 Task: Create a daily schedule in Trello with tasks for waking up, exercising, breakfast, study, and coding practice, including specific times and descriptions.
Action: Mouse moved to (339, 238)
Screenshot: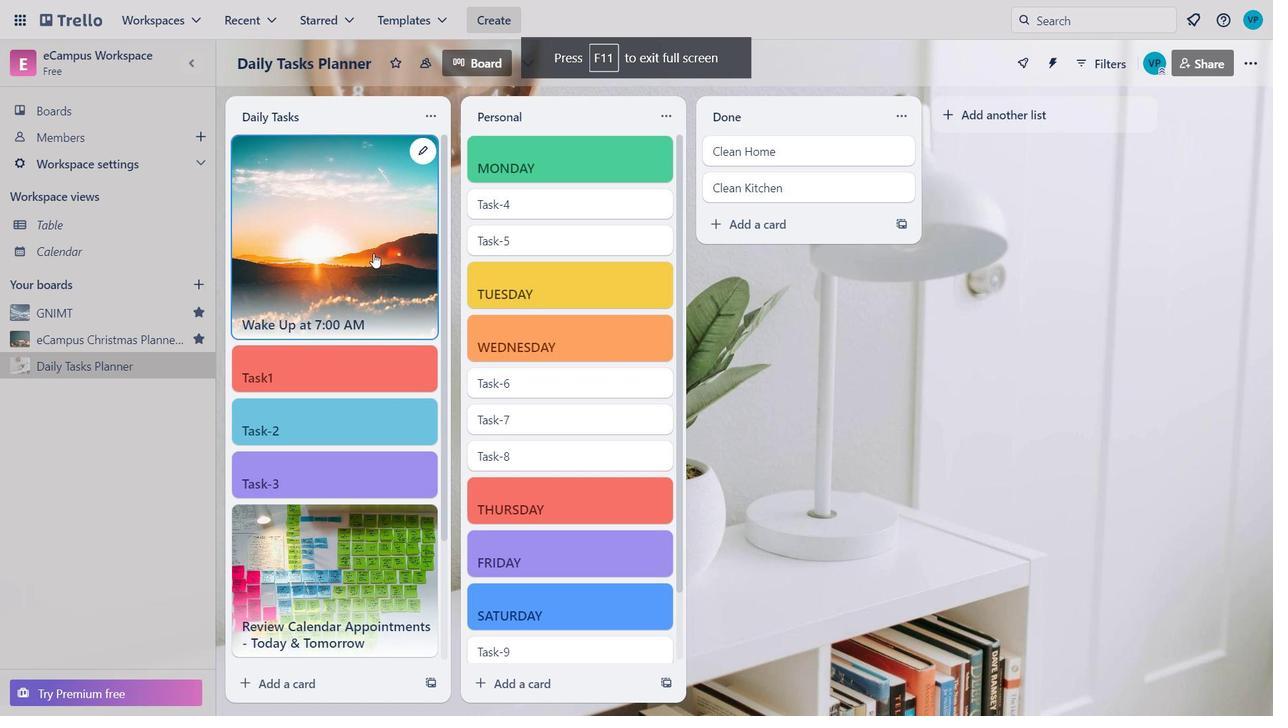 
Action: Mouse pressed left at (339, 238)
Screenshot: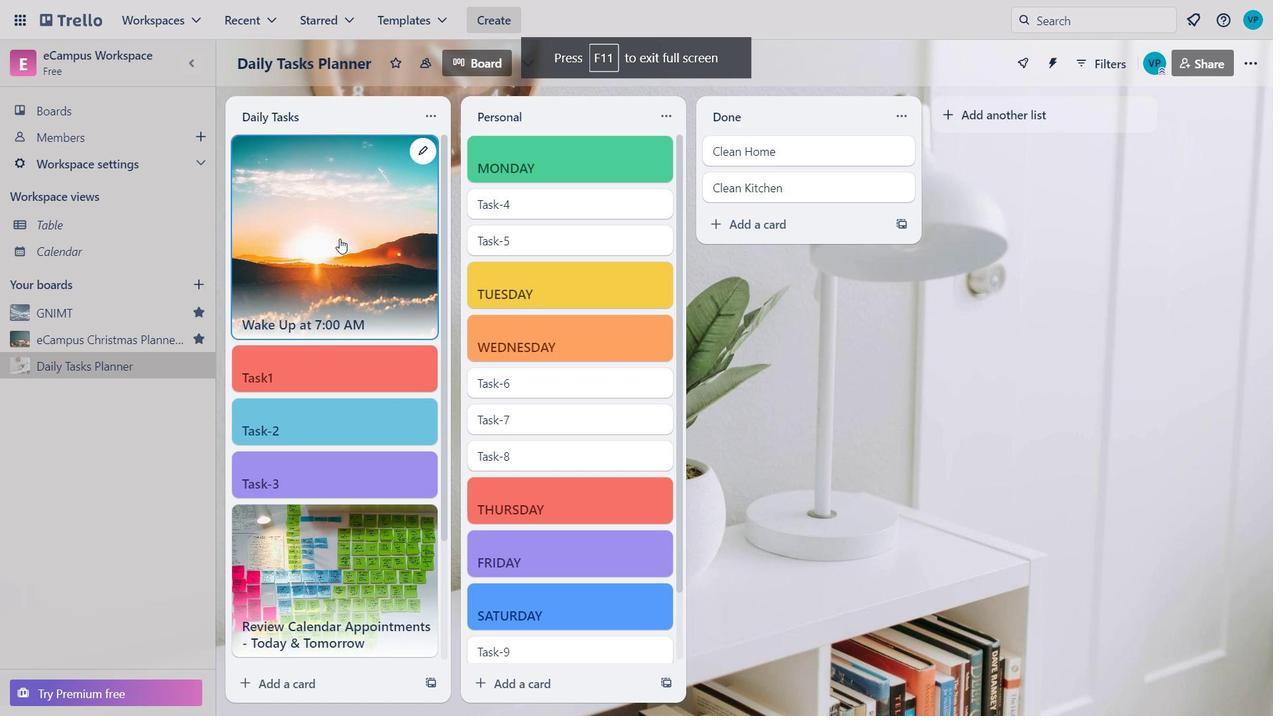 
Action: Mouse moved to (482, 479)
Screenshot: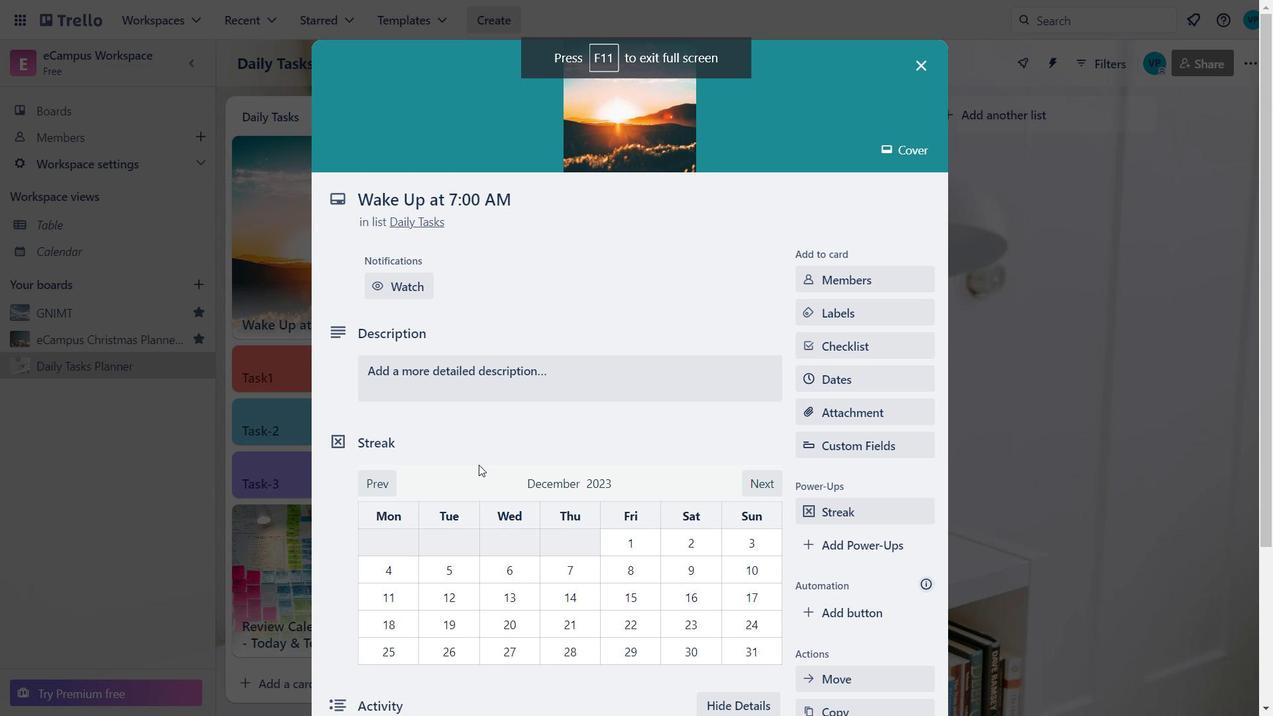 
Action: Mouse scrolled (482, 478) with delta (0, 0)
Screenshot: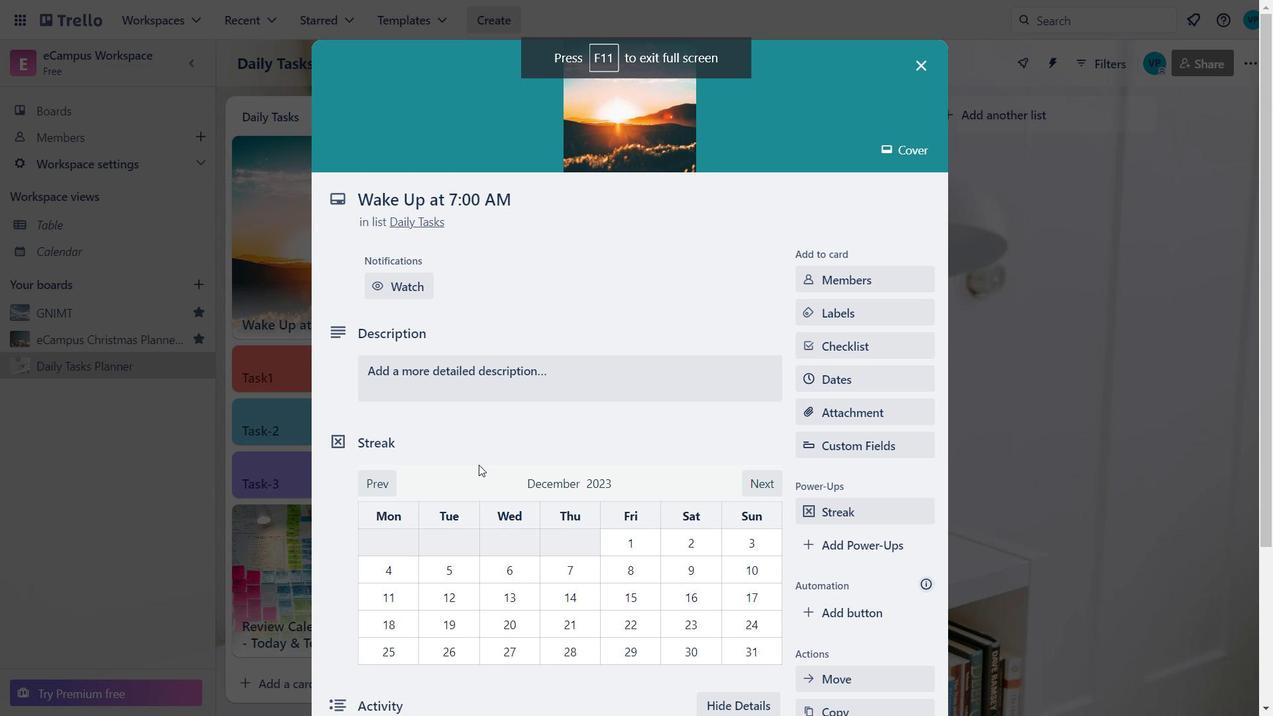 
Action: Mouse moved to (624, 519)
Screenshot: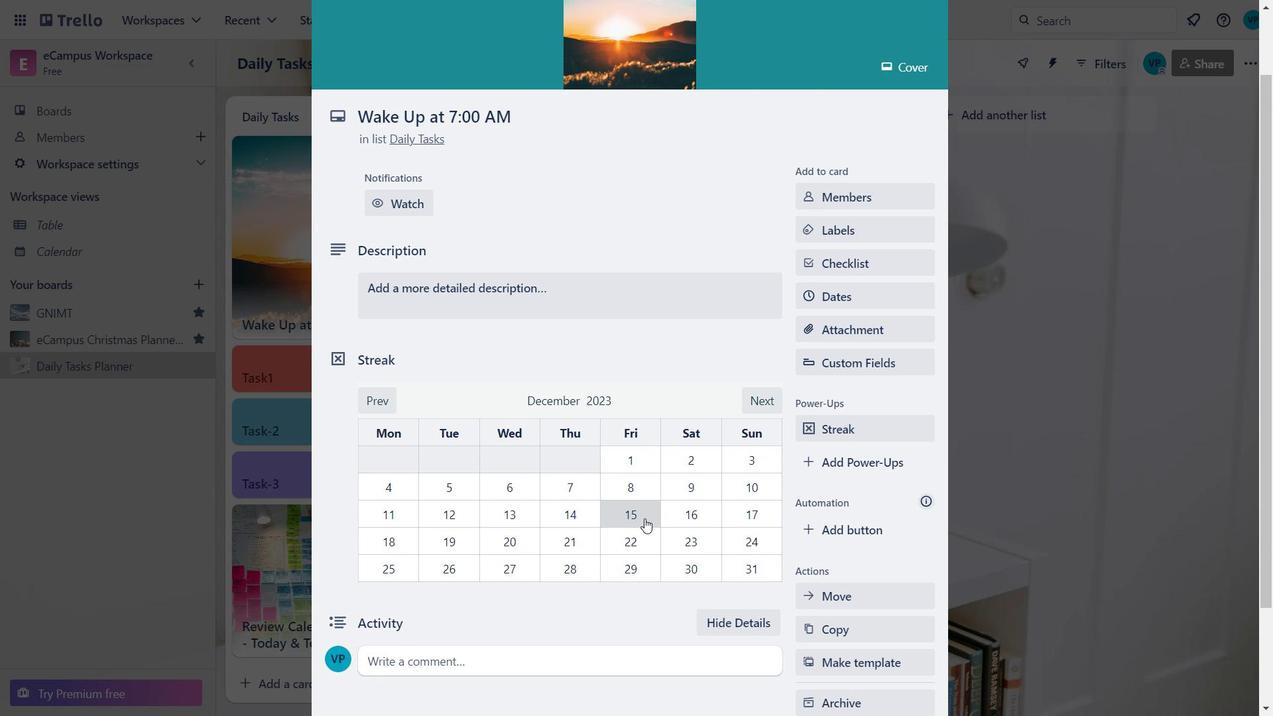 
Action: Mouse pressed left at (624, 519)
Screenshot: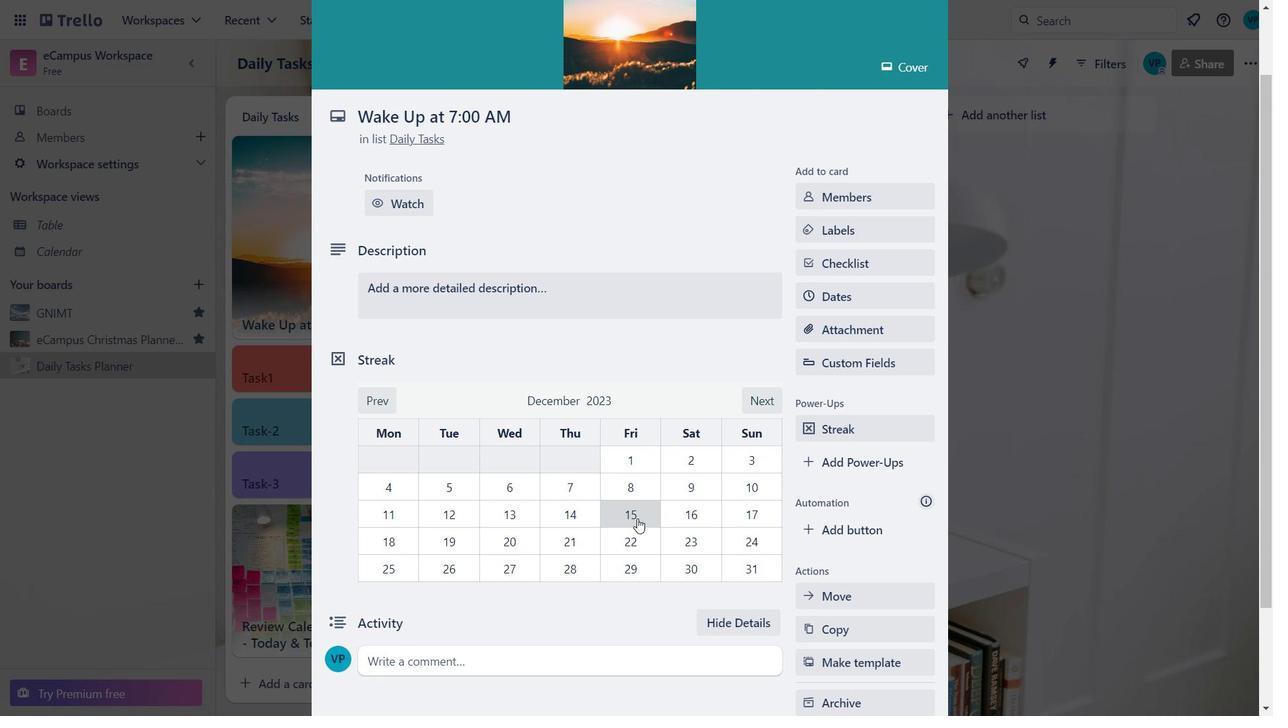 
Action: Mouse moved to (425, 303)
Screenshot: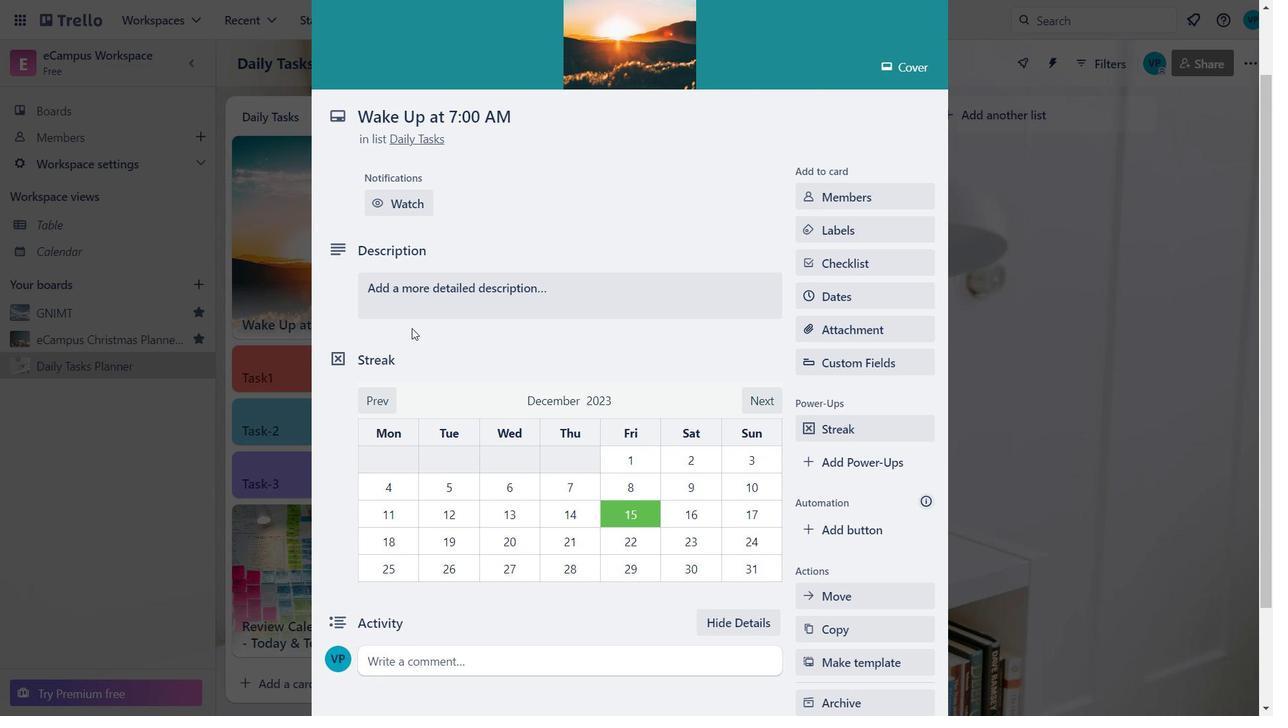 
Action: Mouse pressed left at (425, 303)
Screenshot: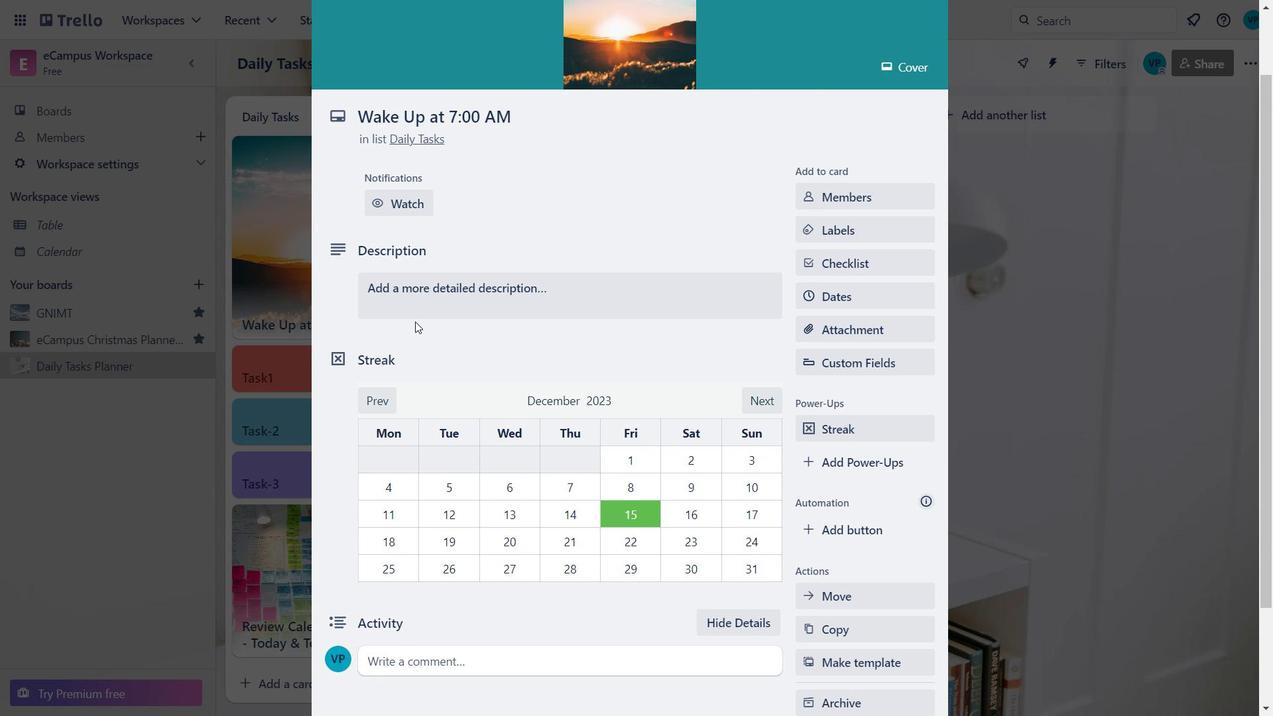 
Action: Mouse moved to (428, 343)
Screenshot: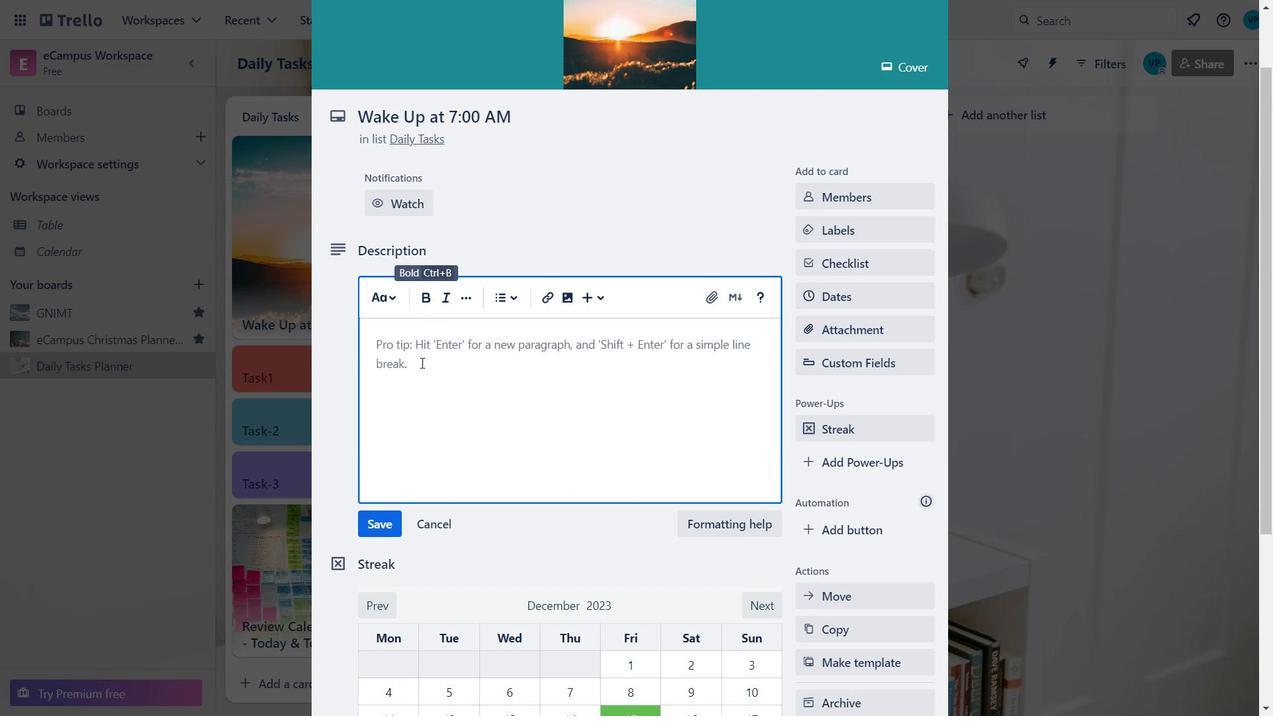 
Action: Mouse pressed left at (428, 343)
Screenshot: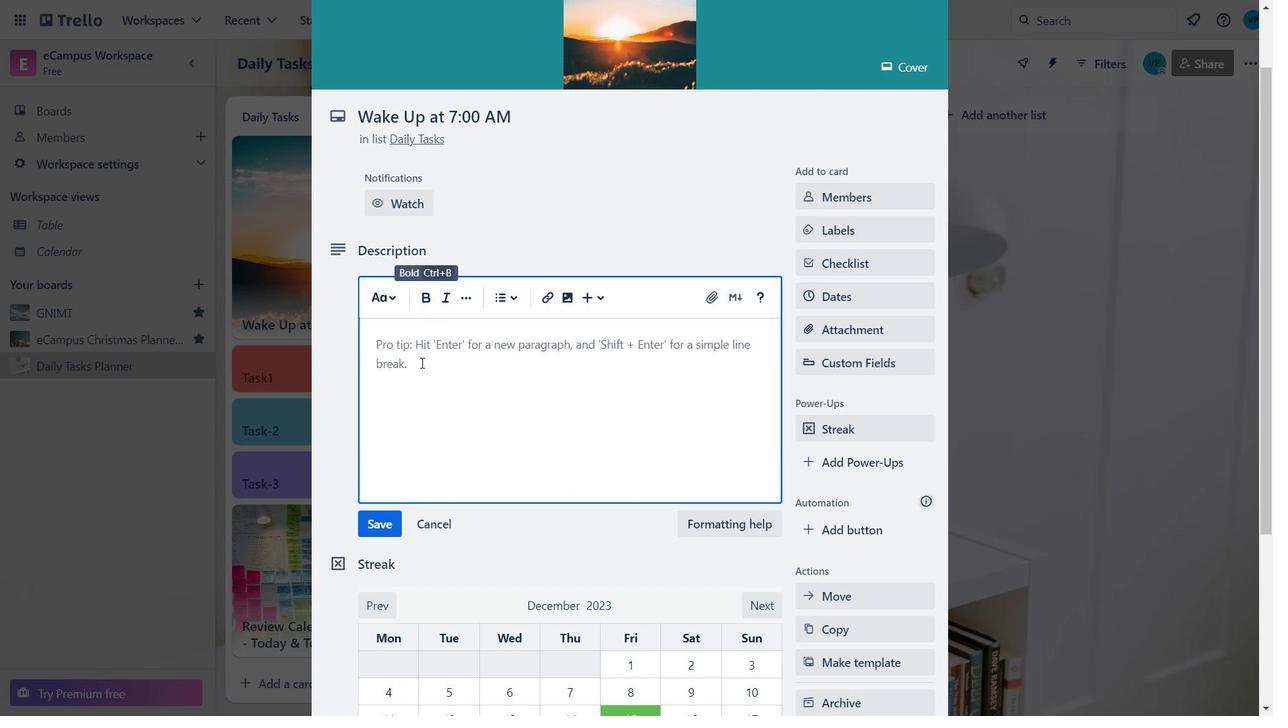 
Action: Mouse moved to (457, 325)
Screenshot: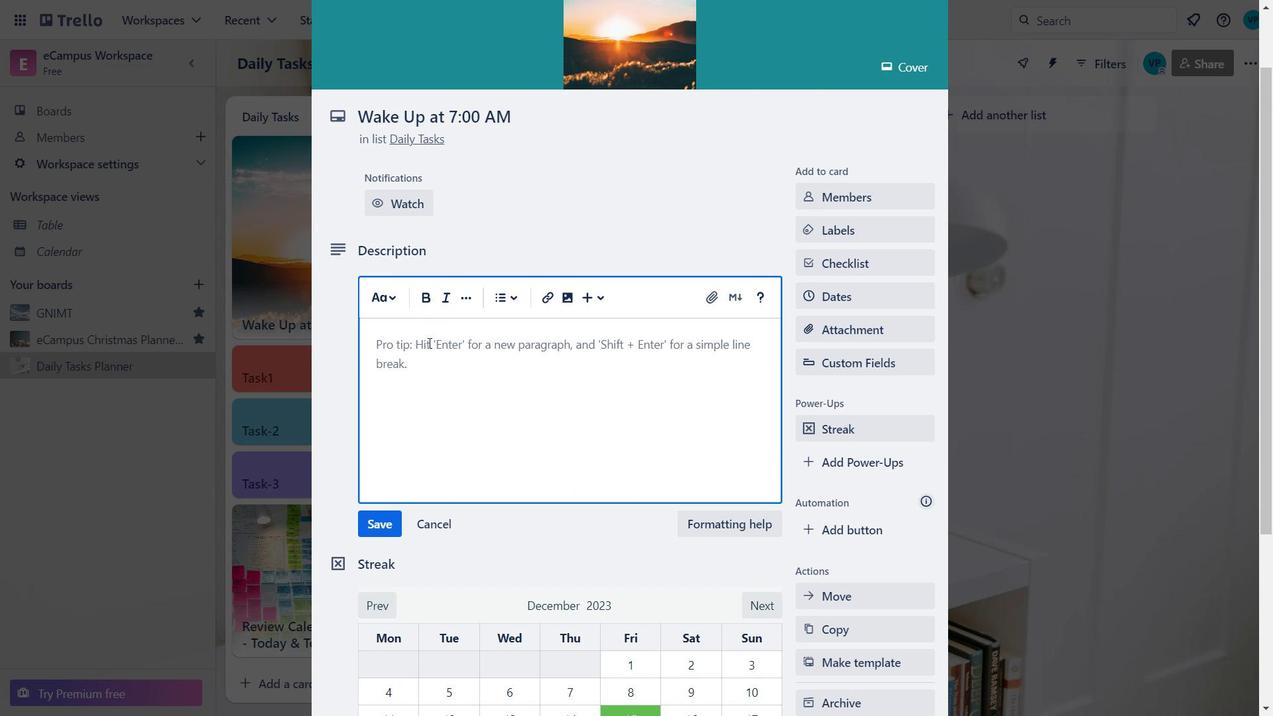 
Action: Key pressed <Key.caps_lock>D<Key.caps_lock>aily<Key.space><Key.caps_lock>T<Key.caps_lock>asks<Key.space>for<Key.space>daily<Key.backspace><Key.backspace><Key.backspace>y<Key.space>to<Key.space>day<Key.space>life-<Key.space>
Screenshot: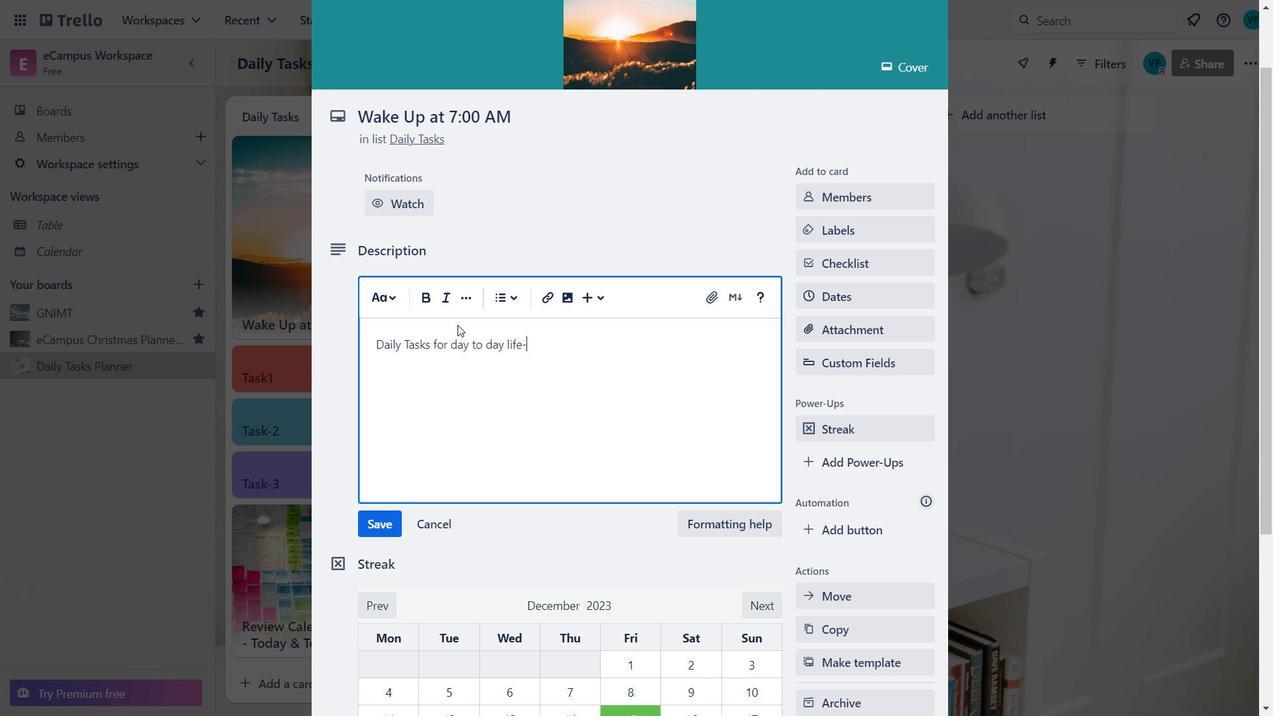 
Action: Mouse moved to (554, 346)
Screenshot: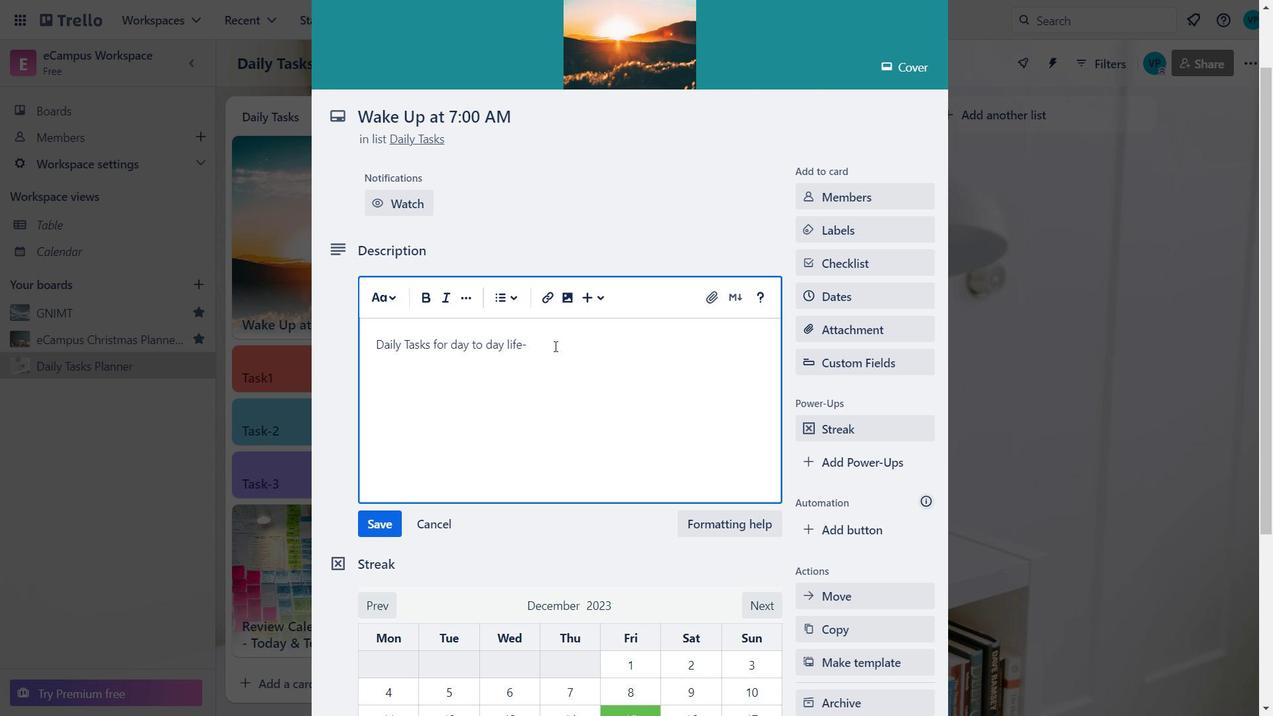 
Action: Mouse pressed left at (554, 346)
Screenshot: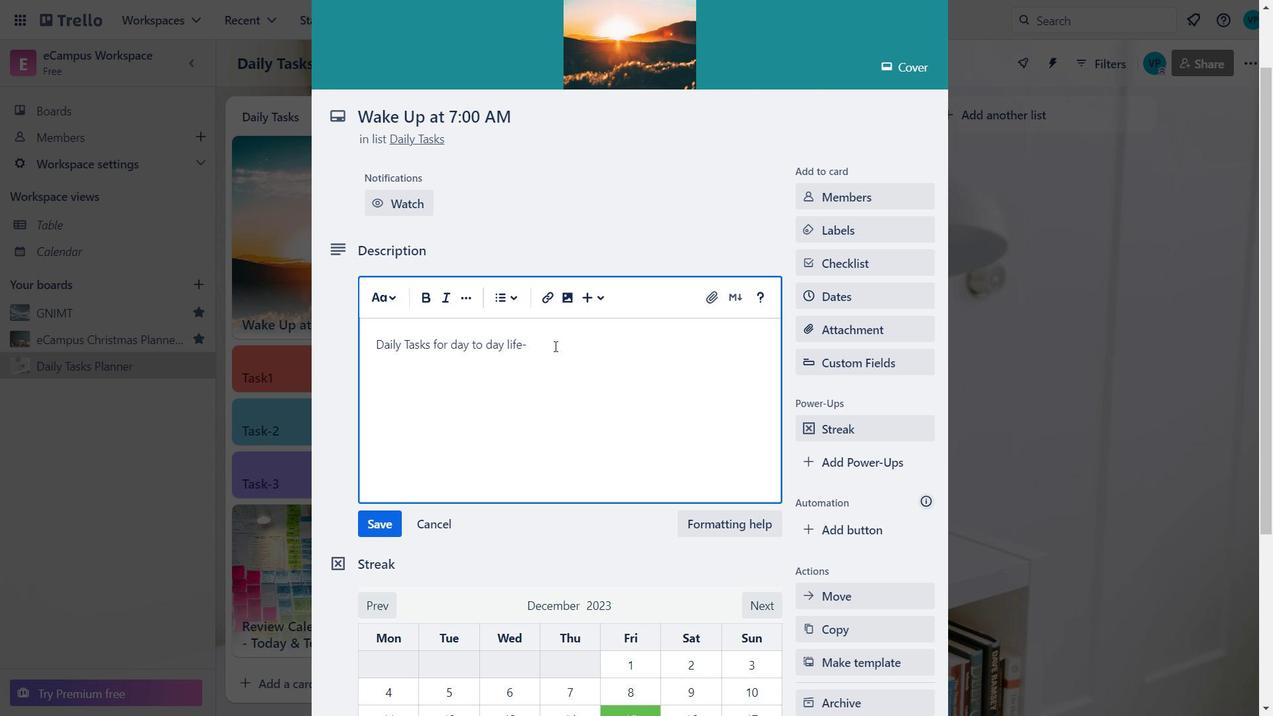 
Action: Mouse moved to (427, 302)
Screenshot: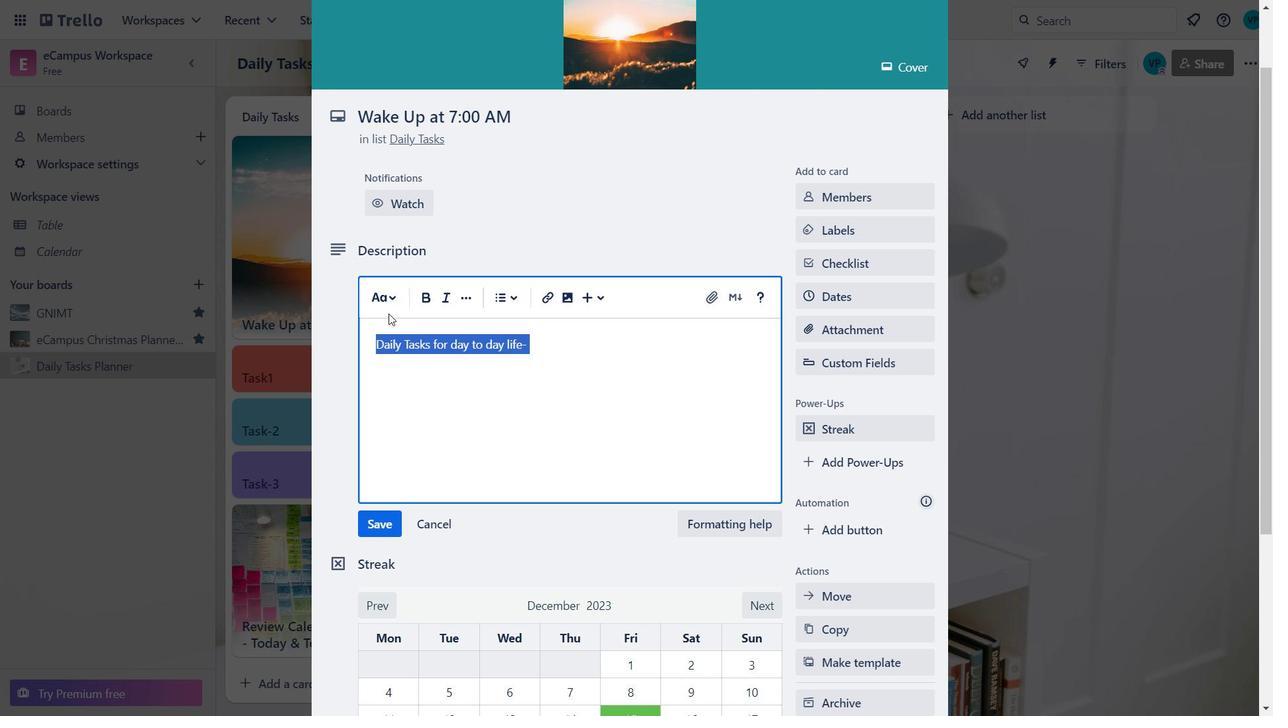 
Action: Mouse pressed left at (427, 302)
Screenshot: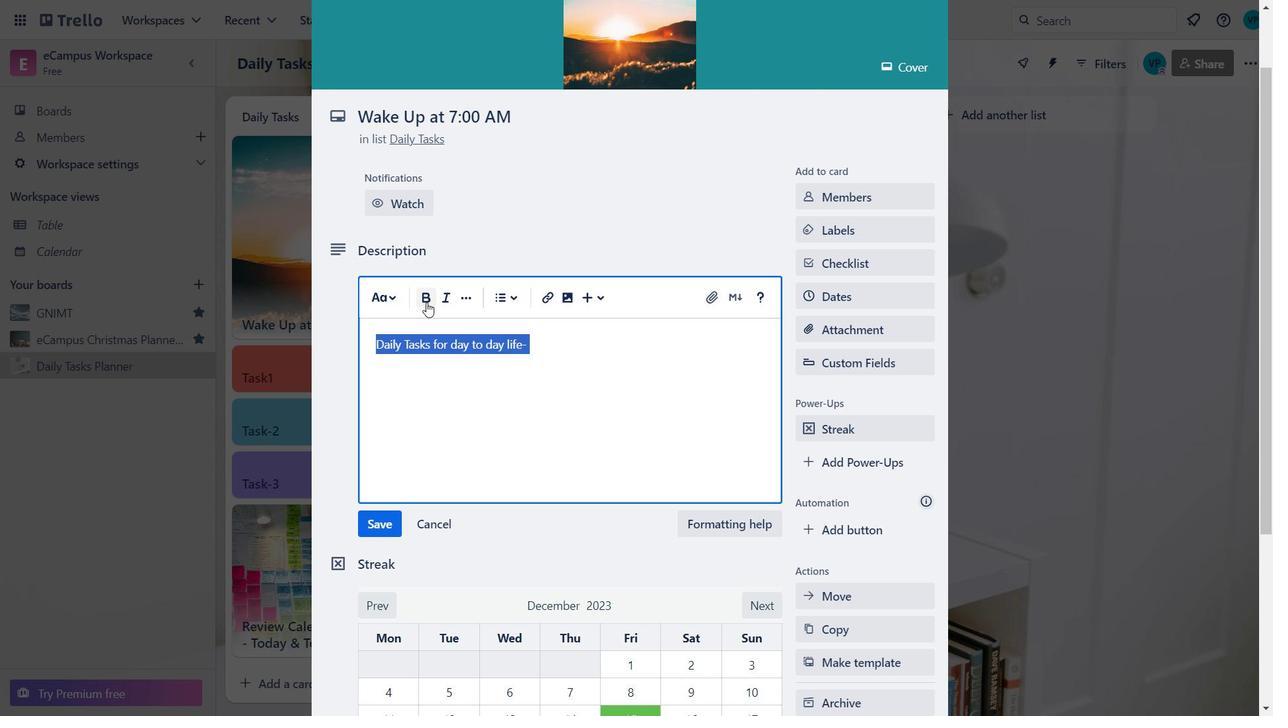 
Action: Mouse moved to (550, 345)
Screenshot: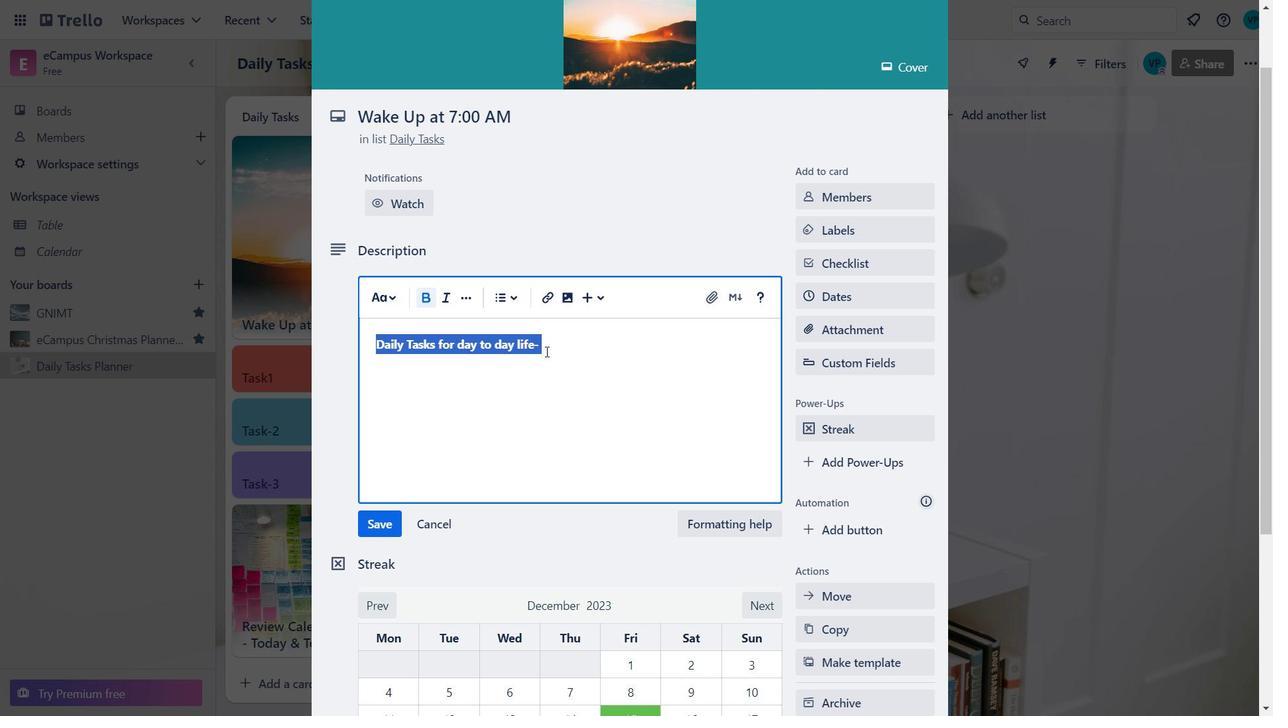 
Action: Mouse pressed left at (550, 345)
Screenshot: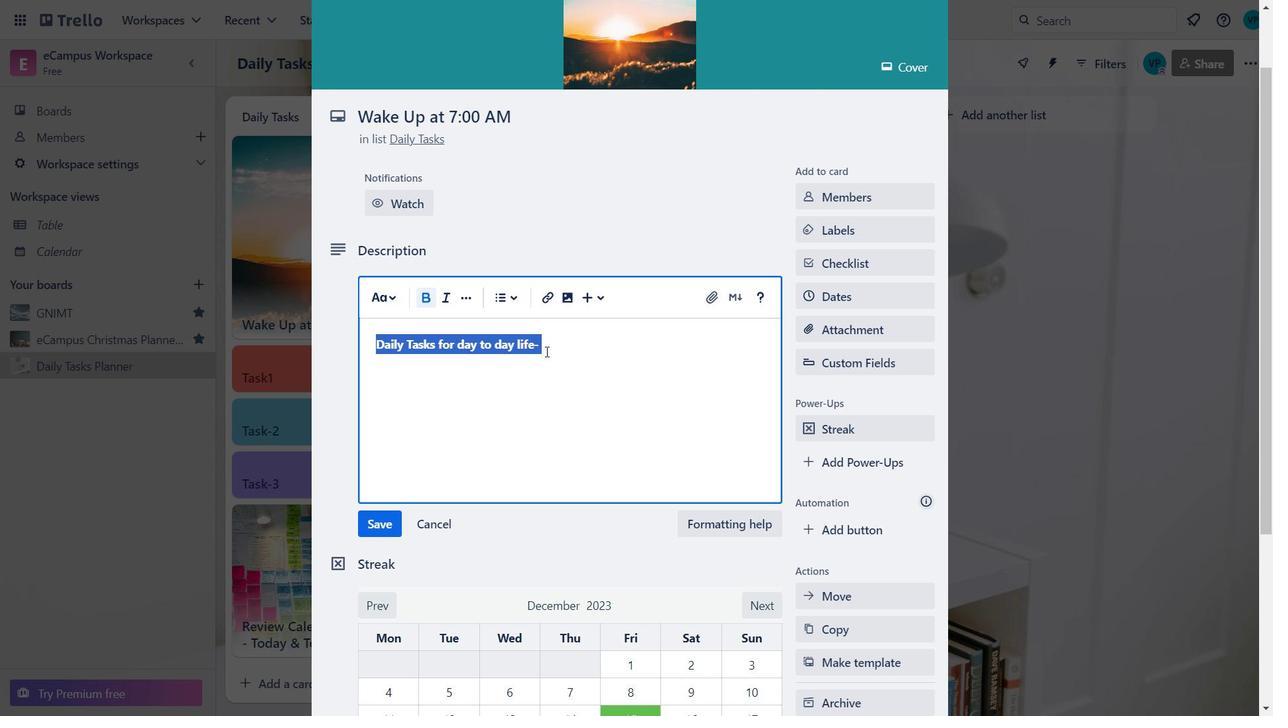 
Action: Mouse moved to (570, 348)
Screenshot: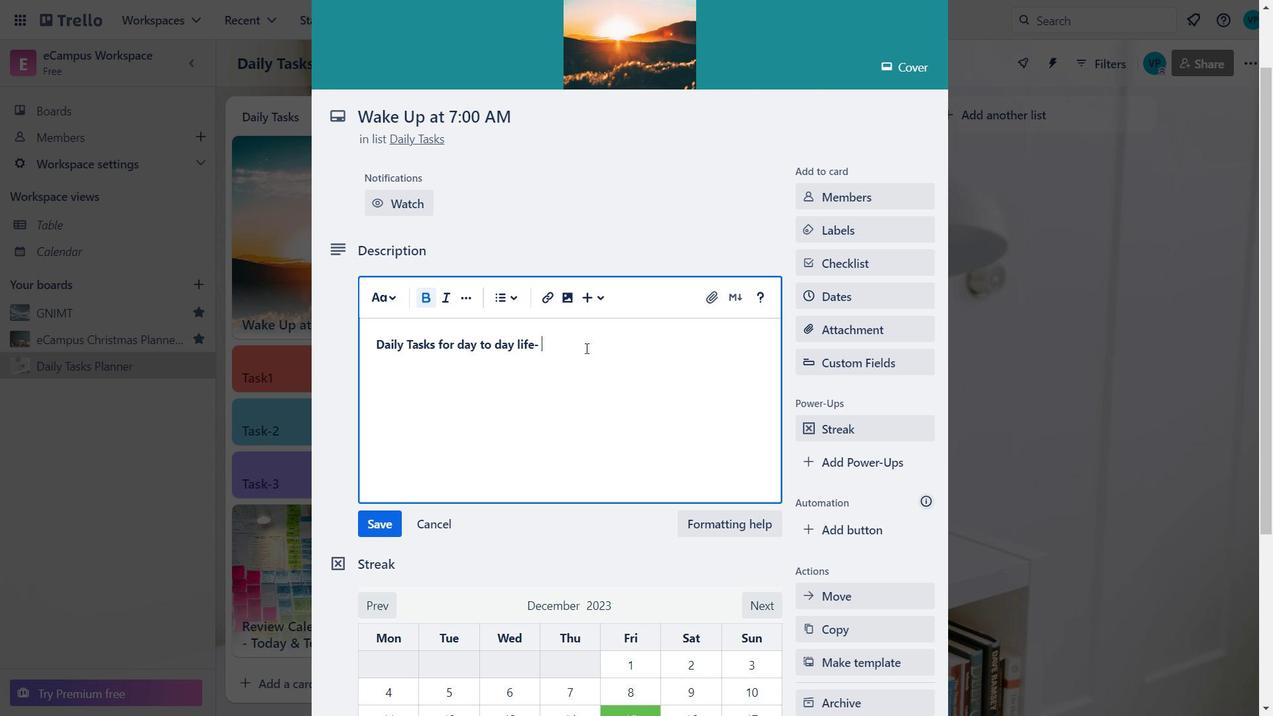 
Action: Key pressed <Key.enter><Key.caps_lock>W<Key.caps_lock>ake<Key.caps_lock>U<Key.caps_lock>p
Screenshot: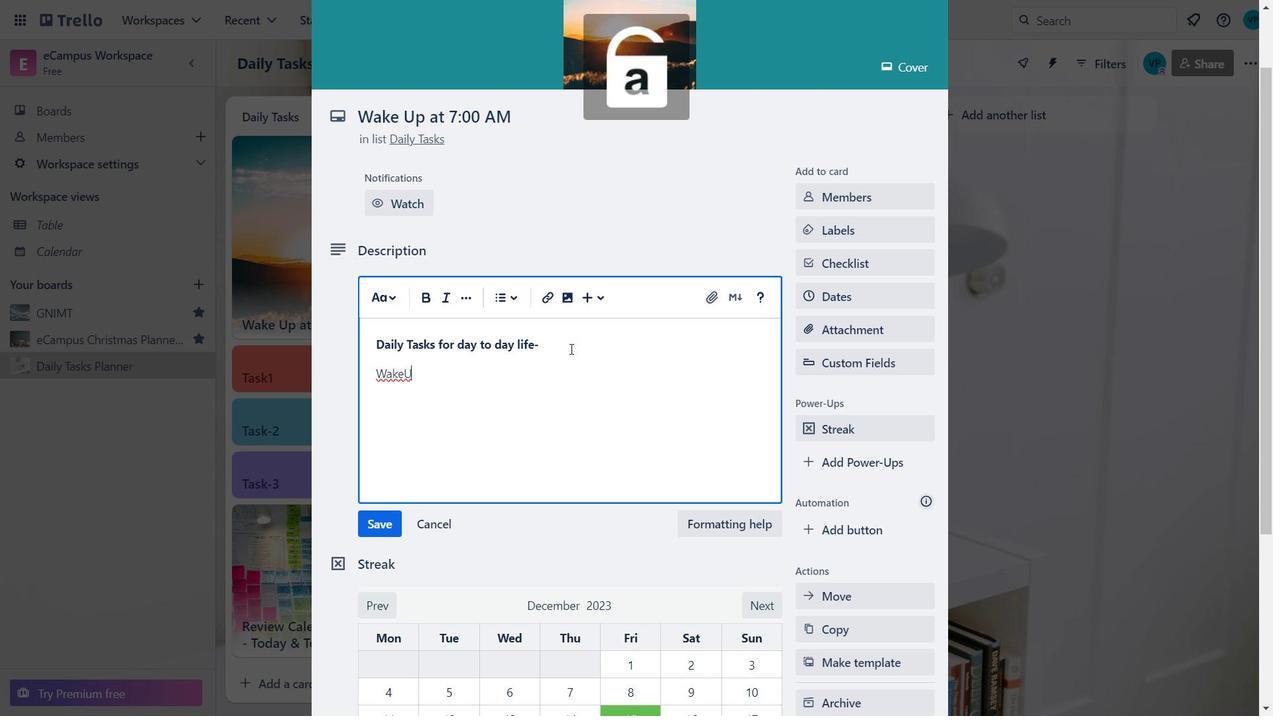 
Action: Mouse moved to (407, 377)
Screenshot: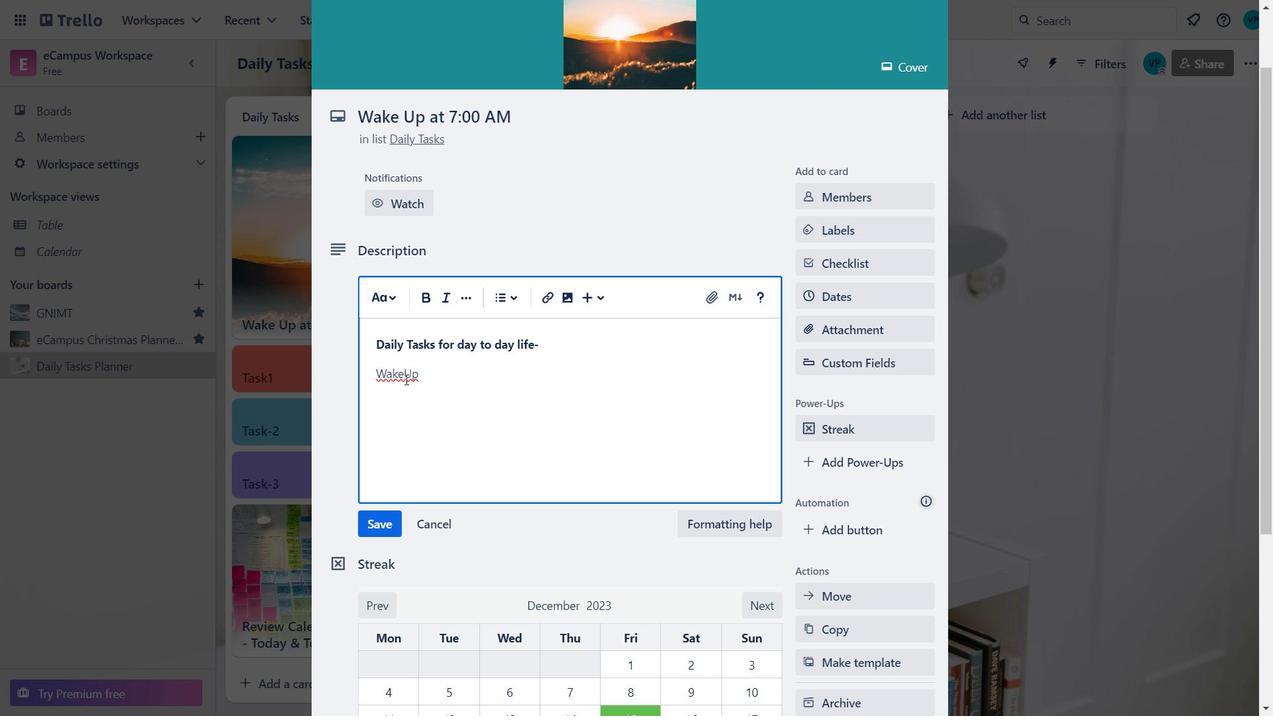 
Action: Mouse pressed left at (407, 377)
Screenshot: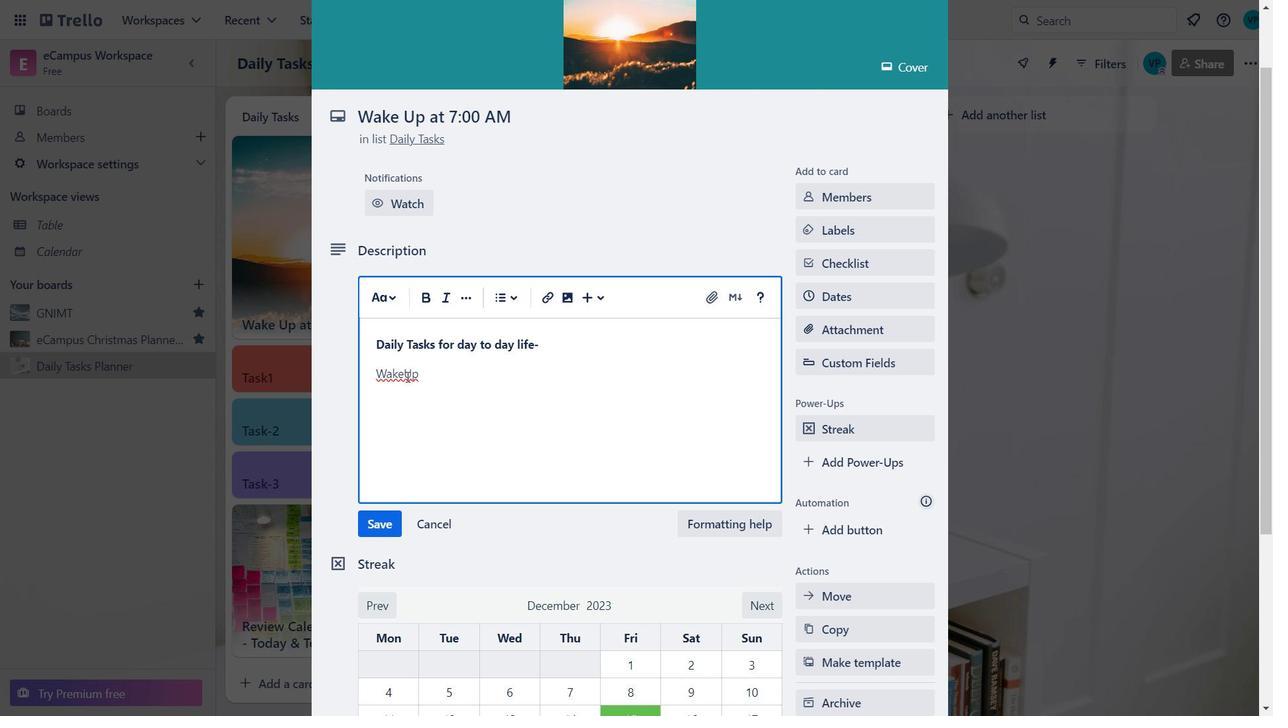 
Action: Mouse moved to (549, 382)
Screenshot: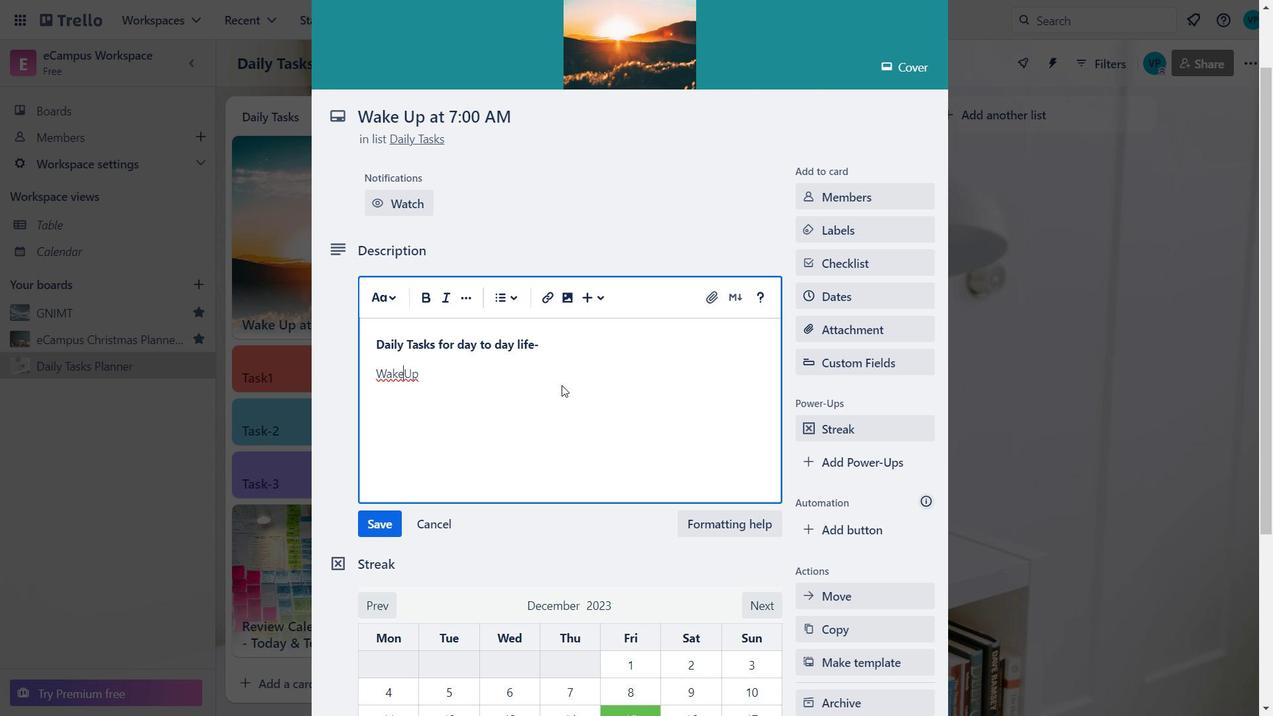 
Action: Key pressed -
Screenshot: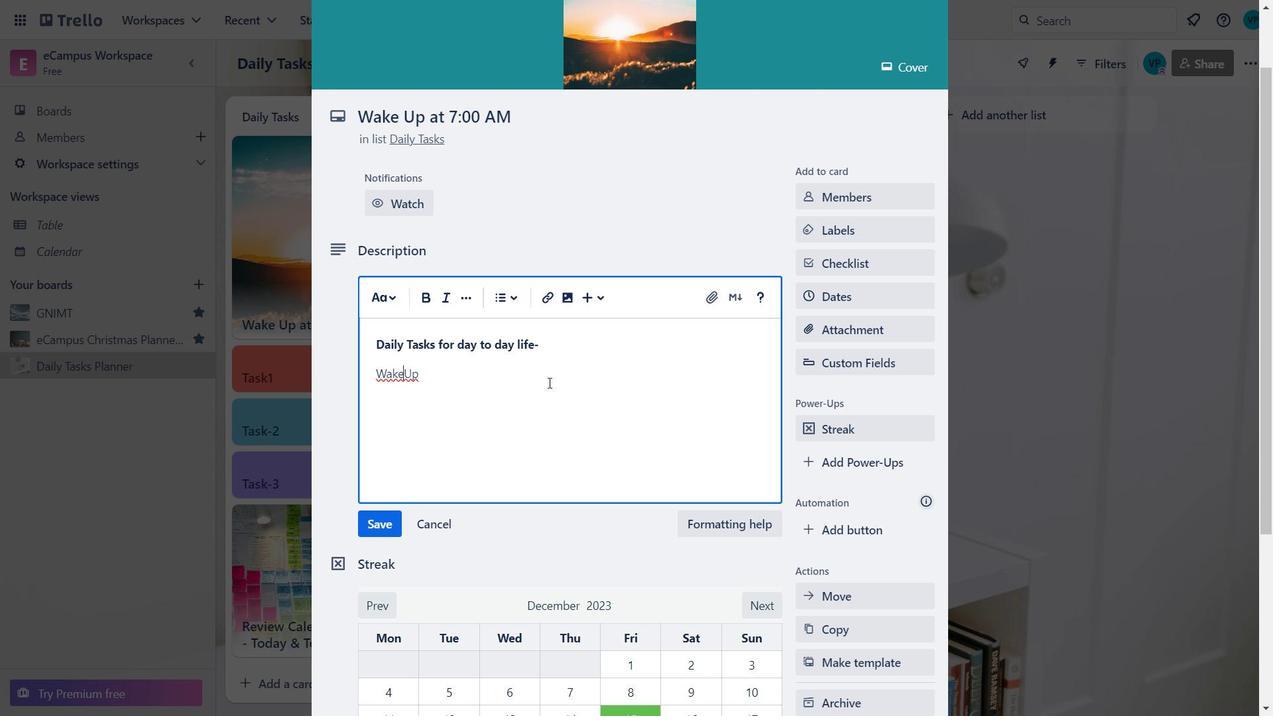 
Action: Mouse moved to (431, 374)
Screenshot: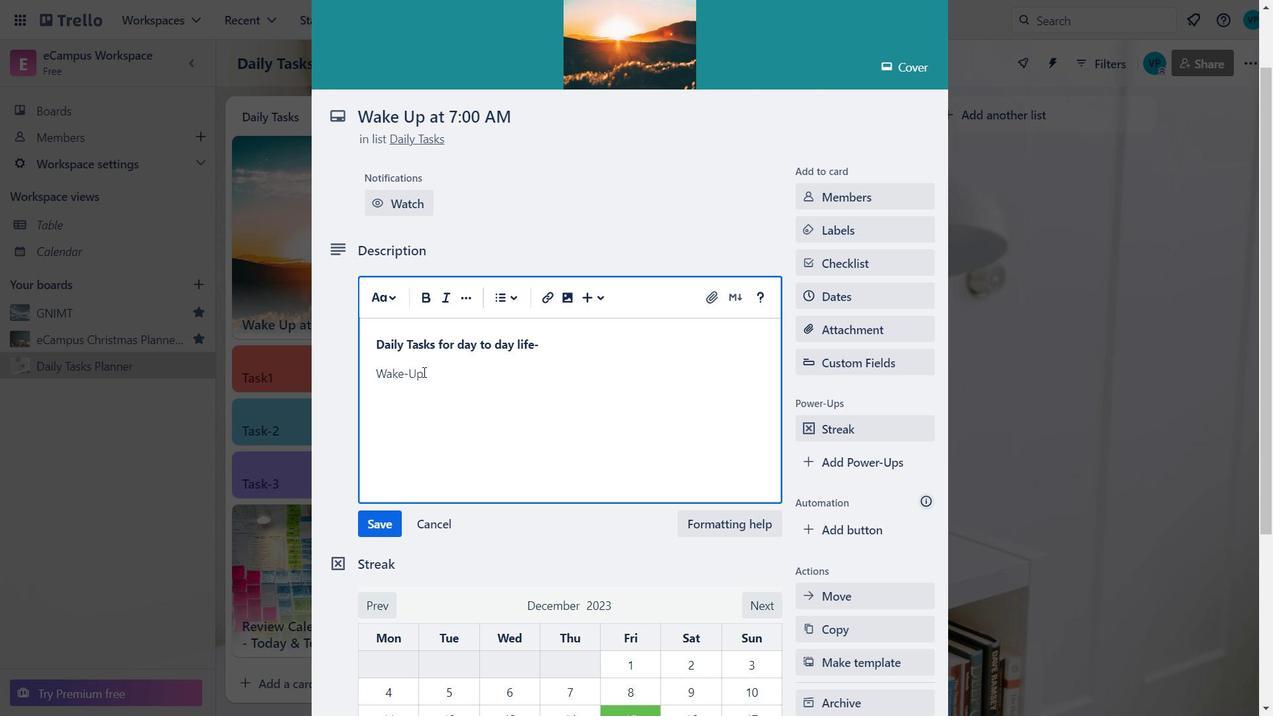 
Action: Mouse pressed left at (431, 374)
Screenshot: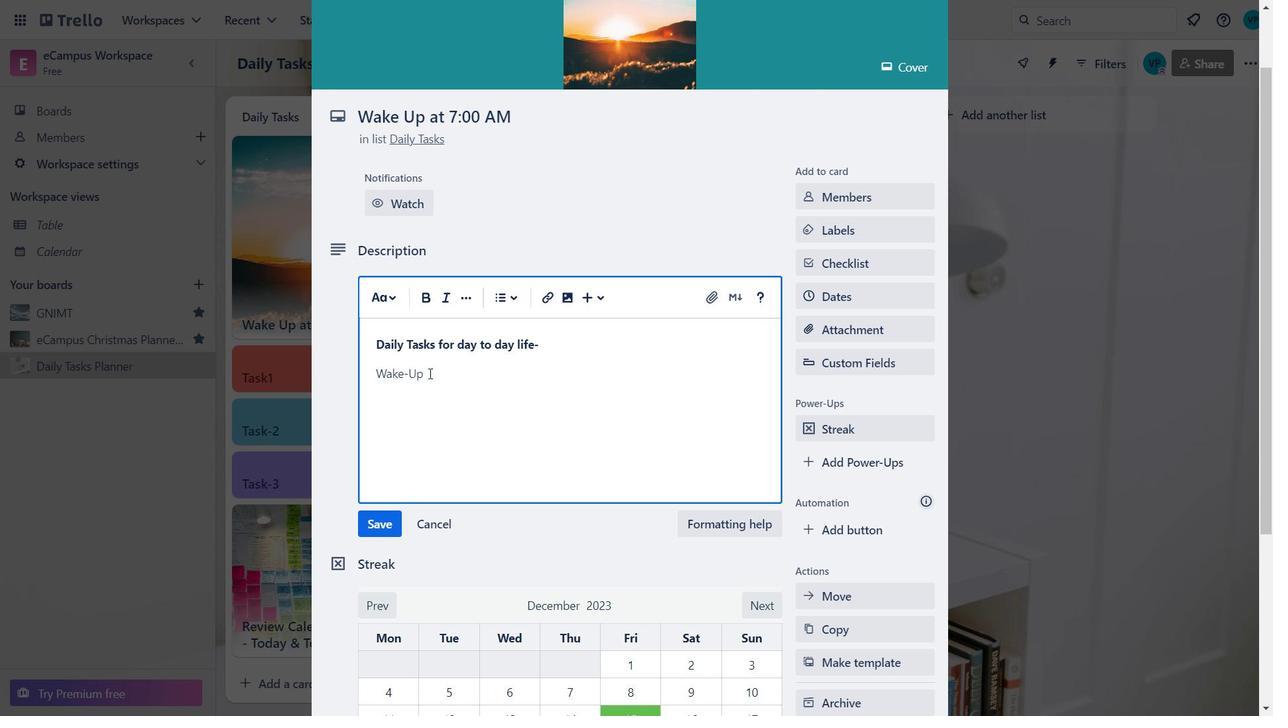 
Action: Mouse moved to (514, 298)
Screenshot: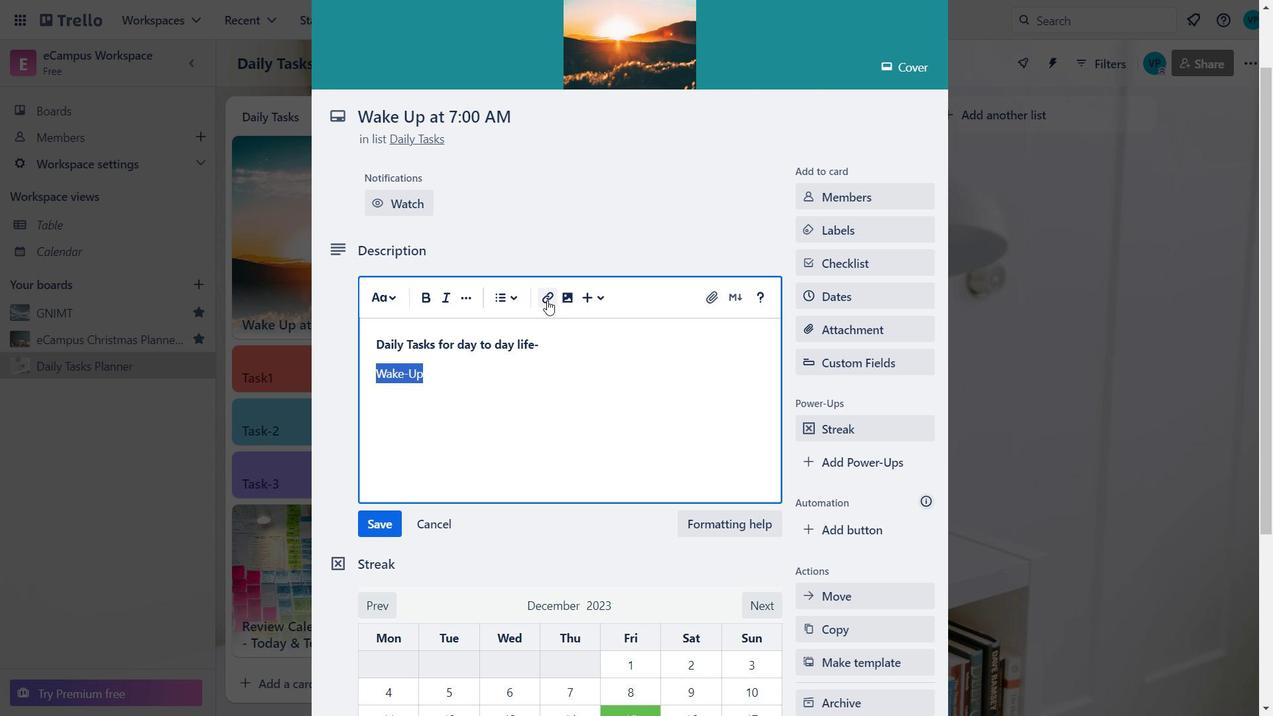 
Action: Mouse pressed left at (514, 298)
Screenshot: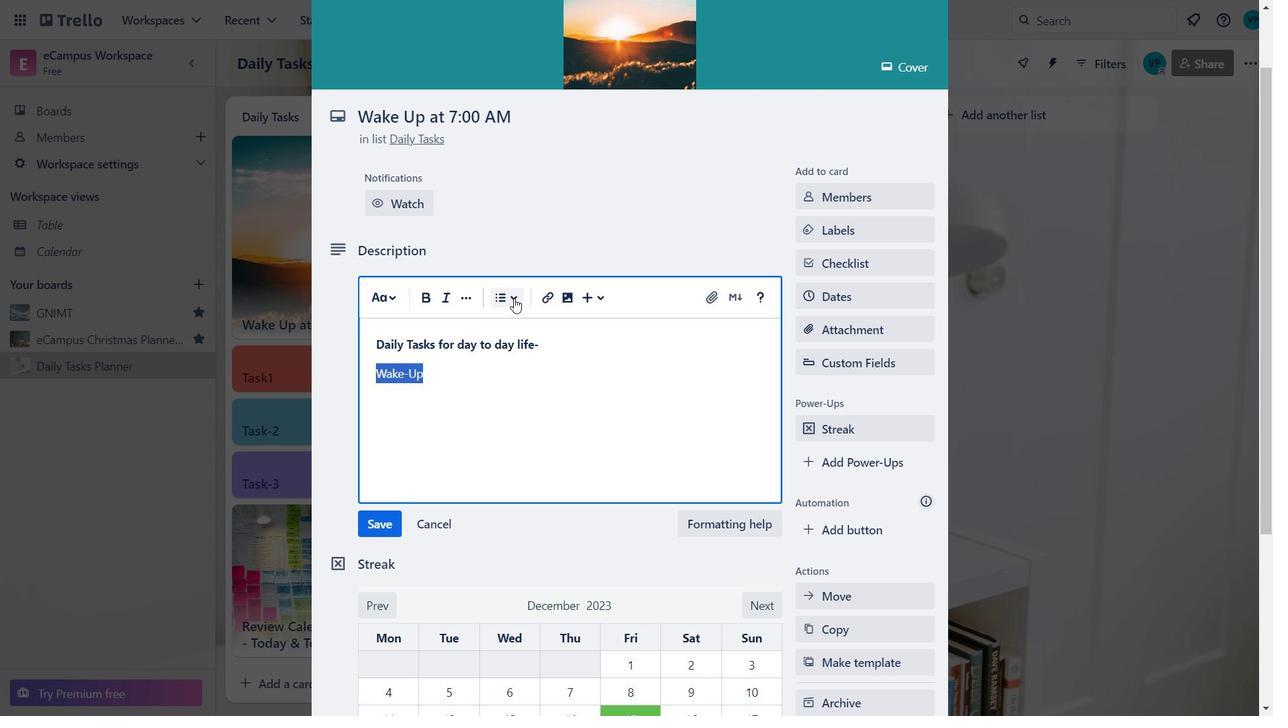 
Action: Mouse moved to (563, 339)
Screenshot: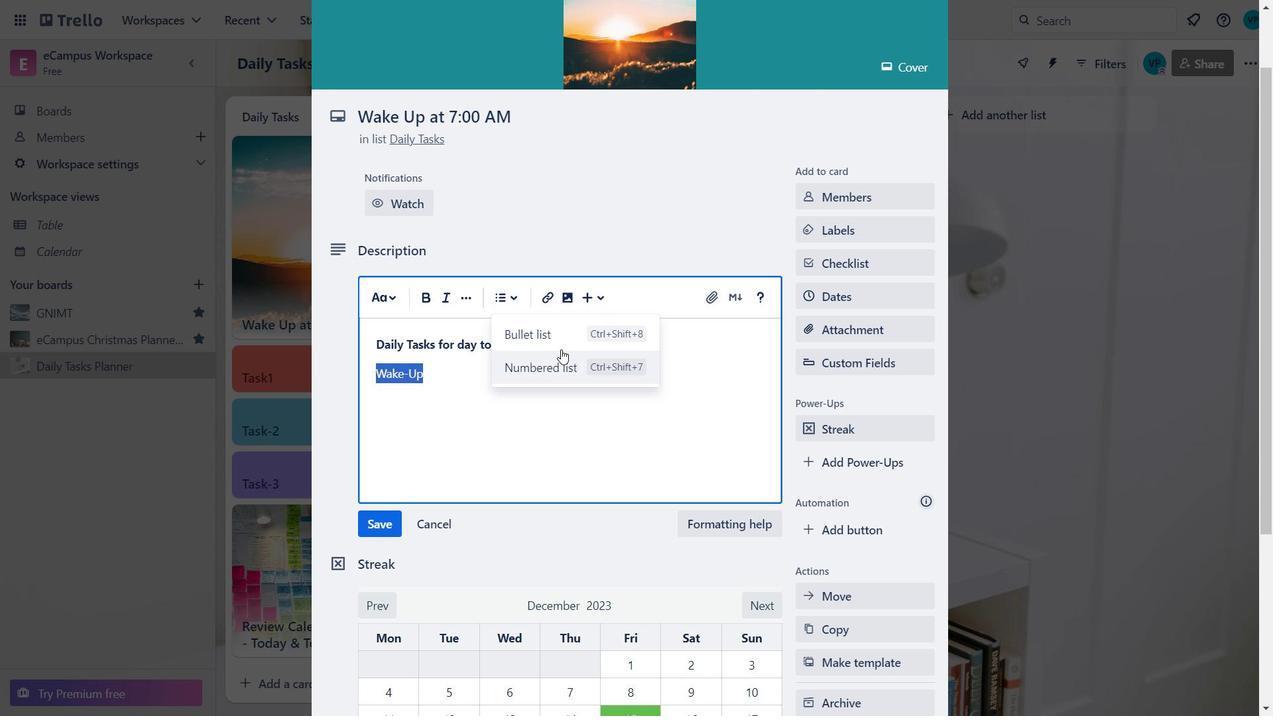 
Action: Mouse pressed left at (563, 339)
Screenshot: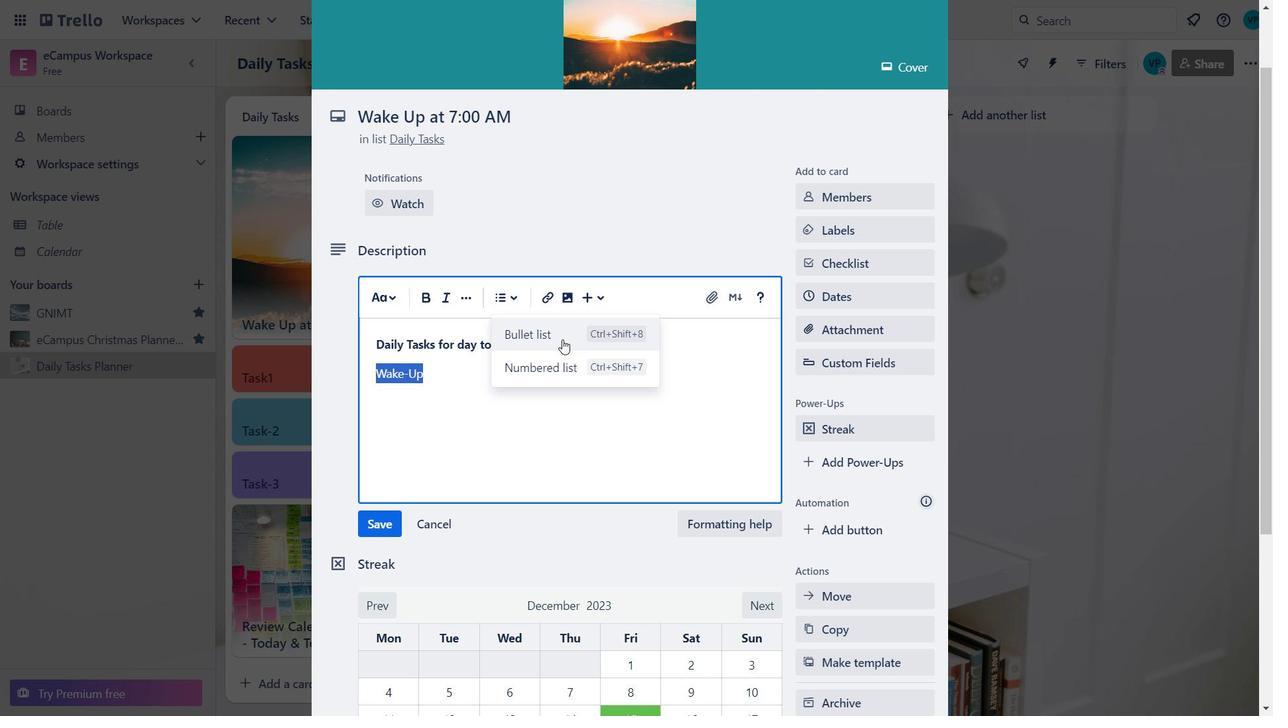 
Action: Mouse moved to (474, 376)
Screenshot: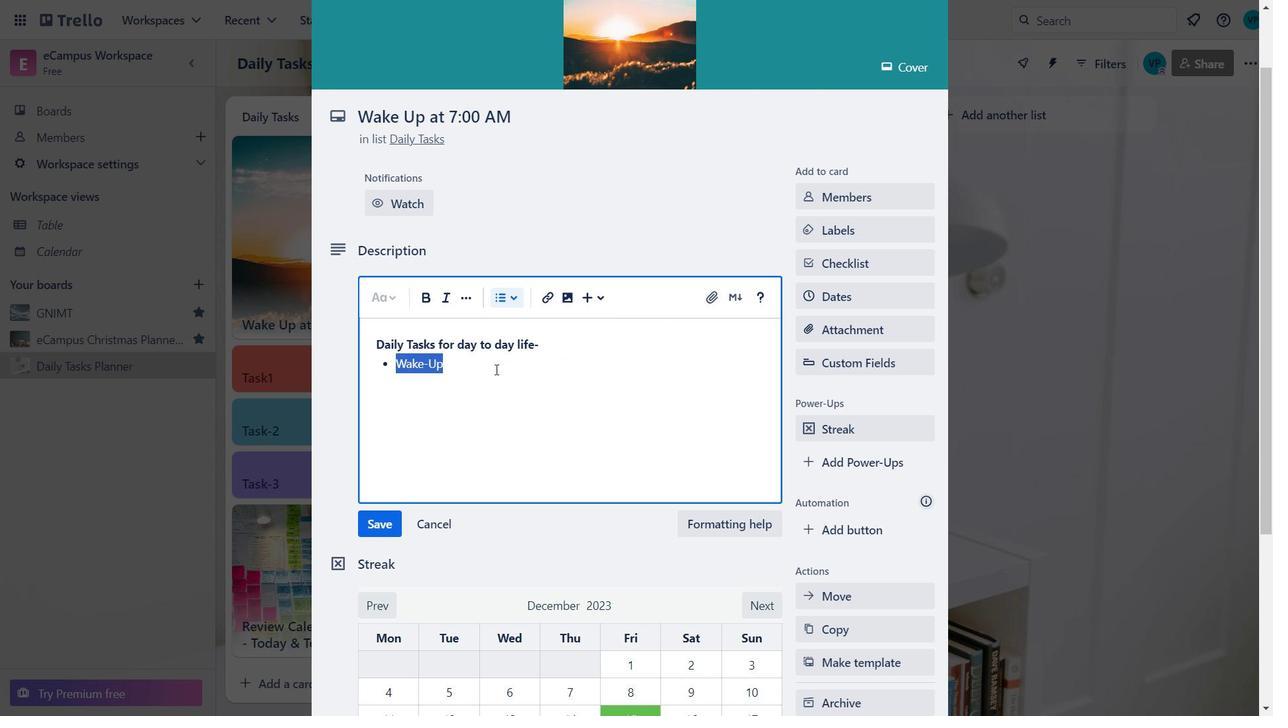 
Action: Mouse pressed left at (474, 376)
Screenshot: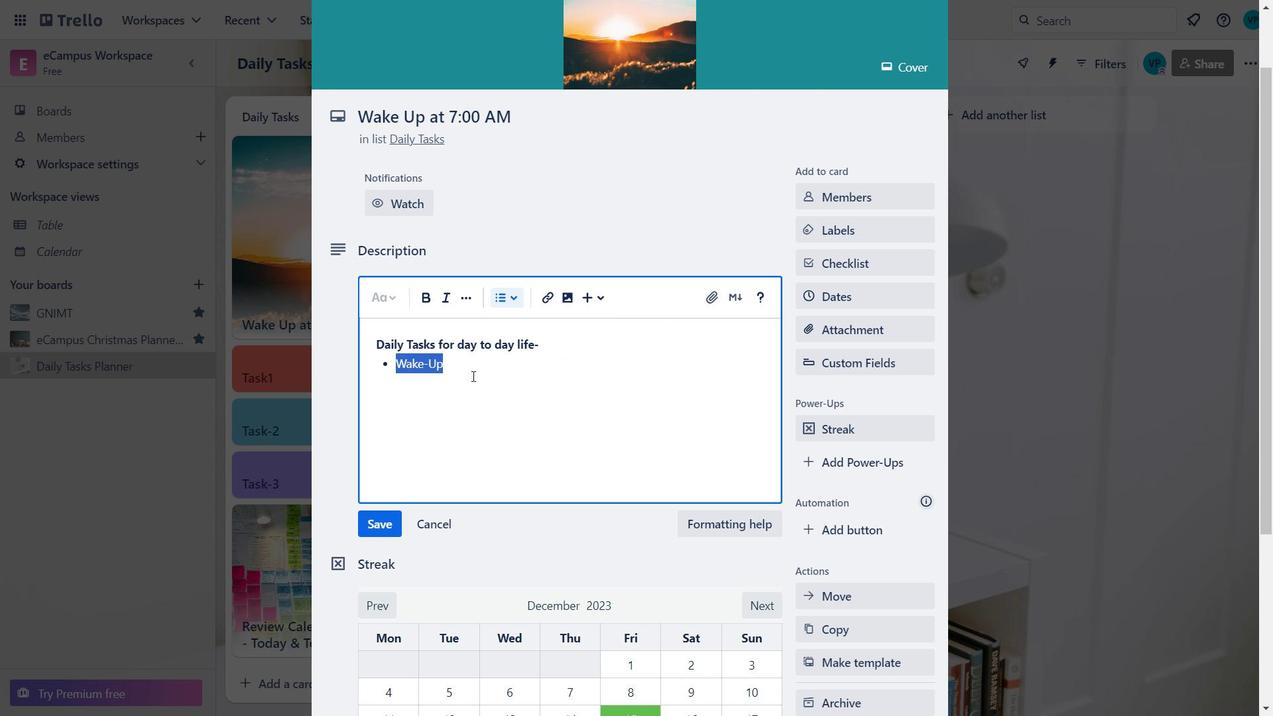 
Action: Mouse moved to (390, 376)
Screenshot: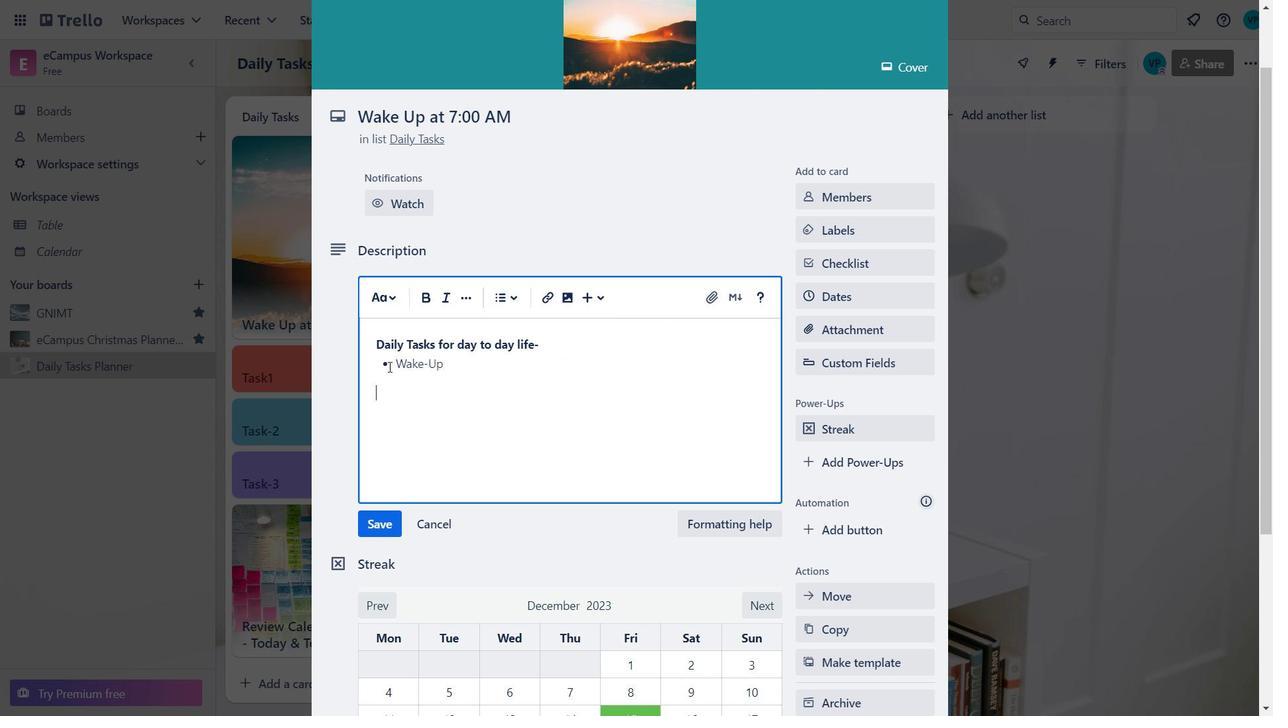 
Action: Mouse pressed left at (390, 376)
Screenshot: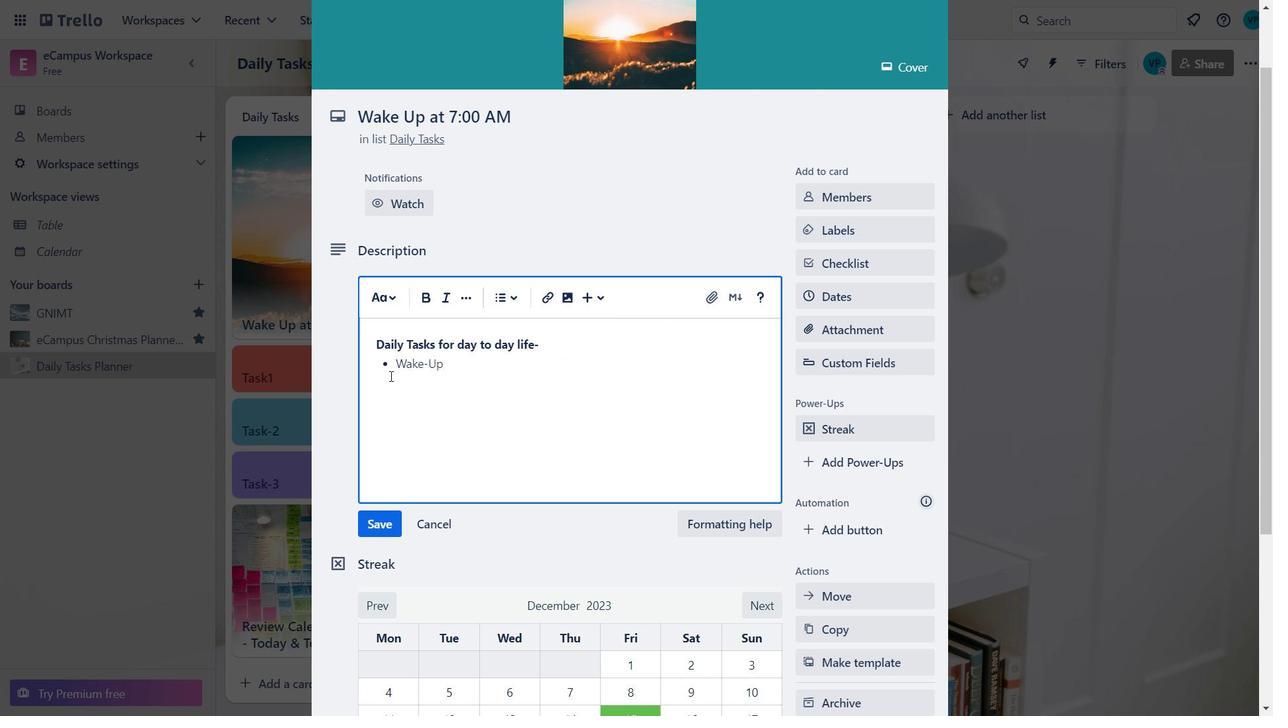 
Action: Mouse moved to (461, 366)
Screenshot: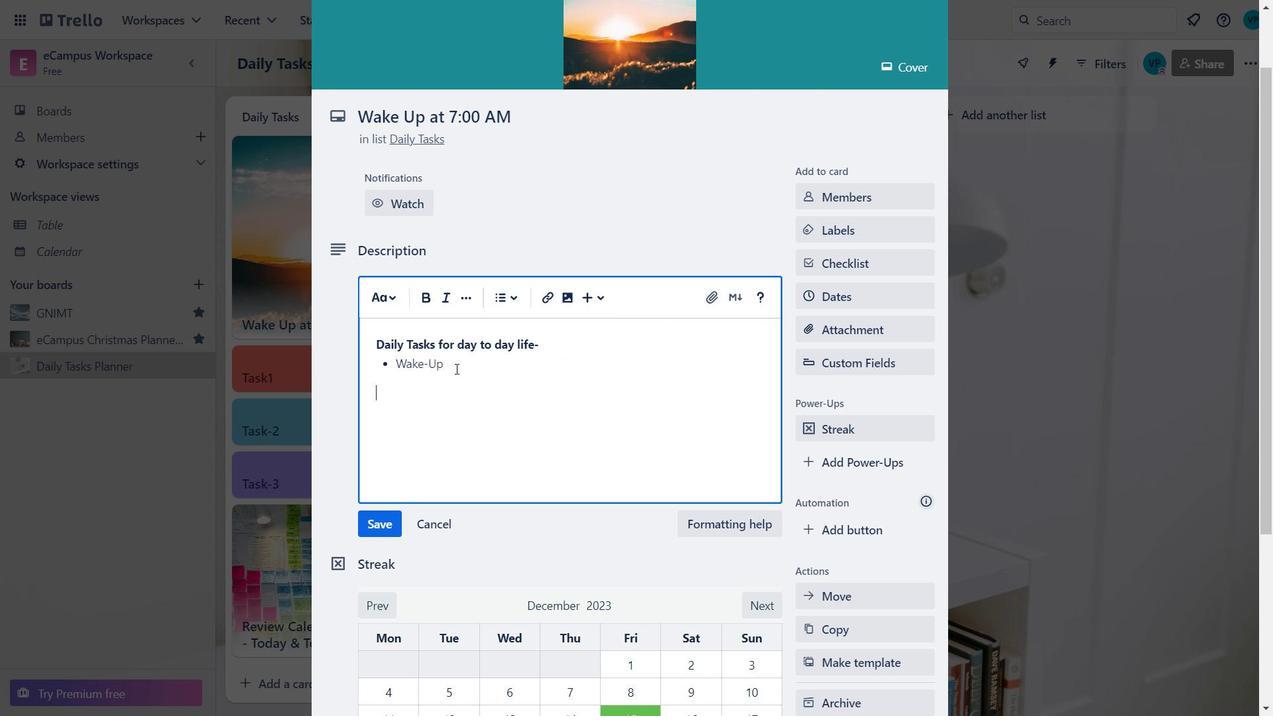 
Action: Mouse pressed left at (461, 366)
Screenshot: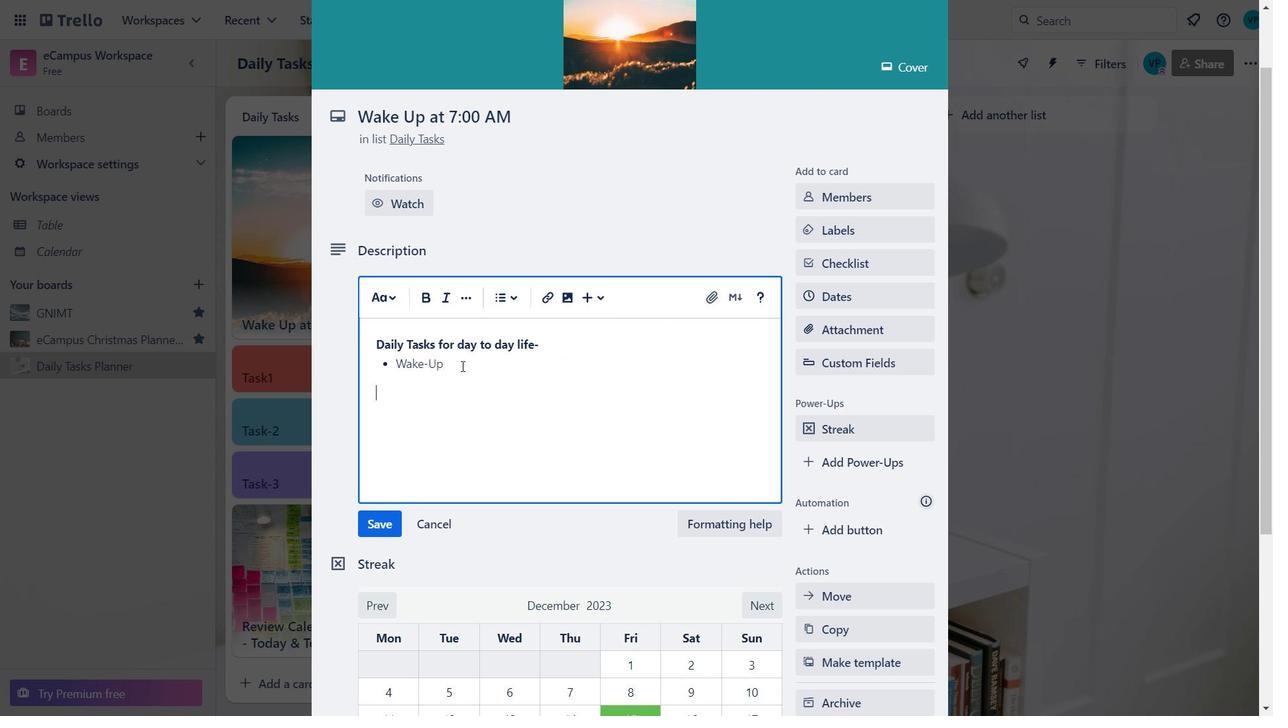 
Action: Mouse moved to (465, 365)
Screenshot: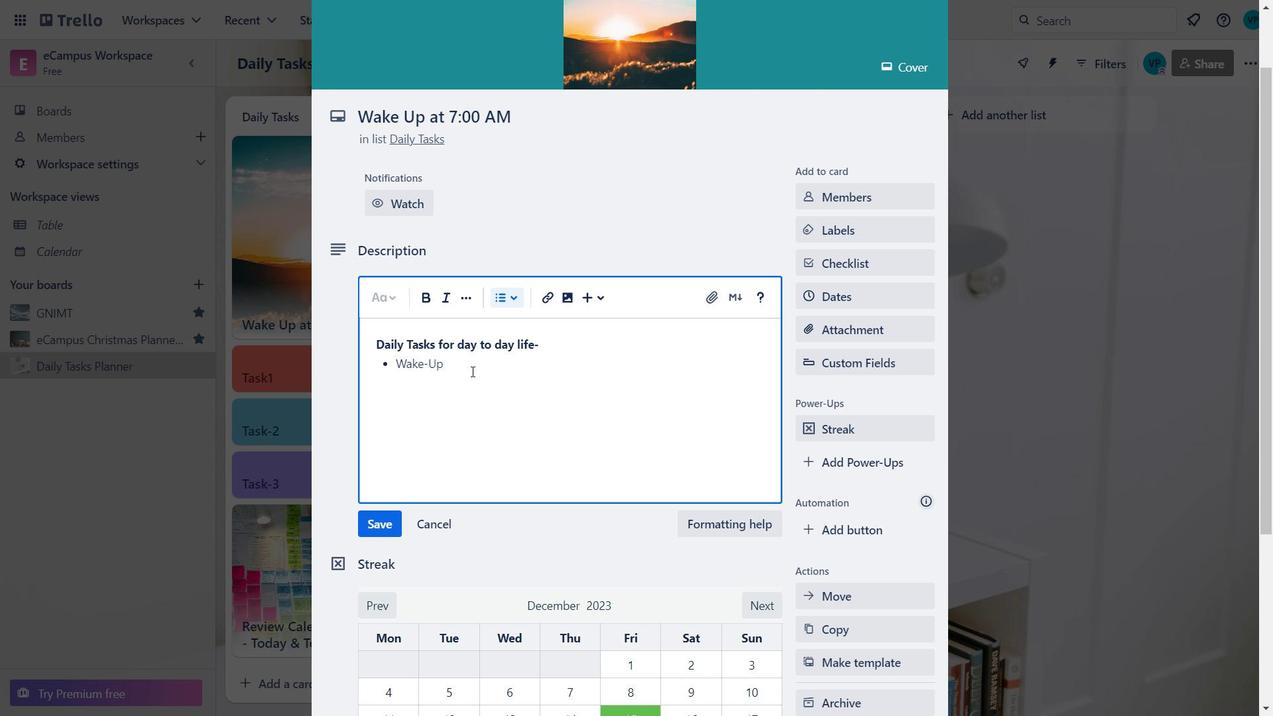 
Action: Mouse pressed left at (465, 365)
Screenshot: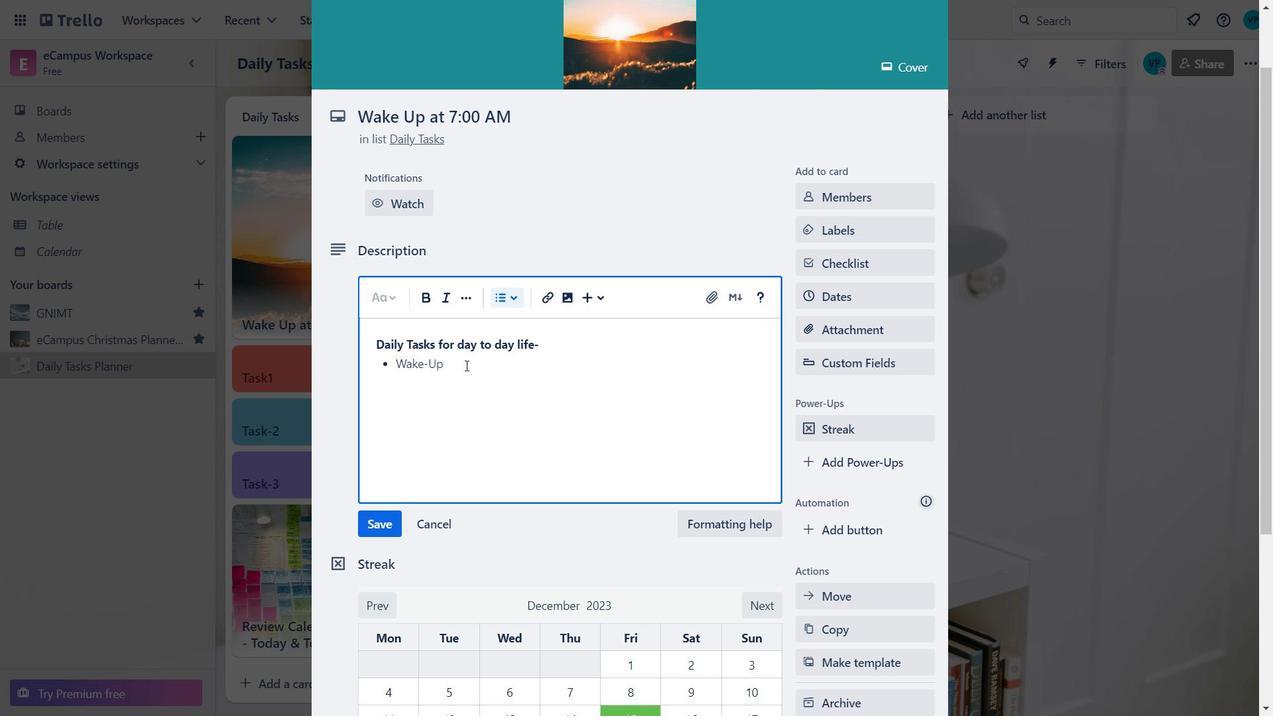 
Action: Mouse moved to (449, 364)
Screenshot: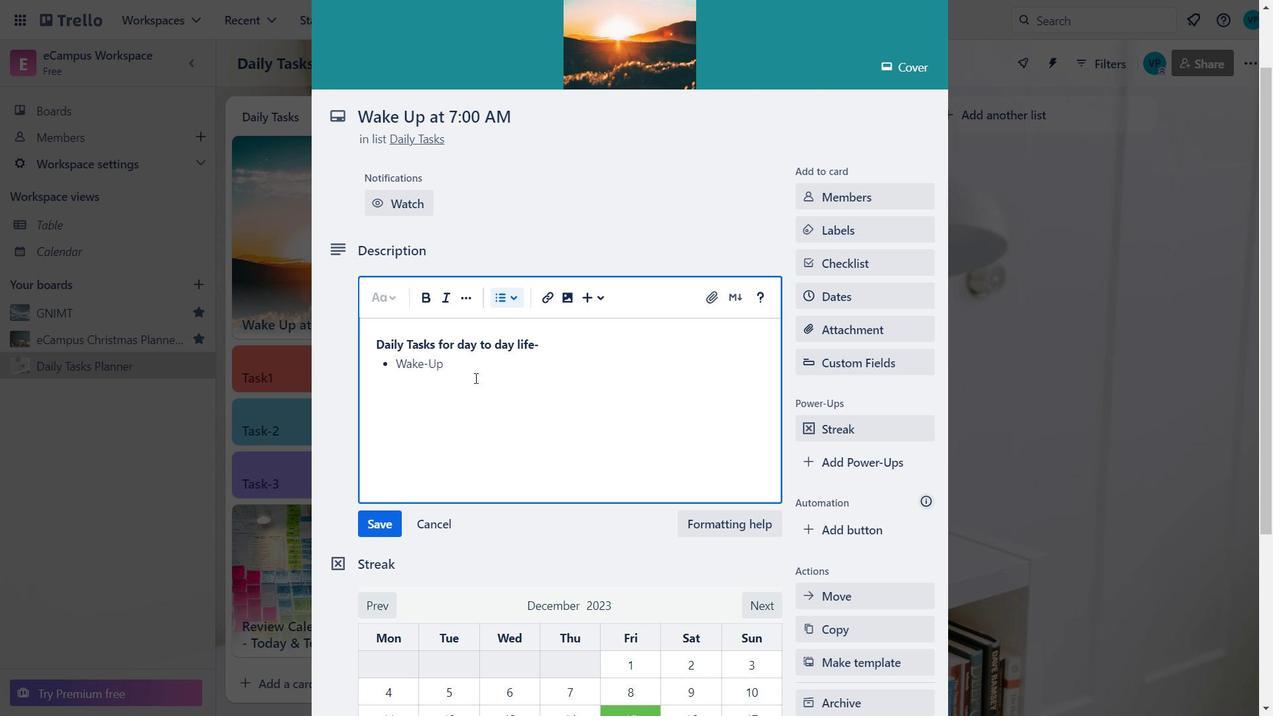 
Action: Mouse pressed left at (449, 364)
Screenshot: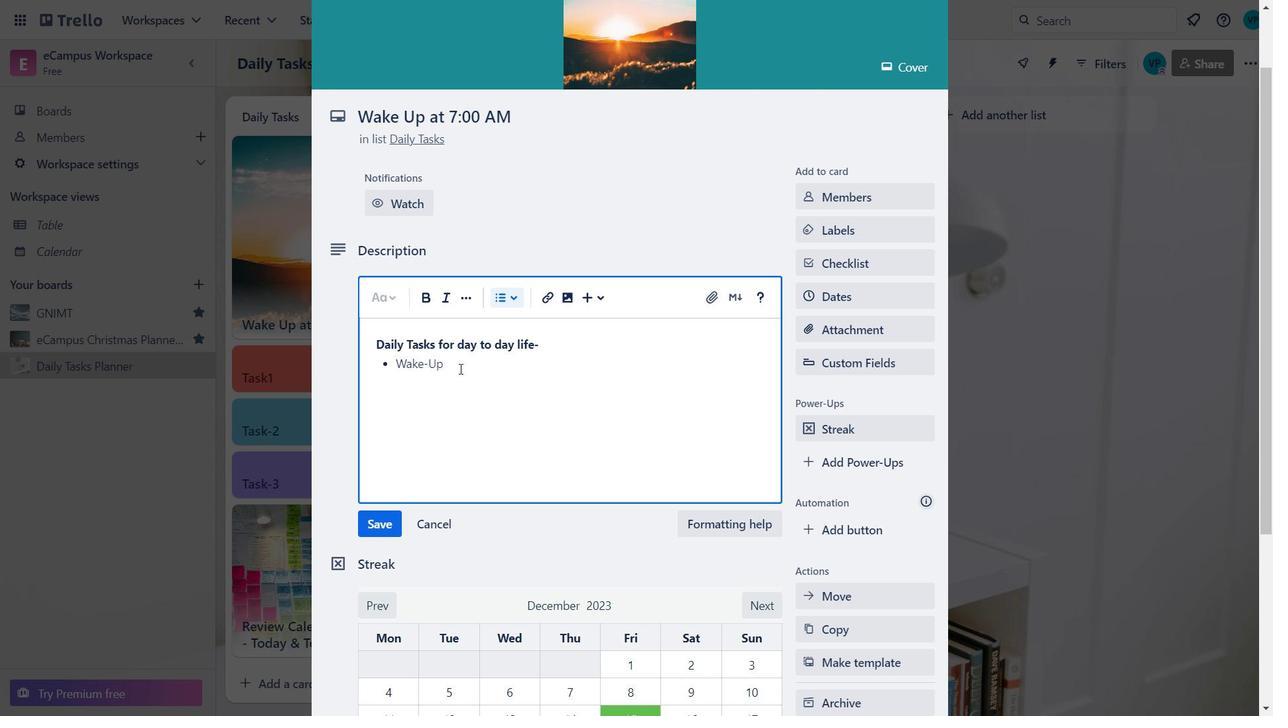
Action: Mouse moved to (367, 360)
Screenshot: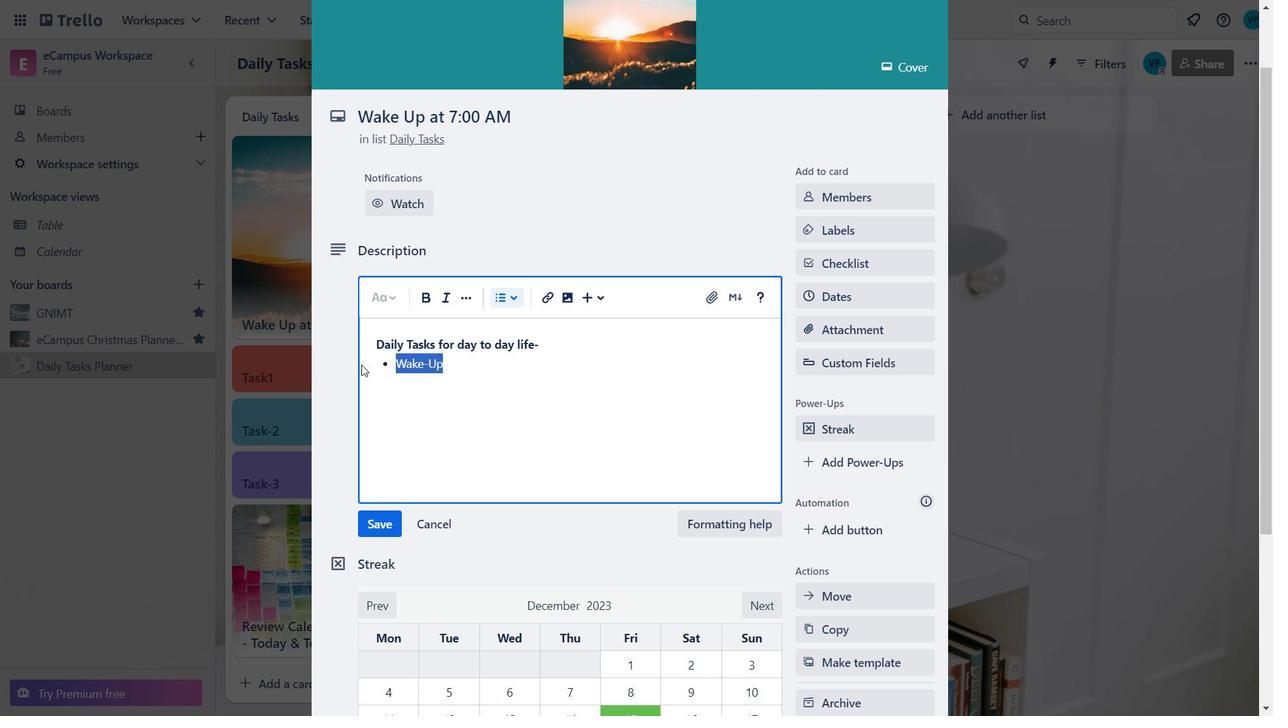 
Action: Key pressed <Key.backspace><Key.backspace>
Screenshot: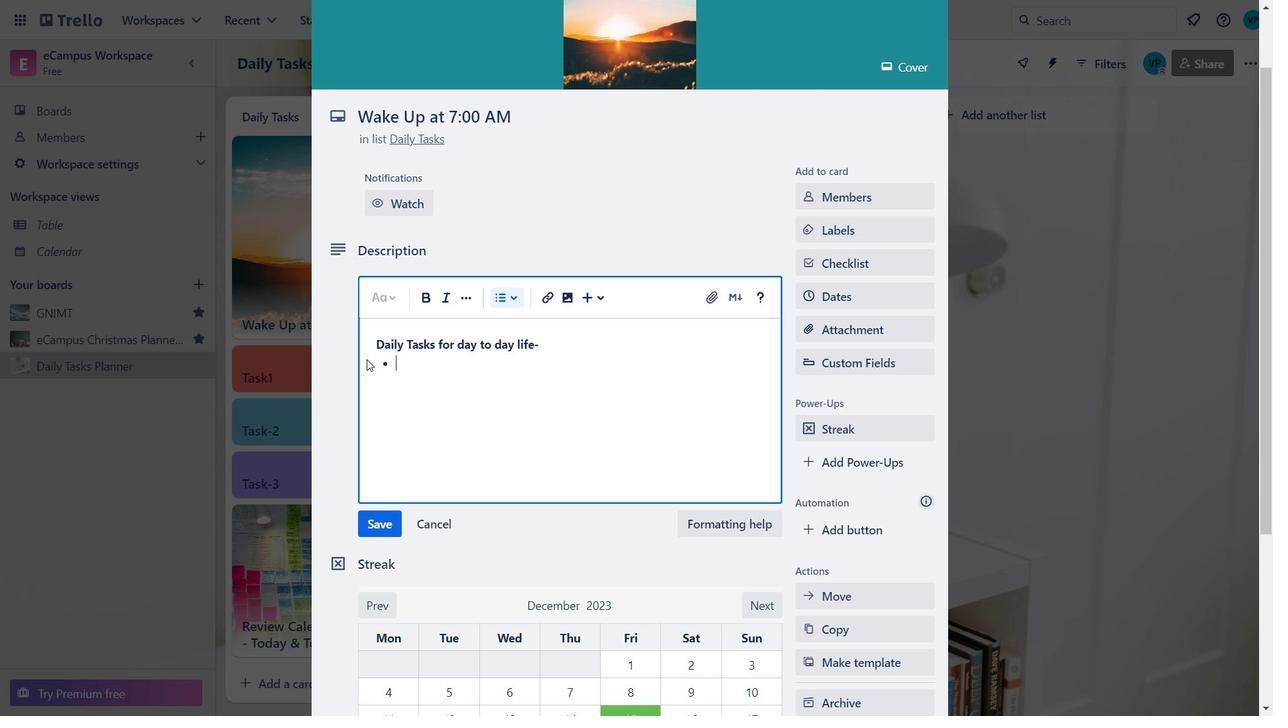 
Action: Mouse moved to (429, 303)
Screenshot: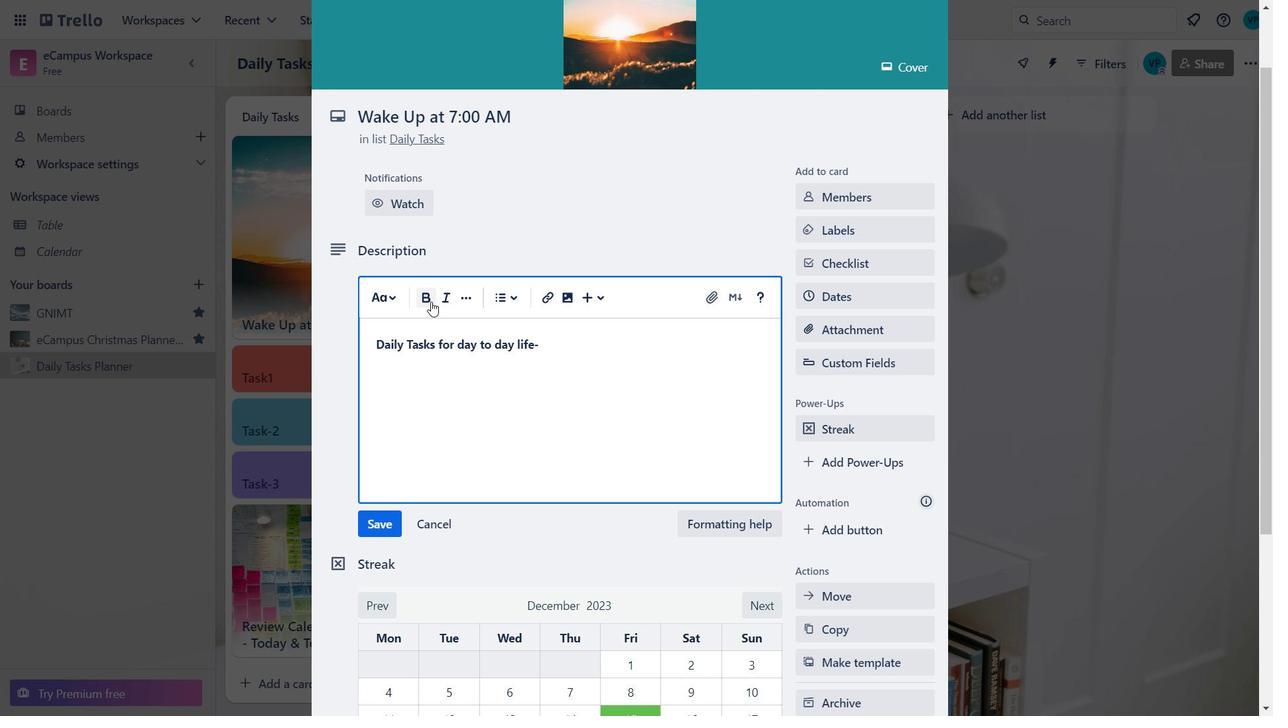 
Action: Mouse pressed left at (429, 303)
Screenshot: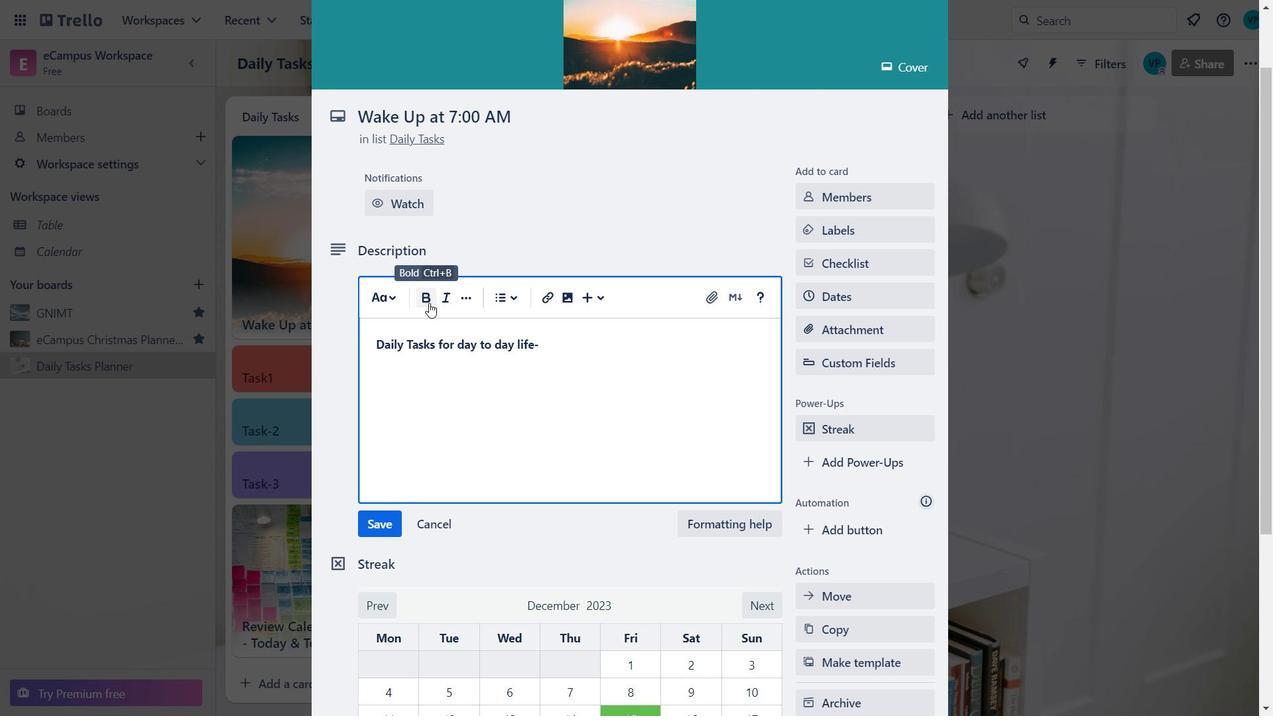 
Action: Mouse moved to (384, 526)
Screenshot: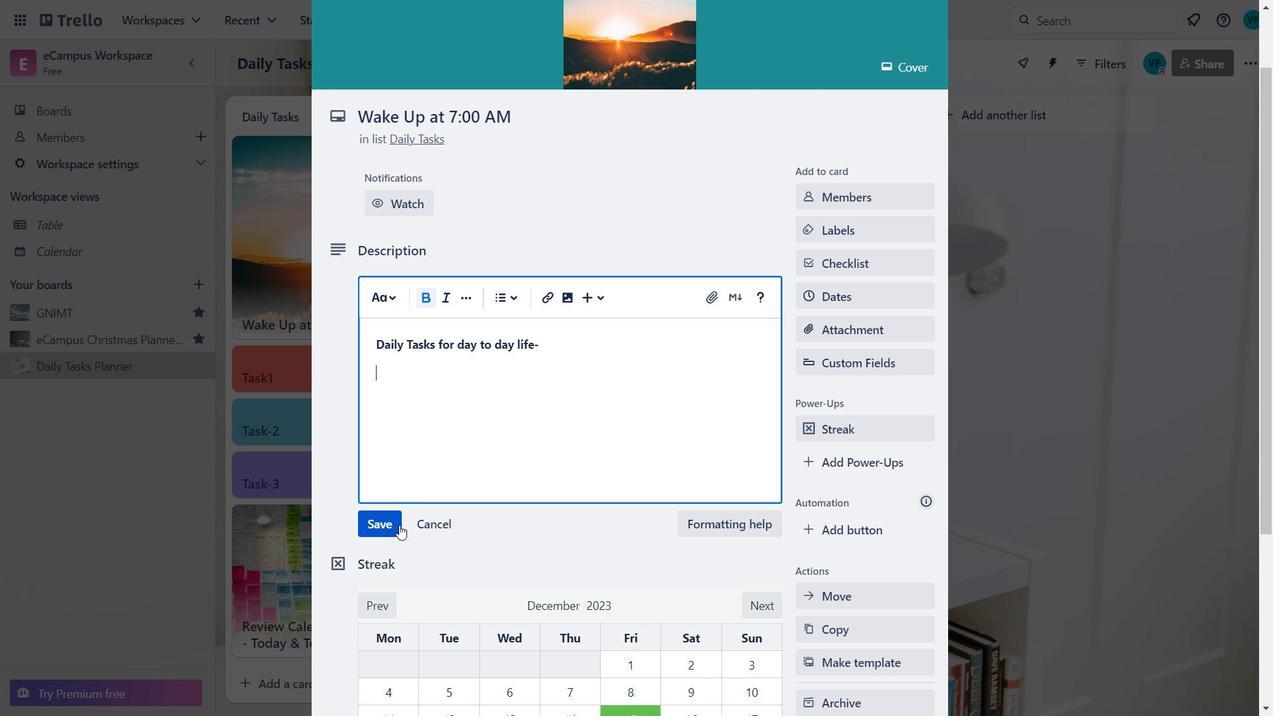 
Action: Mouse pressed left at (384, 526)
Screenshot: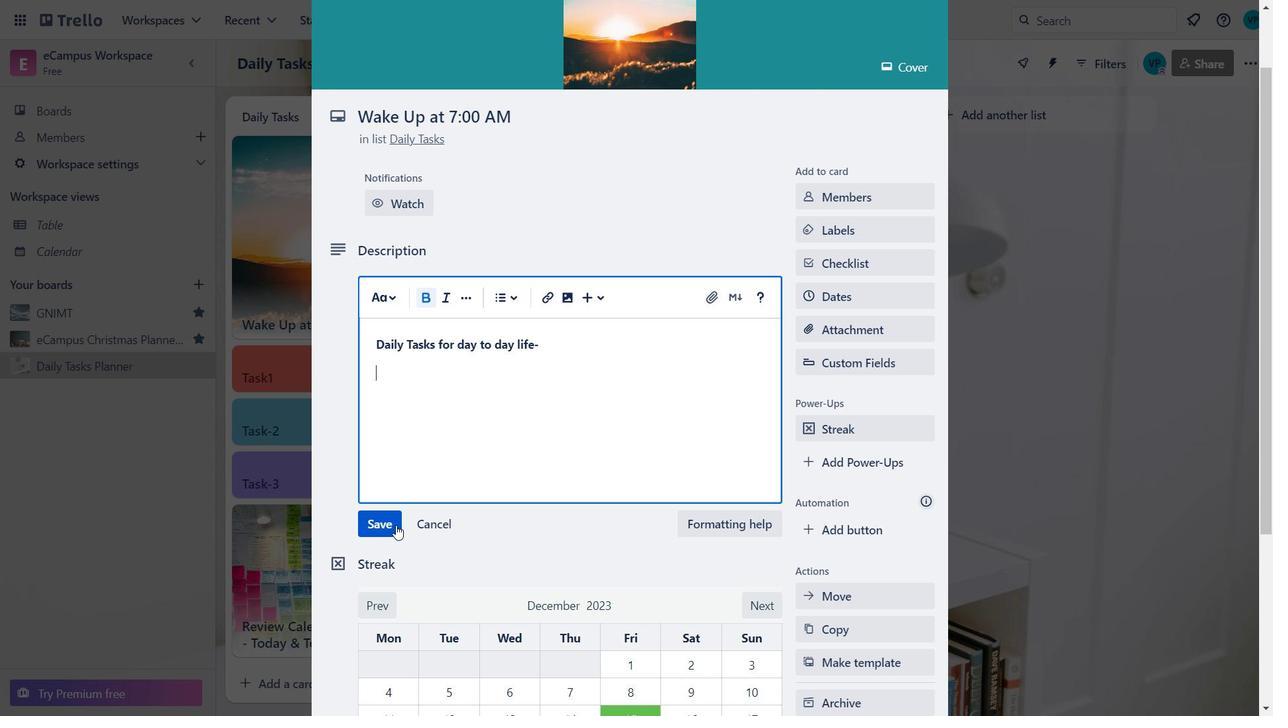 
Action: Mouse moved to (987, 0)
Screenshot: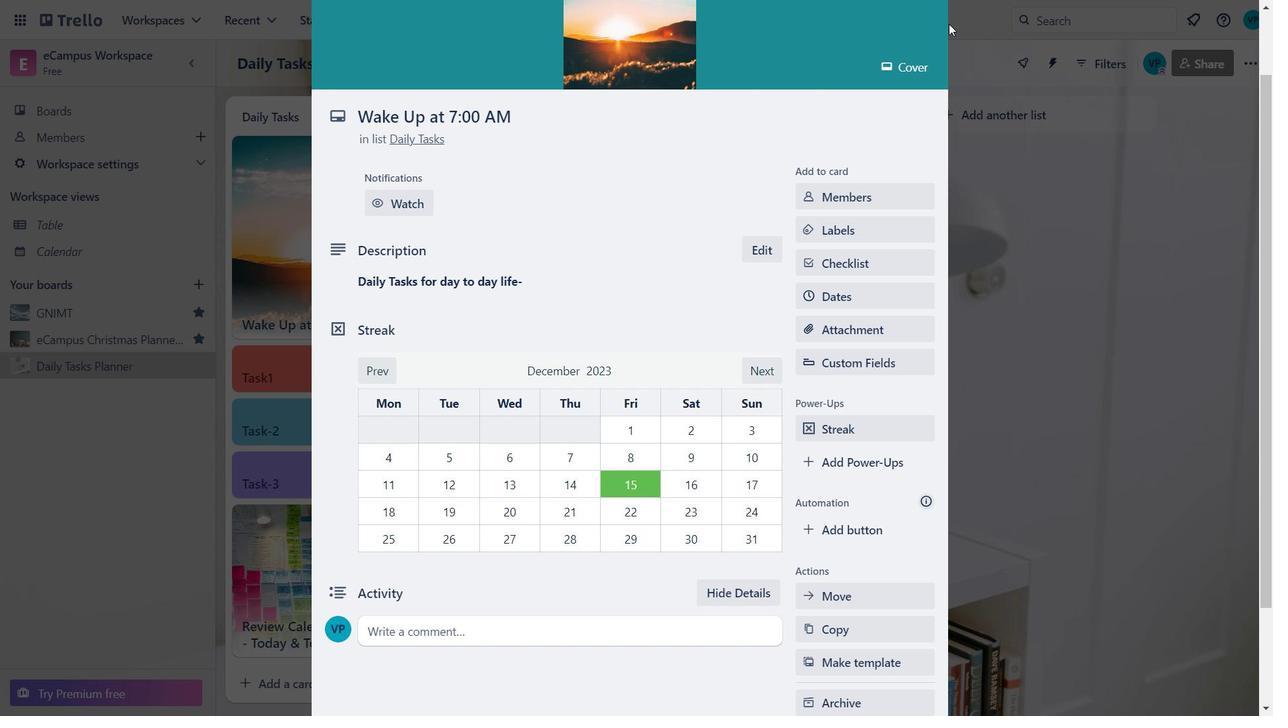 
Action: Mouse pressed left at (987, 0)
Screenshot: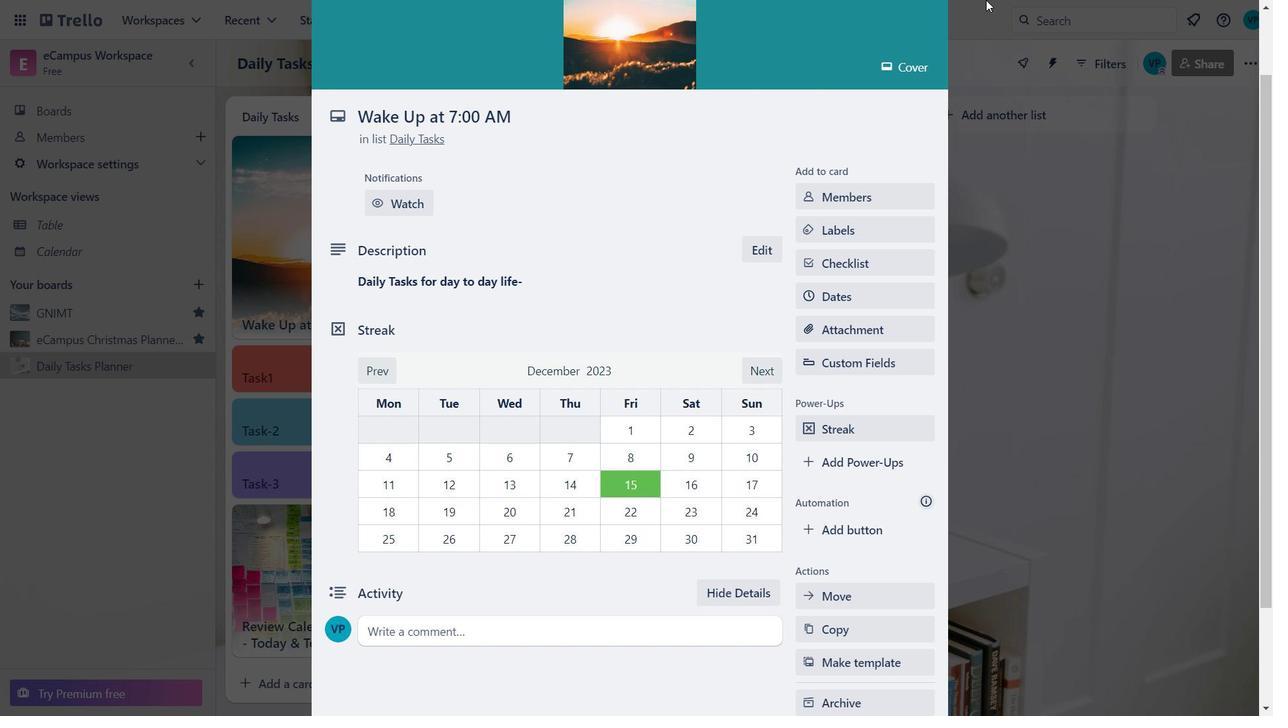 
Action: Mouse moved to (445, 348)
Screenshot: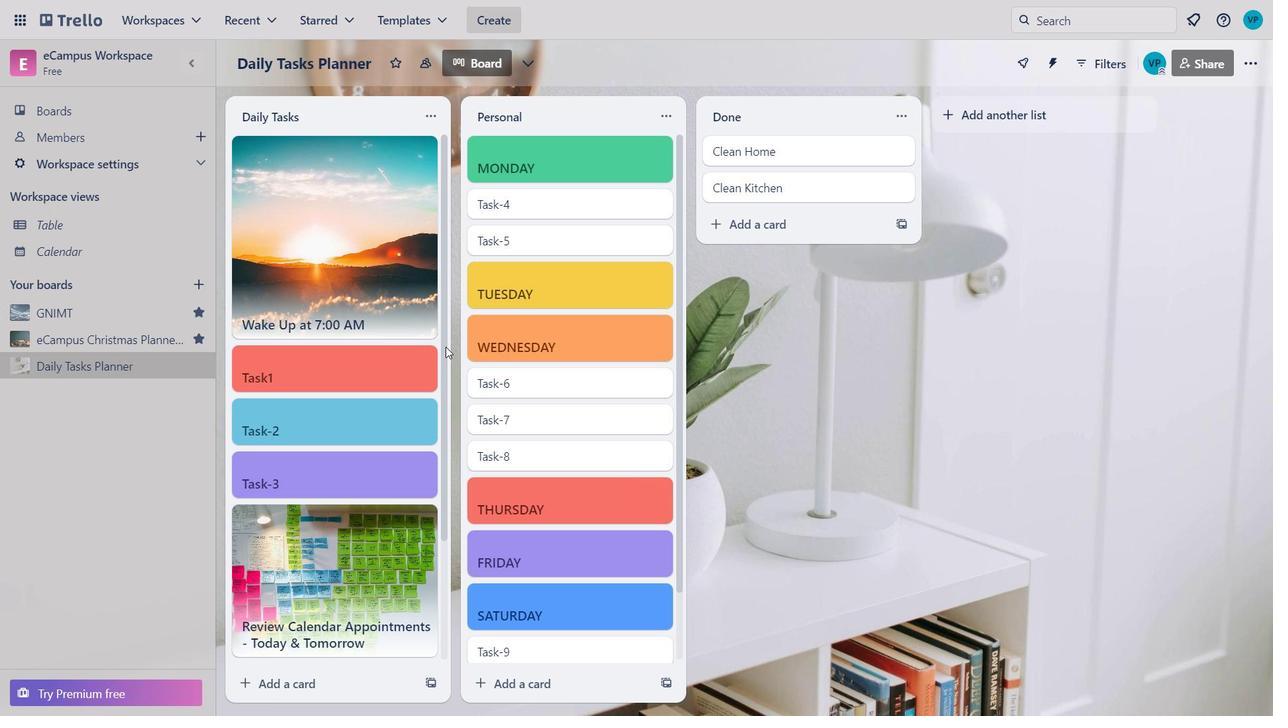 
Action: Mouse pressed left at (445, 348)
Screenshot: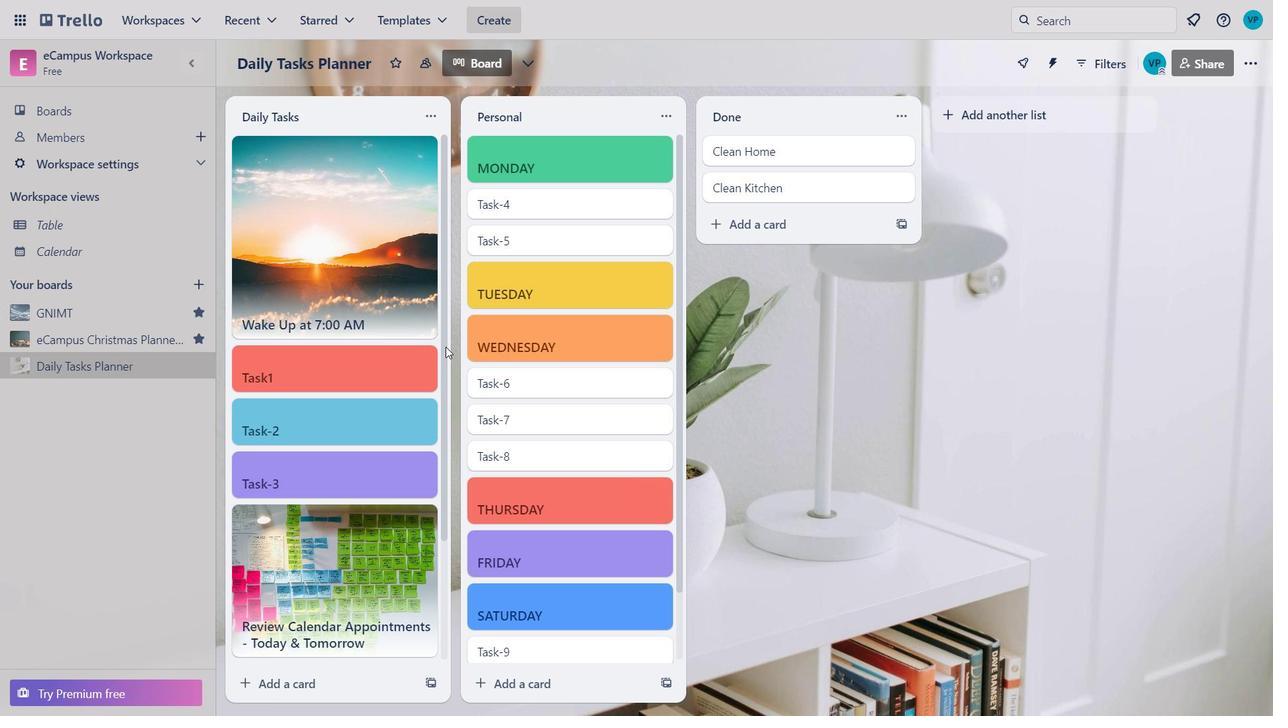 
Action: Mouse moved to (311, 362)
Screenshot: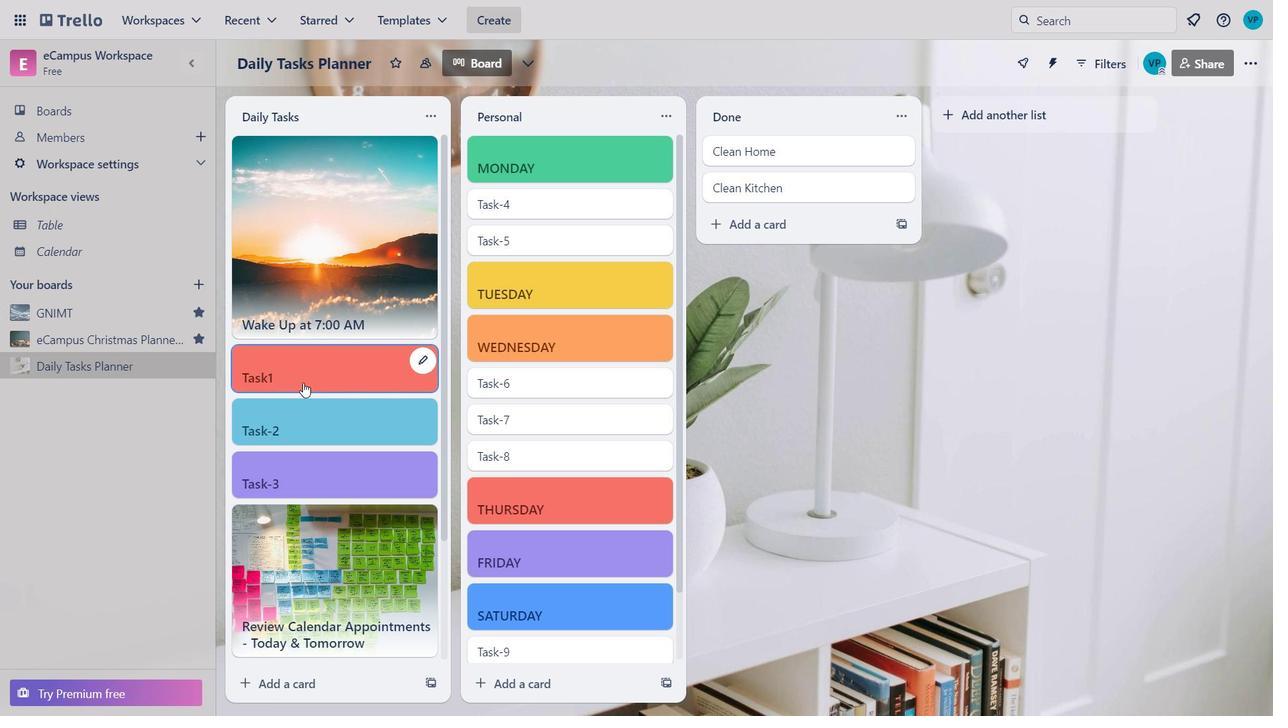 
Action: Mouse pressed left at (311, 362)
Screenshot: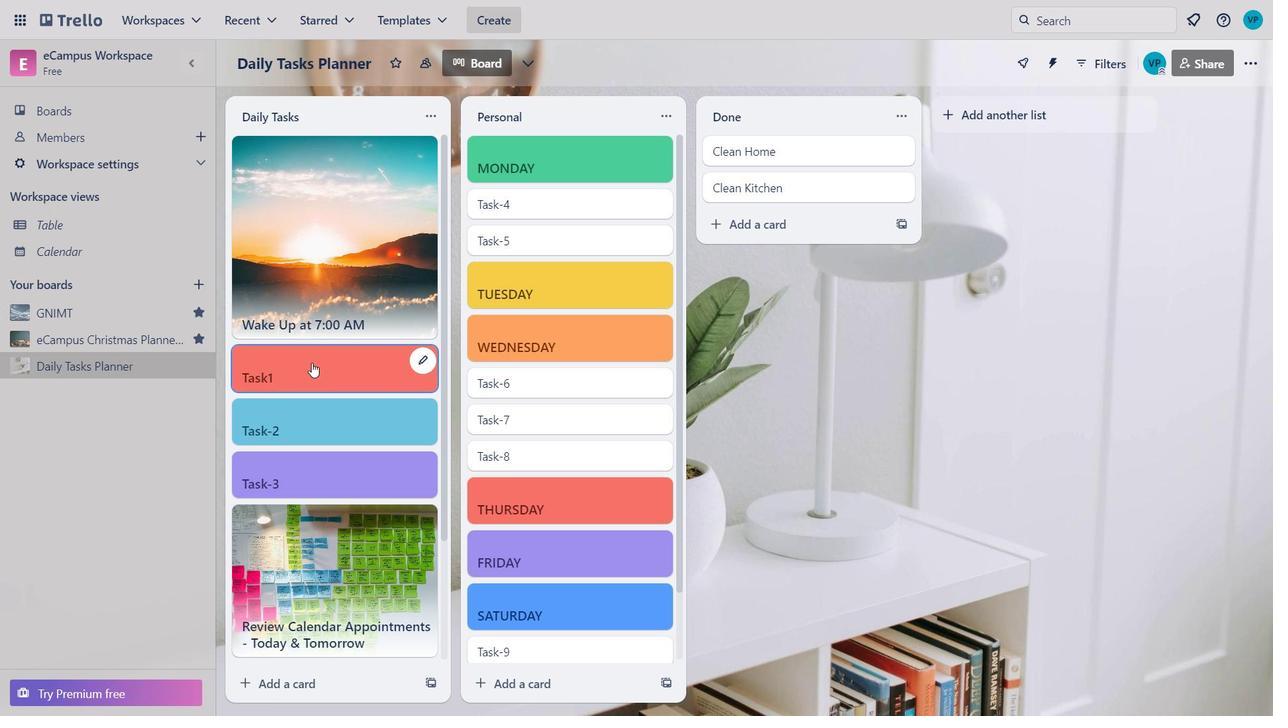 
Action: Mouse moved to (421, 338)
Screenshot: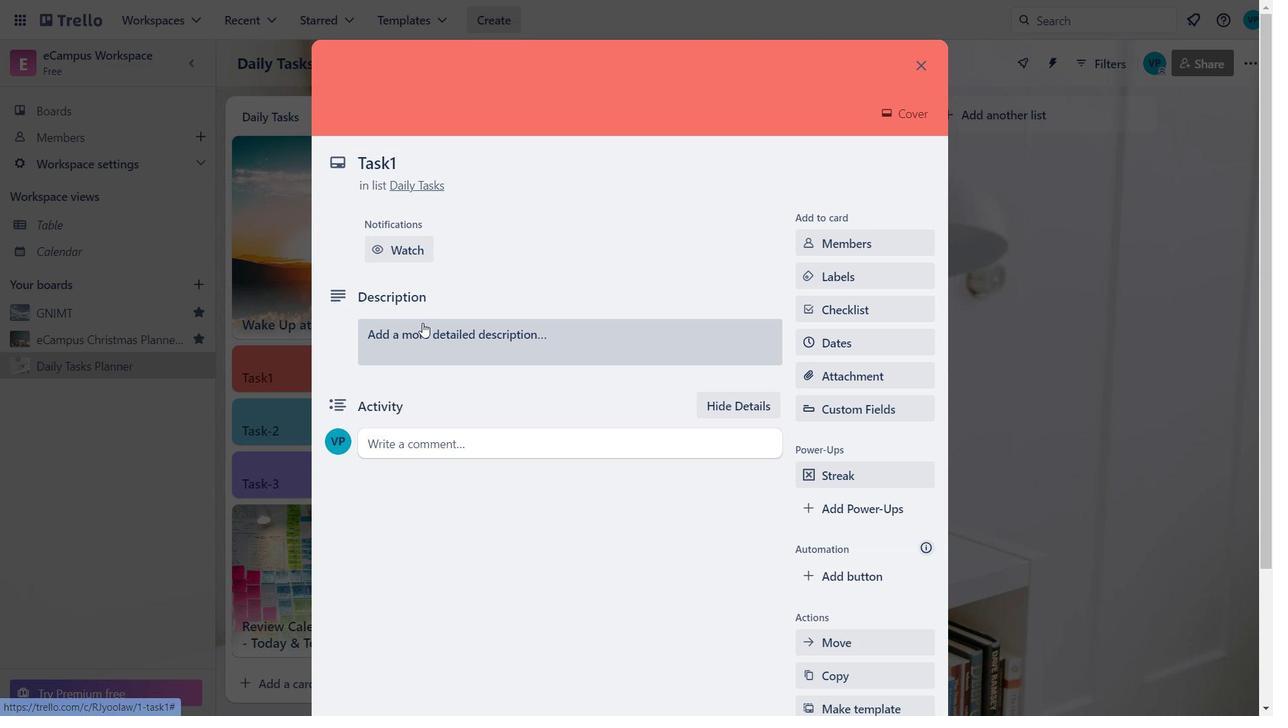 
Action: Mouse pressed left at (421, 338)
Screenshot: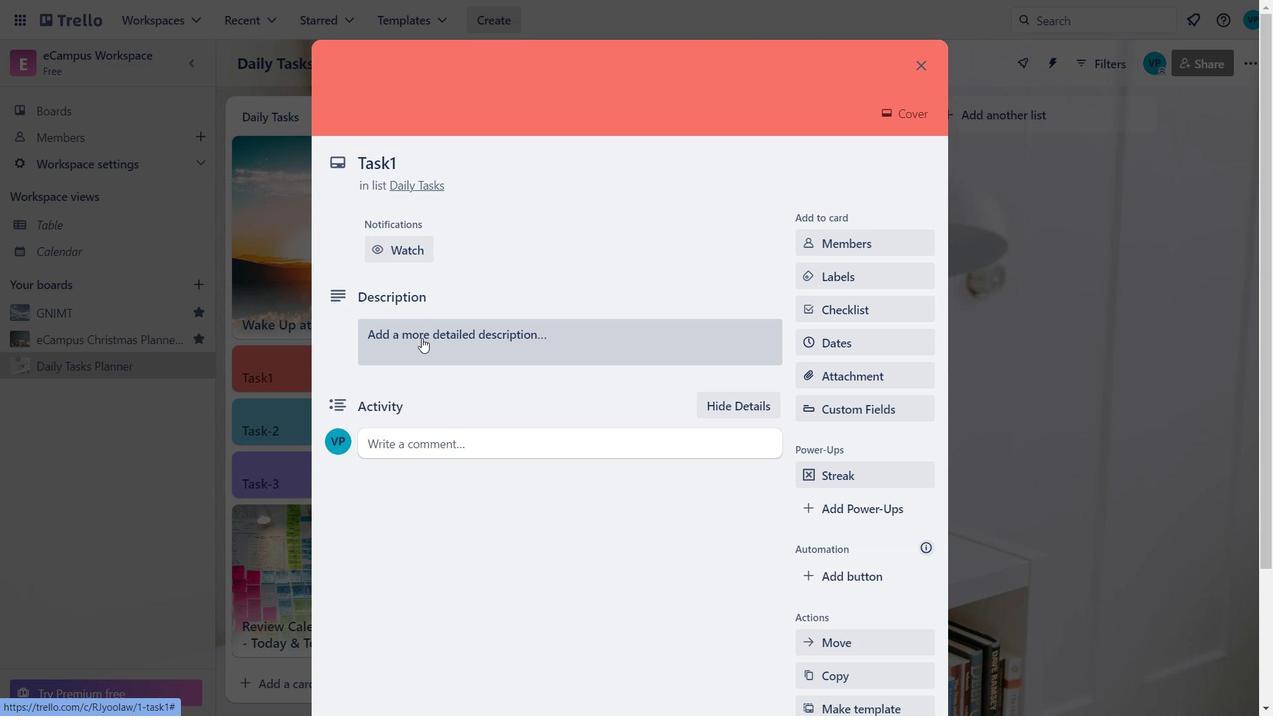 
Action: Mouse moved to (397, 392)
Screenshot: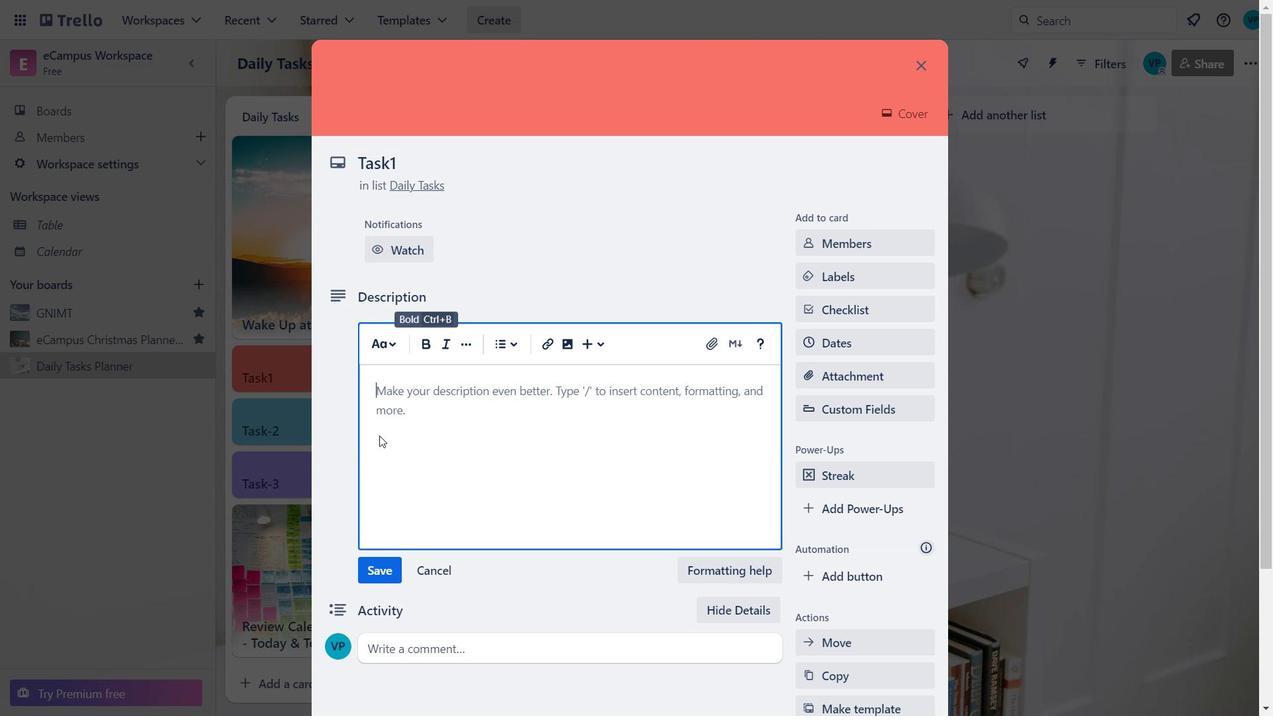 
Action: Mouse pressed left at (397, 392)
Screenshot: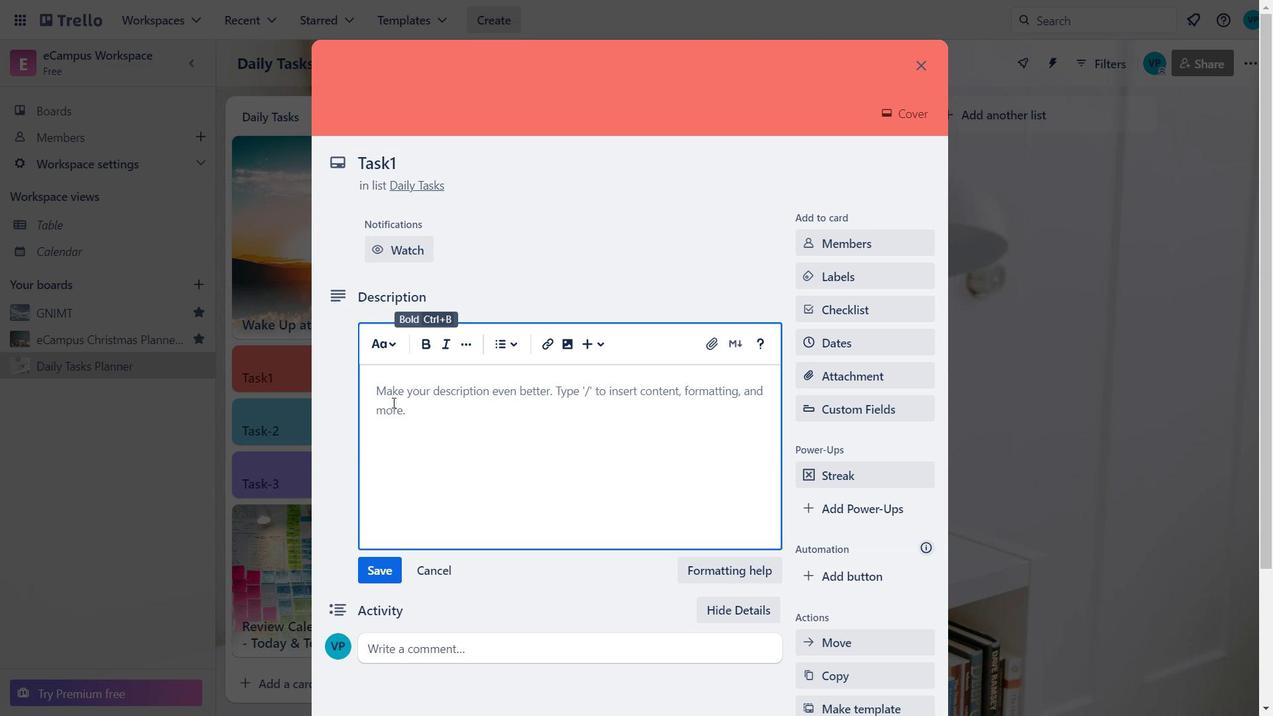 
Action: Mouse moved to (396, 393)
Screenshot: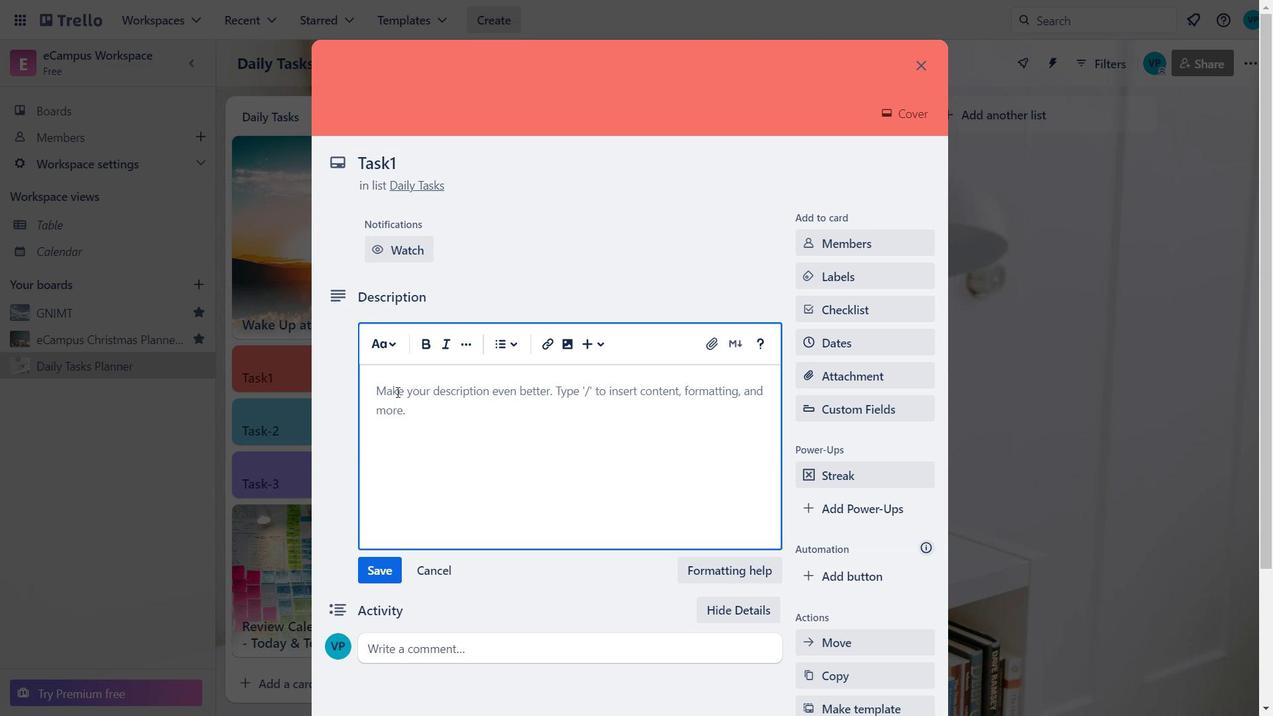 
Action: Key pressed <Key.caps_lock>
Screenshot: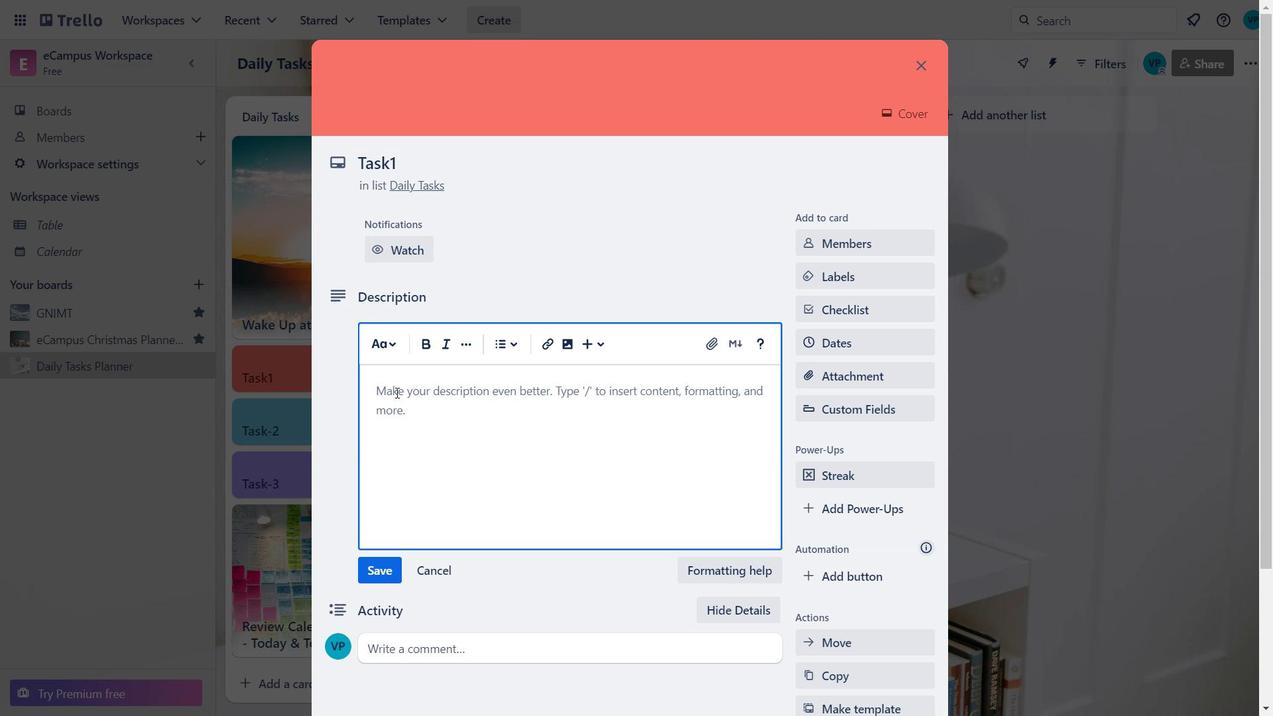 
Action: Mouse moved to (395, 394)
Screenshot: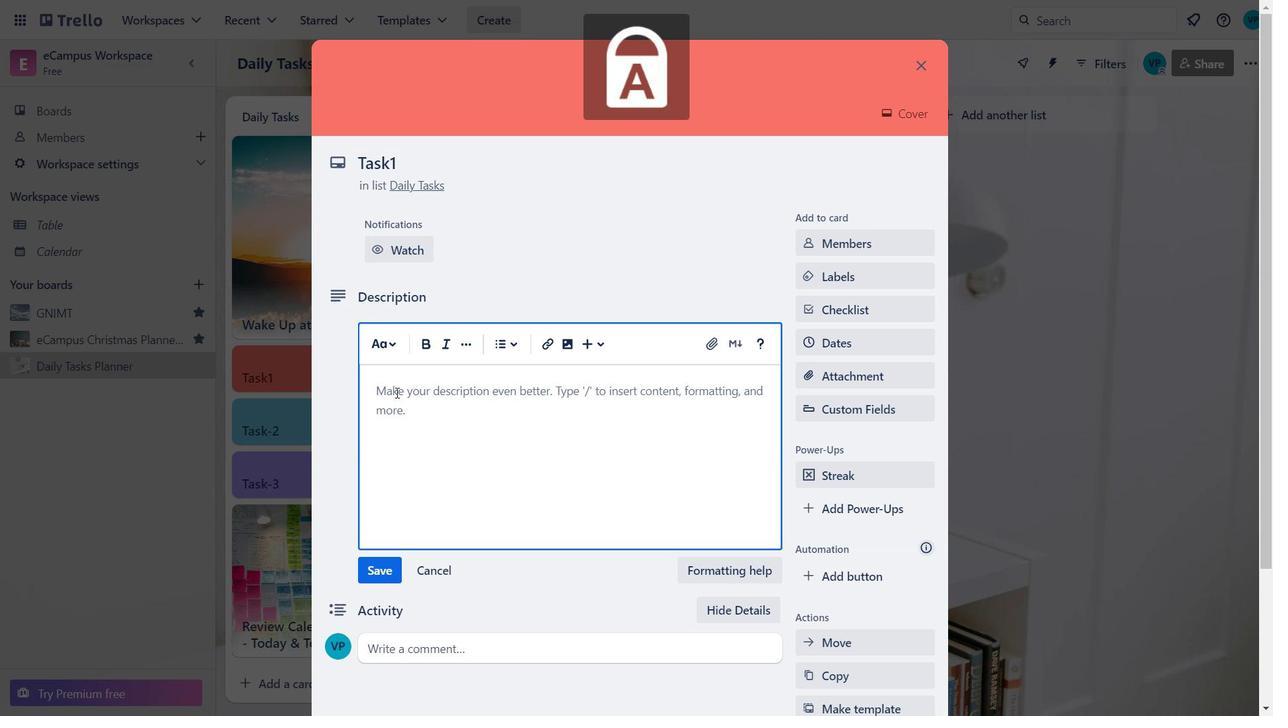 
Action: Key pressed W<Key.caps_lock>ak<Key.backspace><Key.backspace><Key.backspace><Key.caps_lock>A<Key.caps_lock>fter<Key.space><Key.caps_lock>W<Key.caps_lock>ake<Key.space><Key.caps_lock>U<Key.caps_lock>p<Key.space><Key.left><Key.left><Key.left><Key.right><Key.left>-
Screenshot: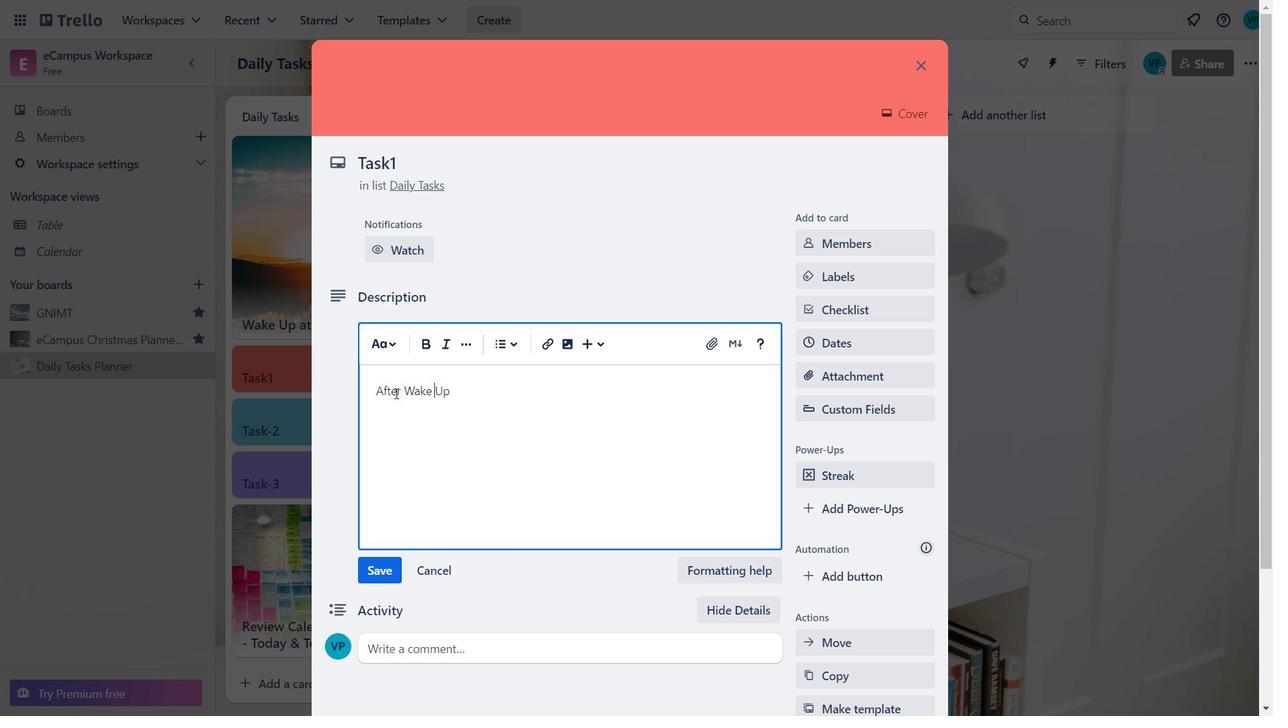 
Action: Mouse moved to (478, 394)
Screenshot: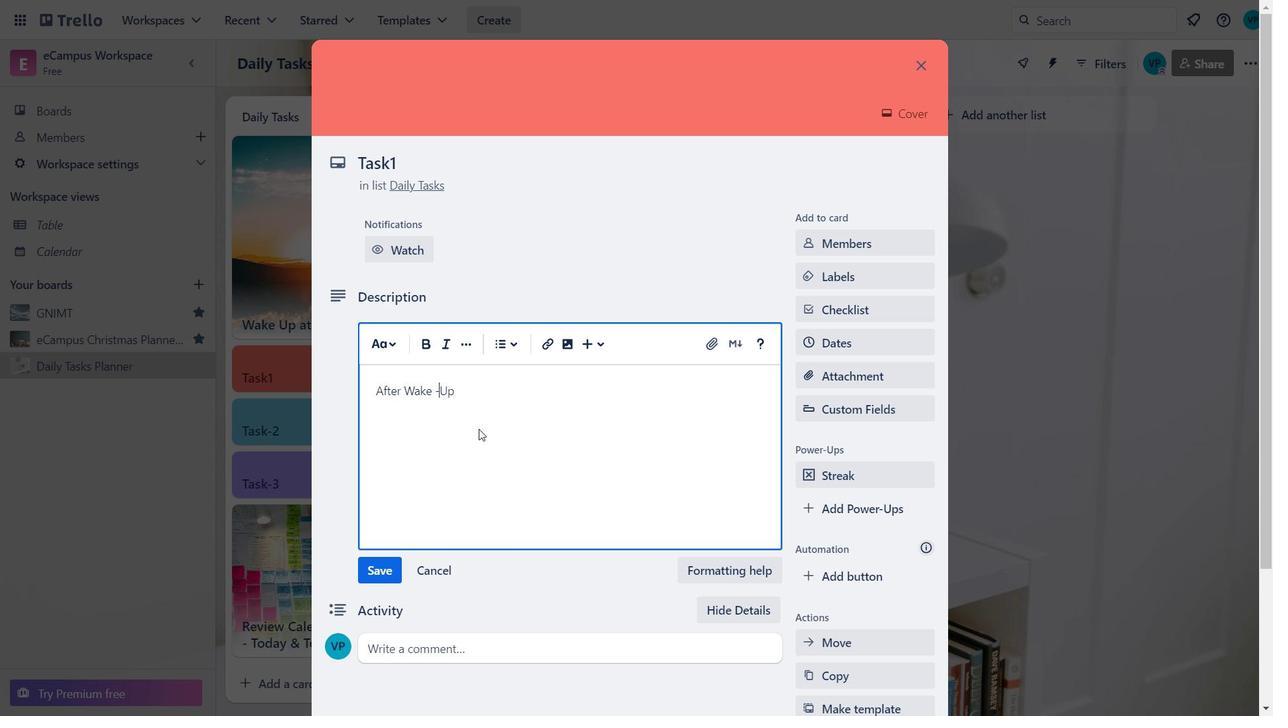 
Action: Mouse pressed left at (478, 394)
Screenshot: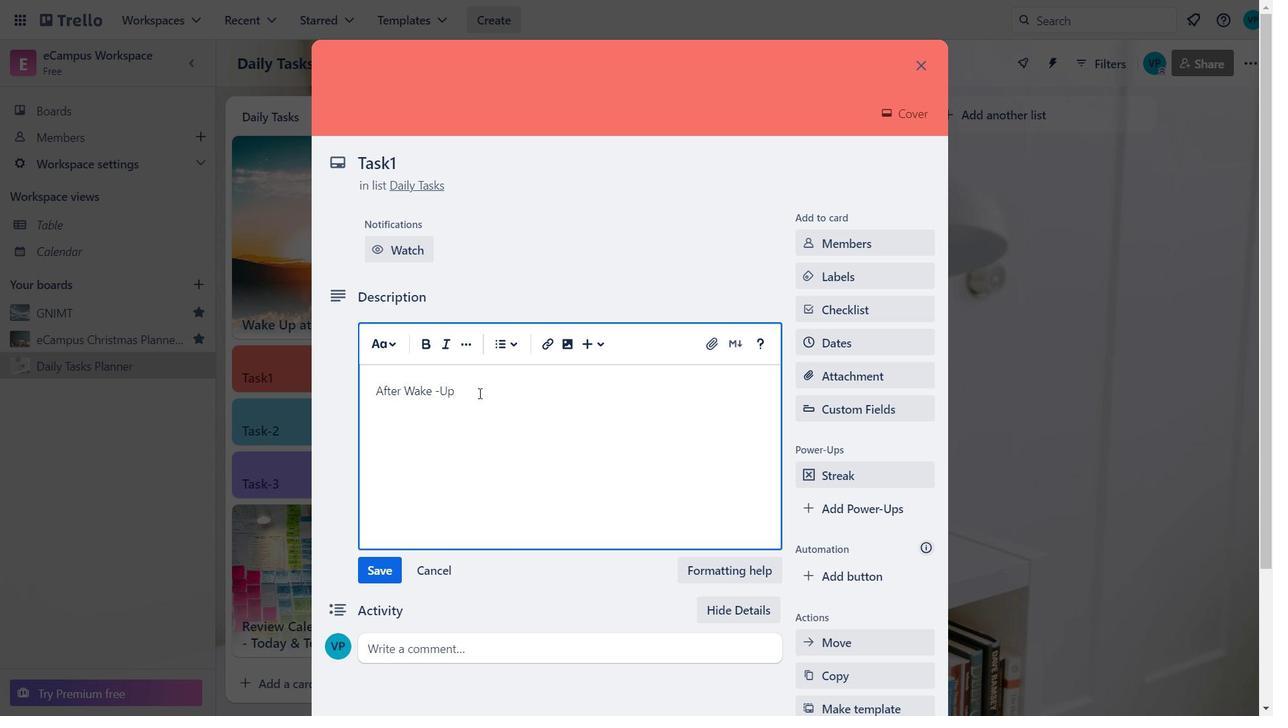 
Action: Key pressed <Key.left><Key.left><Key.left><Key.backspace><Key.backspace>-<Key.right><Key.right><Key.space>
Screenshot: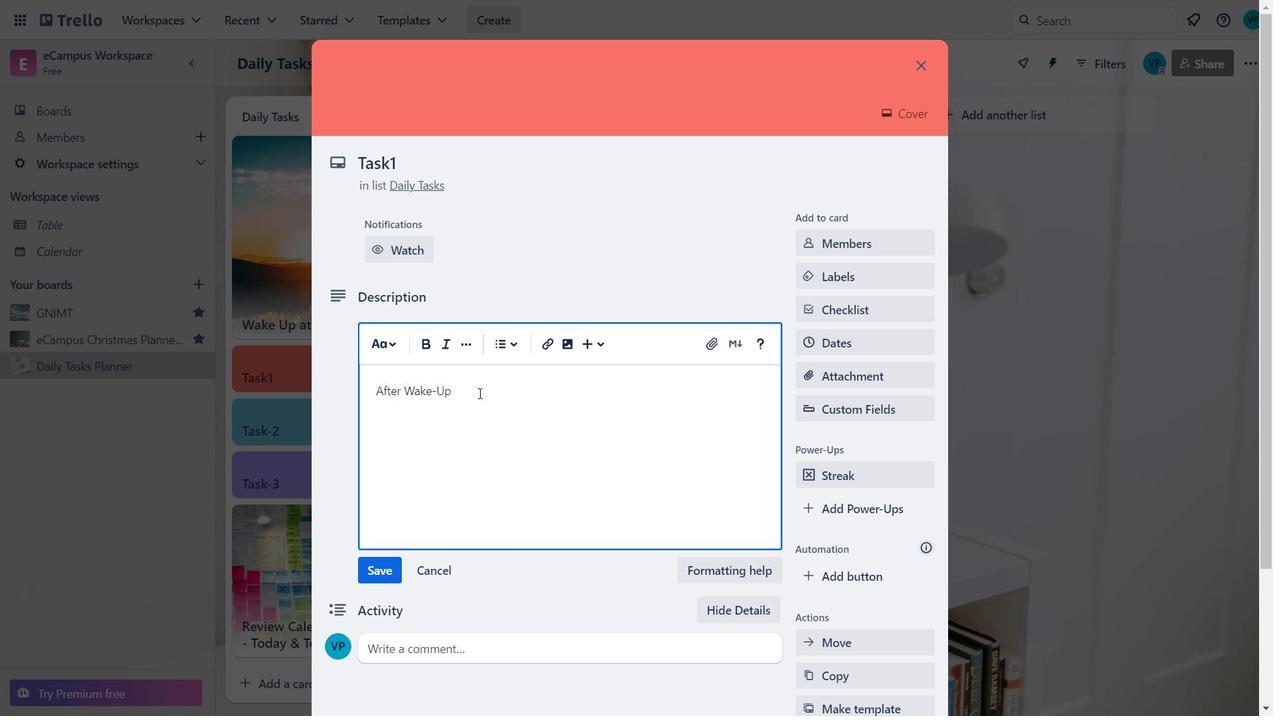 
Action: Mouse moved to (374, 391)
Screenshot: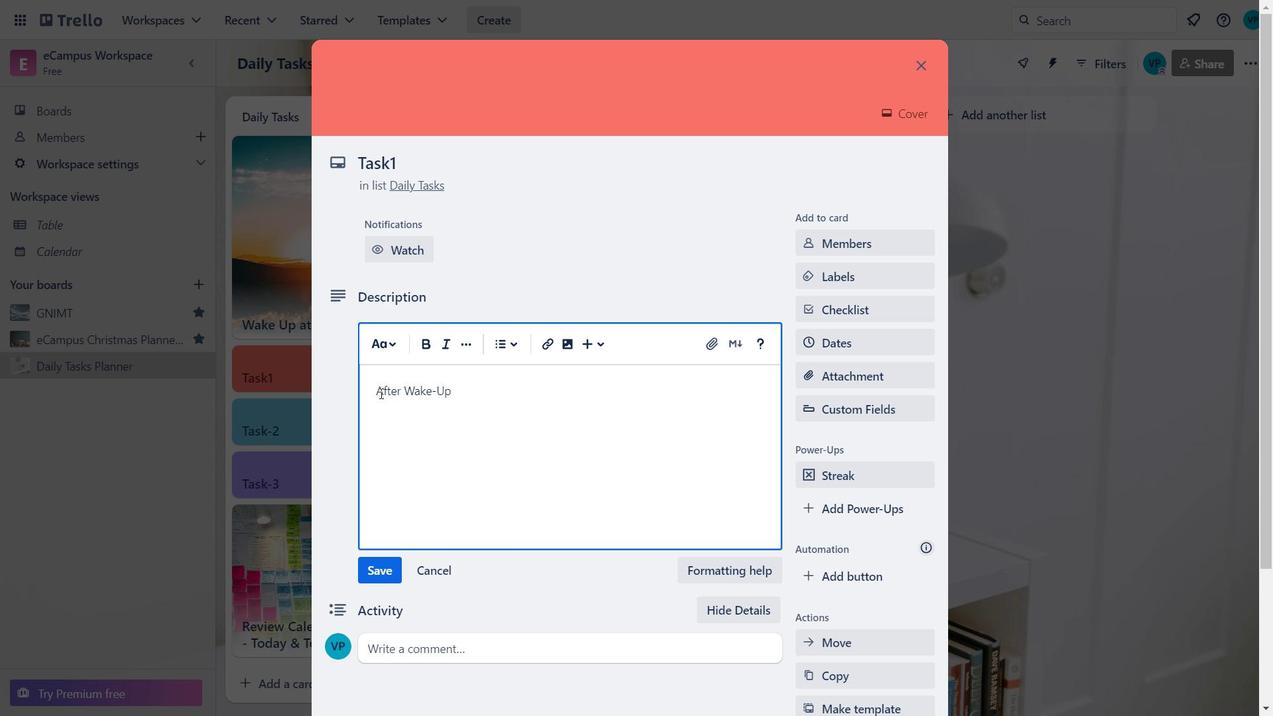 
Action: Mouse pressed left at (374, 391)
Screenshot: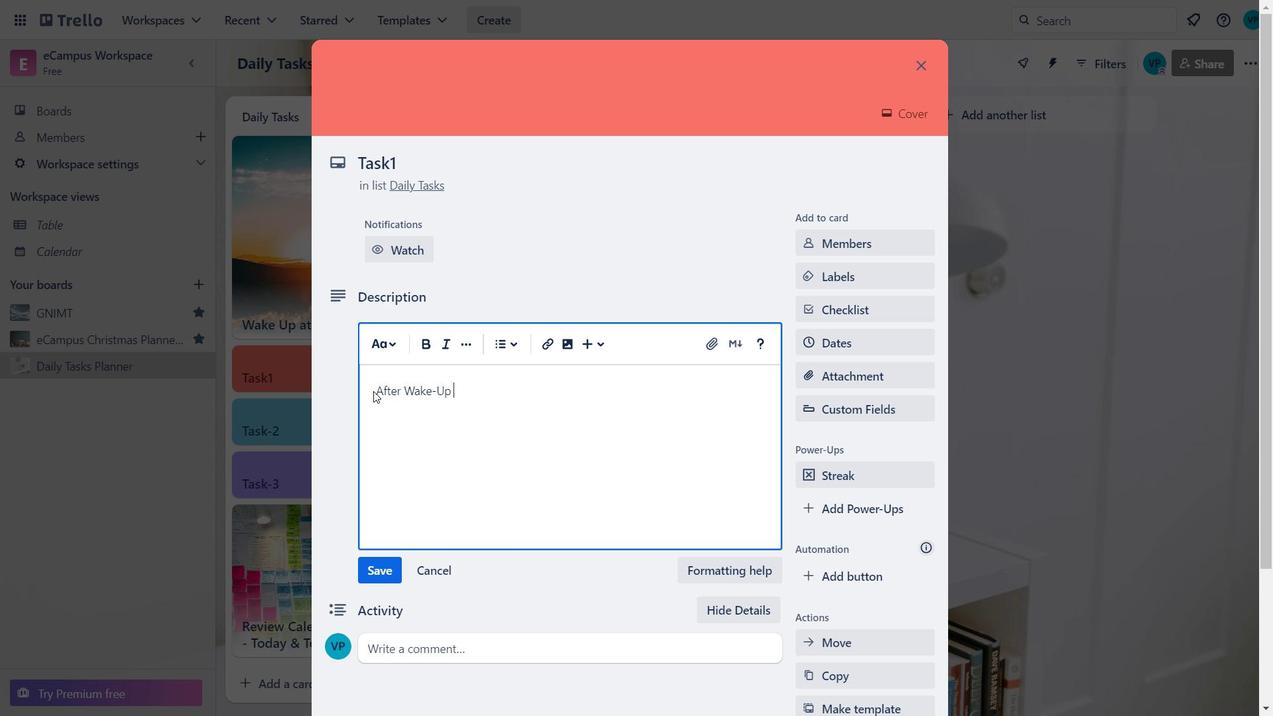 
Action: Mouse moved to (392, 390)
Screenshot: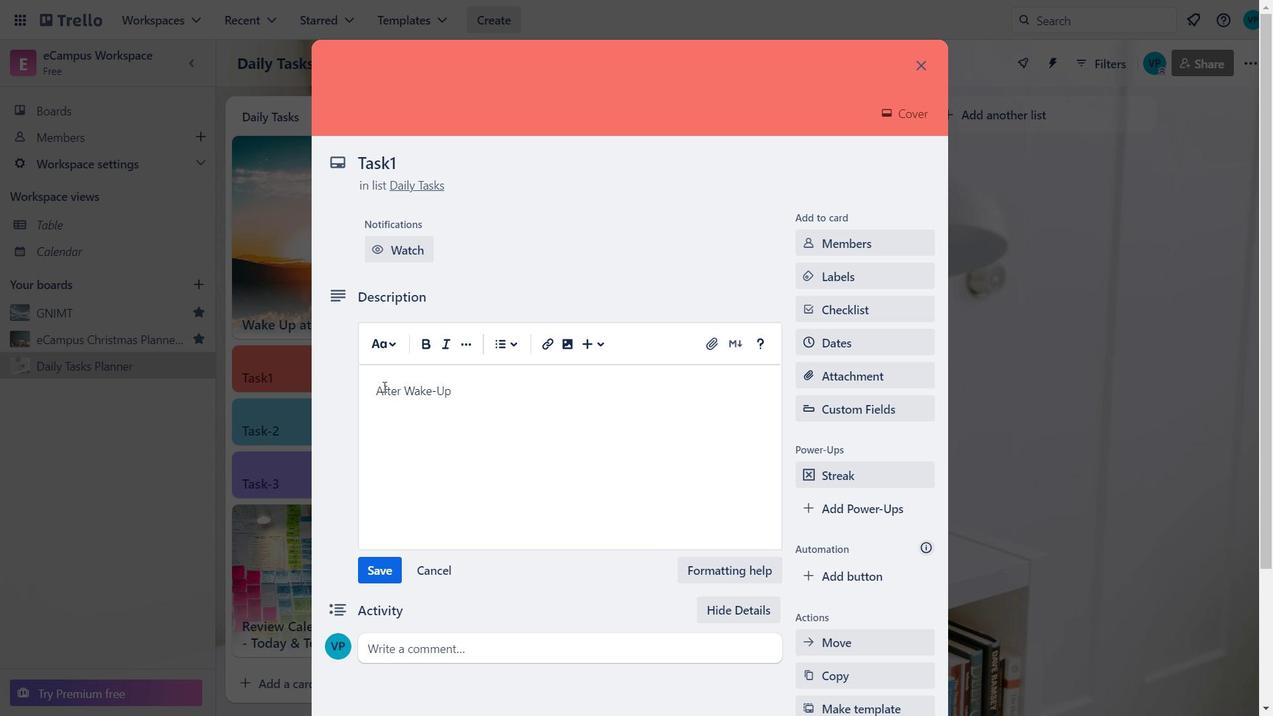 
Action: Mouse pressed left at (392, 390)
Screenshot: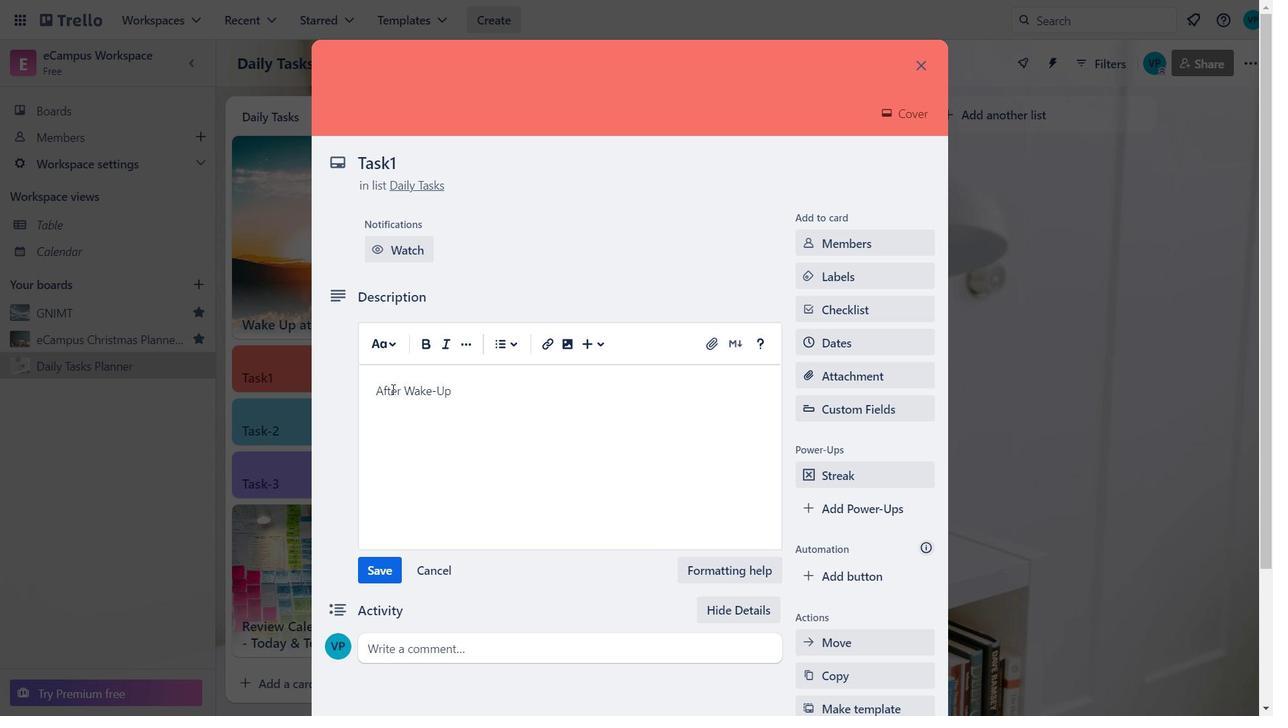 
Action: Mouse moved to (376, 390)
Screenshot: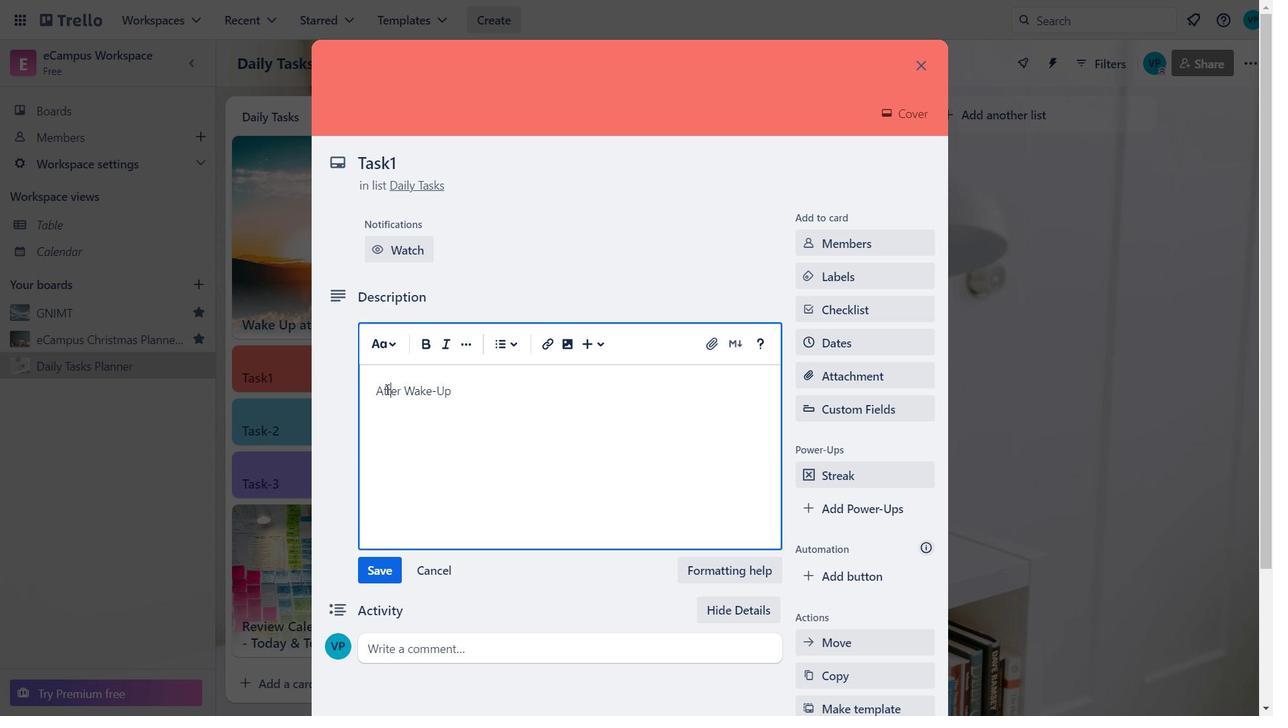 
Action: Mouse pressed left at (376, 390)
Screenshot: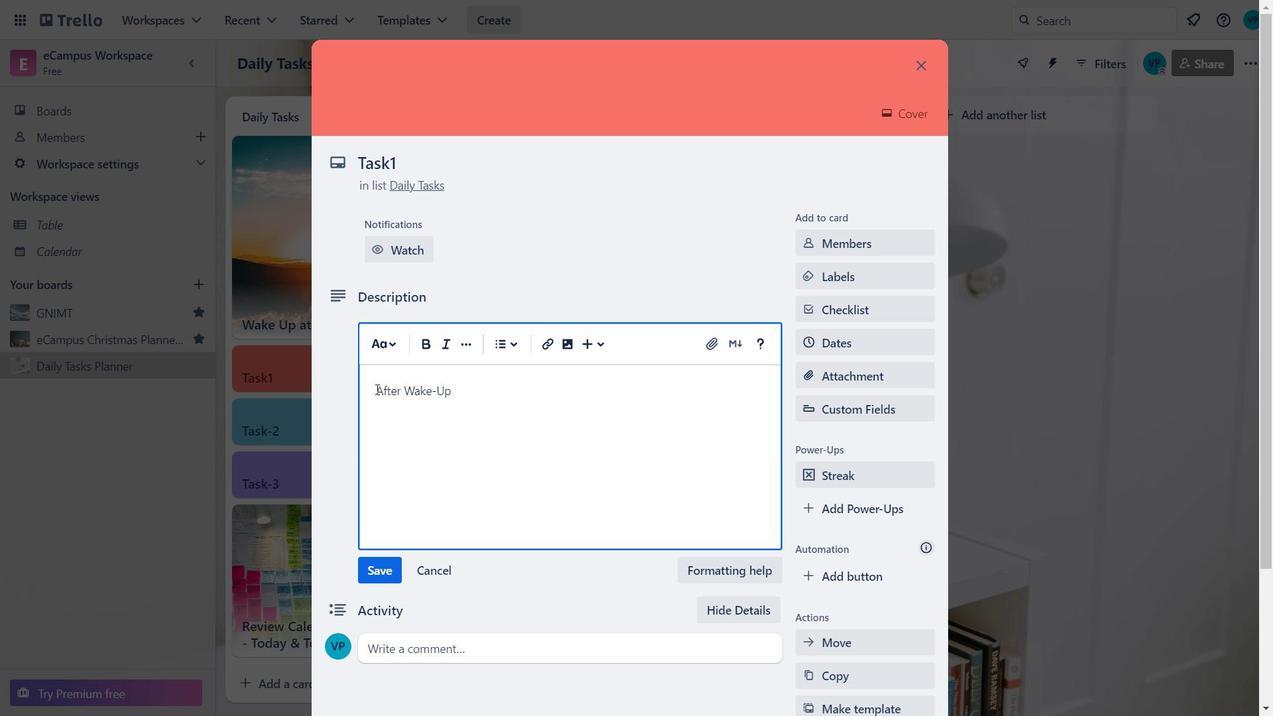 
Action: Mouse moved to (480, 396)
Screenshot: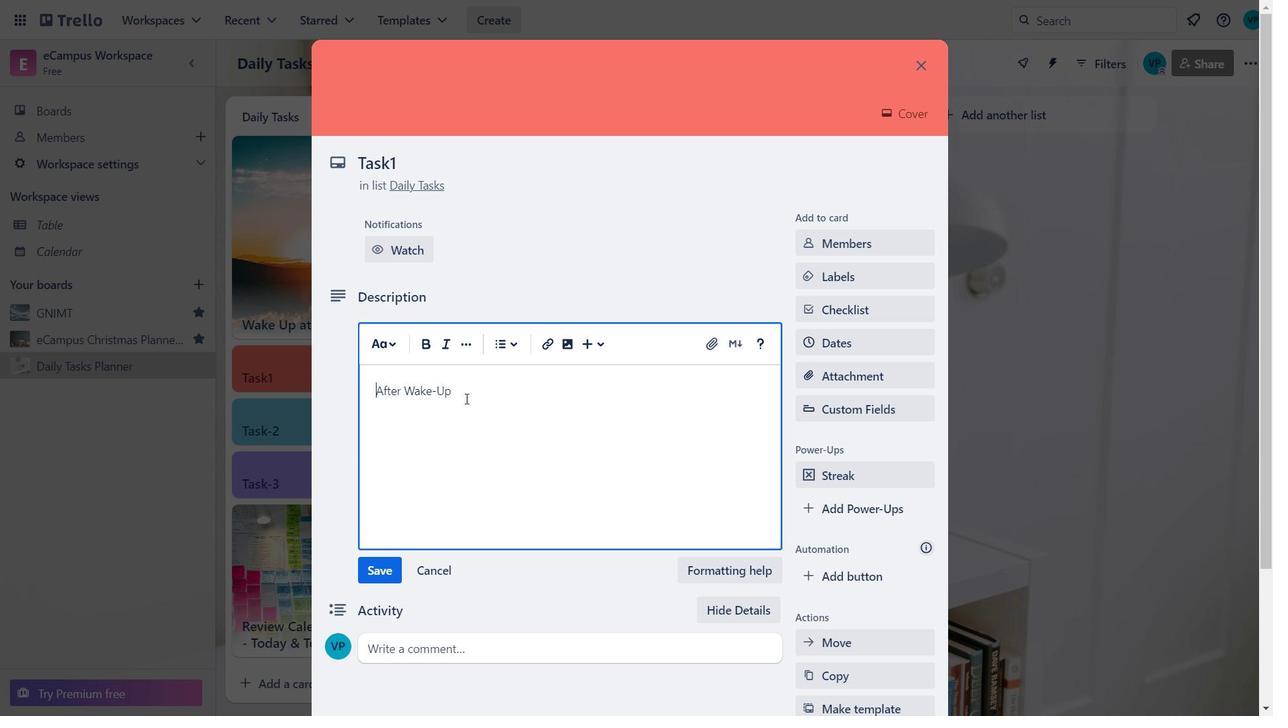 
Action: Mouse pressed left at (480, 396)
Screenshot: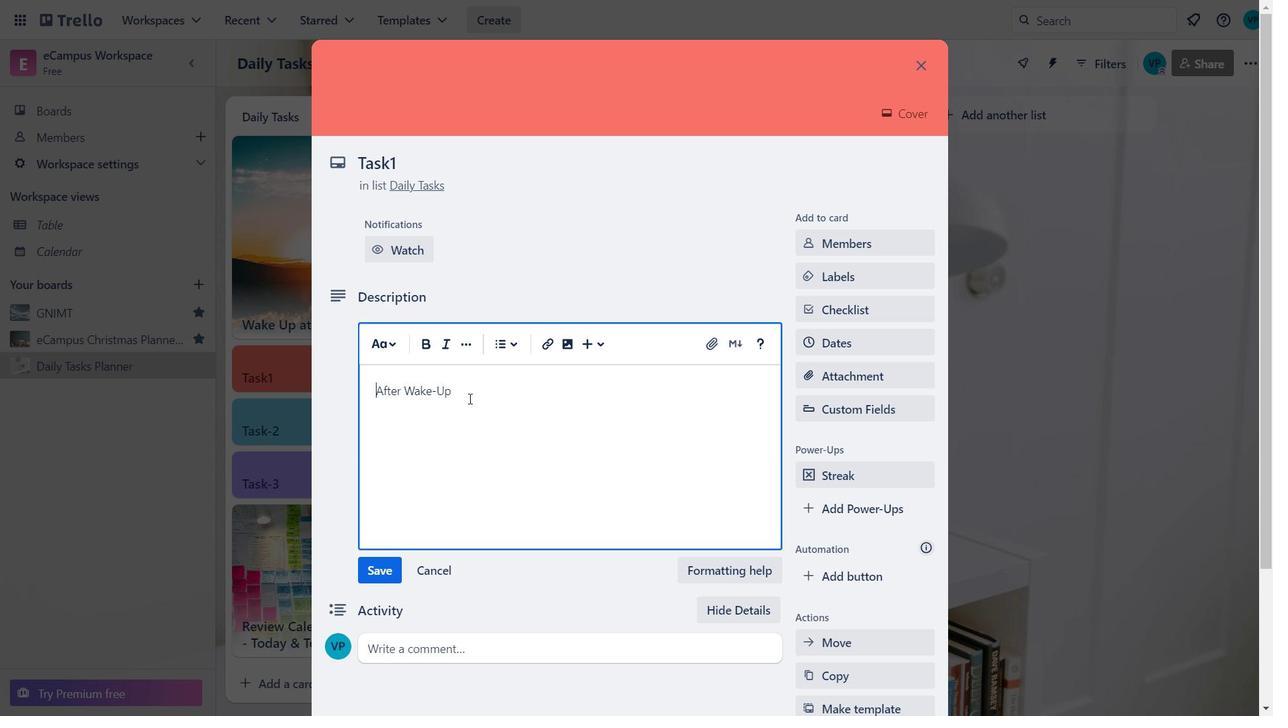 
Action: Mouse moved to (423, 344)
Screenshot: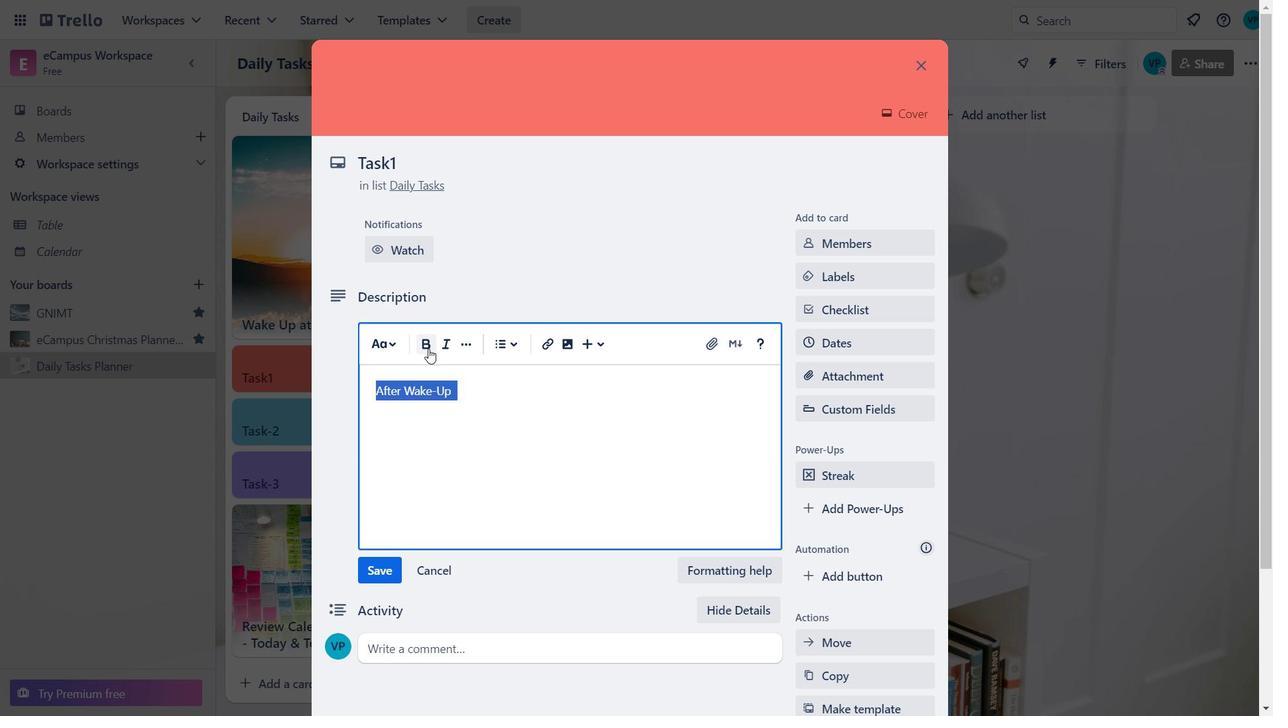
Action: Mouse pressed left at (423, 344)
Screenshot: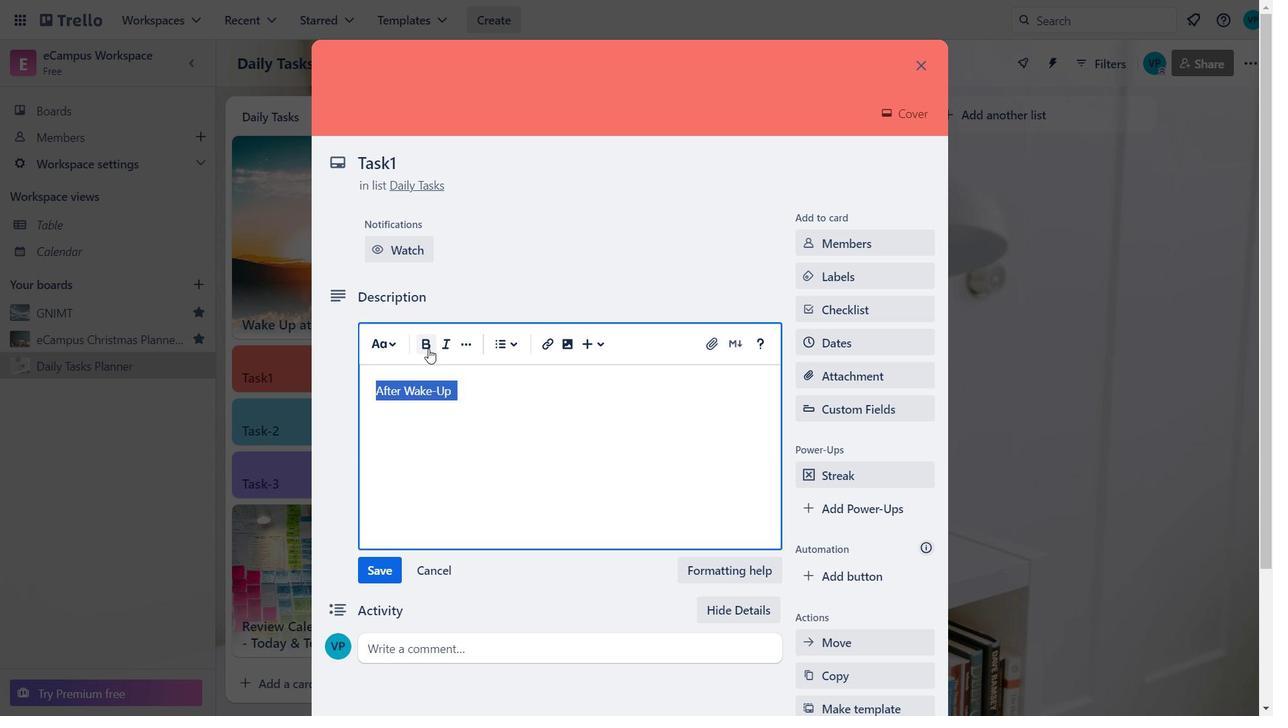 
Action: Mouse moved to (520, 398)
Screenshot: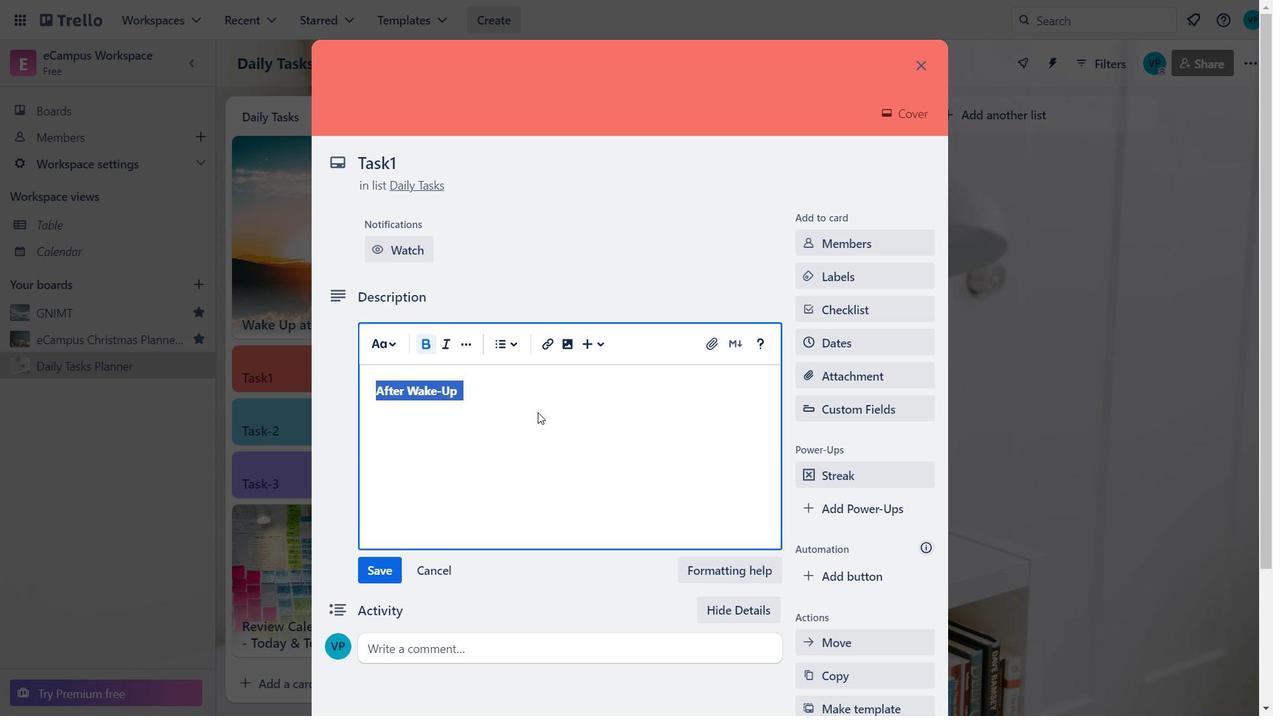 
Action: Mouse pressed left at (520, 398)
Screenshot: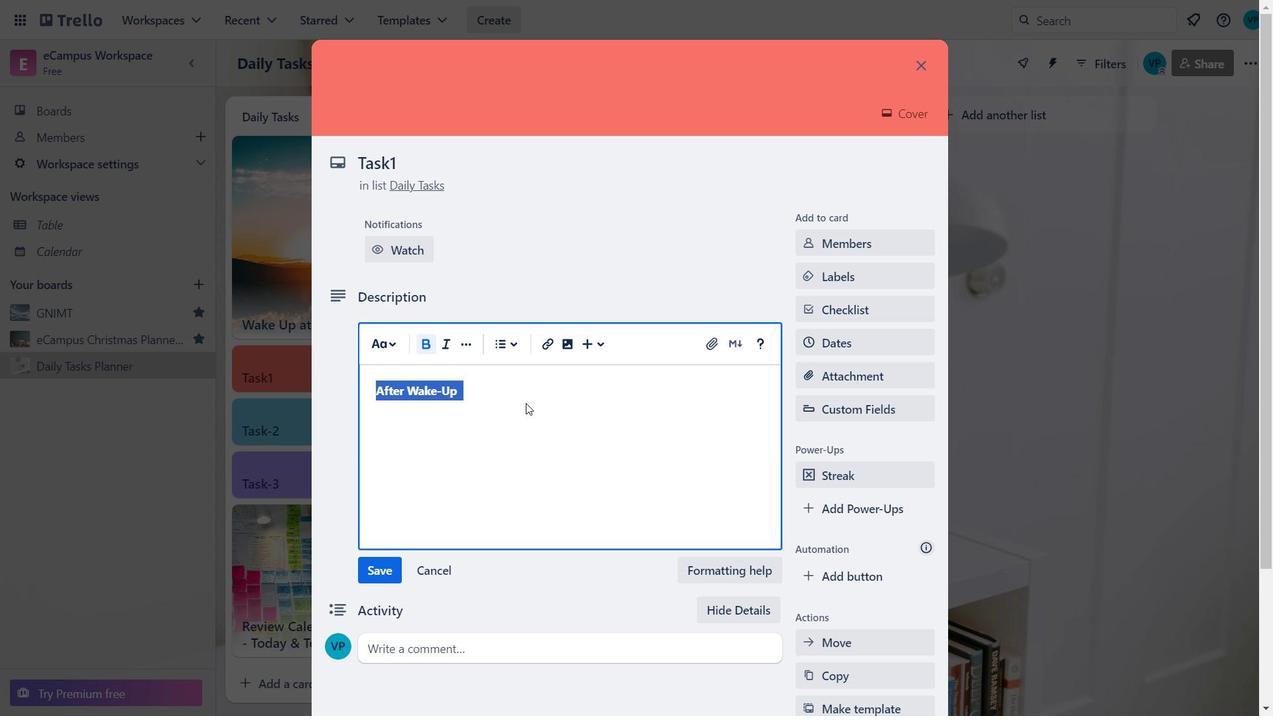 
Action: Mouse moved to (480, 398)
Screenshot: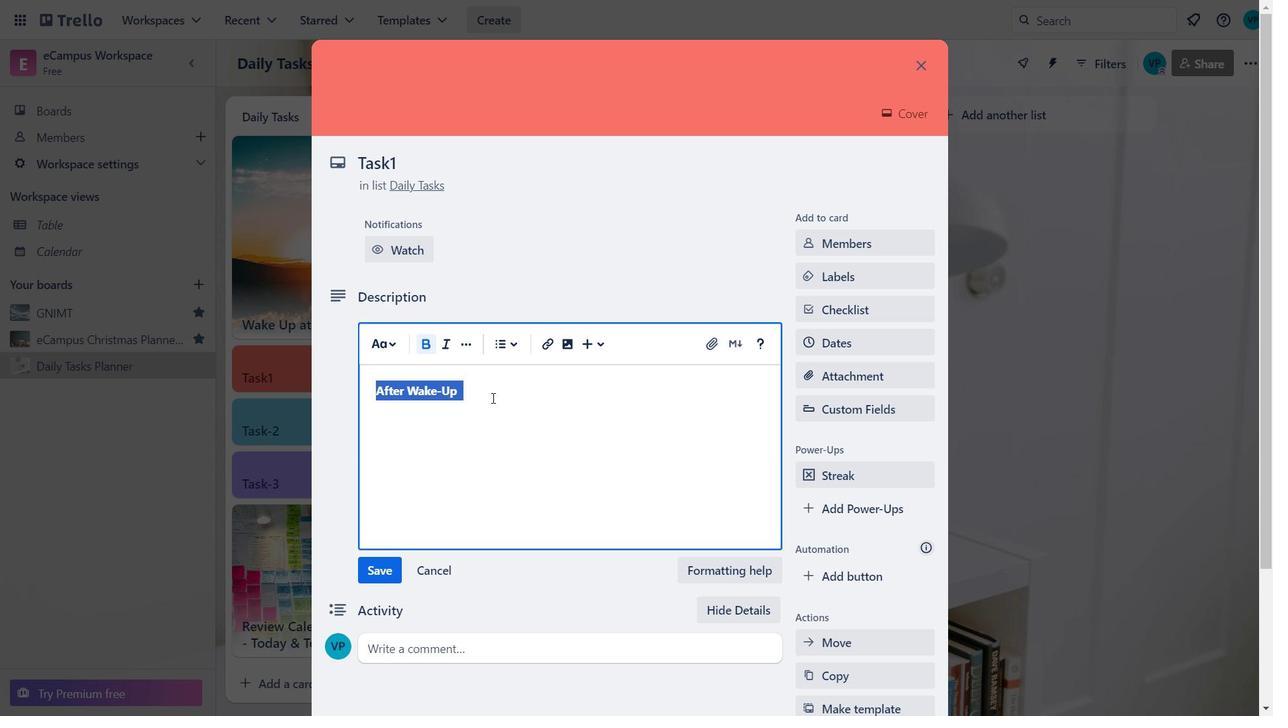 
Action: Mouse pressed left at (480, 398)
Screenshot: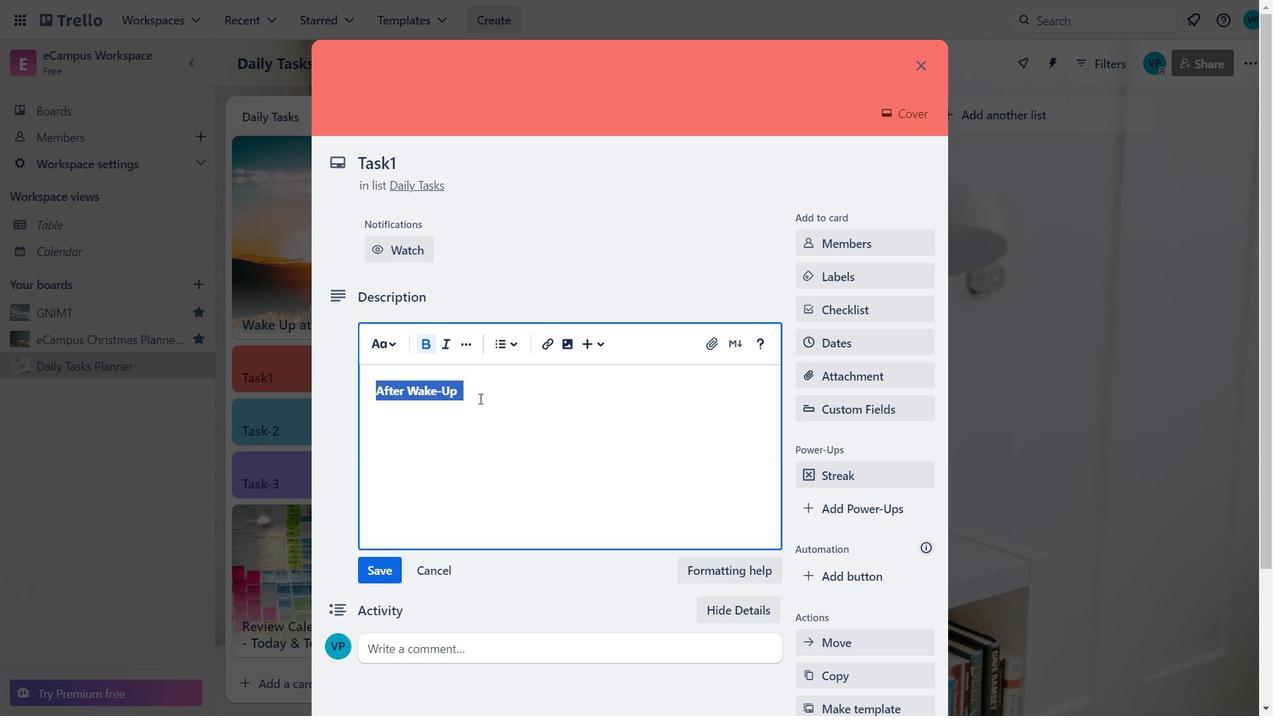 
Action: Mouse moved to (467, 392)
Screenshot: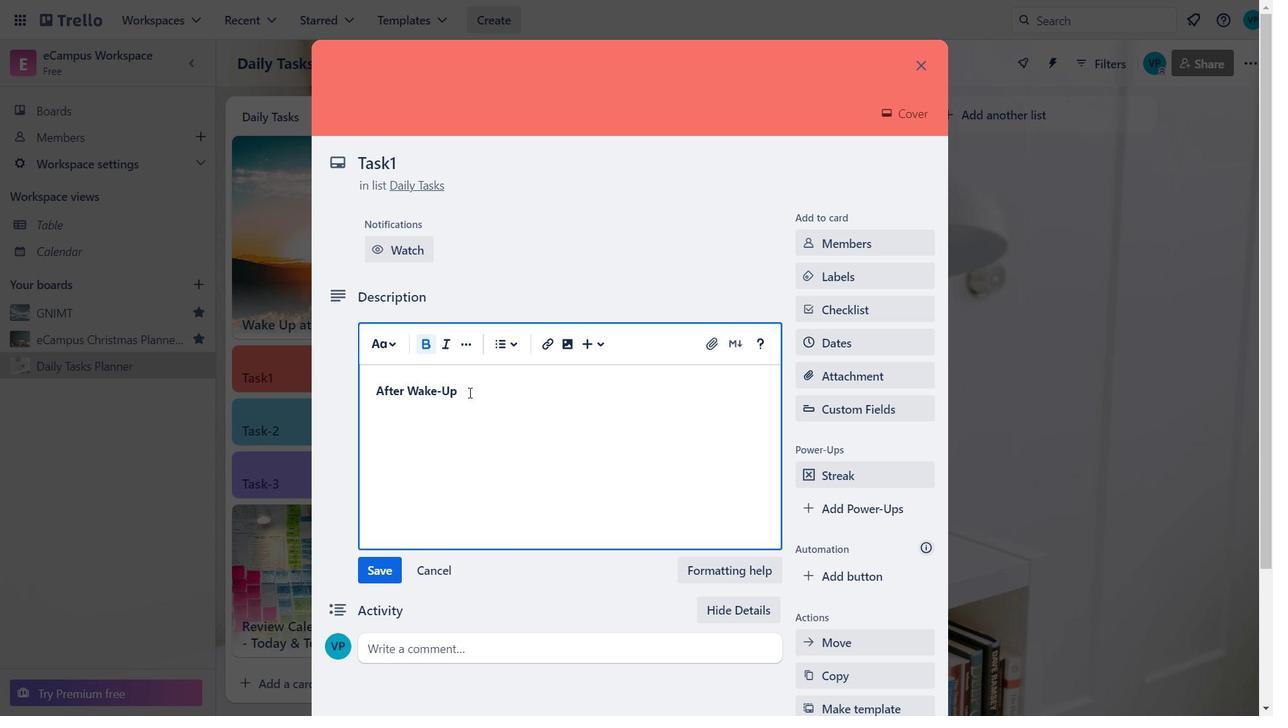
Action: Key pressed -<Key.enter>
Screenshot: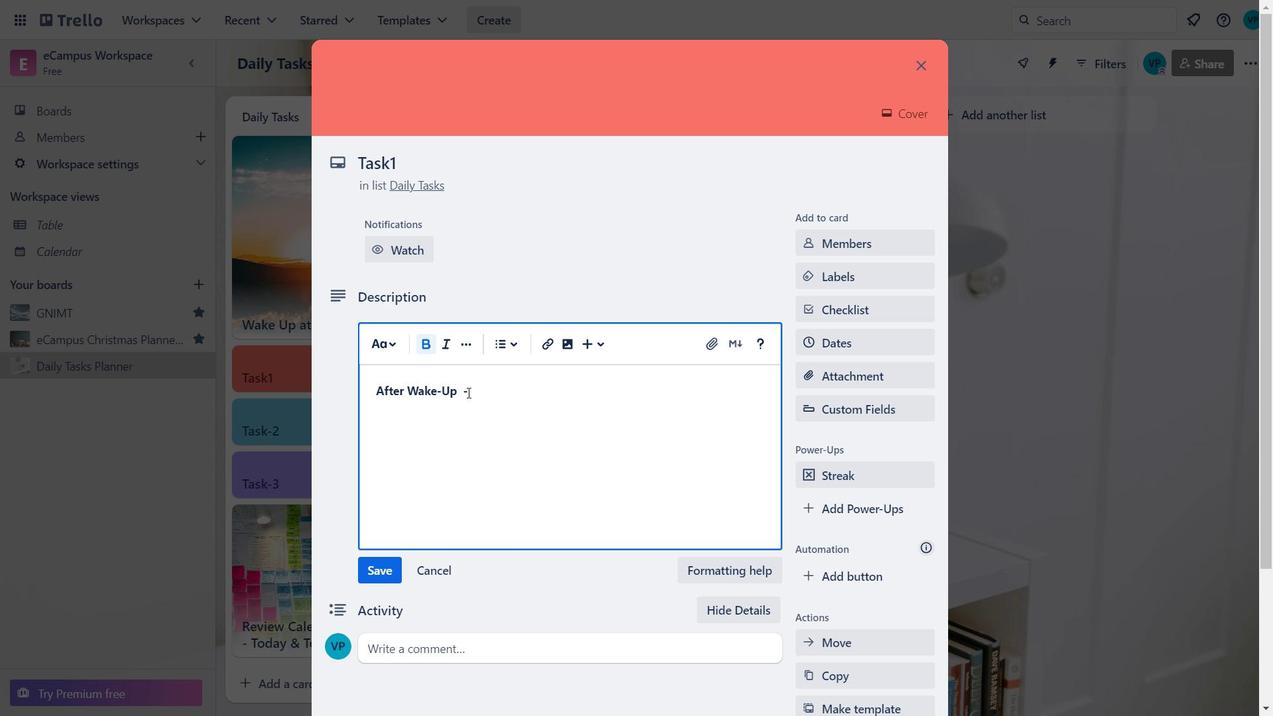 
Action: Mouse moved to (506, 350)
Screenshot: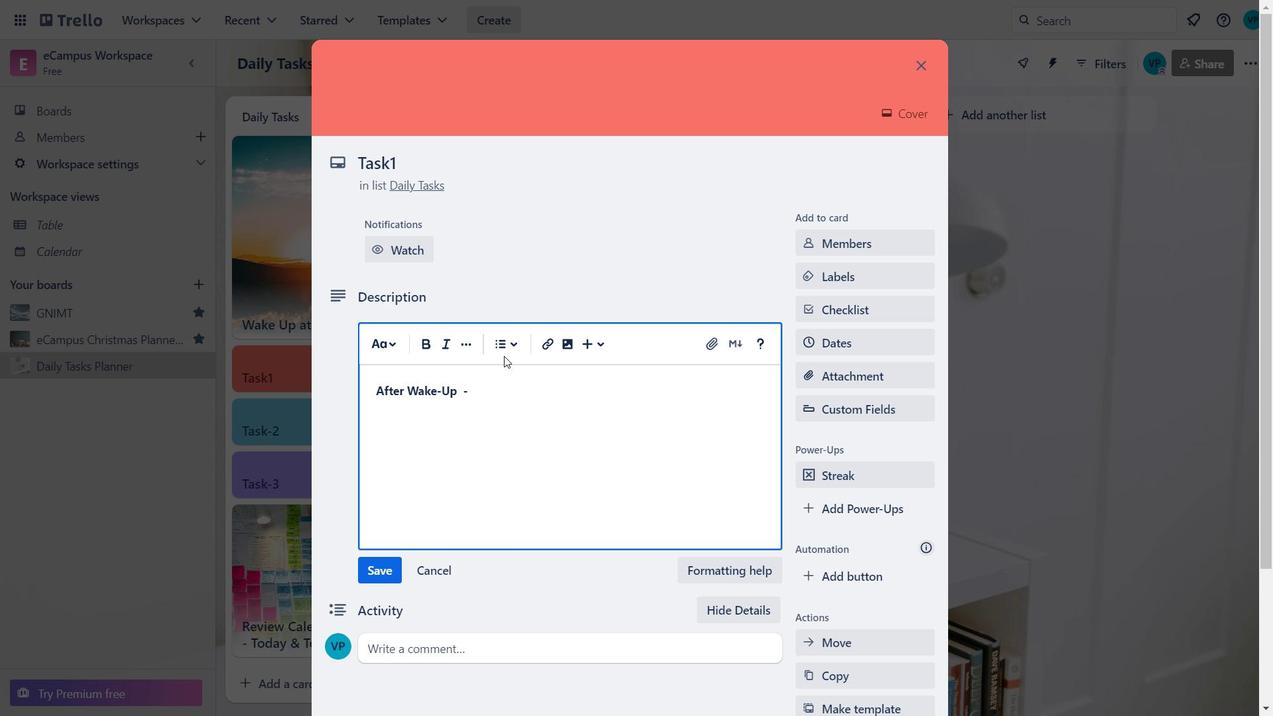 
Action: Mouse pressed left at (506, 350)
Screenshot: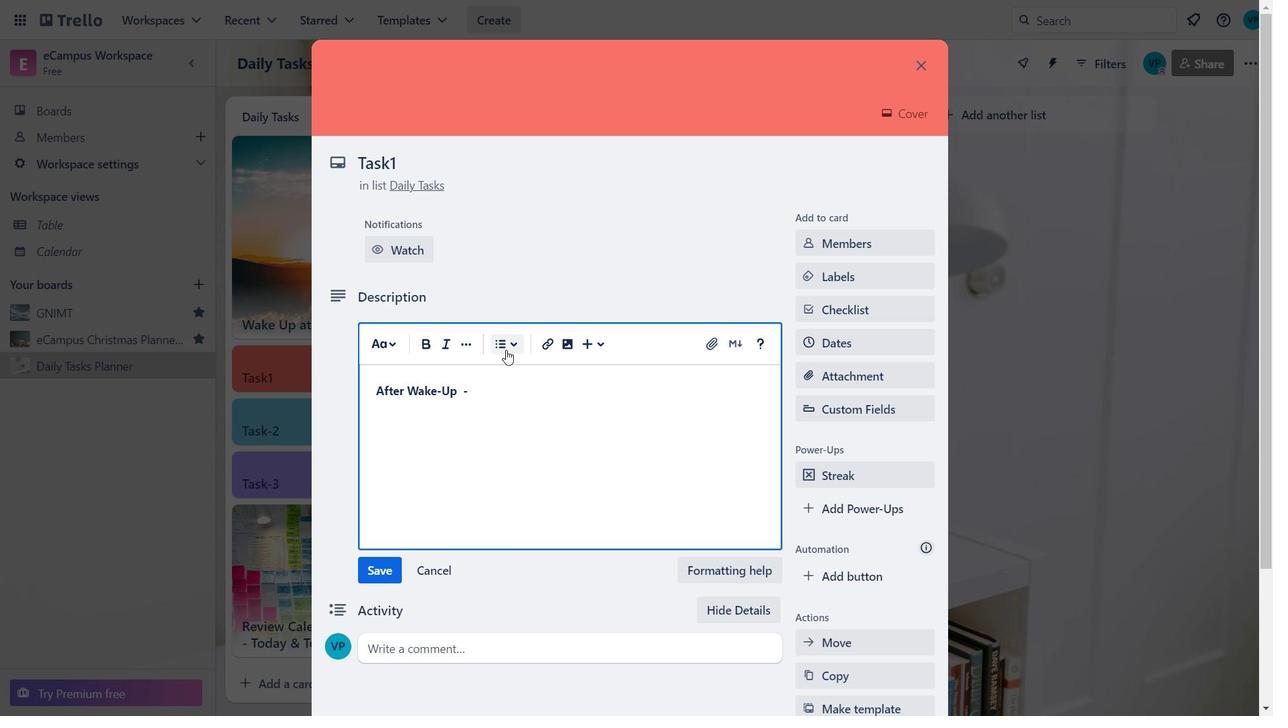
Action: Mouse moved to (524, 378)
Screenshot: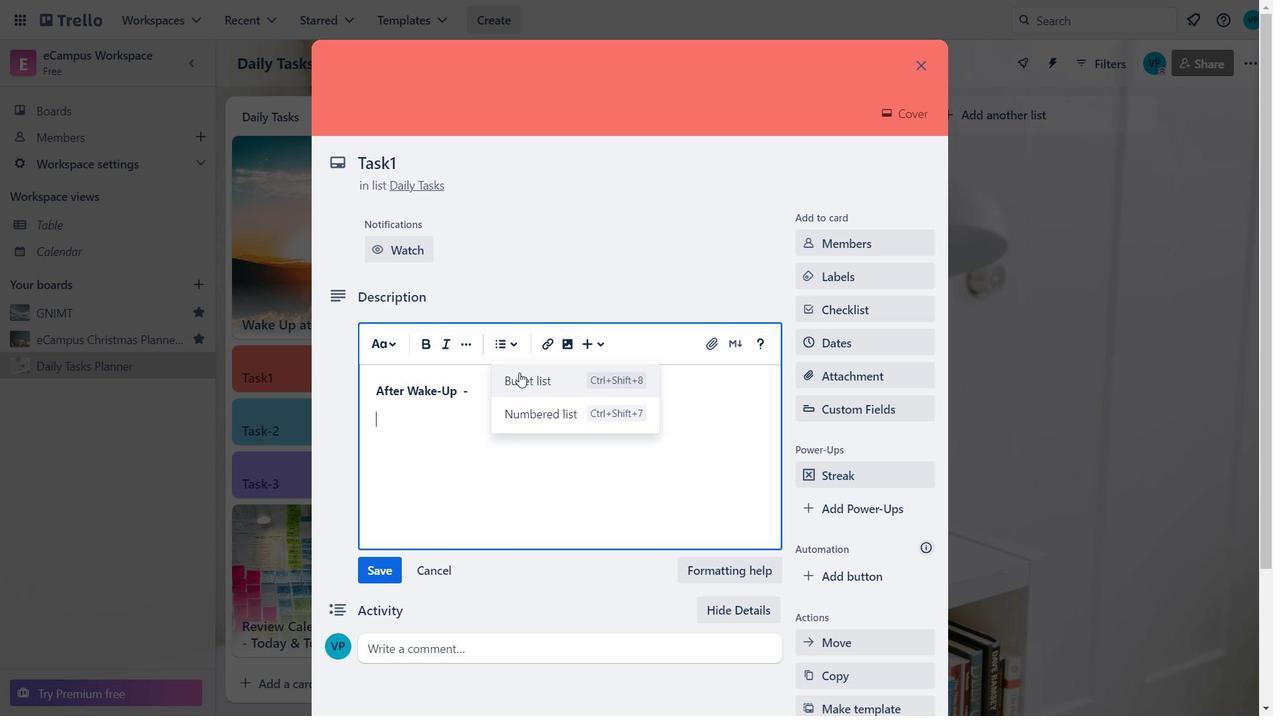 
Action: Mouse pressed left at (524, 378)
Screenshot: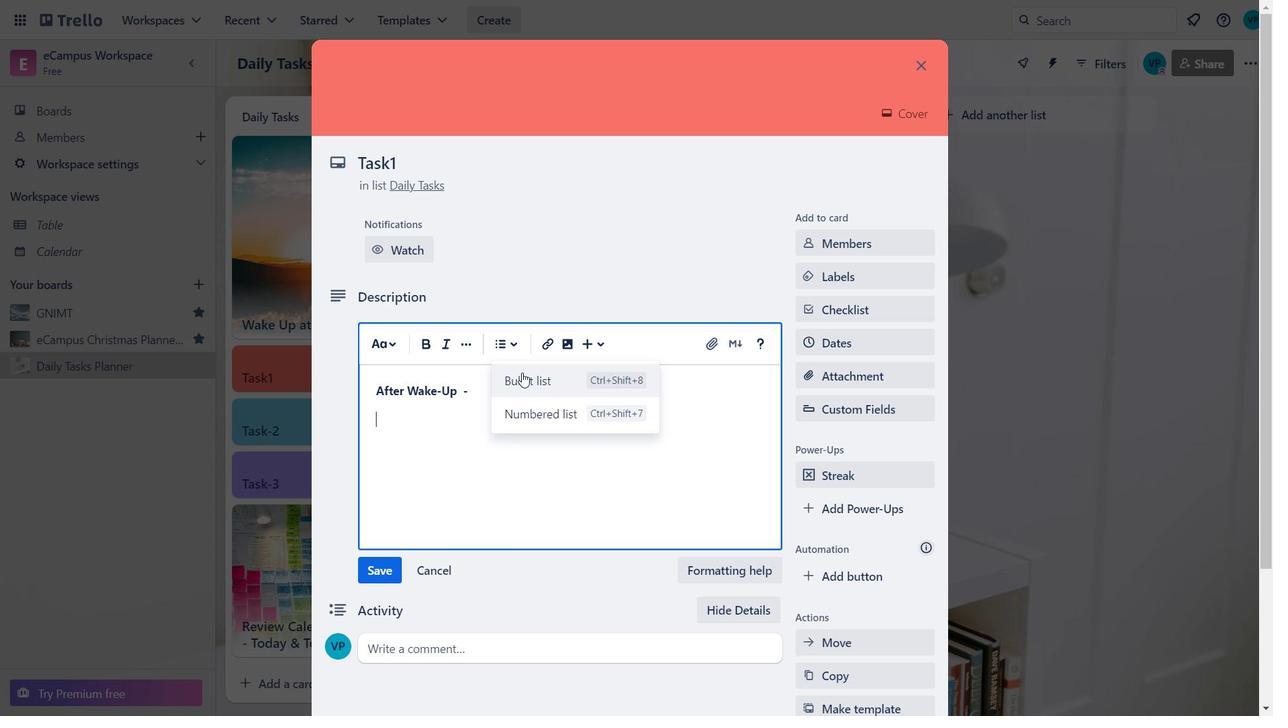 
Action: Mouse moved to (405, 433)
Screenshot: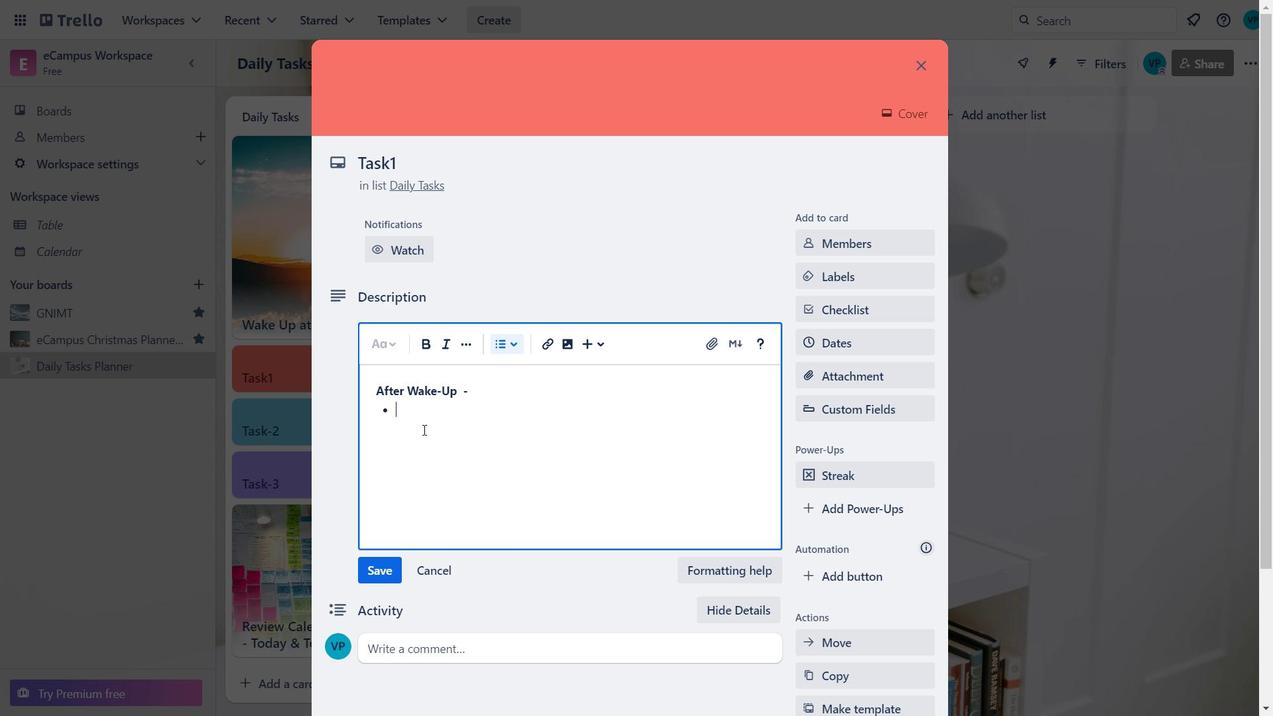 
Action: Key pressed <Key.caps_lock><Key.caps_lock><Key.caps_lock>
Screenshot: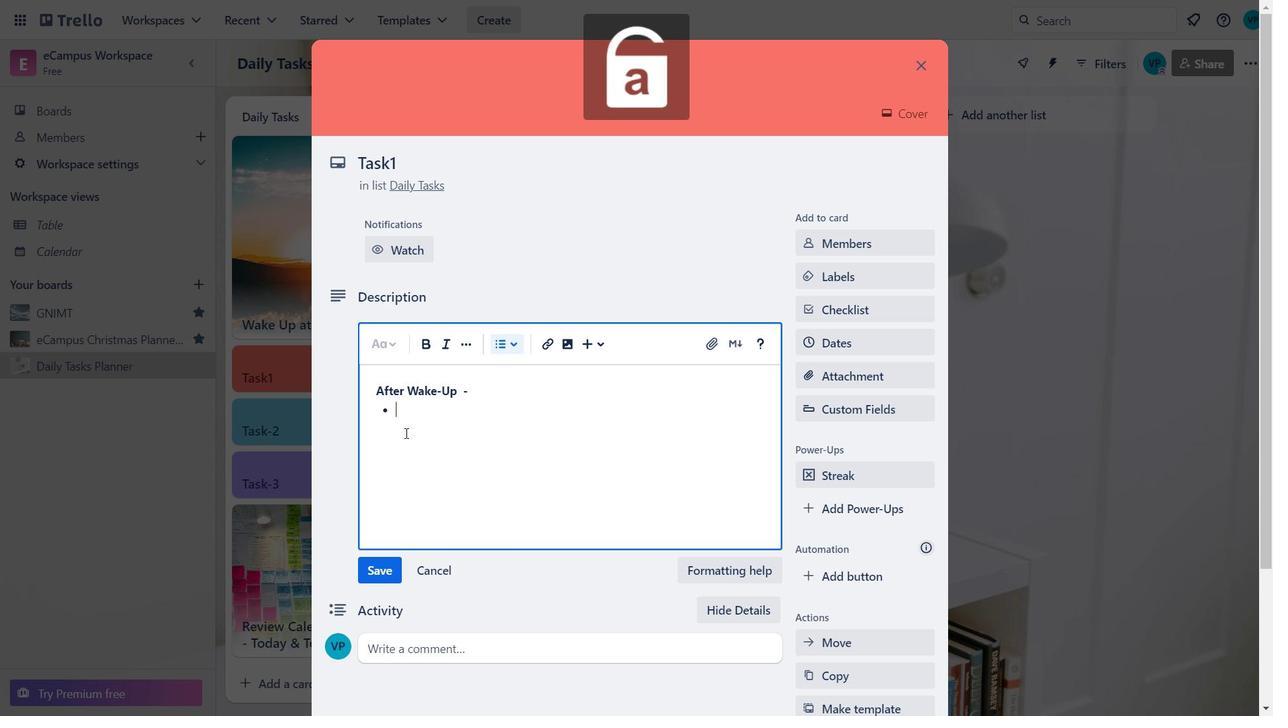 
Action: Mouse moved to (391, 405)
Screenshot: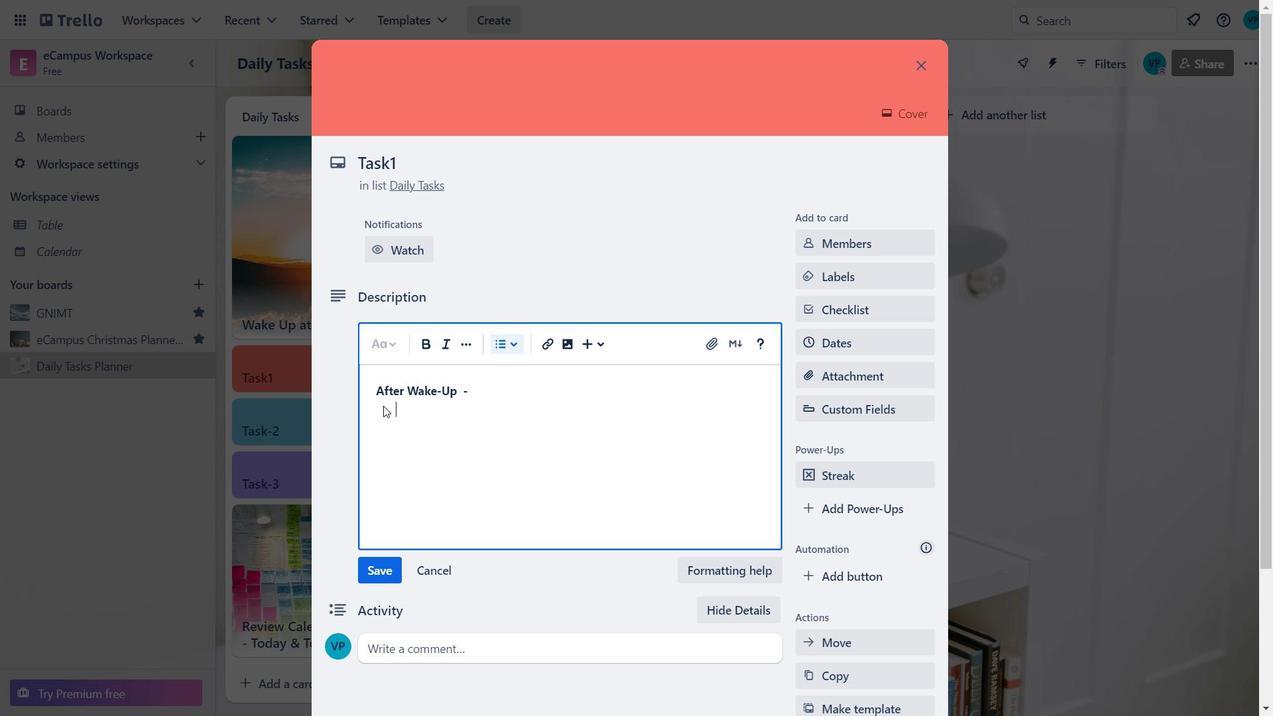 
Action: Key pressed <Key.backspace>
Screenshot: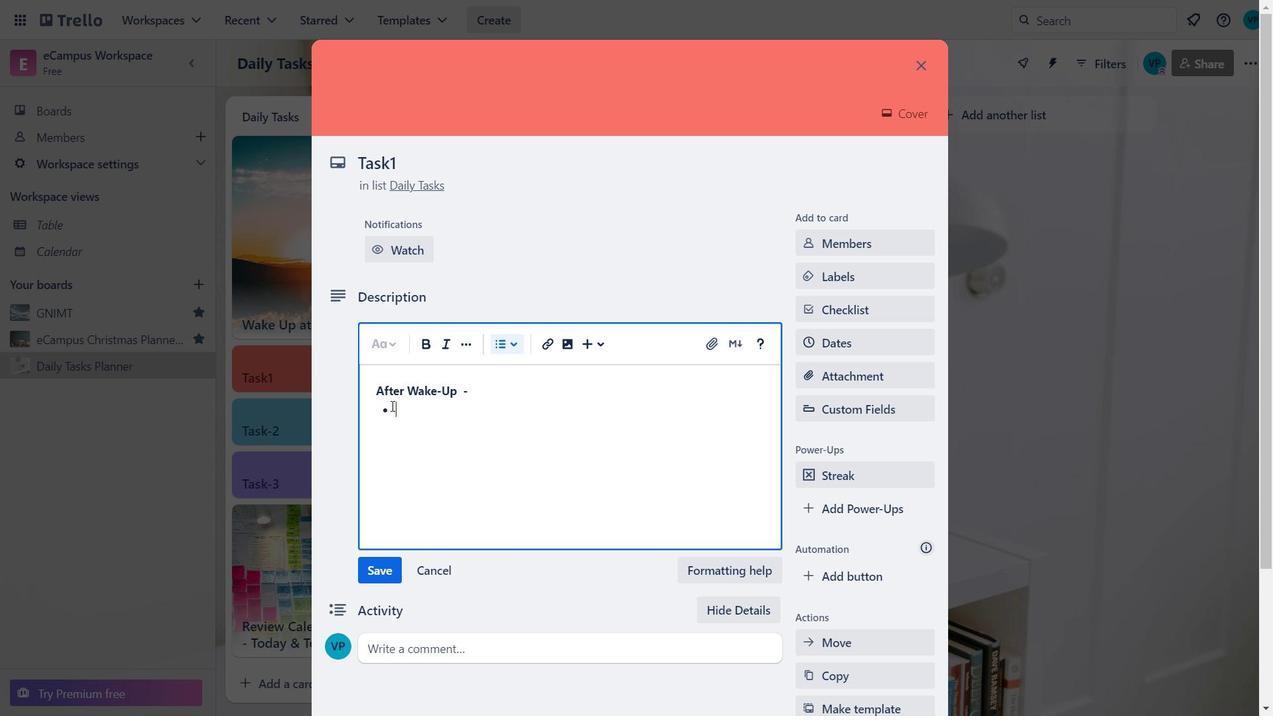 
Action: Mouse moved to (498, 343)
Screenshot: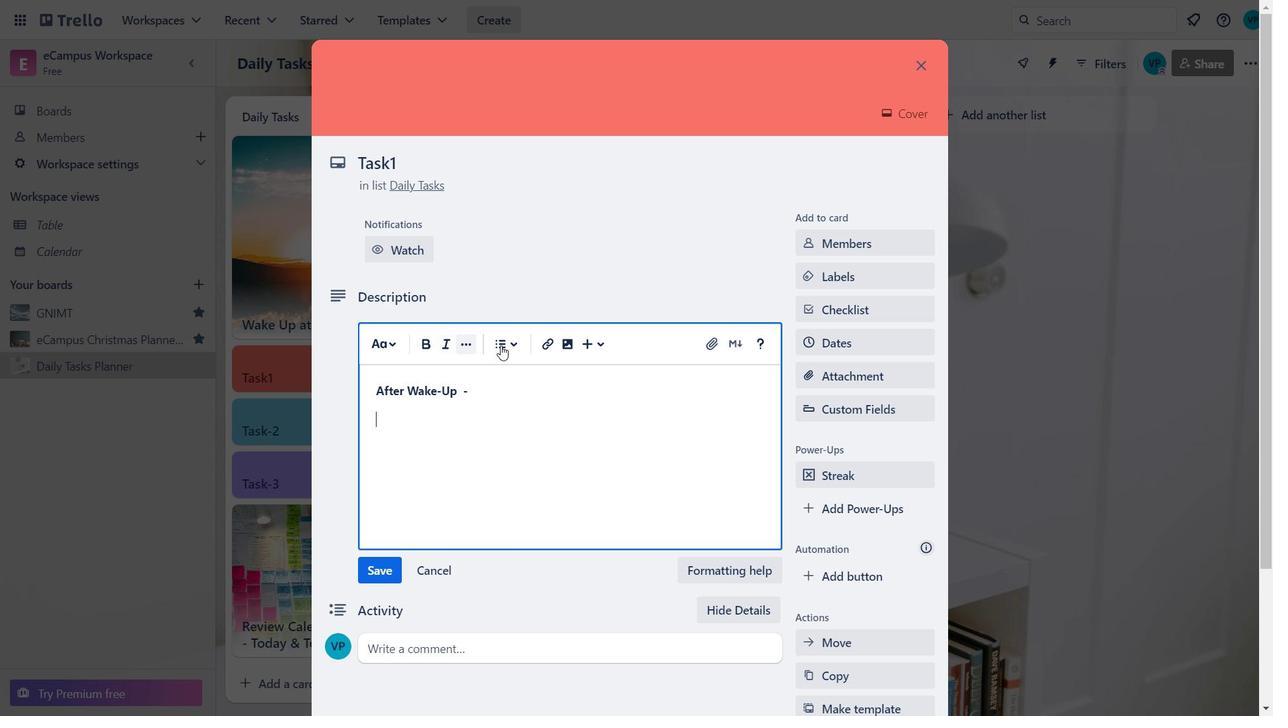 
Action: Mouse pressed left at (498, 343)
Screenshot: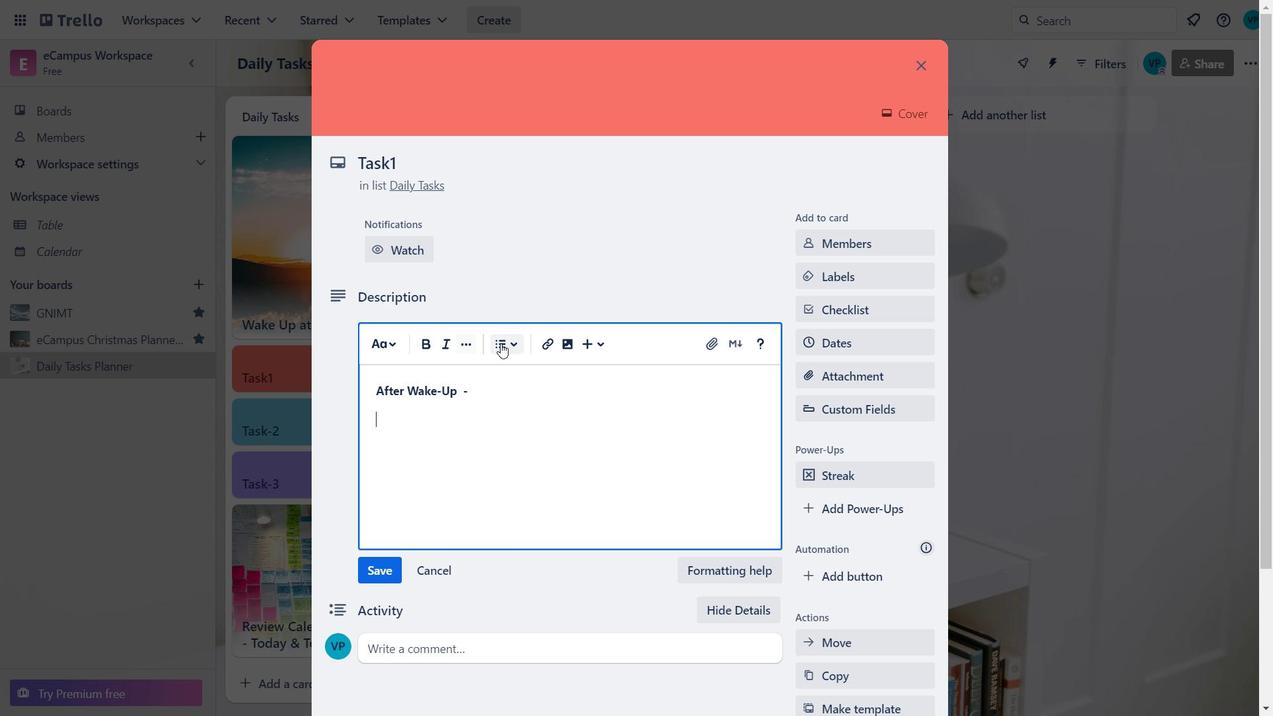 
Action: Mouse moved to (540, 384)
Screenshot: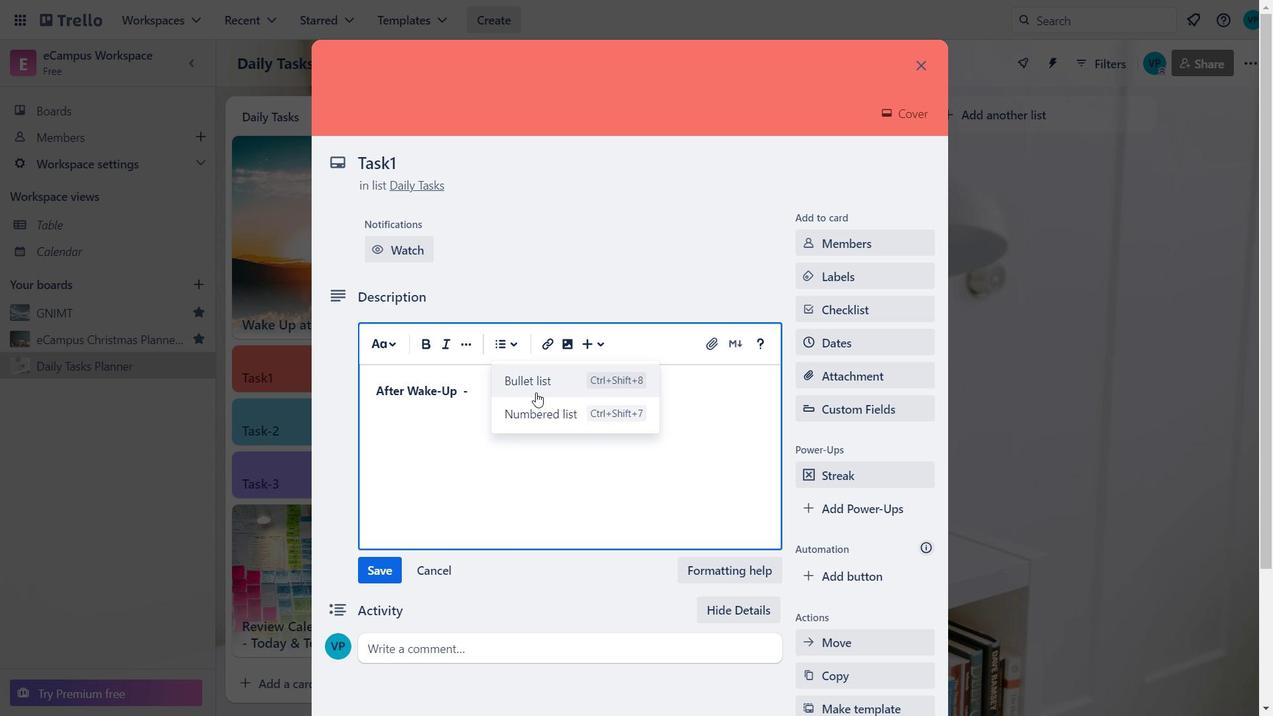 
Action: Mouse pressed left at (540, 384)
Screenshot: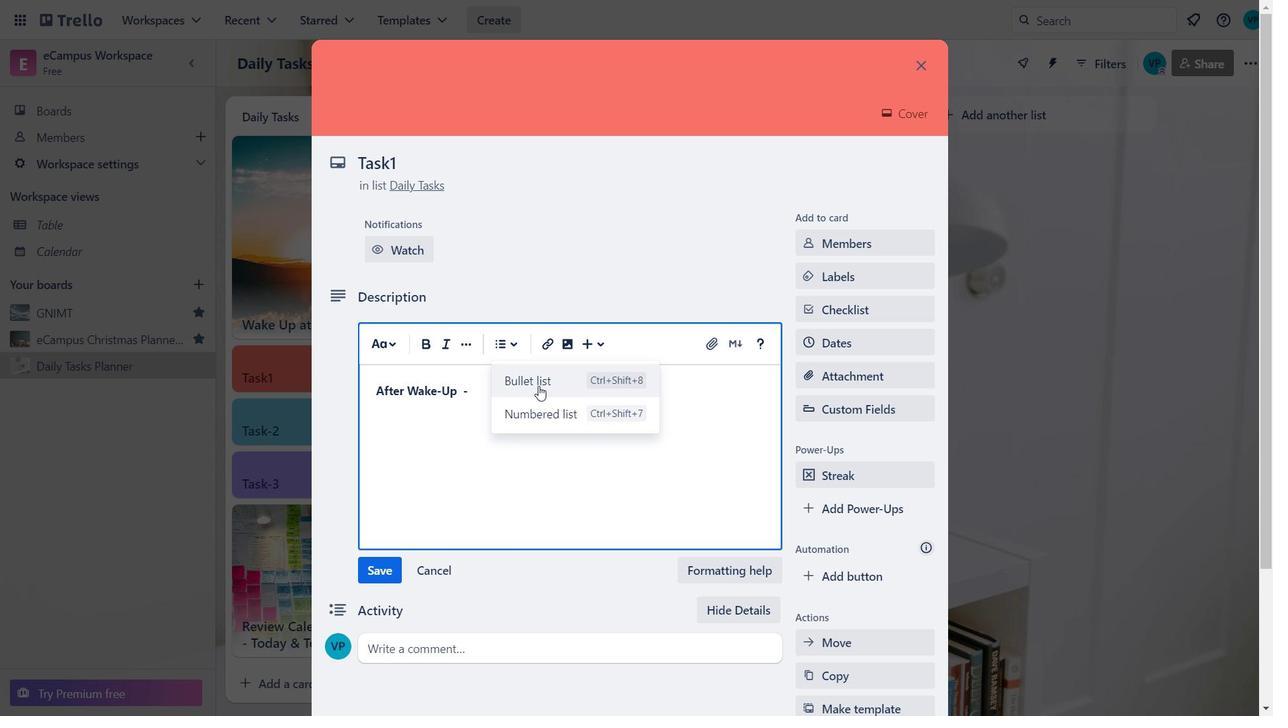 
Action: Mouse moved to (393, 420)
Screenshot: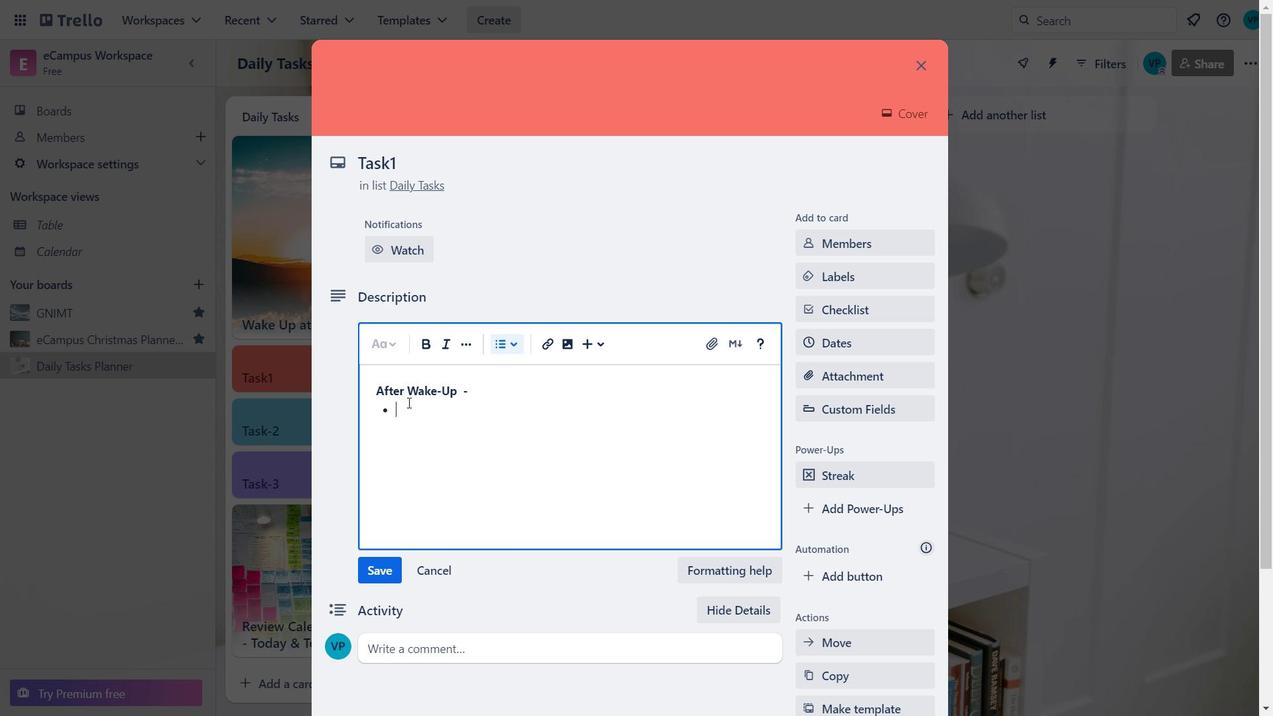 
Action: Mouse pressed left at (393, 420)
Screenshot: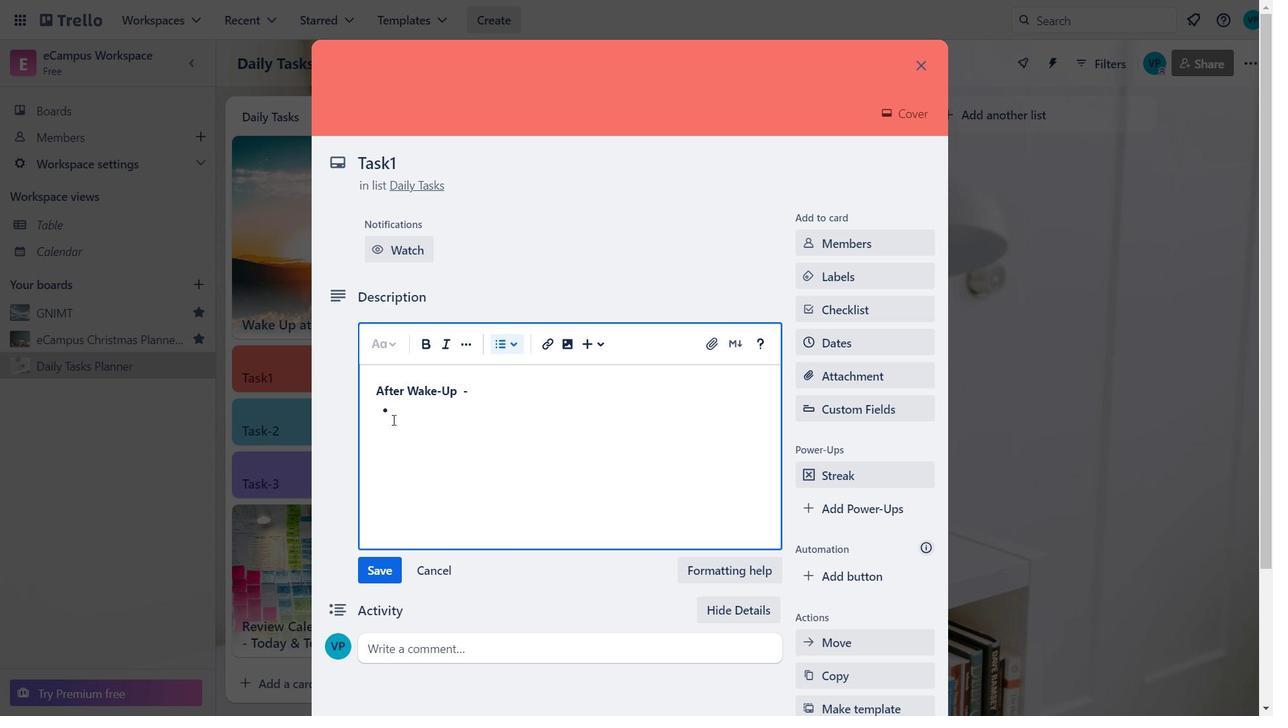 
Action: Mouse moved to (399, 411)
Screenshot: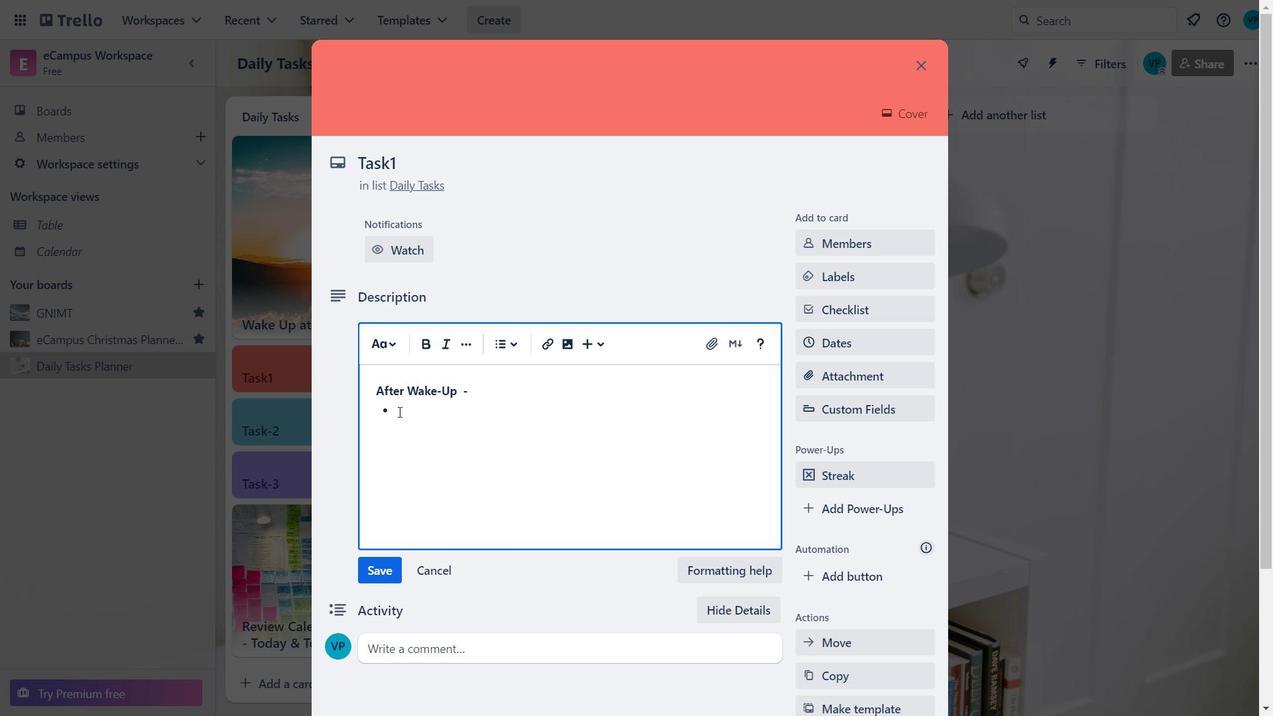 
Action: Mouse pressed left at (399, 411)
Screenshot: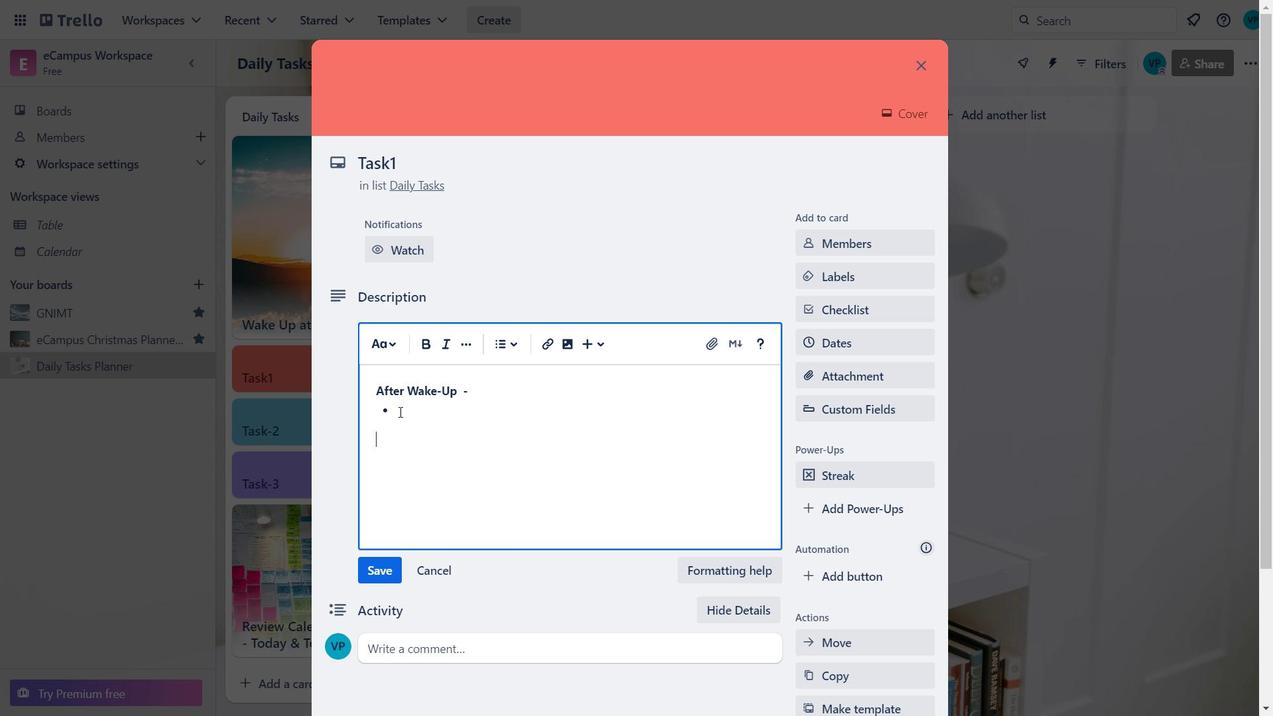 
Action: Key pressed <Key.caps_lock><Key.caps_lock>W<Key.caps_lock>e<Key.backspace><Key.backspace><Key.caps_lock>G<Key.caps_lock>o<Key.space>for<Key.space>walks<Key.space>
Screenshot: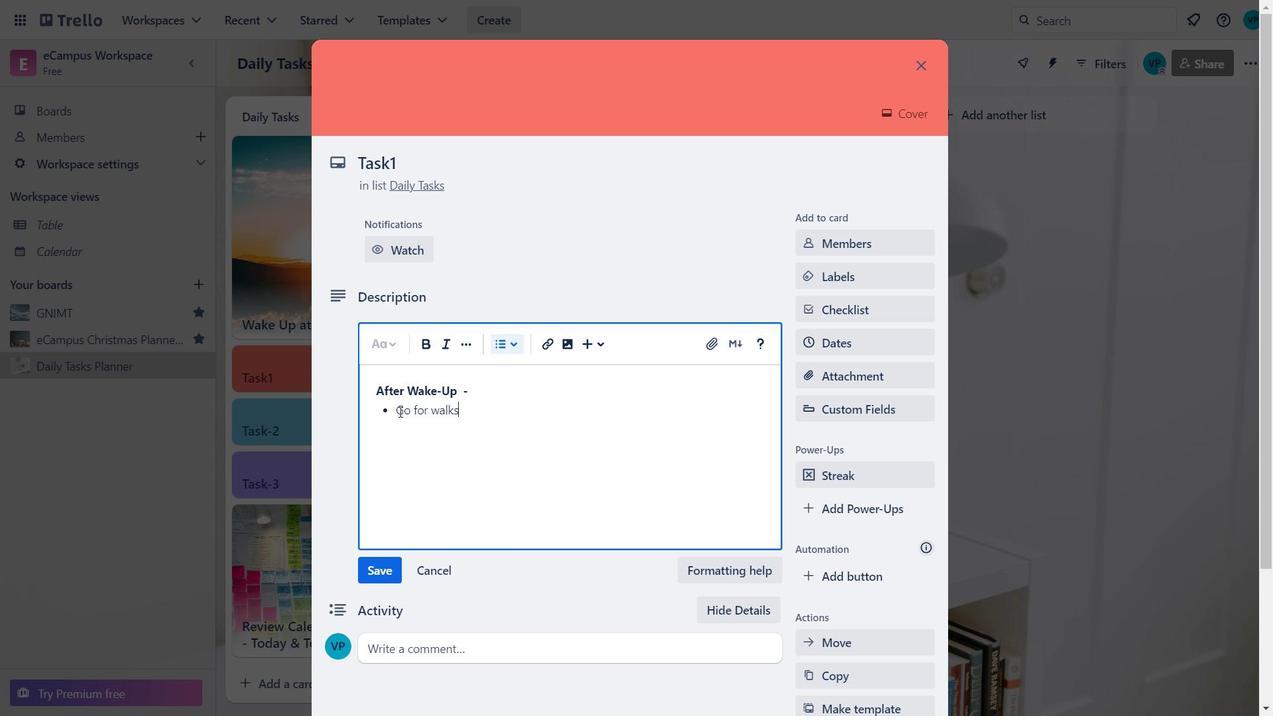 
Action: Mouse moved to (488, 419)
Screenshot: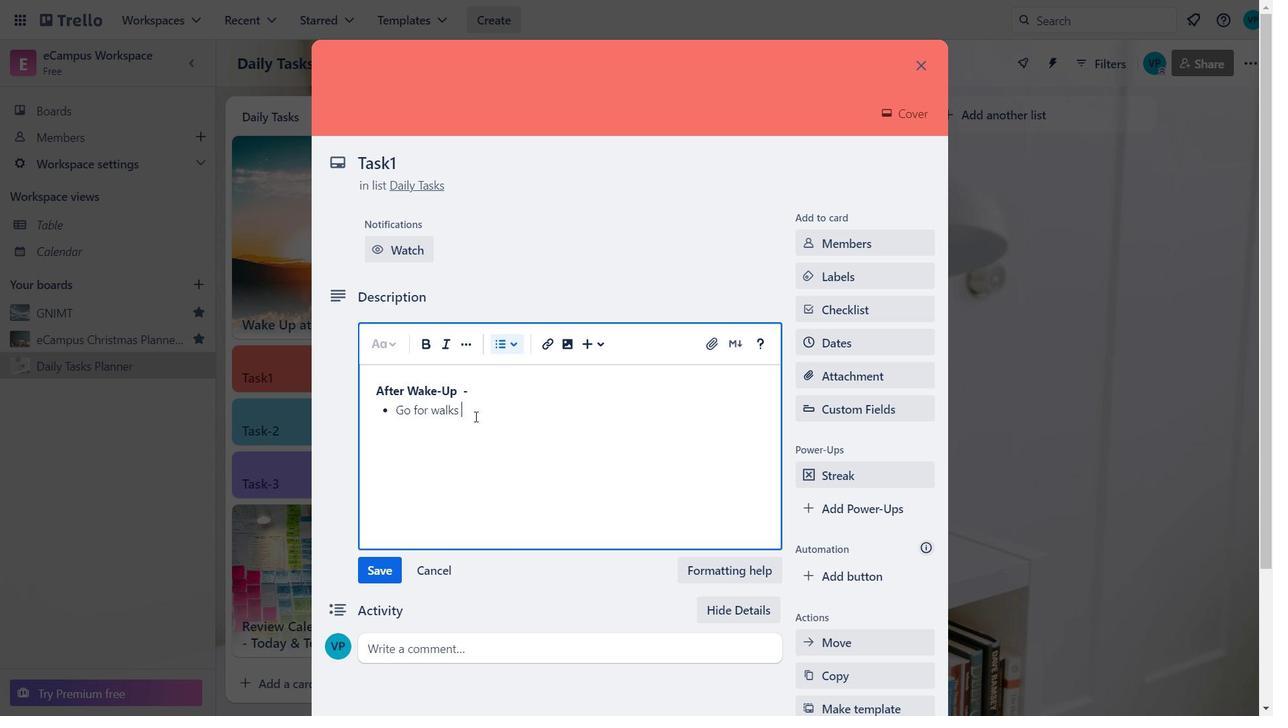
Action: Key pressed <Key.backspace><Key.backspace><Key.backspace><Key.backspace><Key.backspace><Key.backspace>morning<Key.space>walks
Screenshot: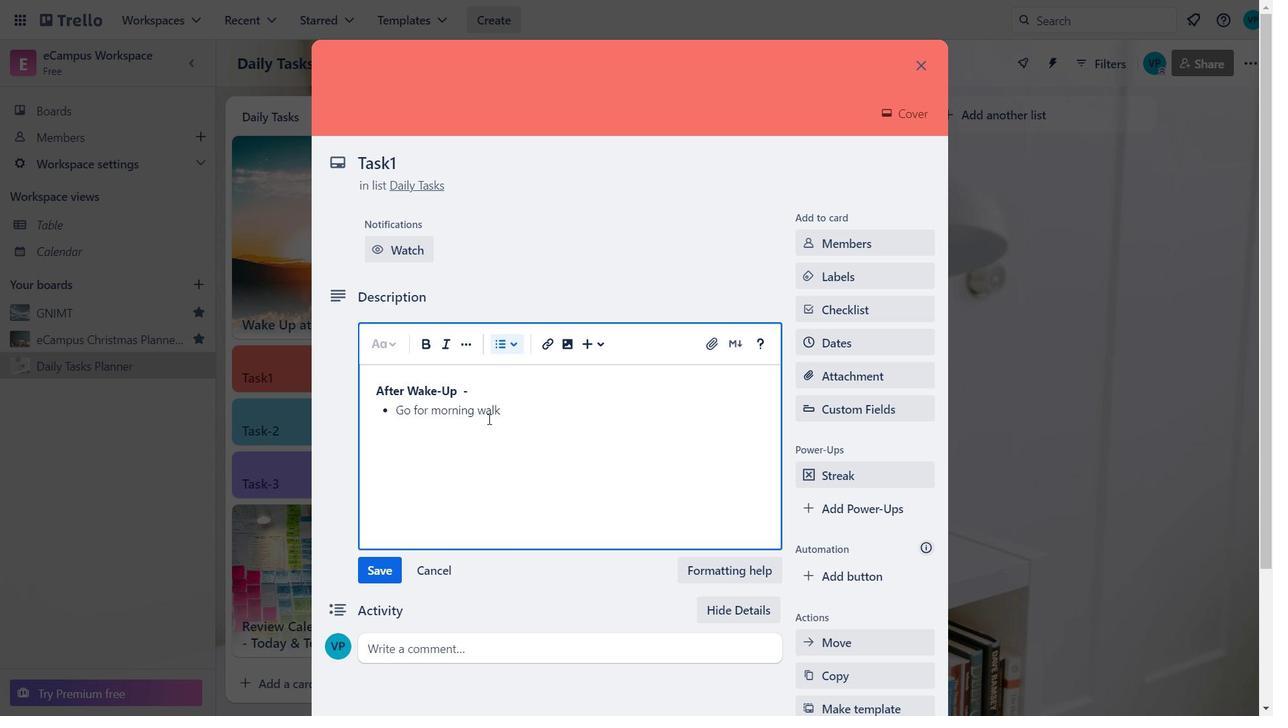 
Action: Mouse moved to (520, 428)
Screenshot: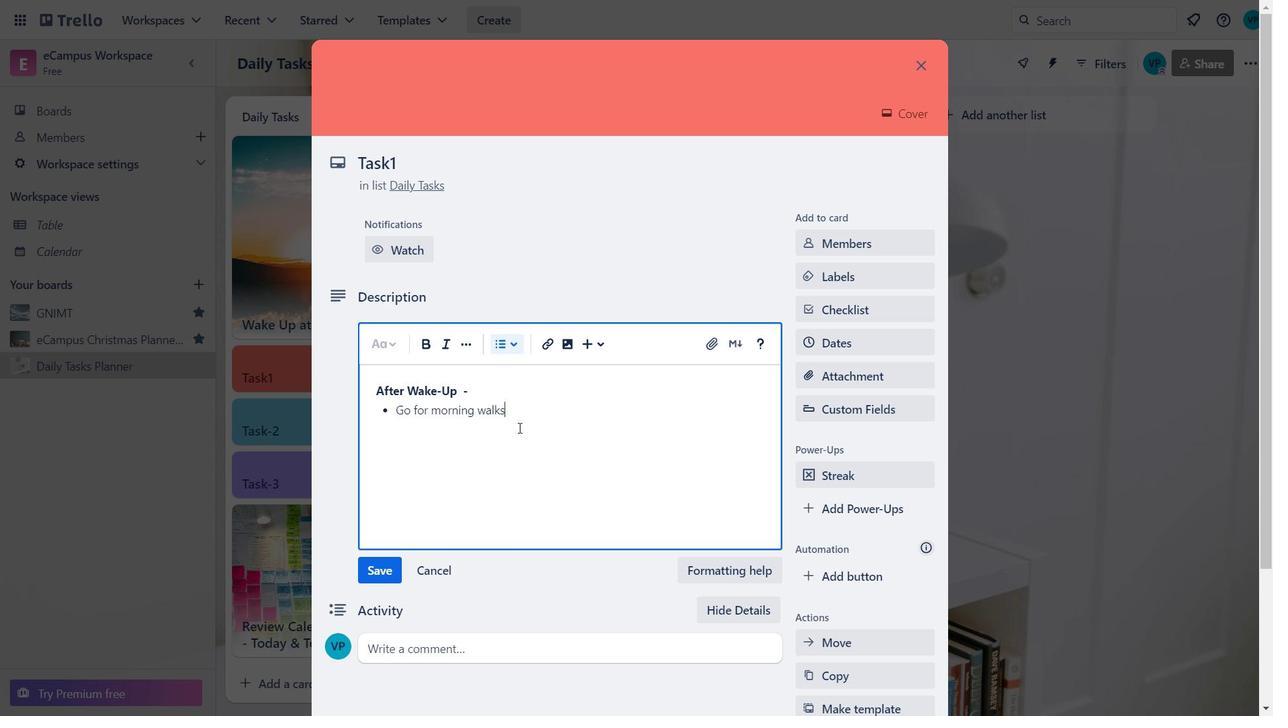 
Action: Key pressed <Key.backspace><Key.space><Key.enter><Key.caps_lock>D<Key.caps_lock>o<Key.space><Key.caps_lock>E<Key.caps_lock>xwe<Key.backspace><Key.backspace>ercise<Key.enter>
Screenshot: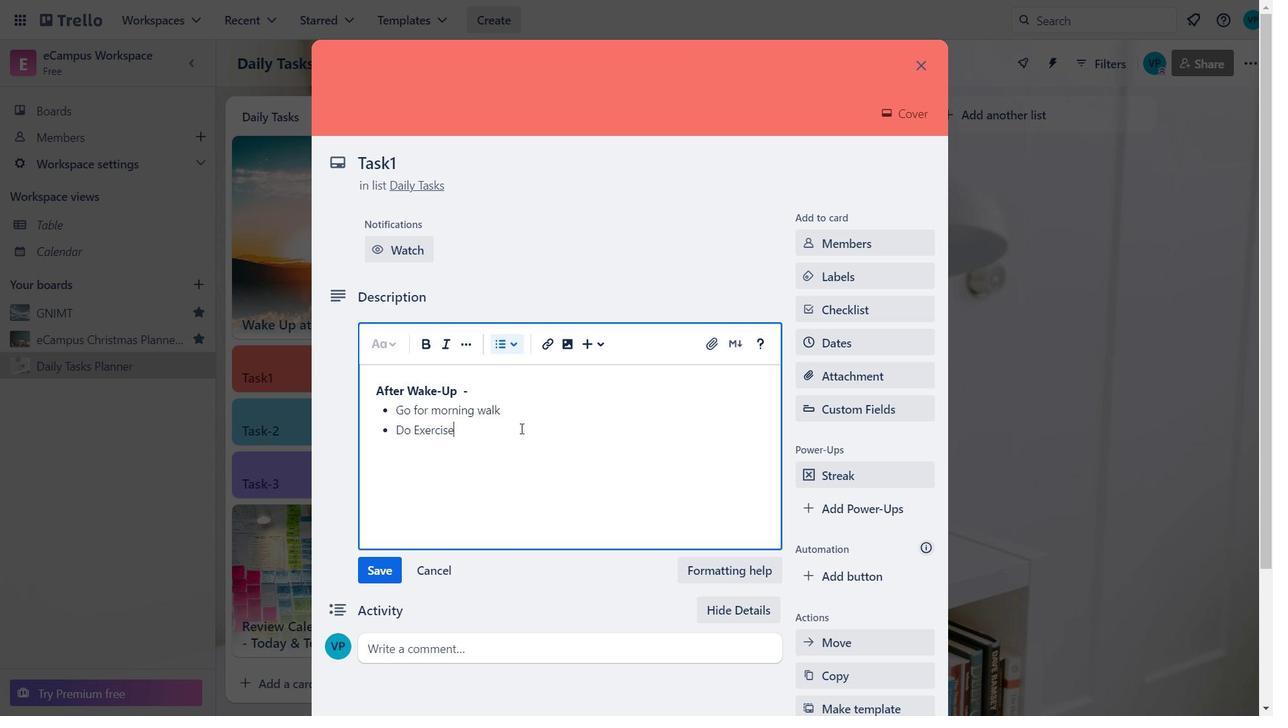 
Action: Mouse moved to (413, 455)
Screenshot: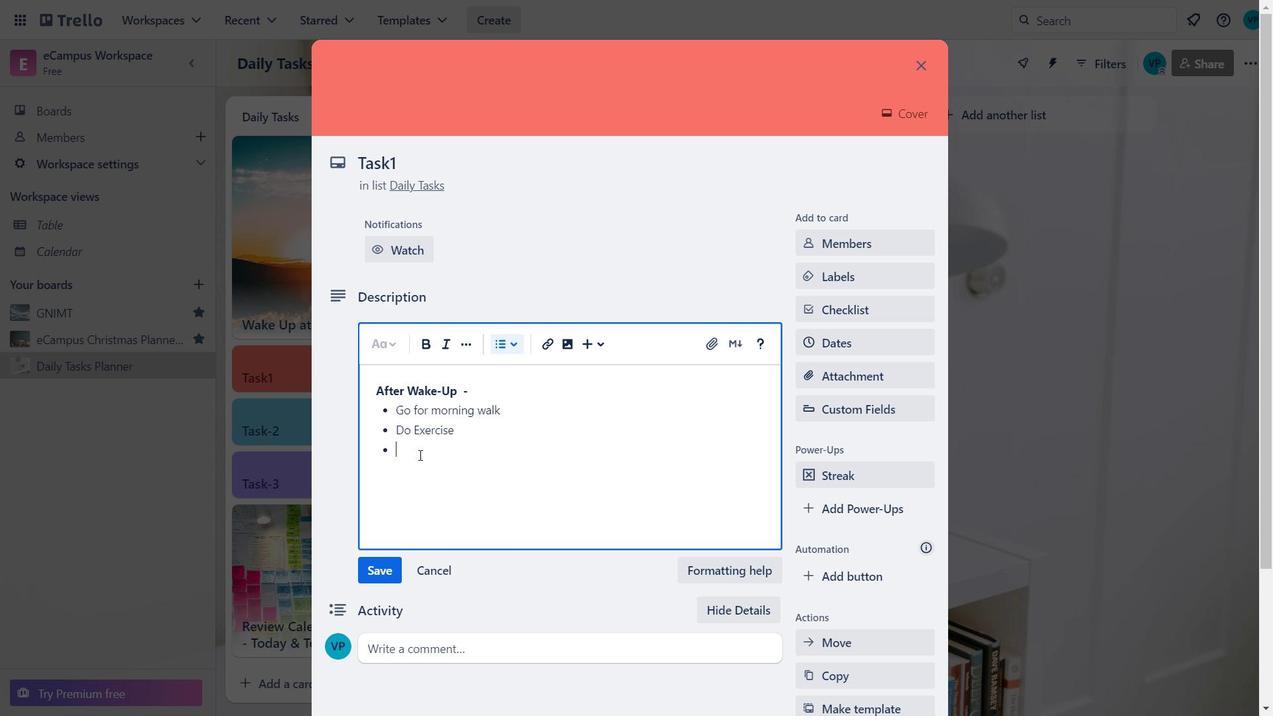 
Action: Mouse pressed left at (413, 455)
Screenshot: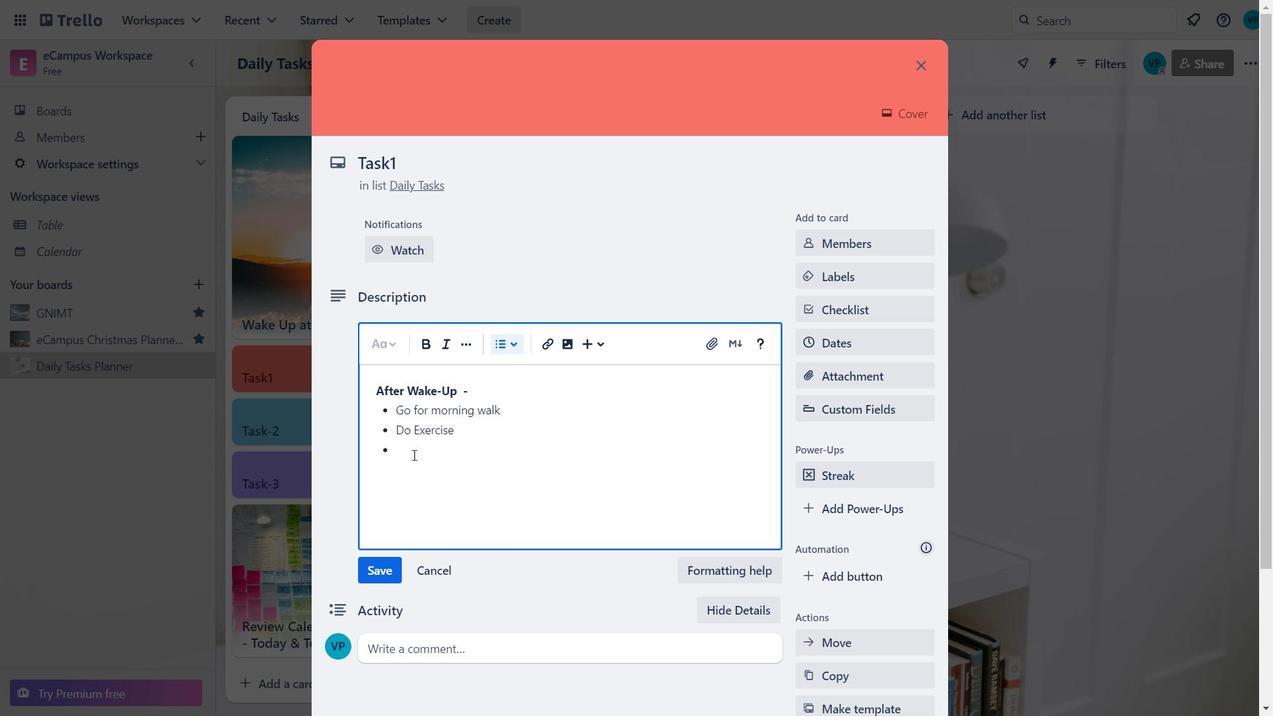 
Action: Key pressed <Key.caps_lock>
Screenshot: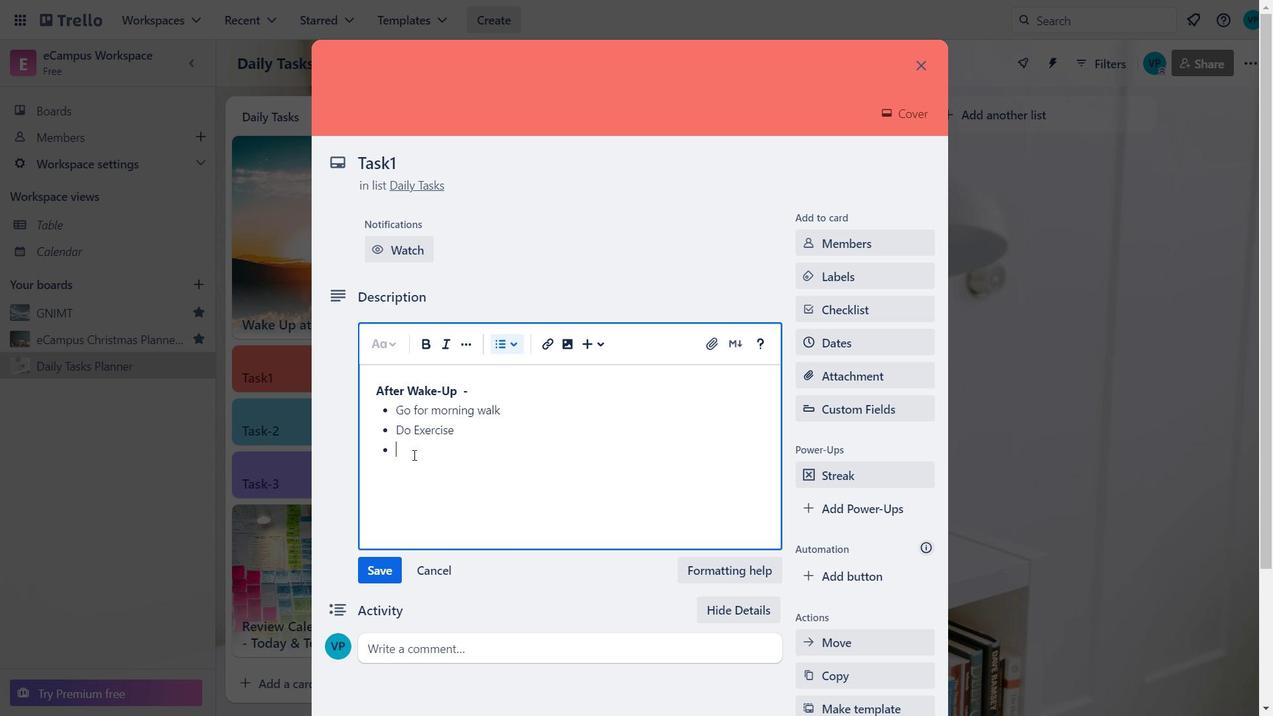 
Action: Mouse moved to (476, 435)
Screenshot: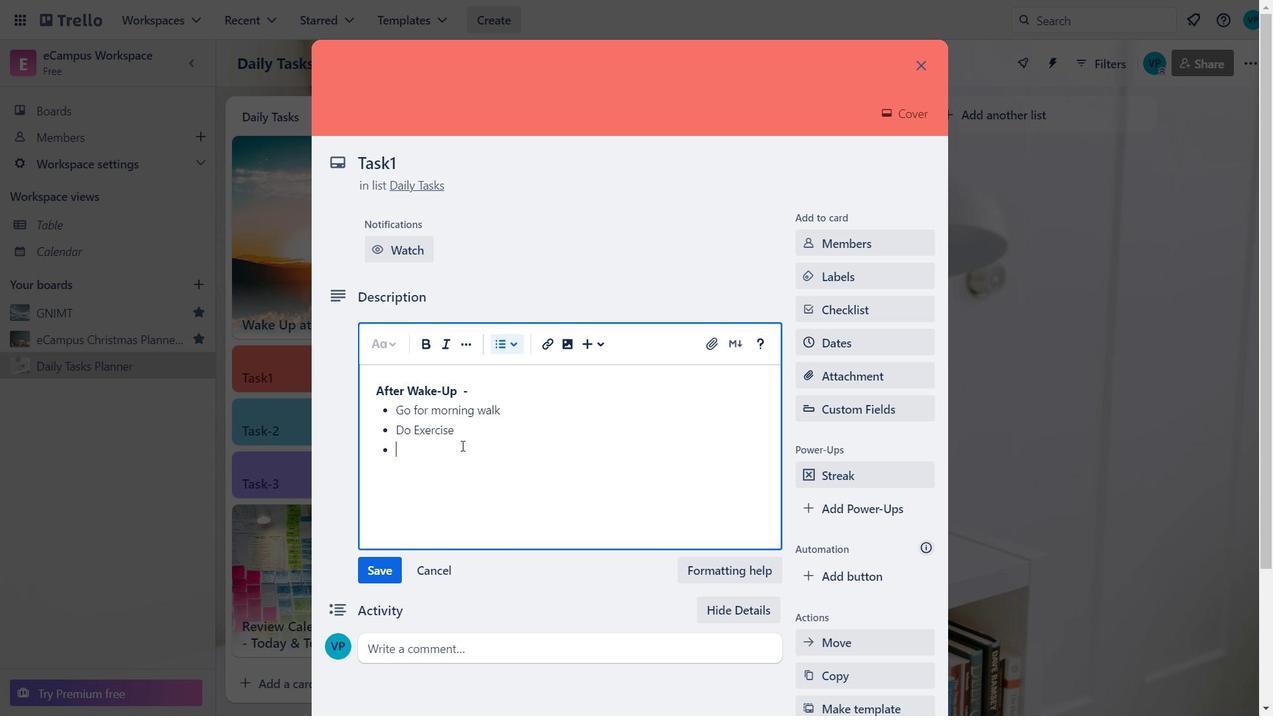 
Action: Mouse pressed left at (476, 435)
Screenshot: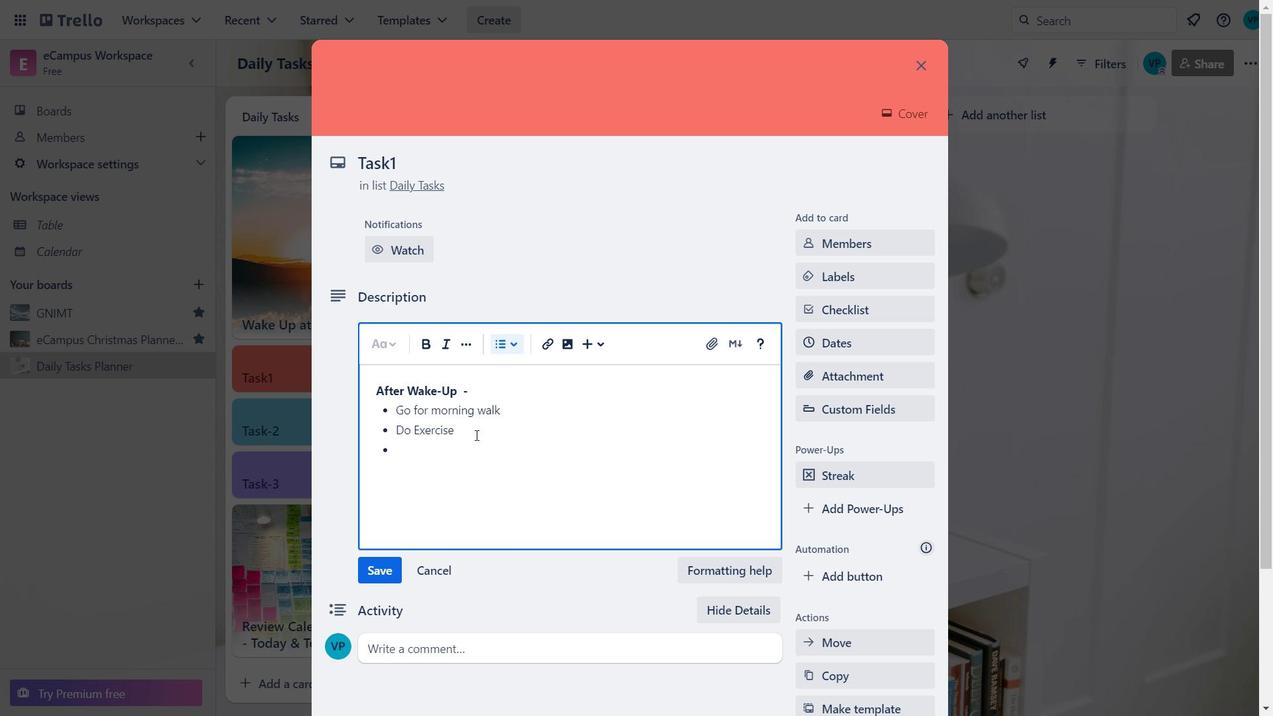 
Action: Key pressed <Key.space>
Screenshot: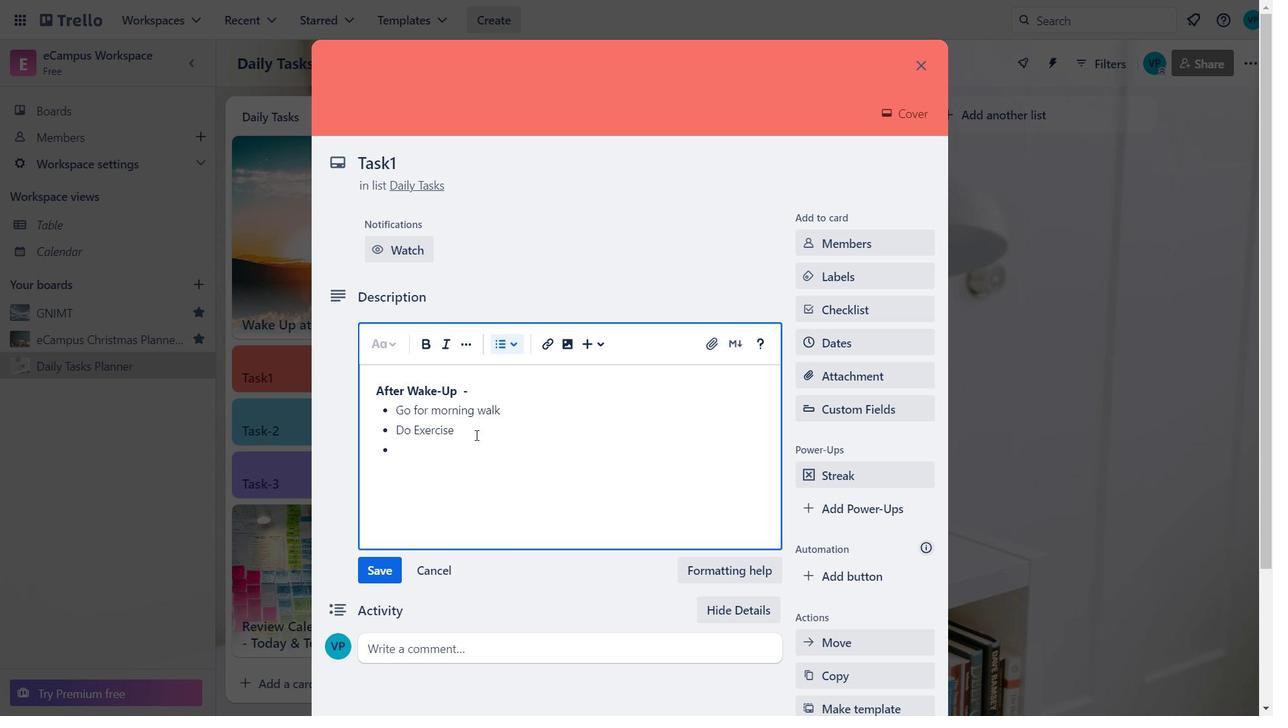 
Action: Mouse moved to (532, 408)
Screenshot: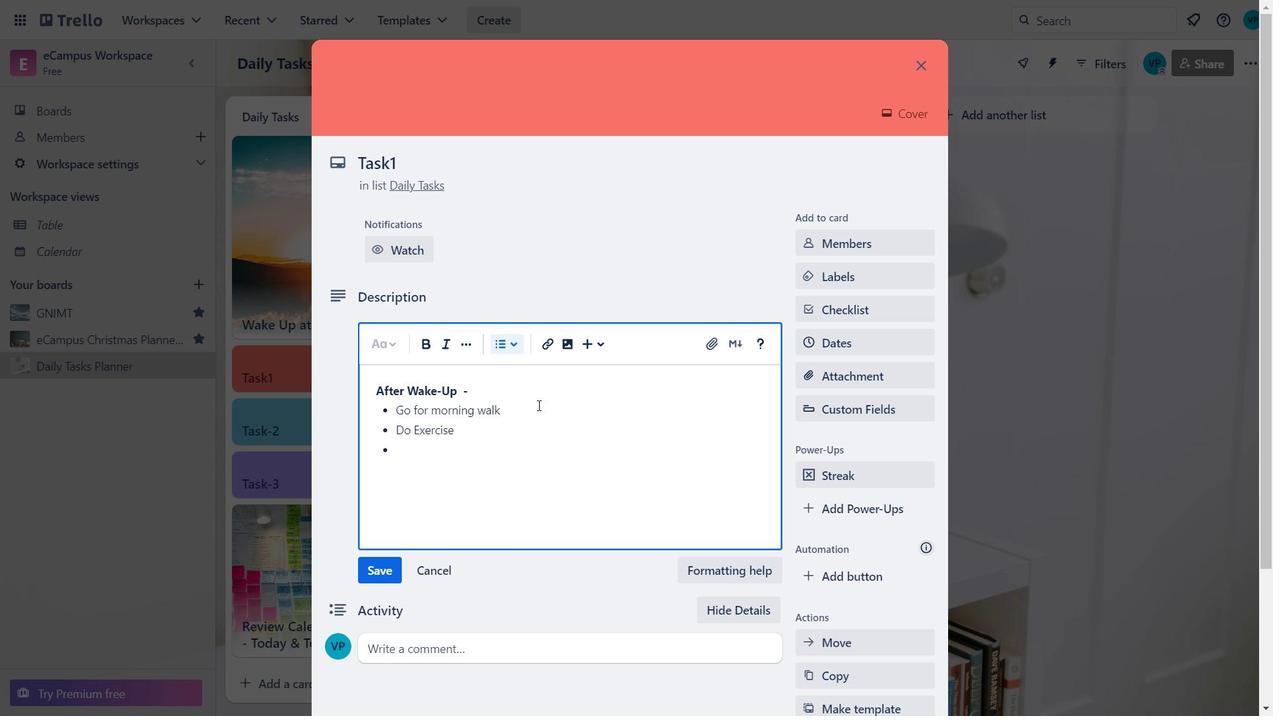 
Action: Mouse pressed left at (532, 408)
Screenshot: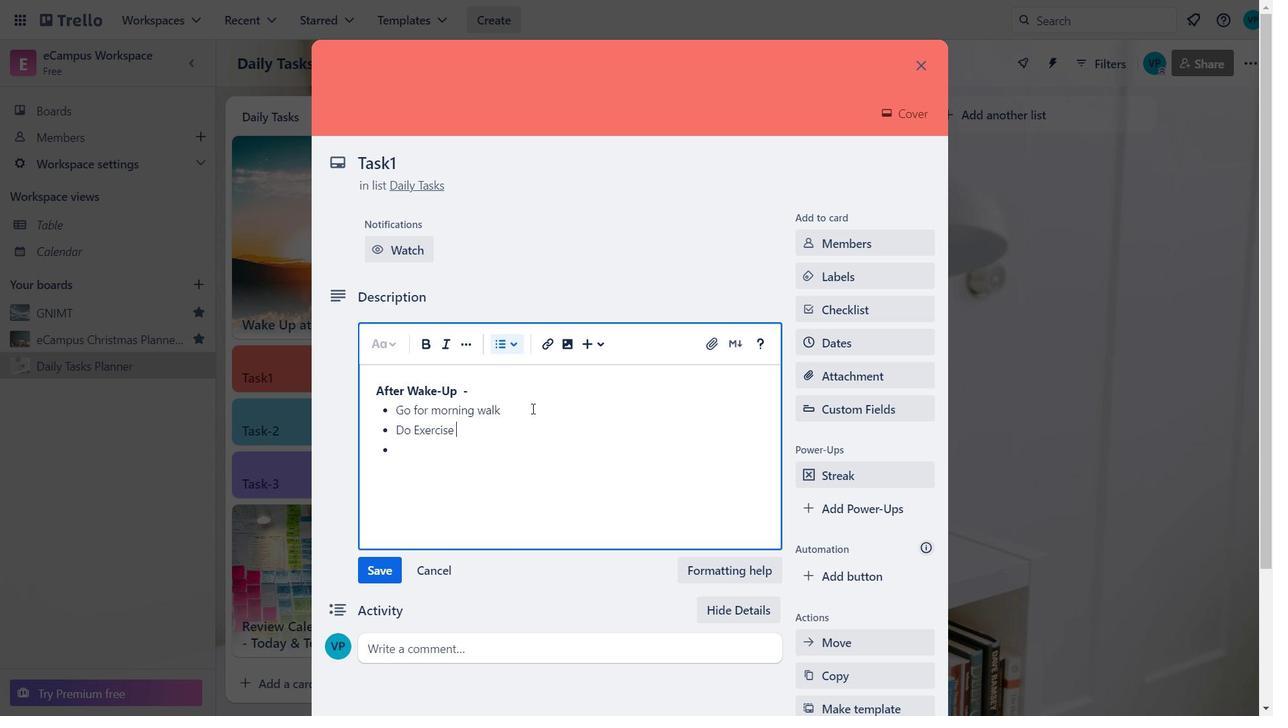 
Action: Key pressed <Key.space><Key.shift>@<Key.space>7;<Key.shift>:<Key.backspace>;<Key.backspace><Key.backspace><Key.shift>:15<Key.space><Key.caps_lock><Key.caps_lock>AM
Screenshot: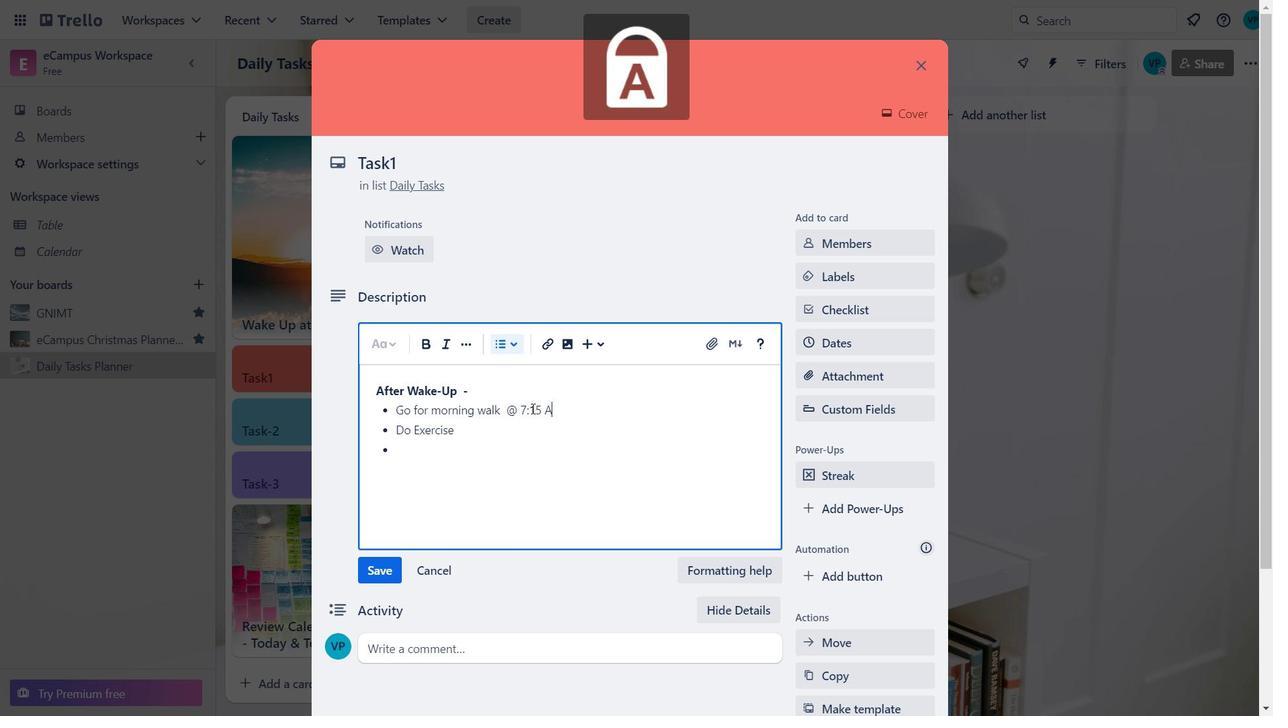 
Action: Mouse moved to (484, 434)
Screenshot: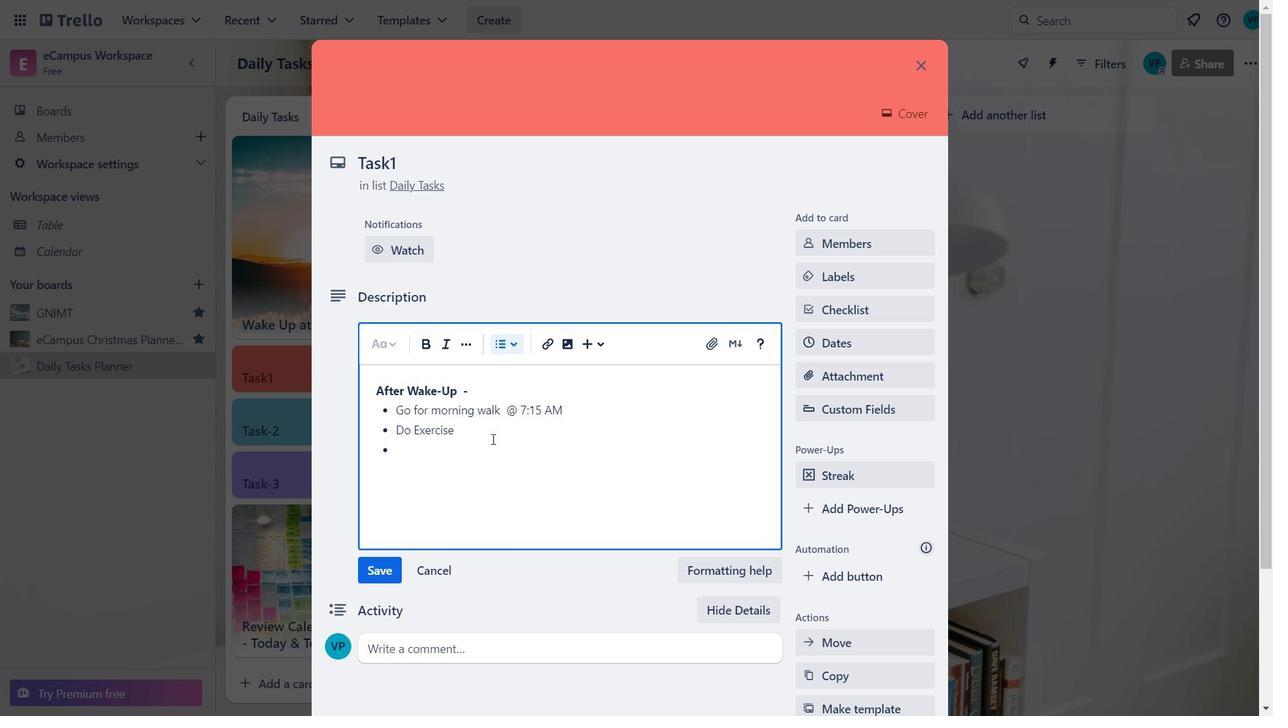 
Action: Mouse pressed left at (484, 434)
Screenshot: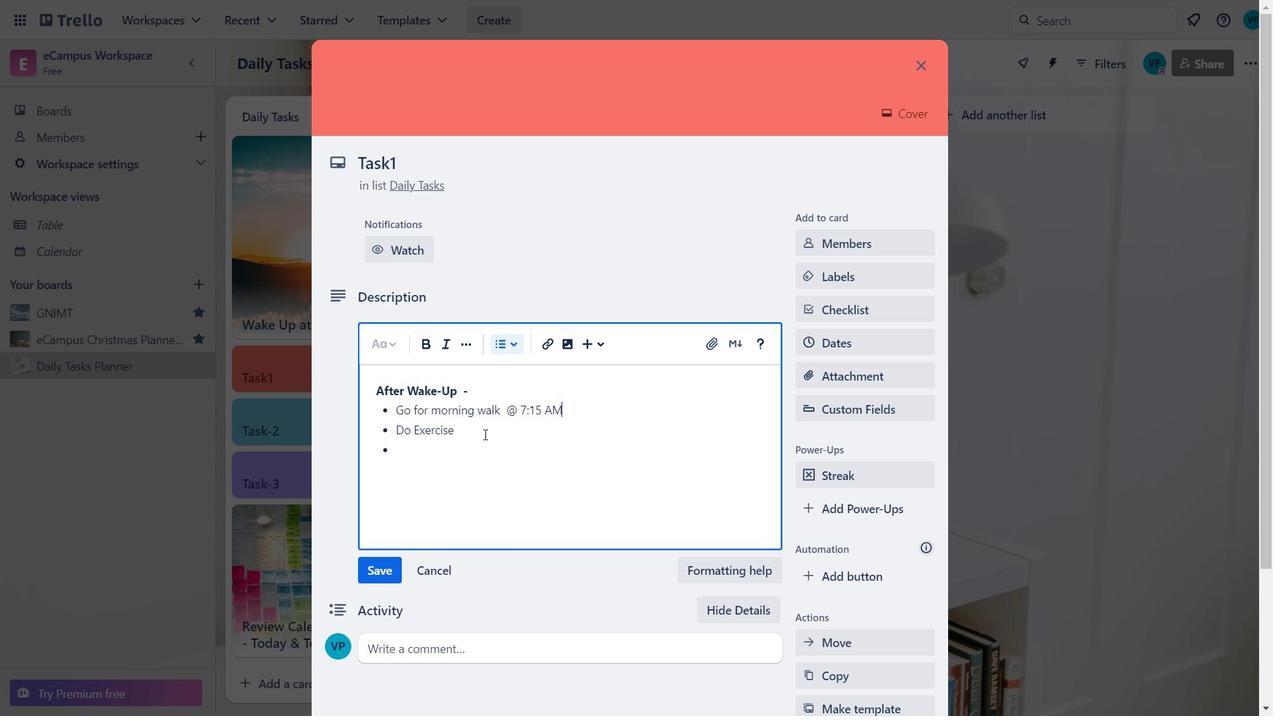 
Action: Key pressed <Key.shift>@<Key.space>8<Key.space>AM<Key.enter>
Screenshot: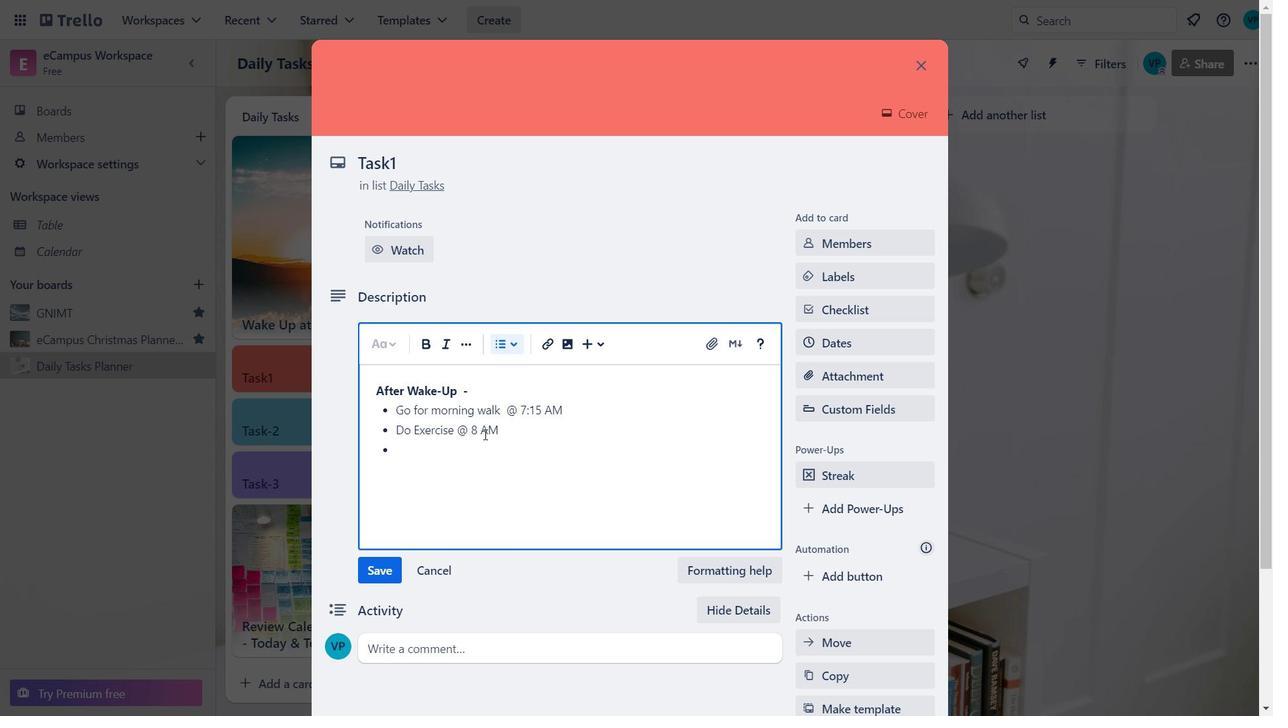 
Action: Mouse moved to (412, 457)
Screenshot: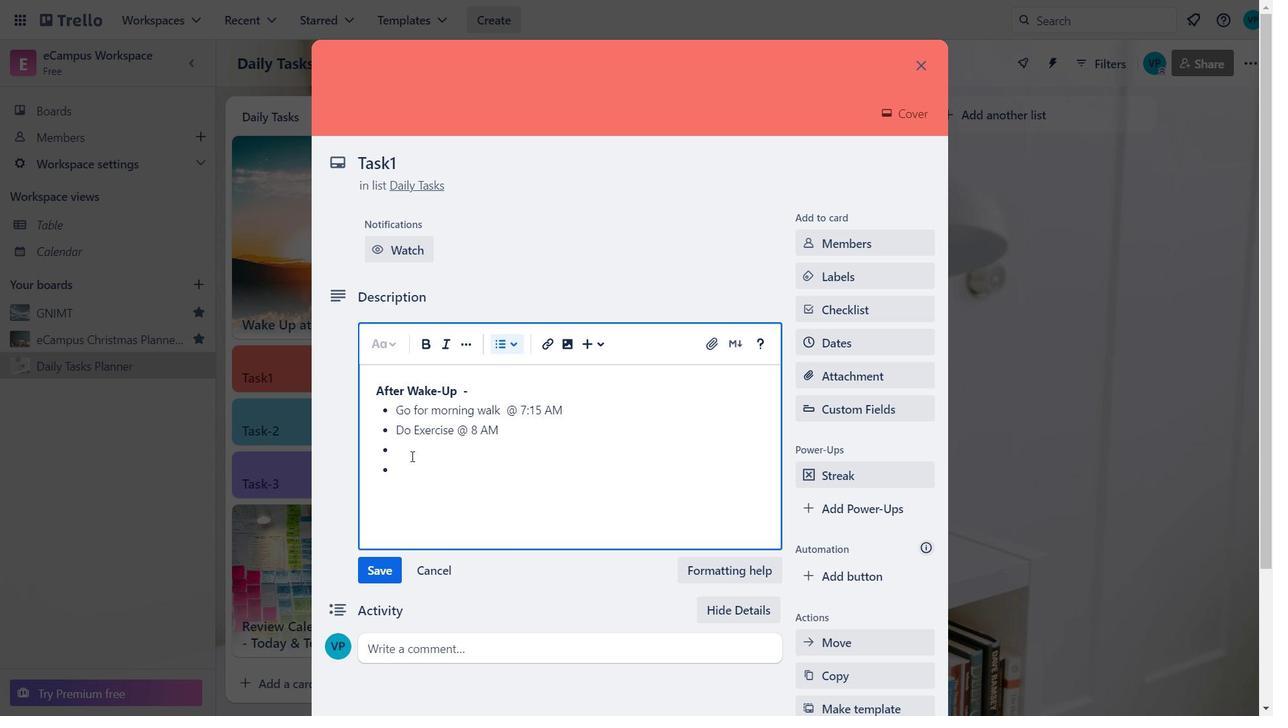 
Action: Key pressed <Key.caps_lock><Key.caps_lock>
Screenshot: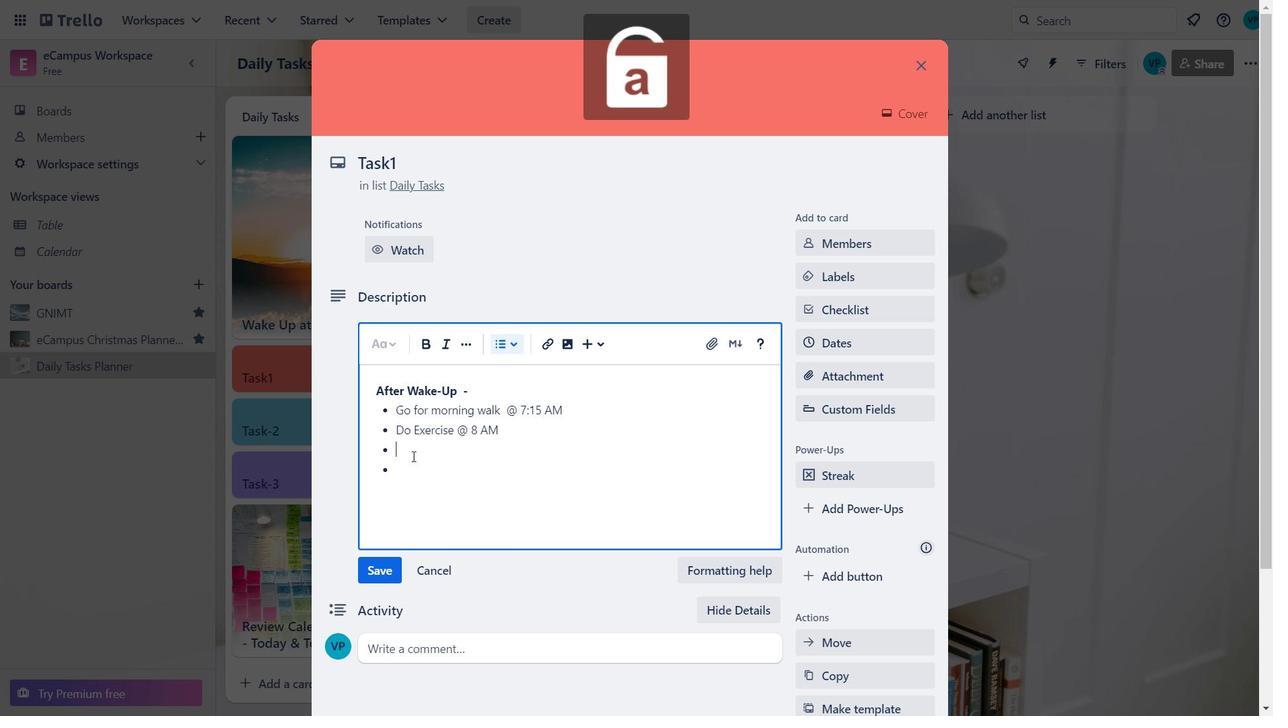 
Action: Mouse moved to (411, 457)
Screenshot: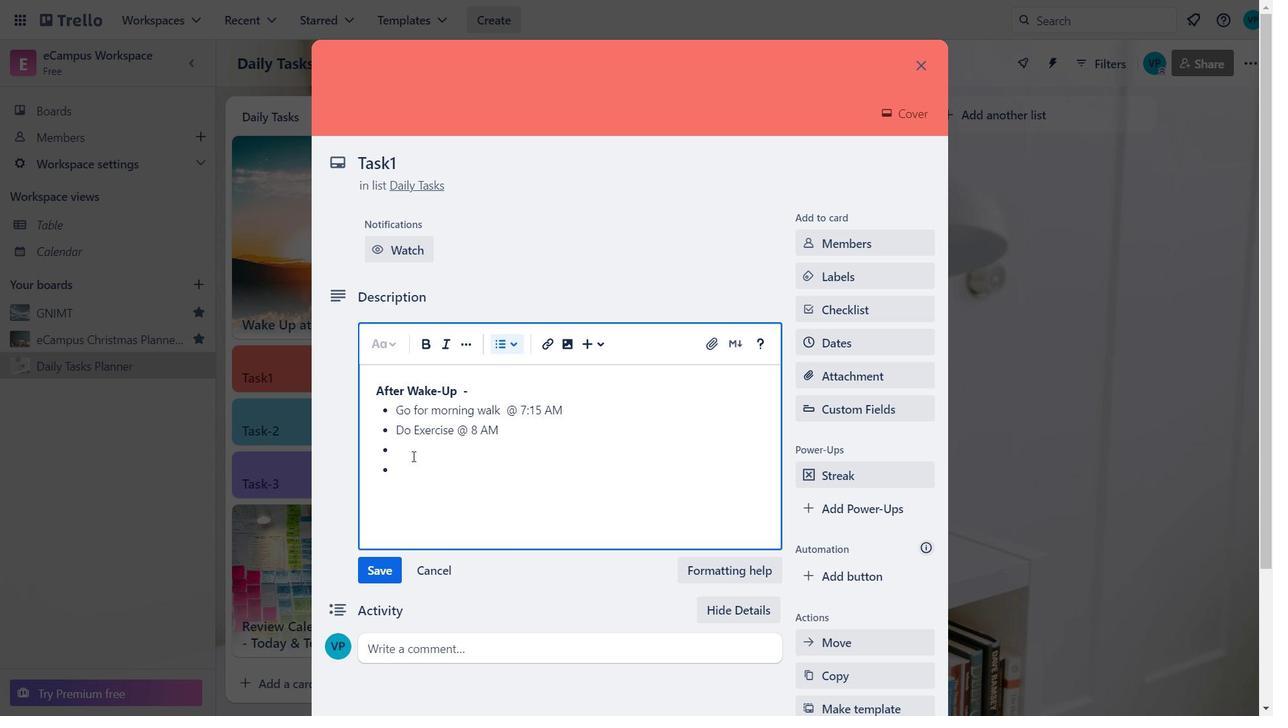 
Action: Key pressed M<Key.caps_lock>orning<Key.backspace><Key.backspace><Key.backspace><Key.backspace><Key.backspace><Key.backspace><Key.backspace><Key.caps_lock>E<Key.caps_lock>xercises-<Key.space><Key.caps_lock>W<Key.caps_lock>
Screenshot: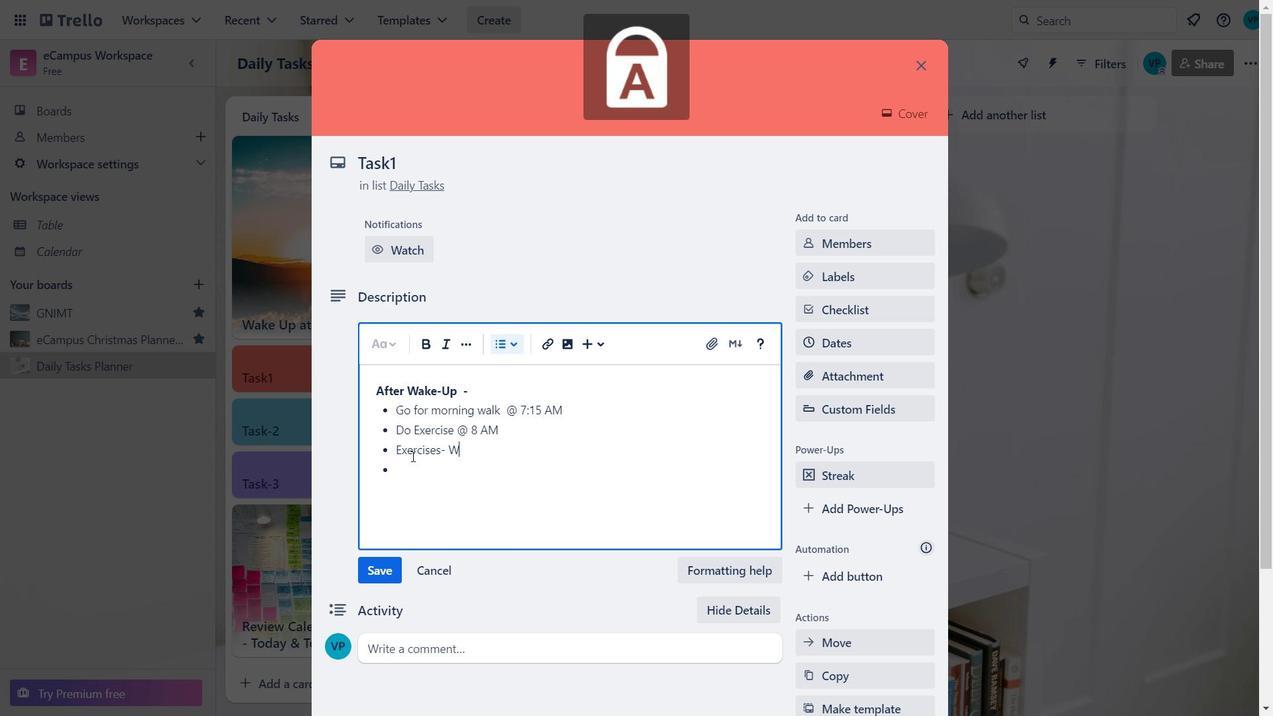 
Action: Mouse moved to (392, 448)
Screenshot: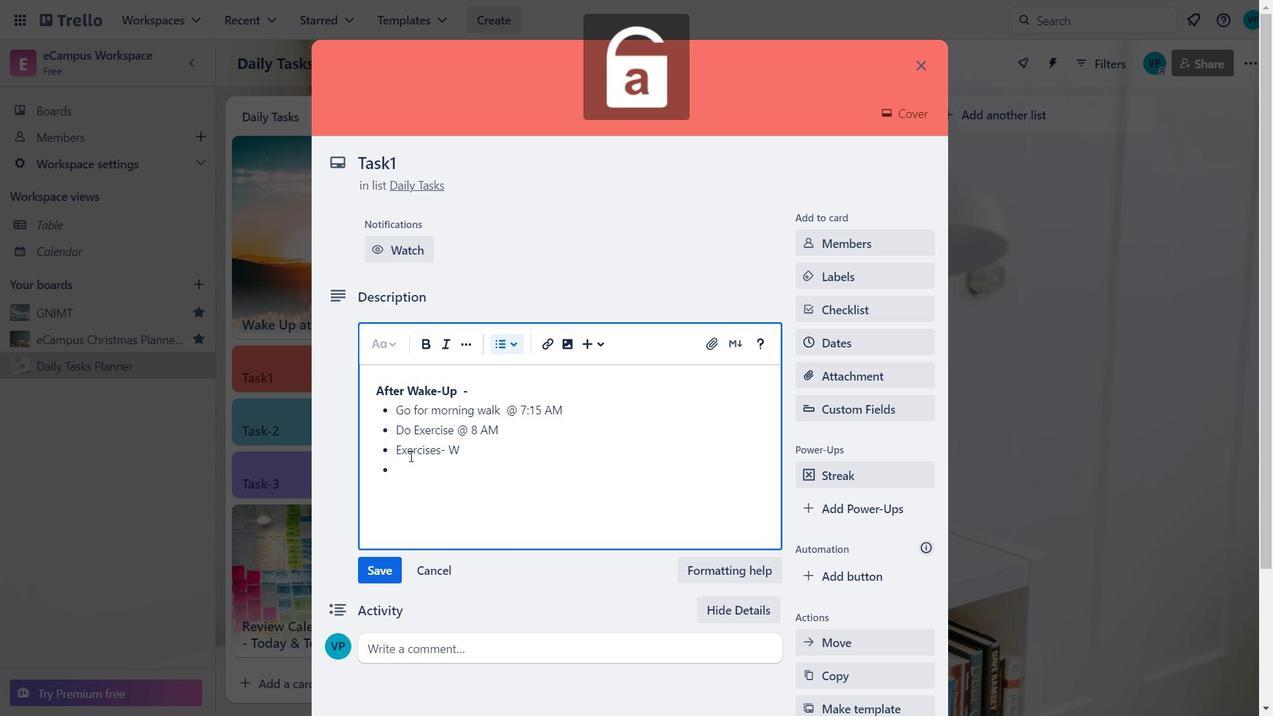 
Action: Key pressed armup<Key.space>,<Key.space><Key.caps_lock>P<Key.caps_lock>ushups<Key.space>,<Key.space><Key.caps_lock>S<Key.caps_lock>trectching
Screenshot: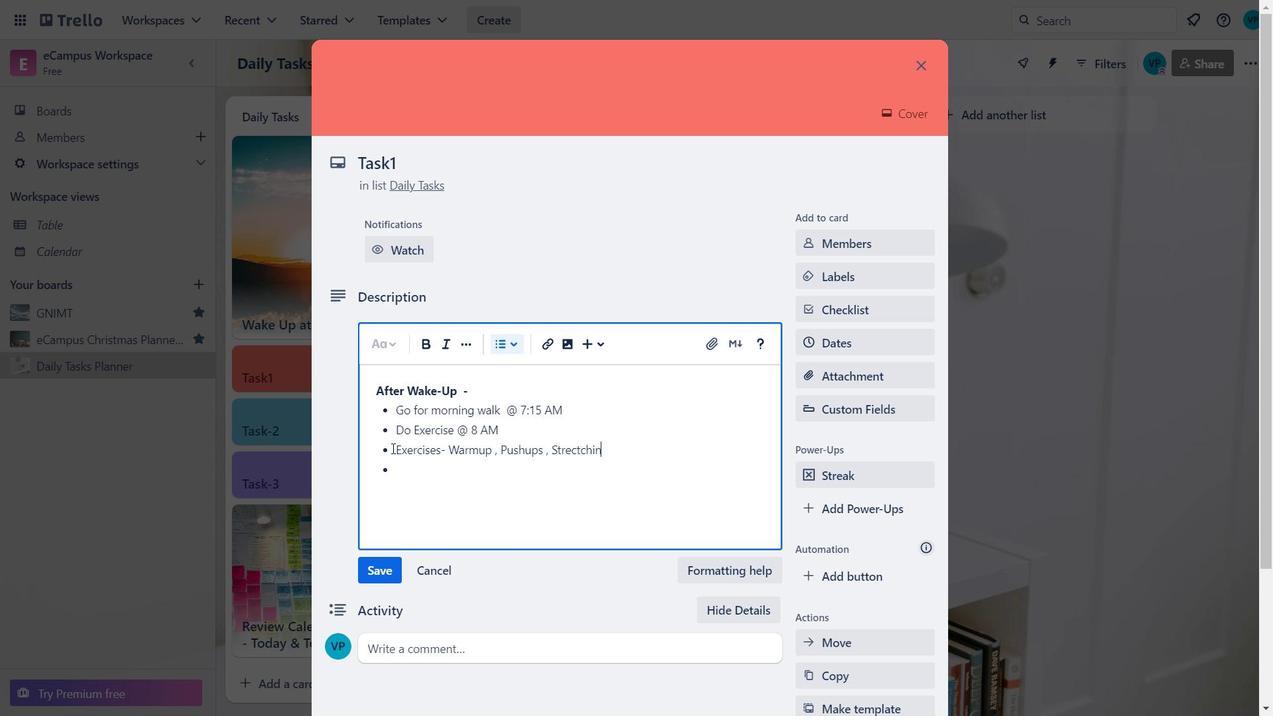
Action: Mouse moved to (574, 452)
Screenshot: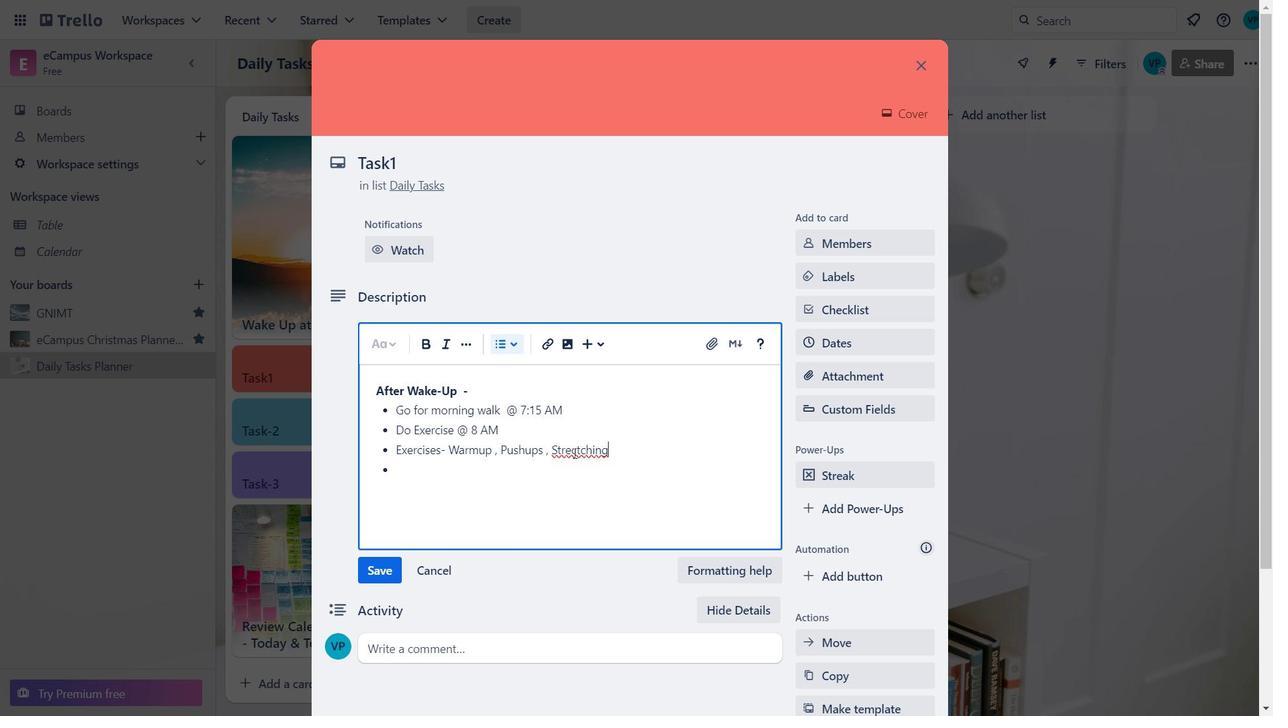 
Action: Mouse pressed left at (574, 452)
Screenshot: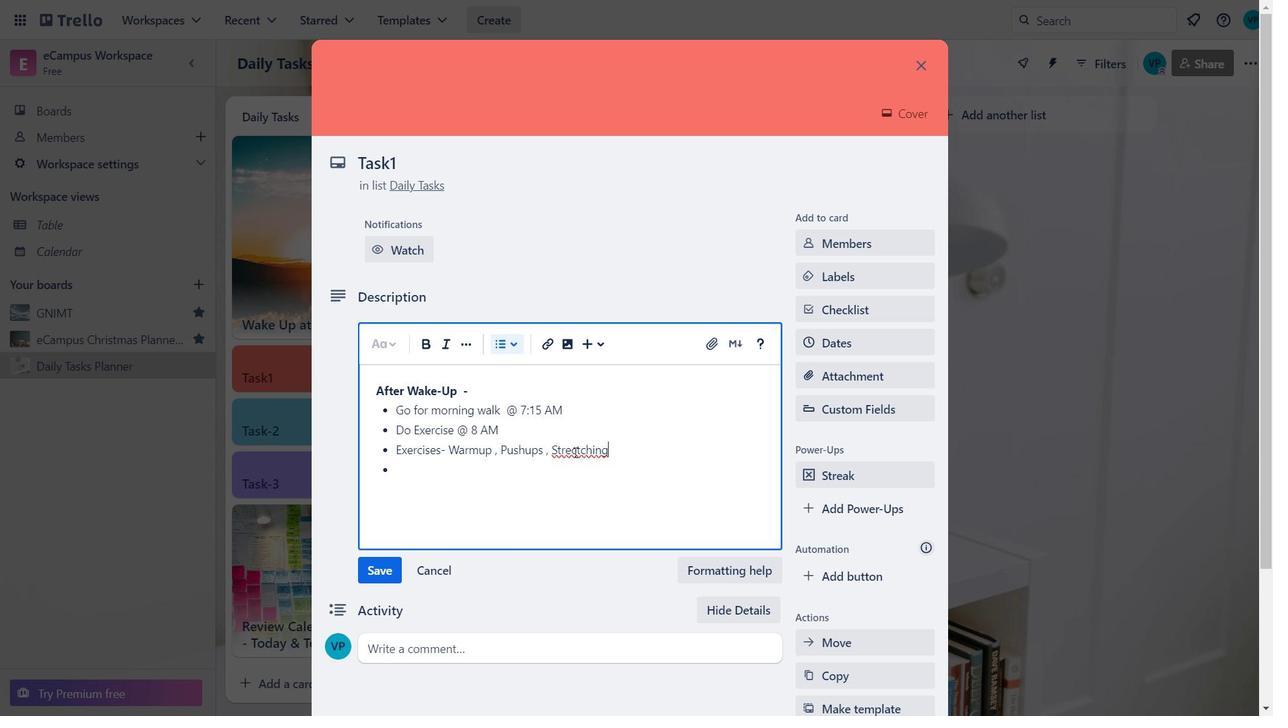 
Action: Key pressed <Key.backspace>
Screenshot: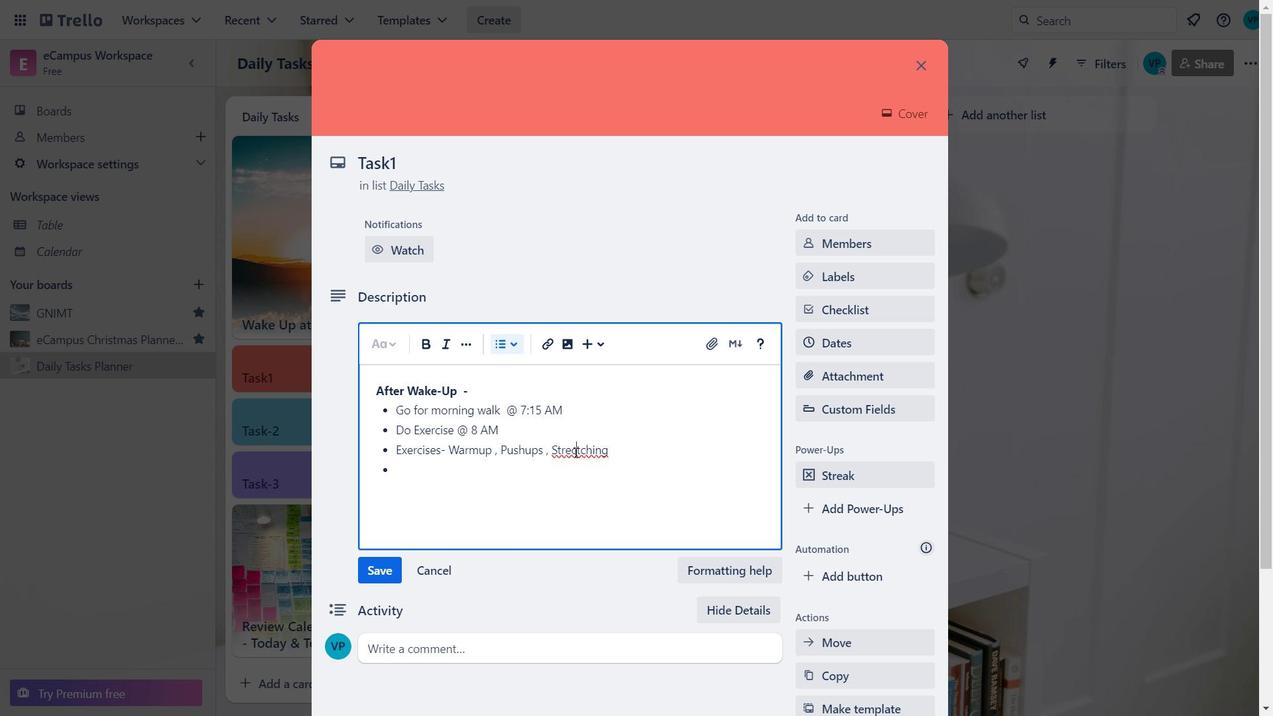 
Action: Mouse moved to (649, 432)
Screenshot: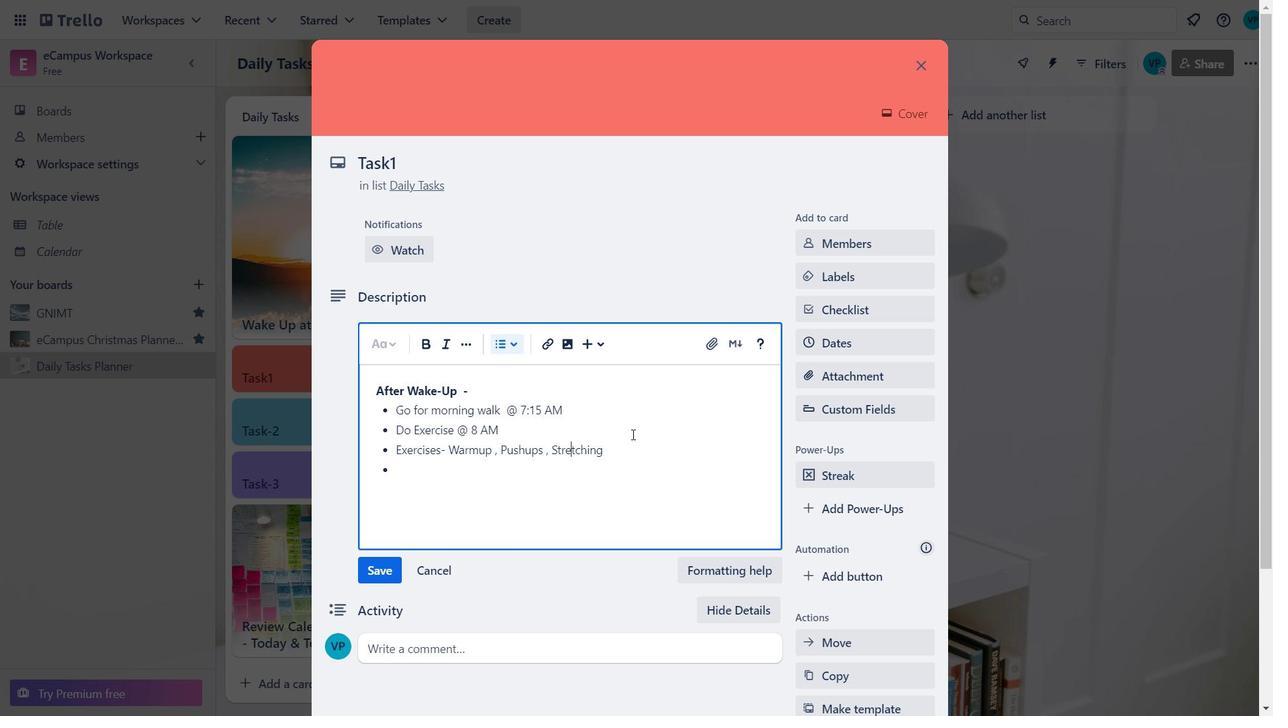 
Action: Key pressed c
Screenshot: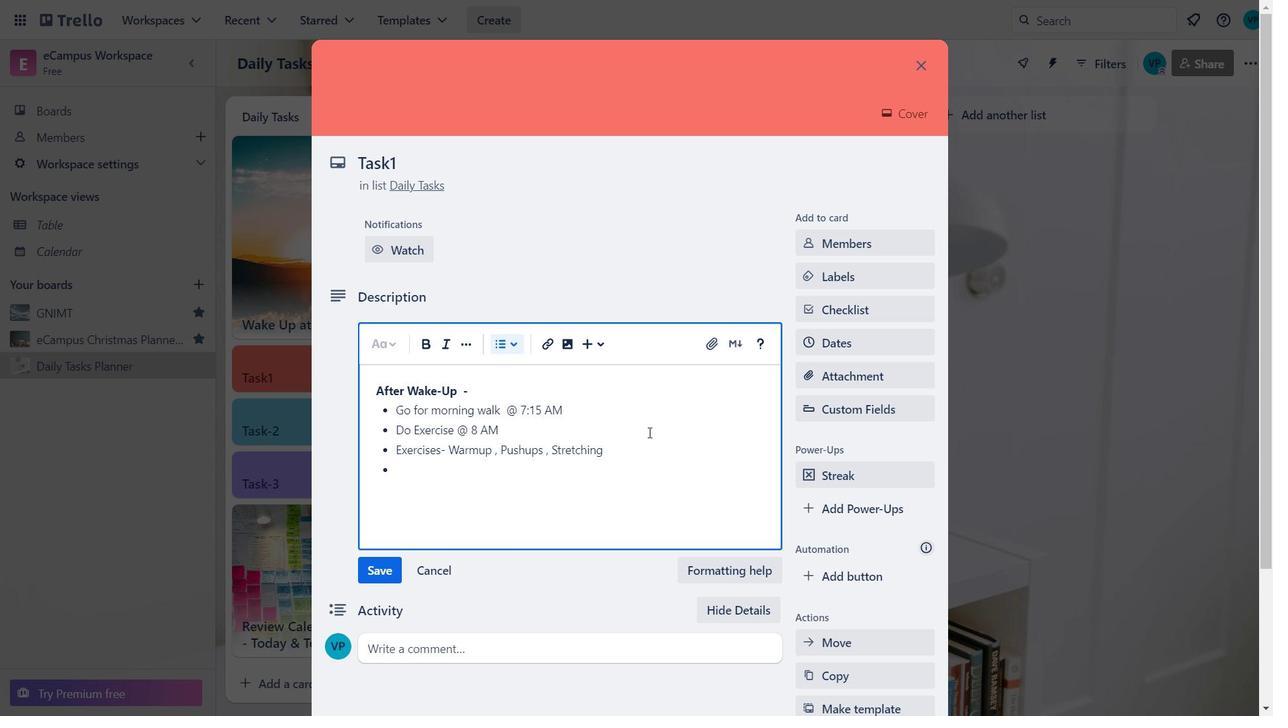 
Action: Mouse moved to (585, 456)
Screenshot: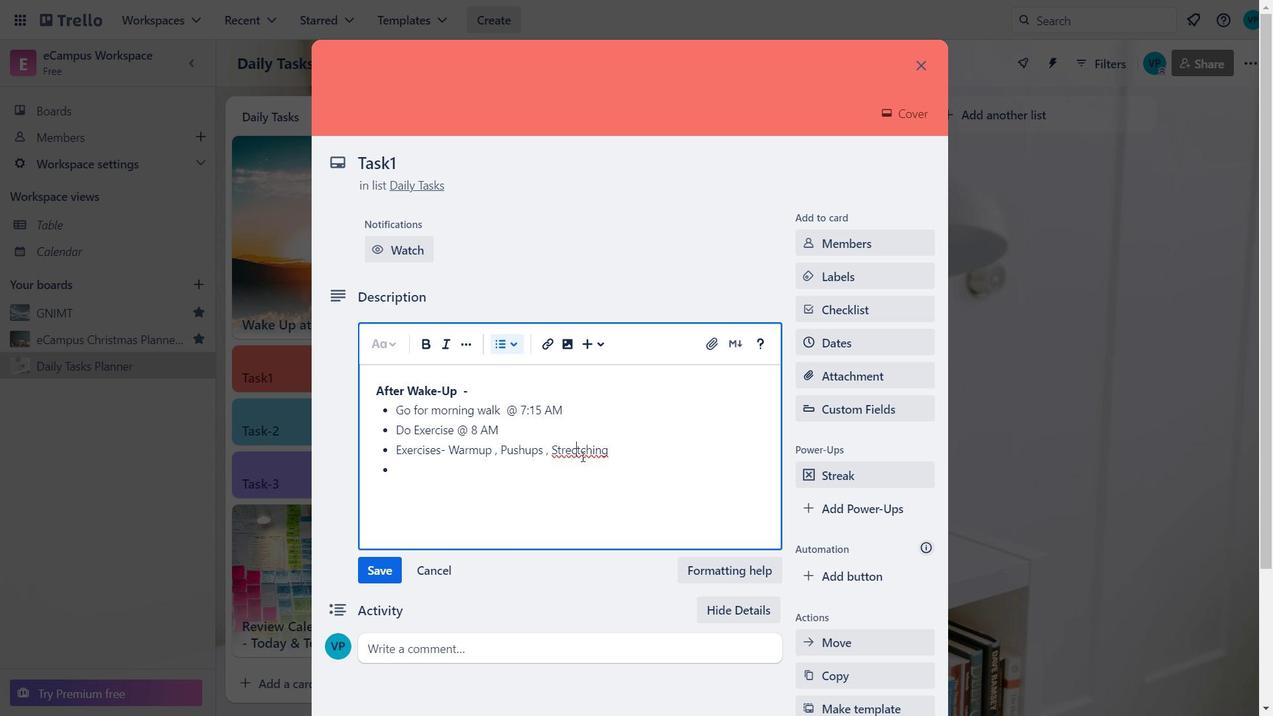 
Action: Mouse pressed left at (585, 456)
Screenshot: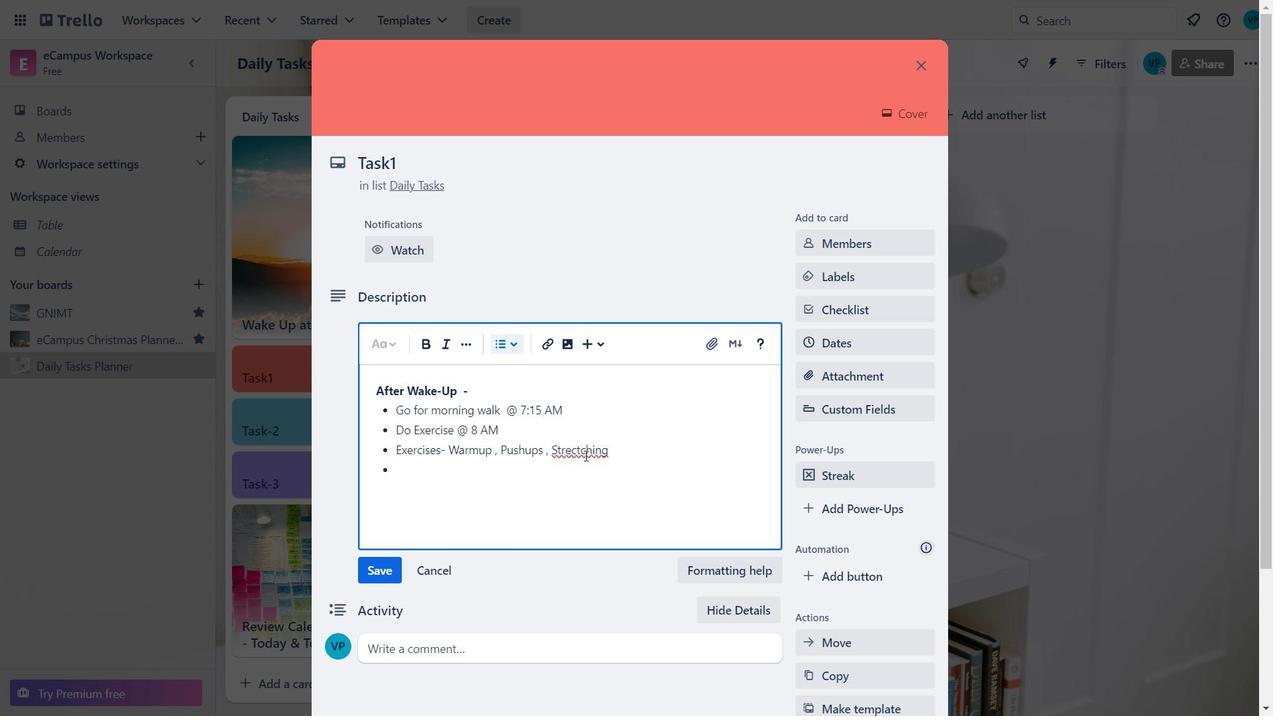 
Action: Key pressed <Key.backspace>
Screenshot: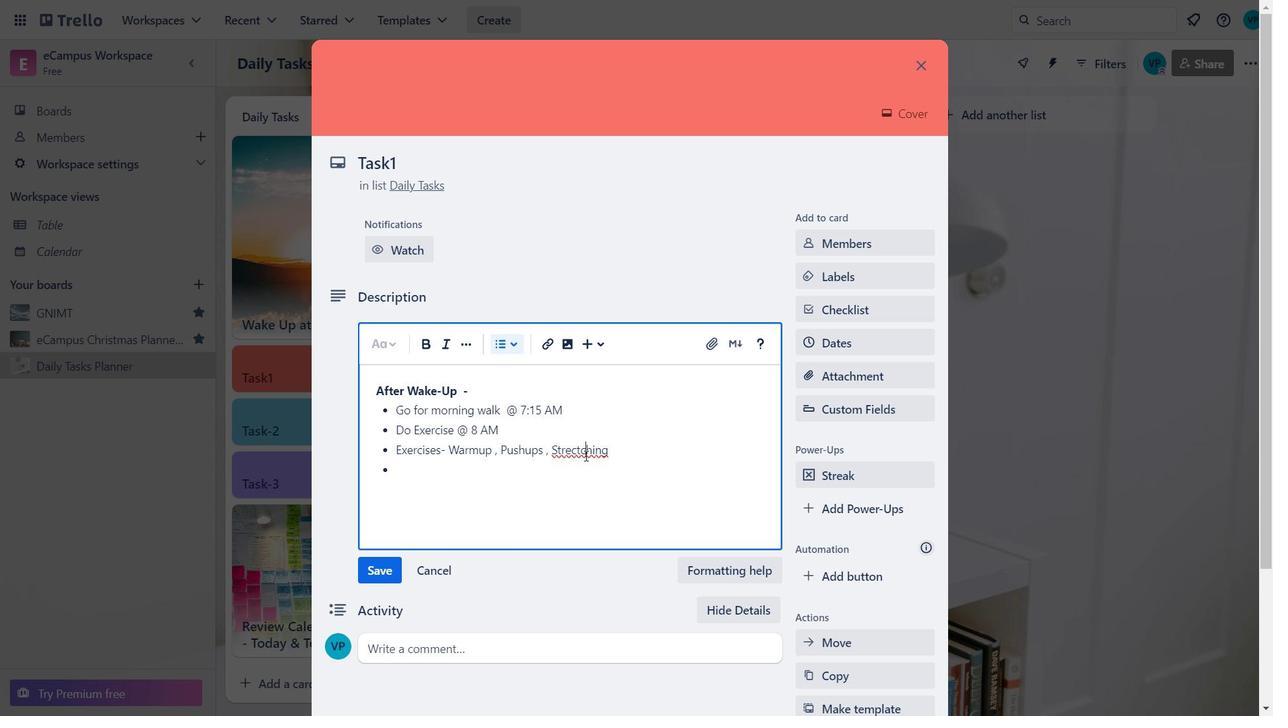 
Action: Mouse moved to (676, 444)
Screenshot: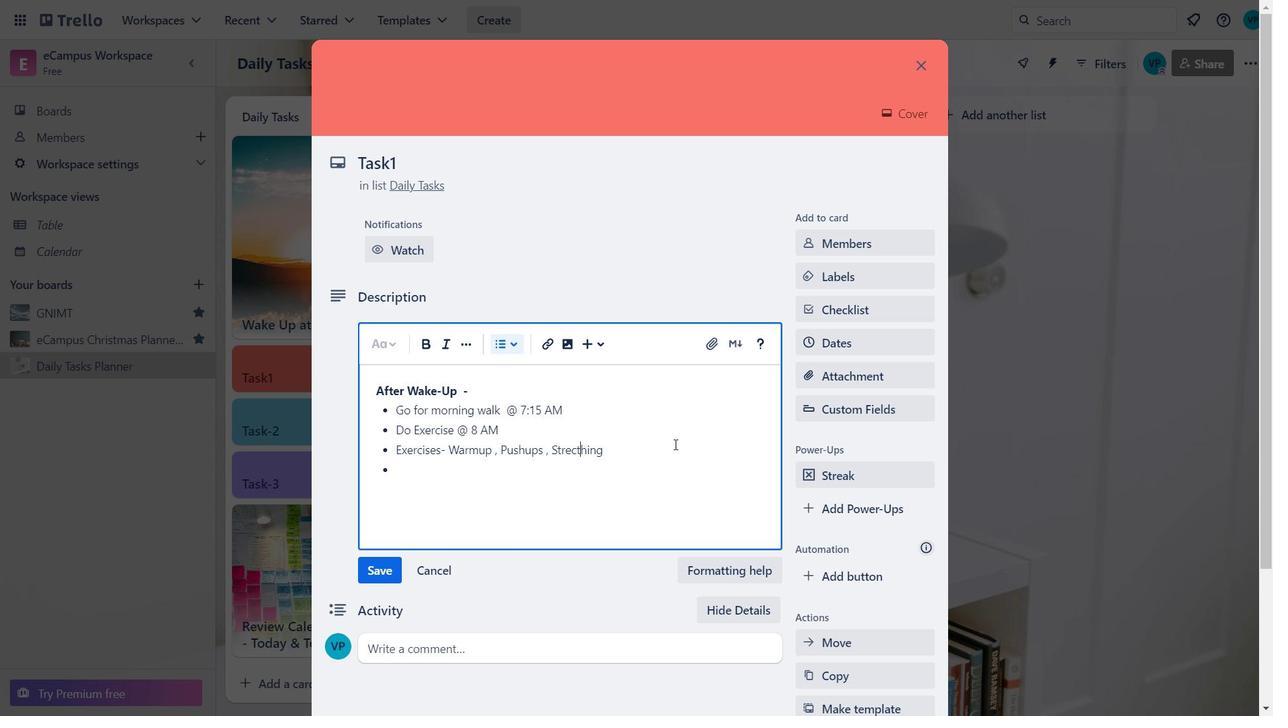 
Action: Key pressed <Key.backspace>
Screenshot: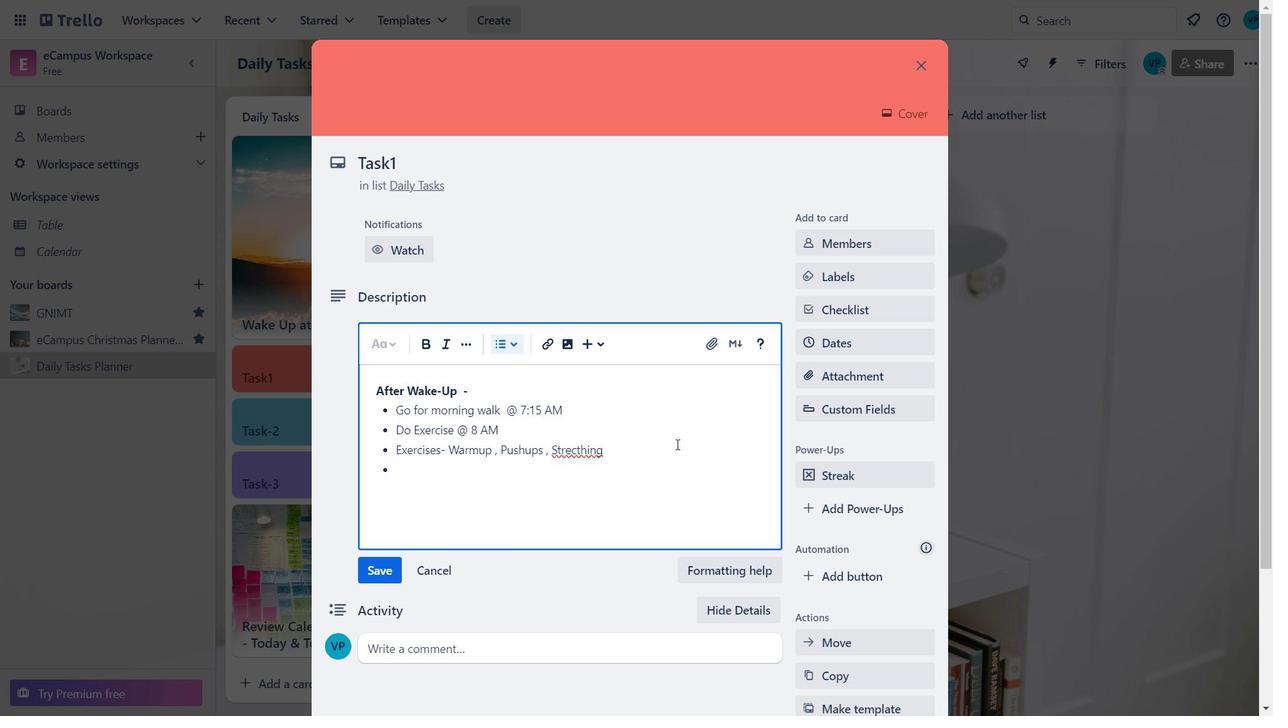
Action: Mouse moved to (620, 451)
Screenshot: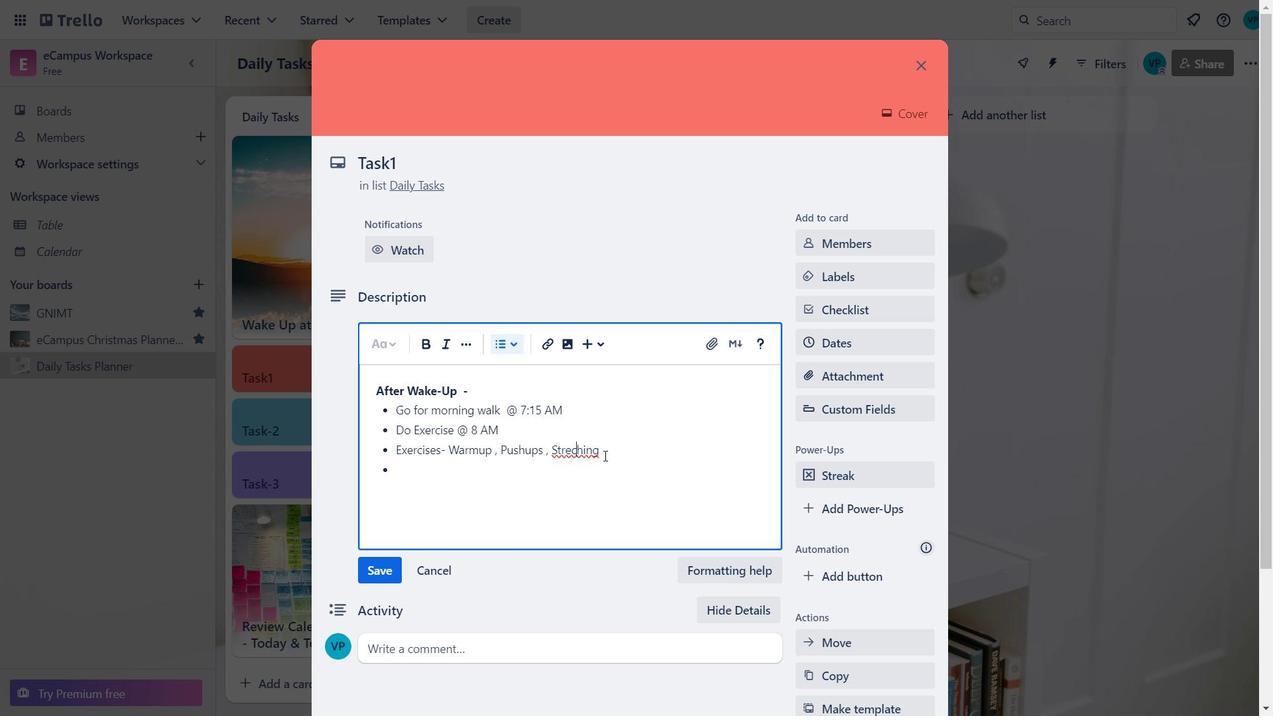 
Action: Mouse pressed left at (620, 451)
Screenshot: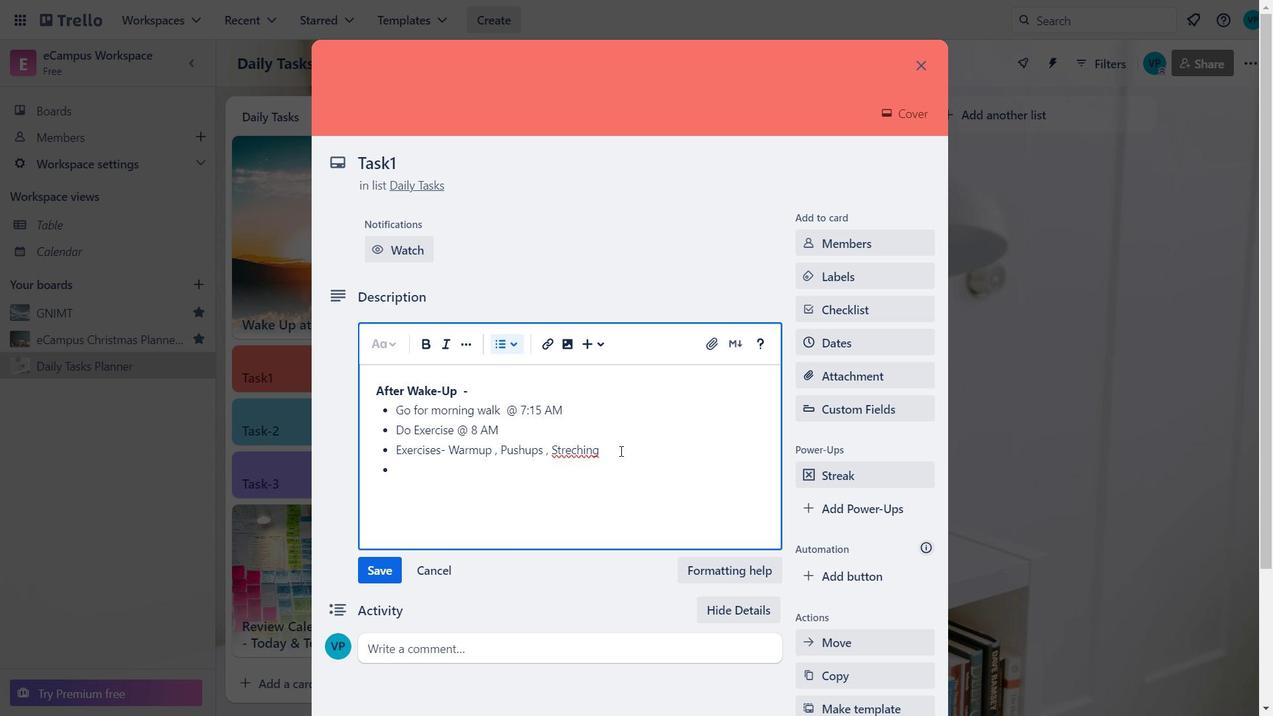
Action: Key pressed <Key.backspace><Key.backspace><Key.backspace><Key.backspace><Key.backspace>ch<Key.left><Key.left><Key.backspace>a
Screenshot: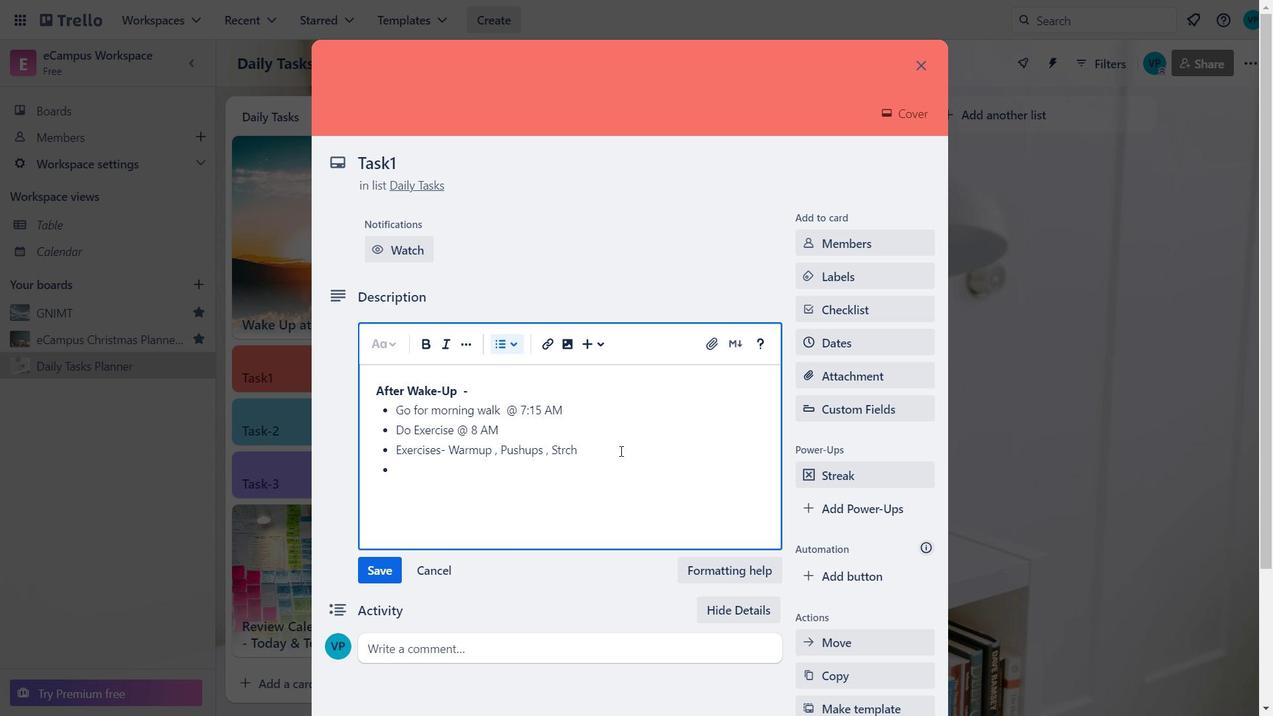 
Action: Mouse moved to (602, 449)
Screenshot: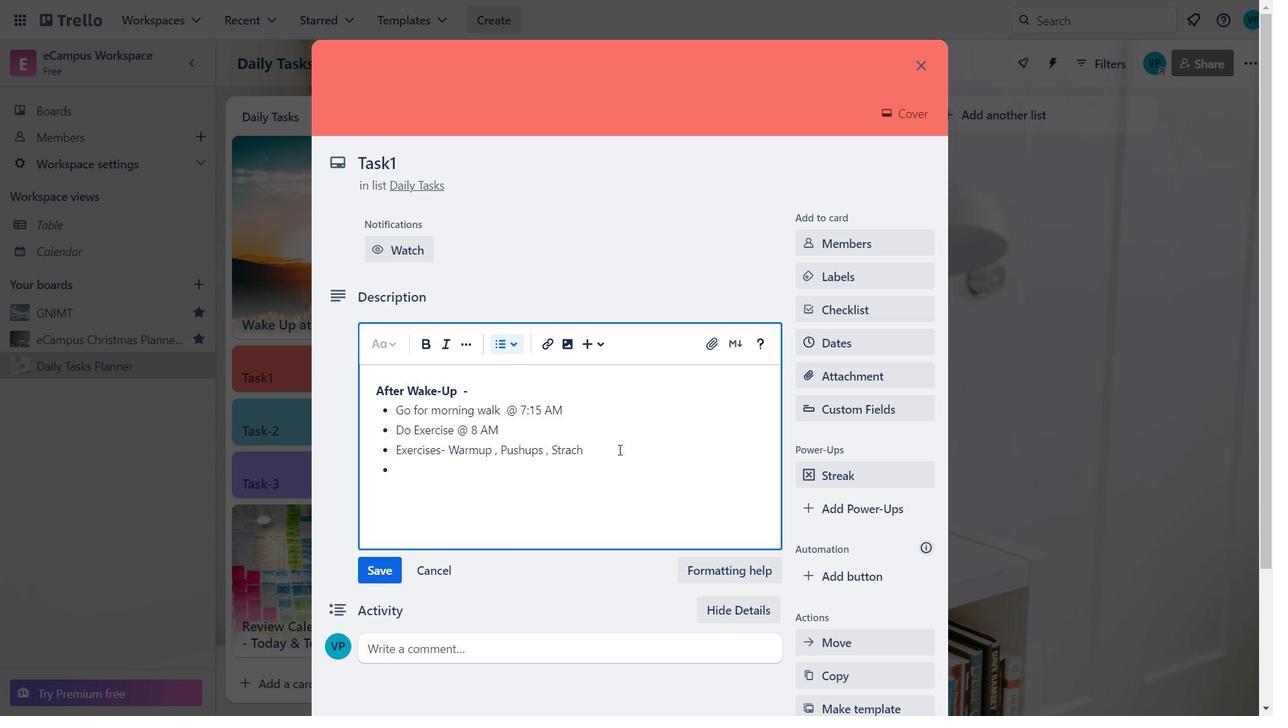 
Action: Mouse pressed left at (602, 449)
Screenshot: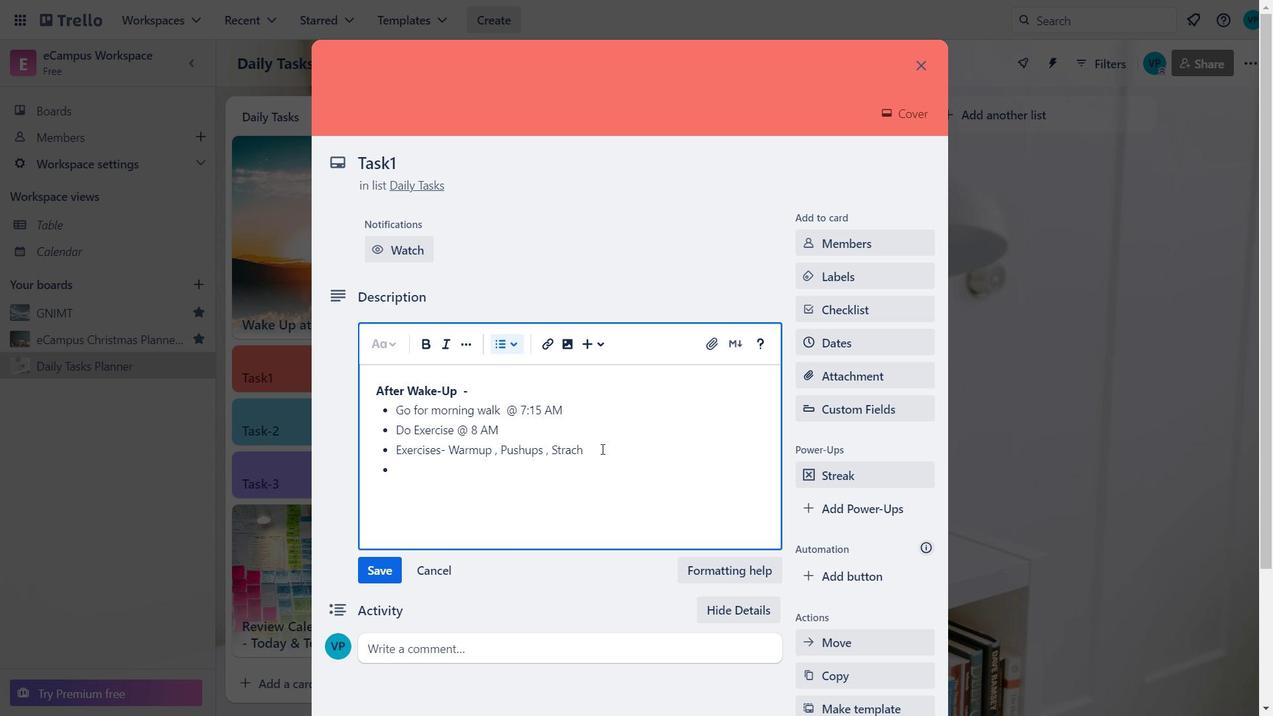 
Action: Key pressed ing<Key.backspace><Key.backspace><Key.backspace><Key.backspace><Key.backspace><Key.backspace><Key.backspace>etching
Screenshot: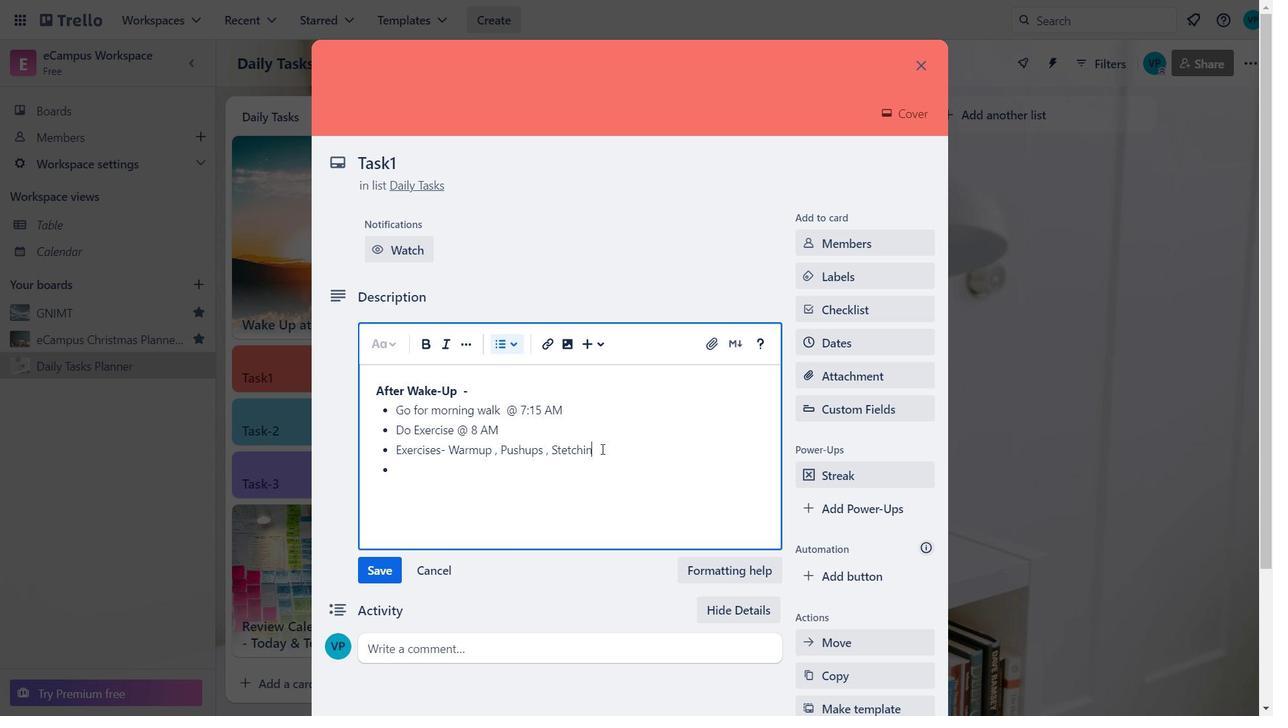 
Action: Mouse moved to (449, 472)
Screenshot: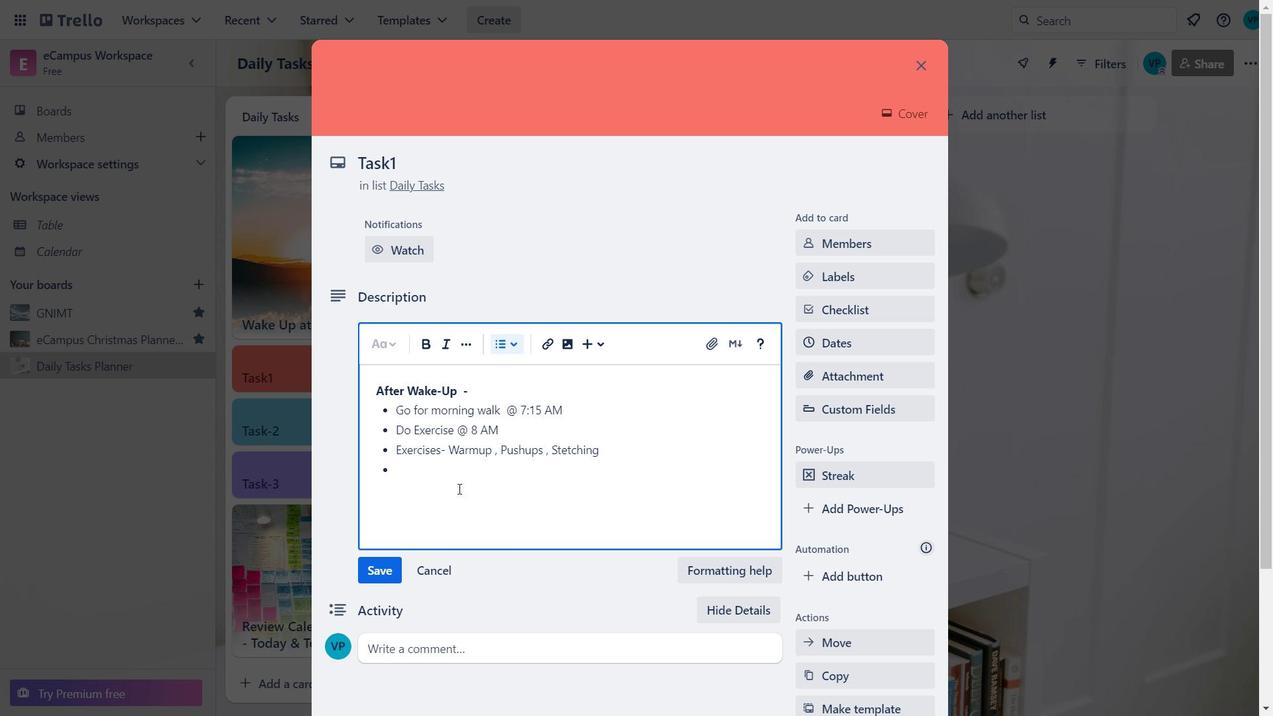 
Action: Mouse pressed left at (449, 472)
Screenshot: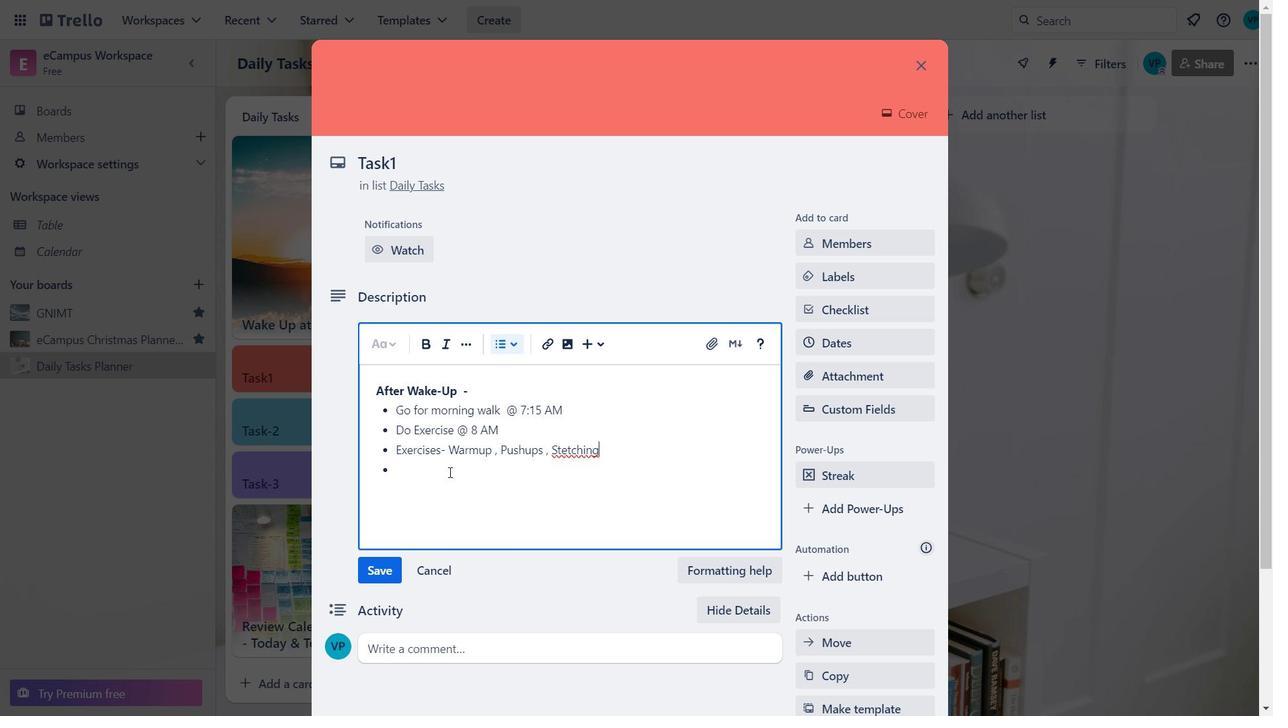 
Action: Mouse moved to (561, 447)
Screenshot: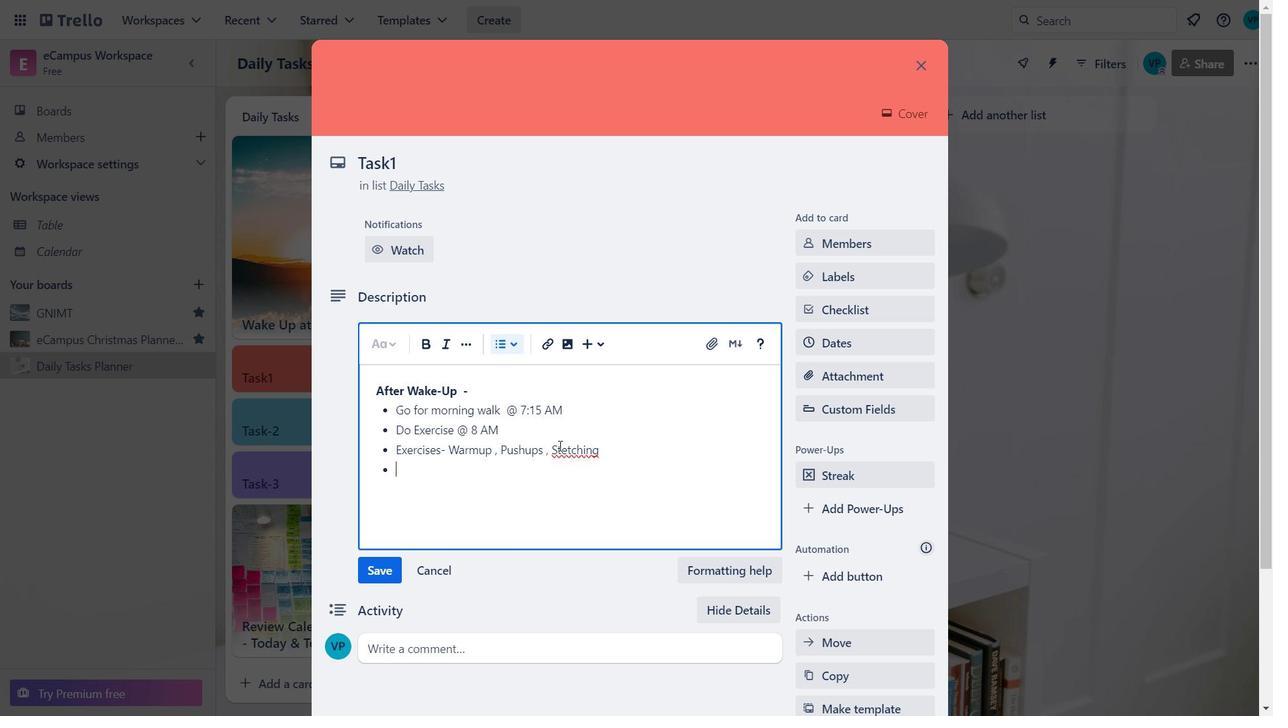 
Action: Mouse pressed left at (561, 447)
Screenshot: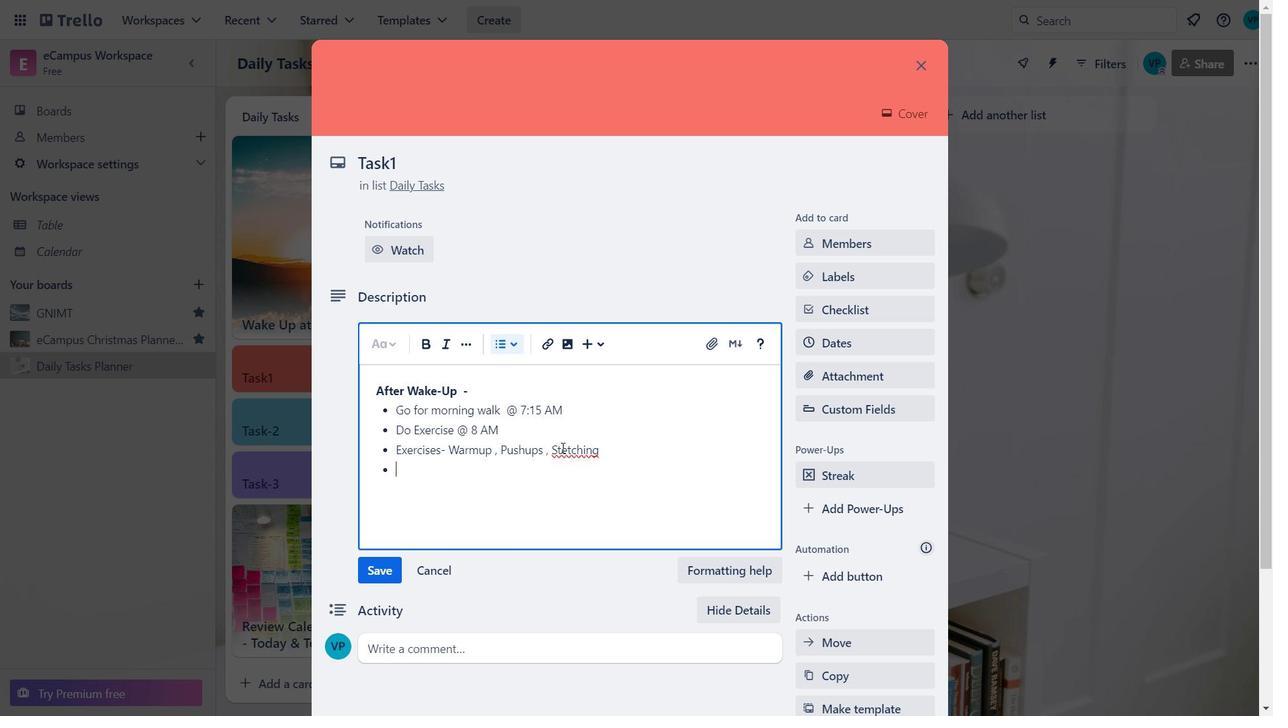 
Action: Key pressed r
Screenshot: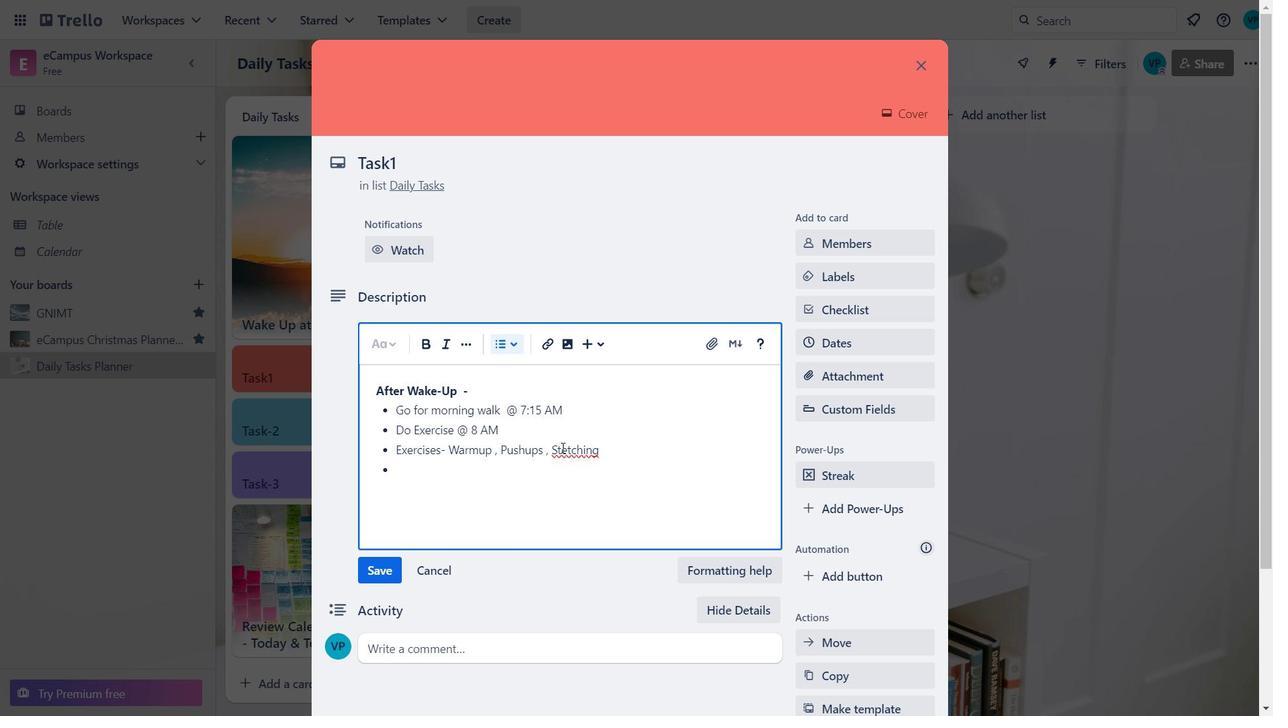
Action: Mouse moved to (615, 439)
Screenshot: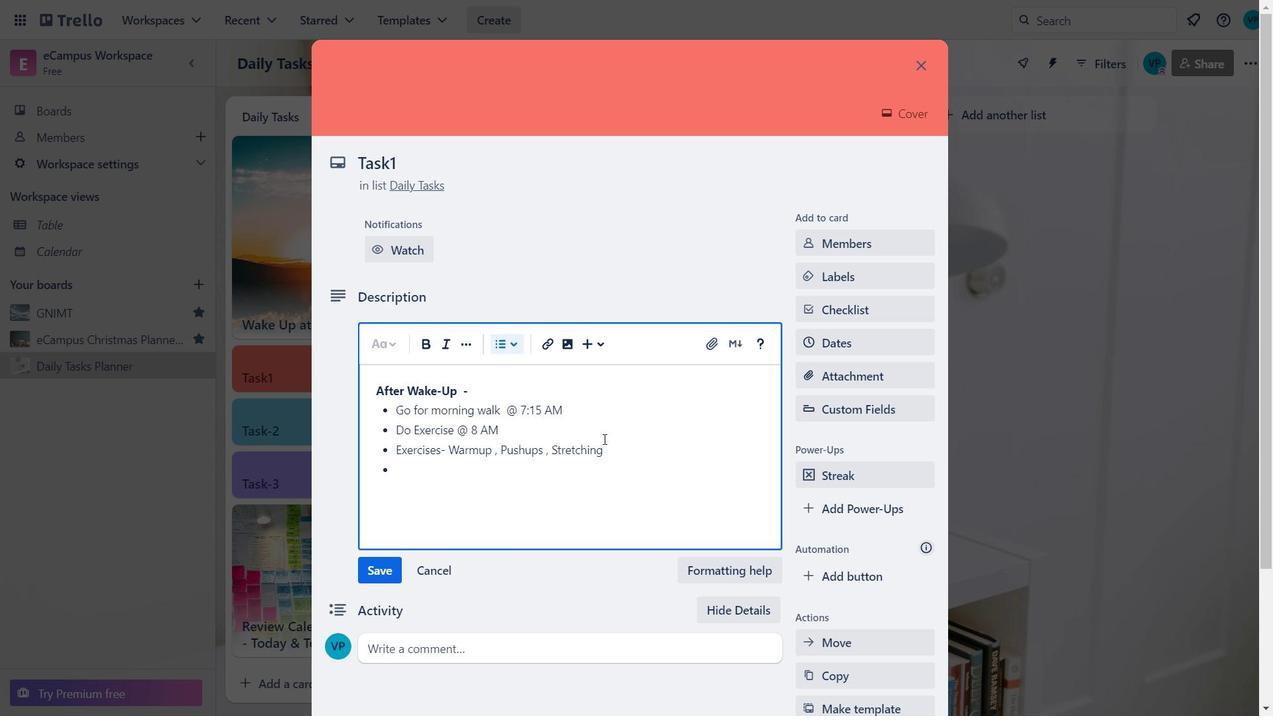 
Action: Mouse pressed left at (615, 439)
Screenshot: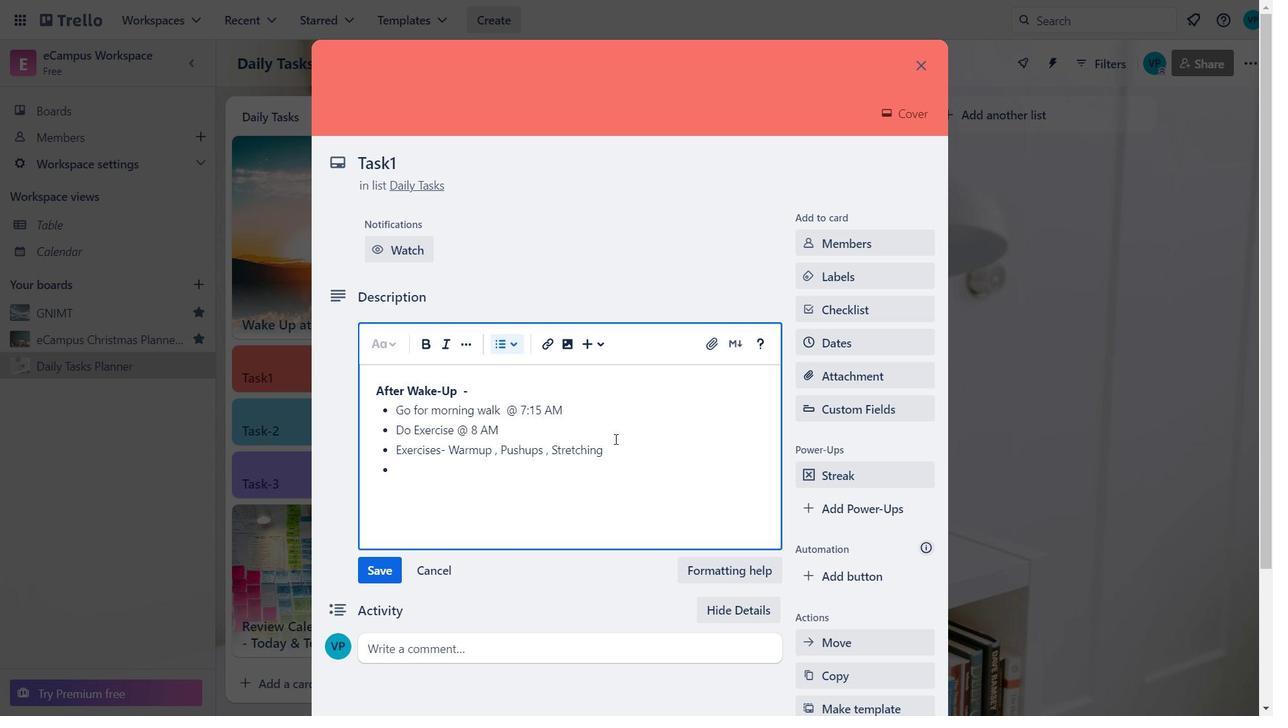 
Action: Mouse moved to (610, 451)
Screenshot: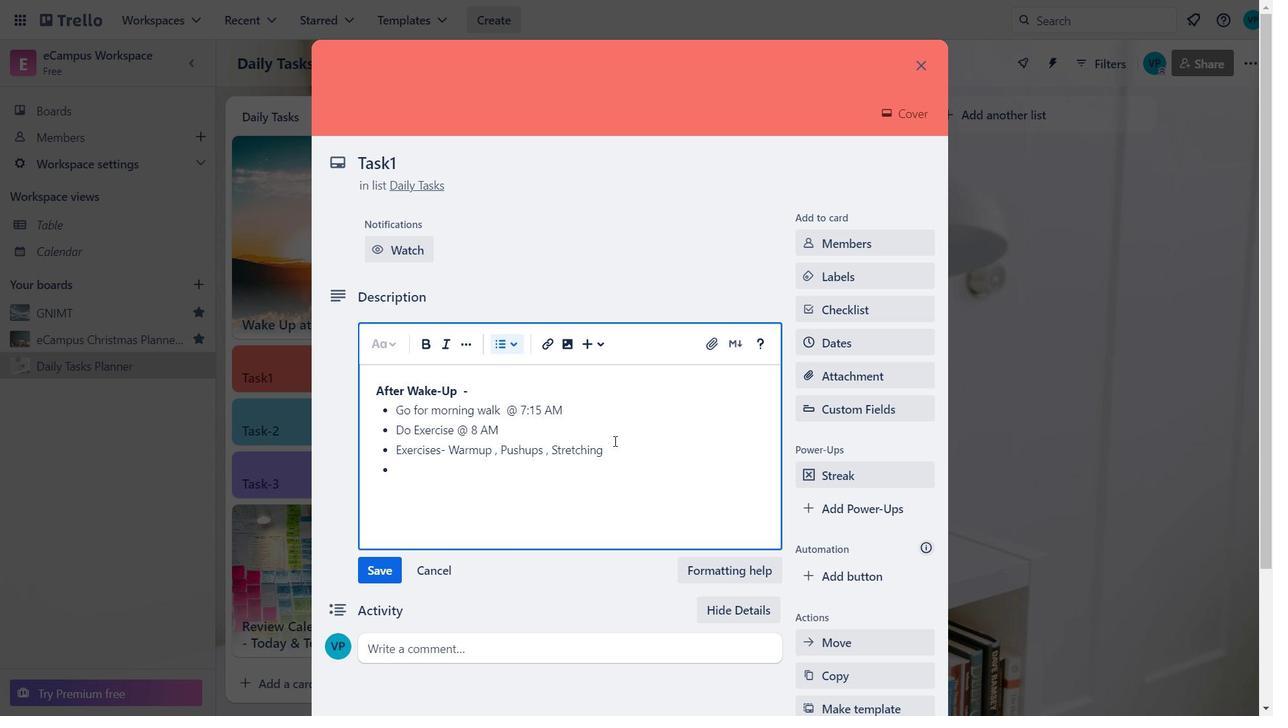 
Action: Mouse pressed left at (610, 451)
Screenshot: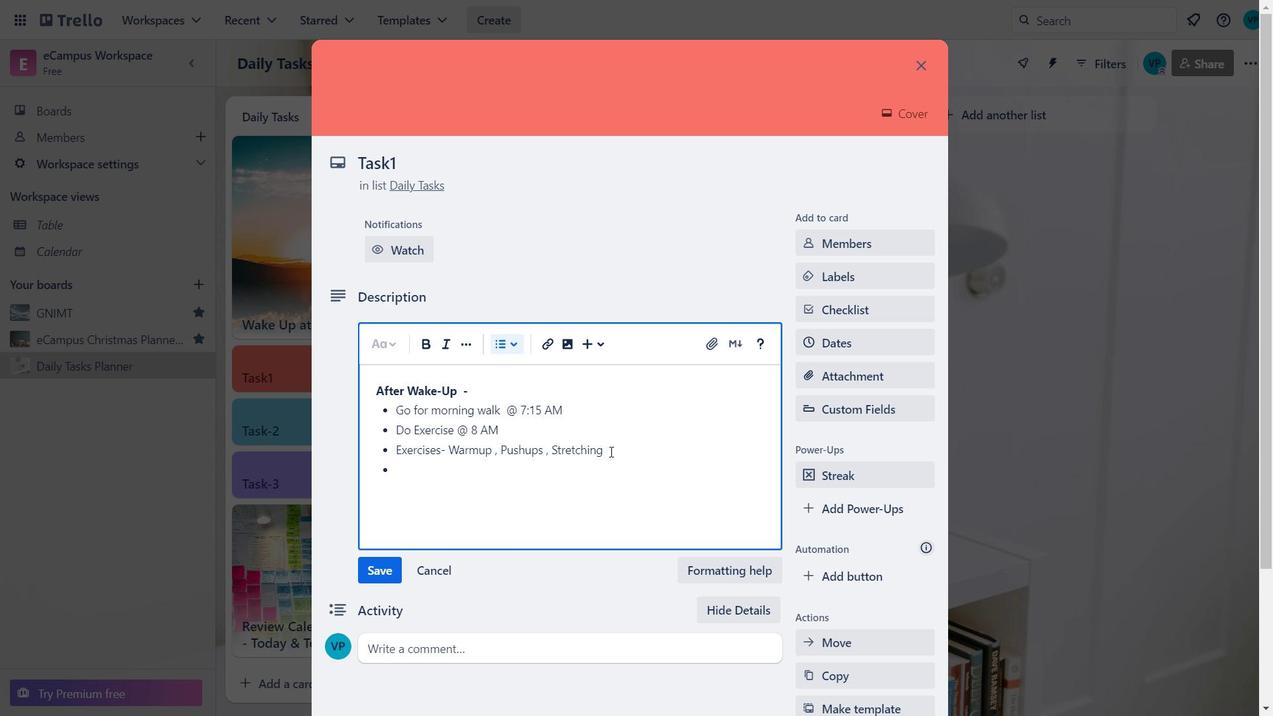 
Action: Key pressed <Key.enter>
Screenshot: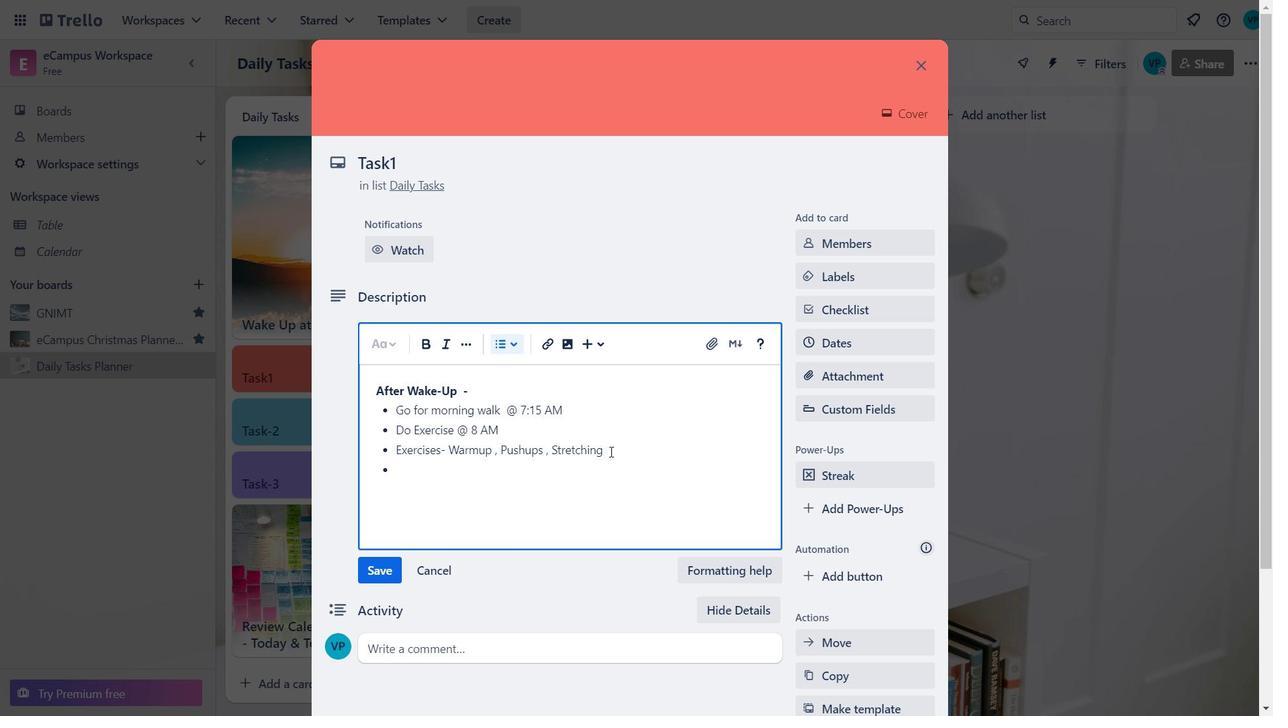
Action: Mouse moved to (426, 472)
Screenshot: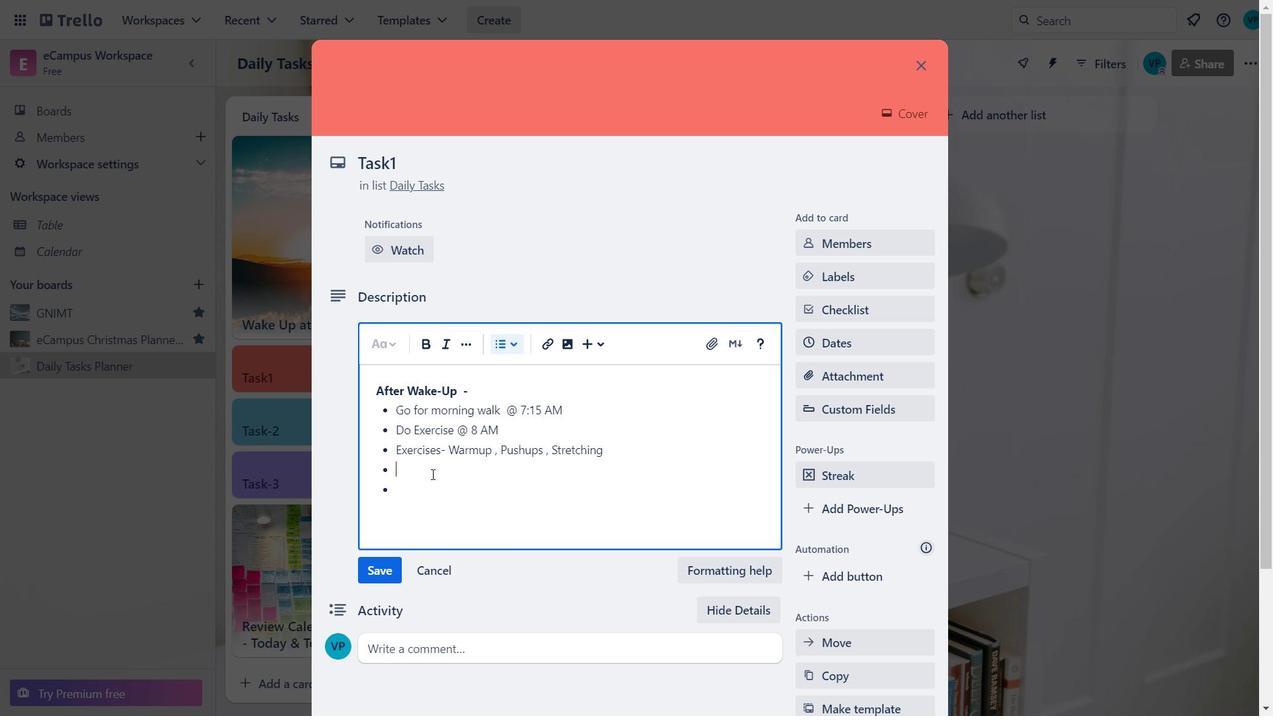 
Action: Key pressed <Key.caps_lock>
Screenshot: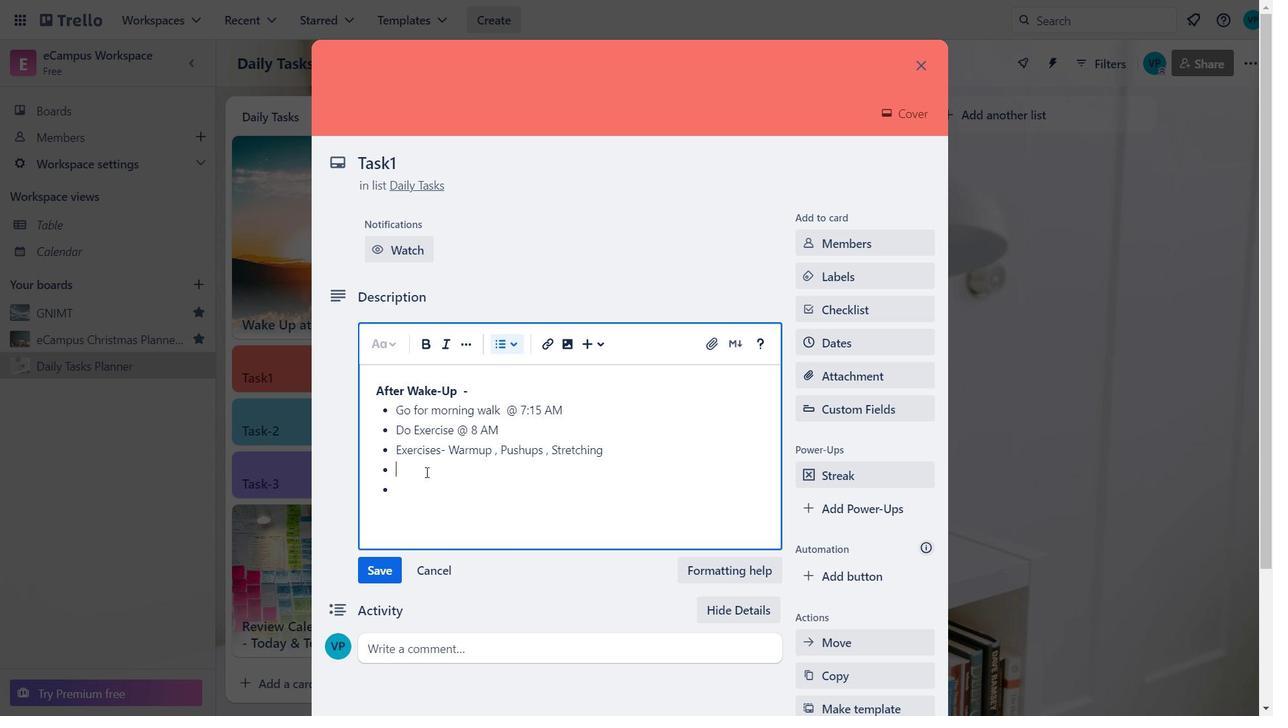 
Action: Mouse moved to (450, 451)
Screenshot: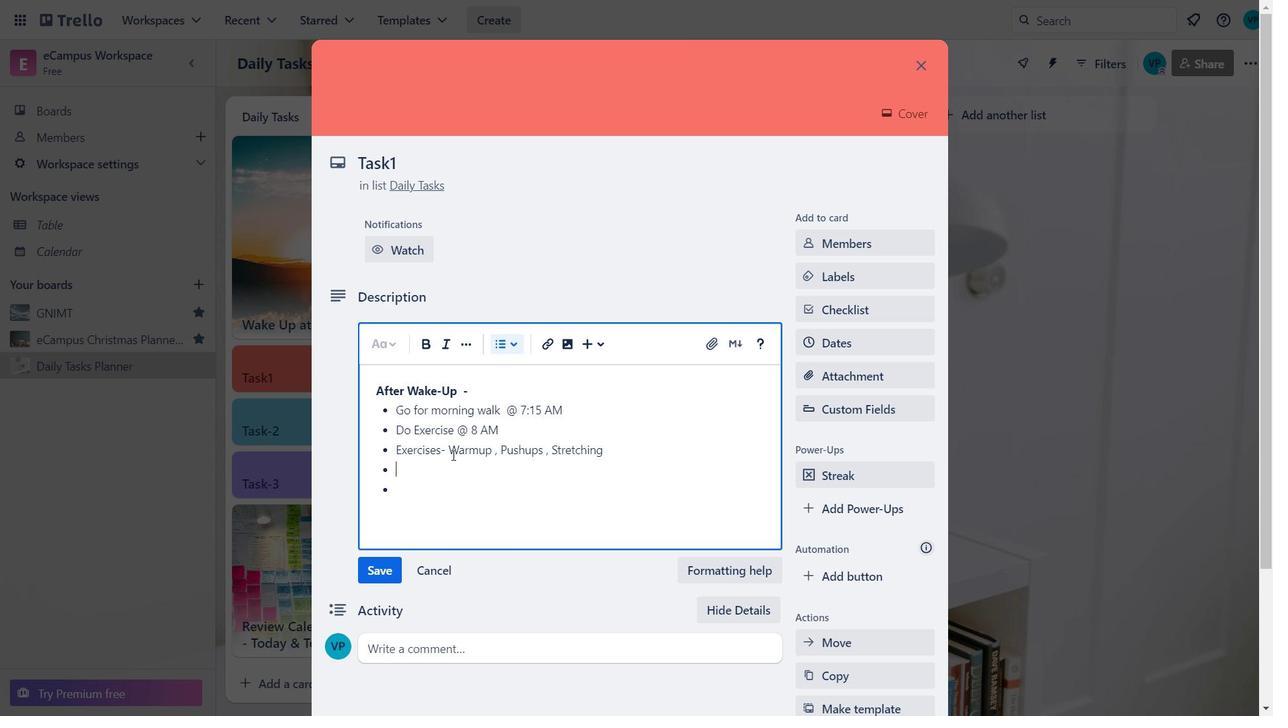 
Action: Mouse pressed left at (450, 451)
Screenshot: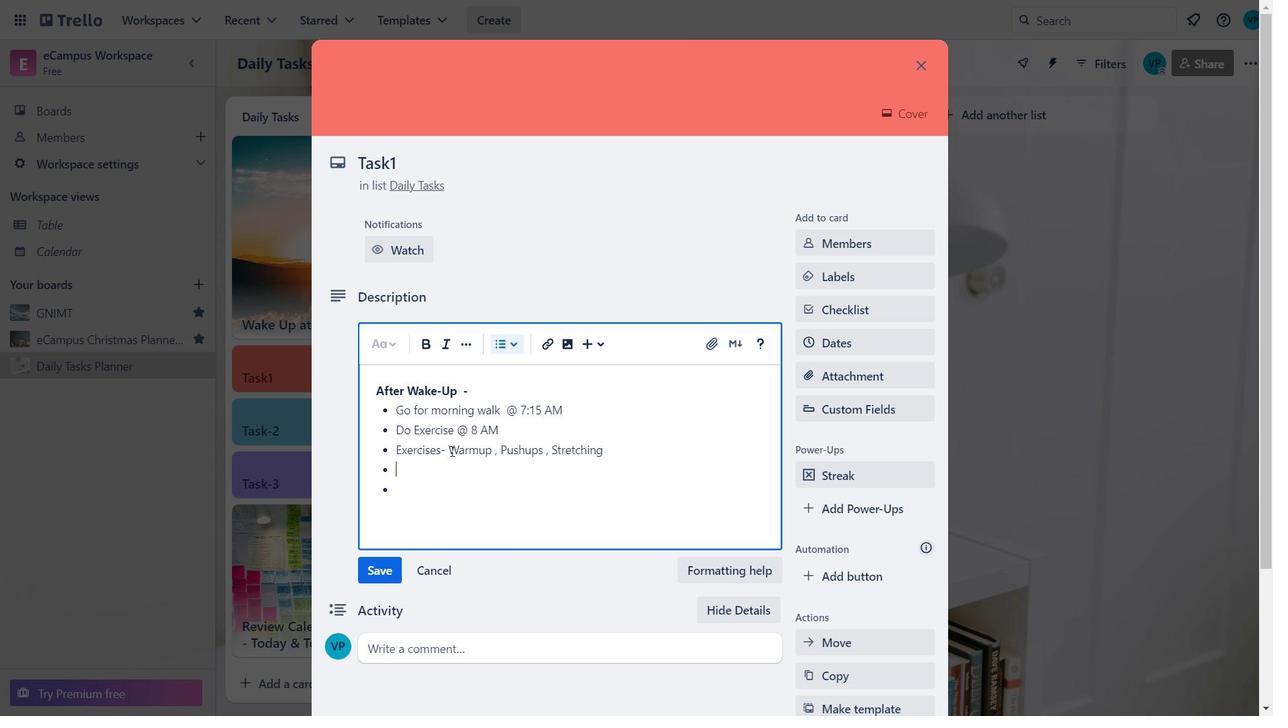 
Action: Mouse moved to (510, 471)
Screenshot: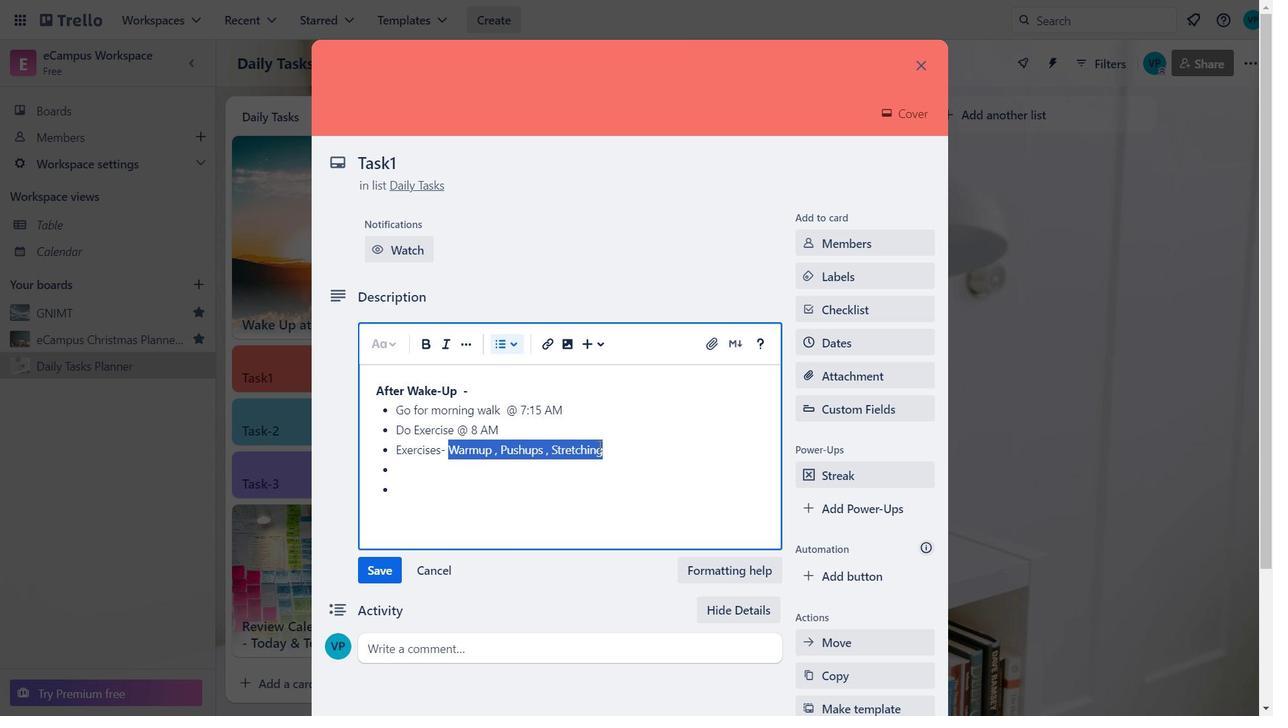 
Action: Key pressed ctrl+C
Screenshot: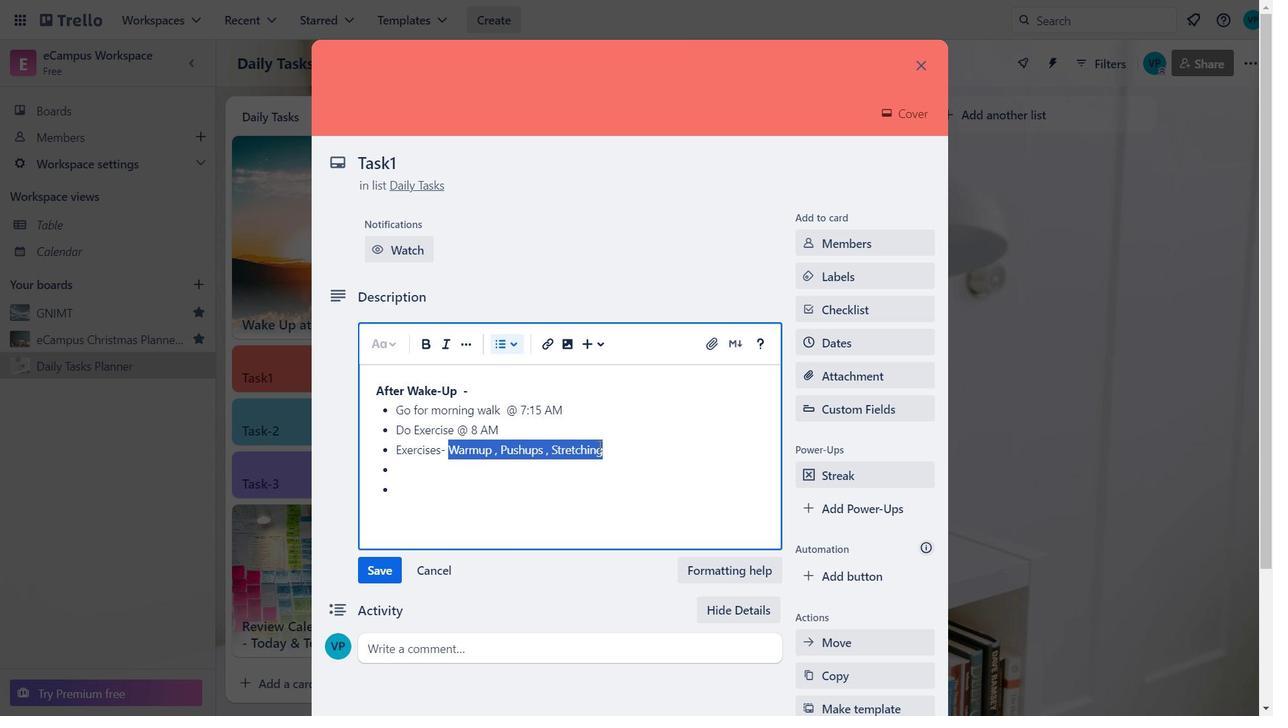 
Action: Mouse moved to (397, 465)
Screenshot: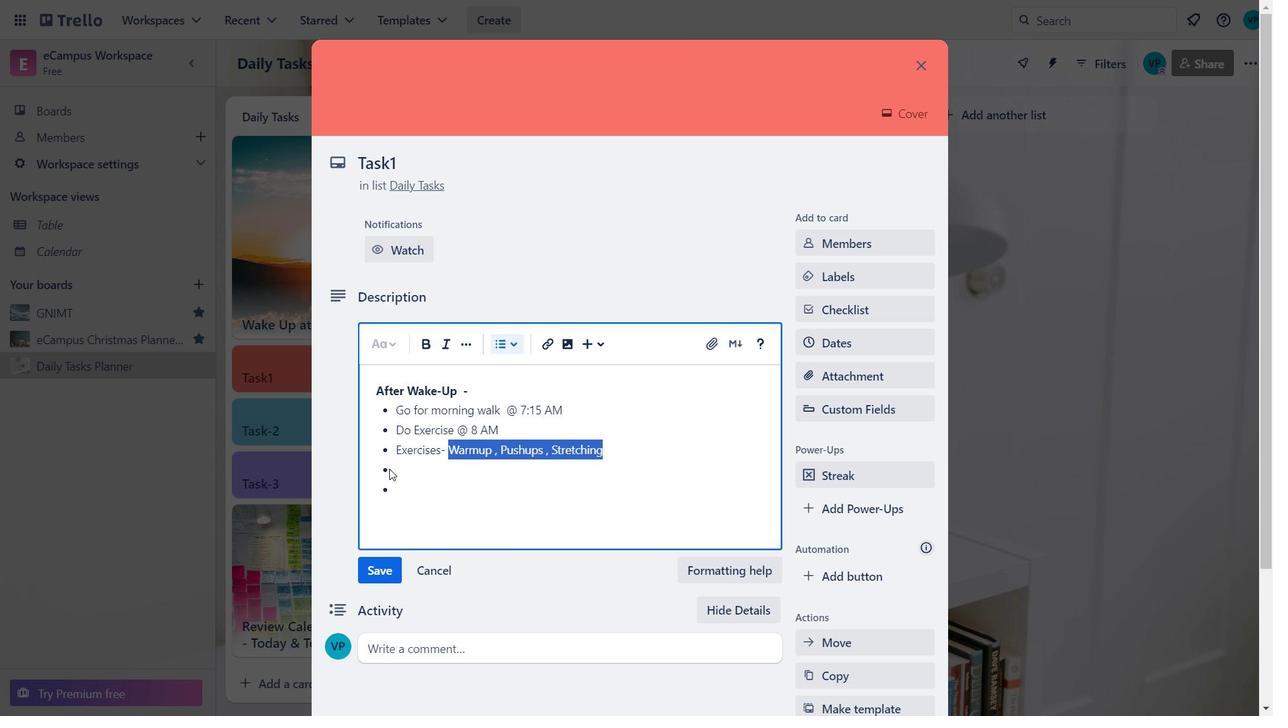 
Action: Mouse pressed left at (397, 465)
Screenshot: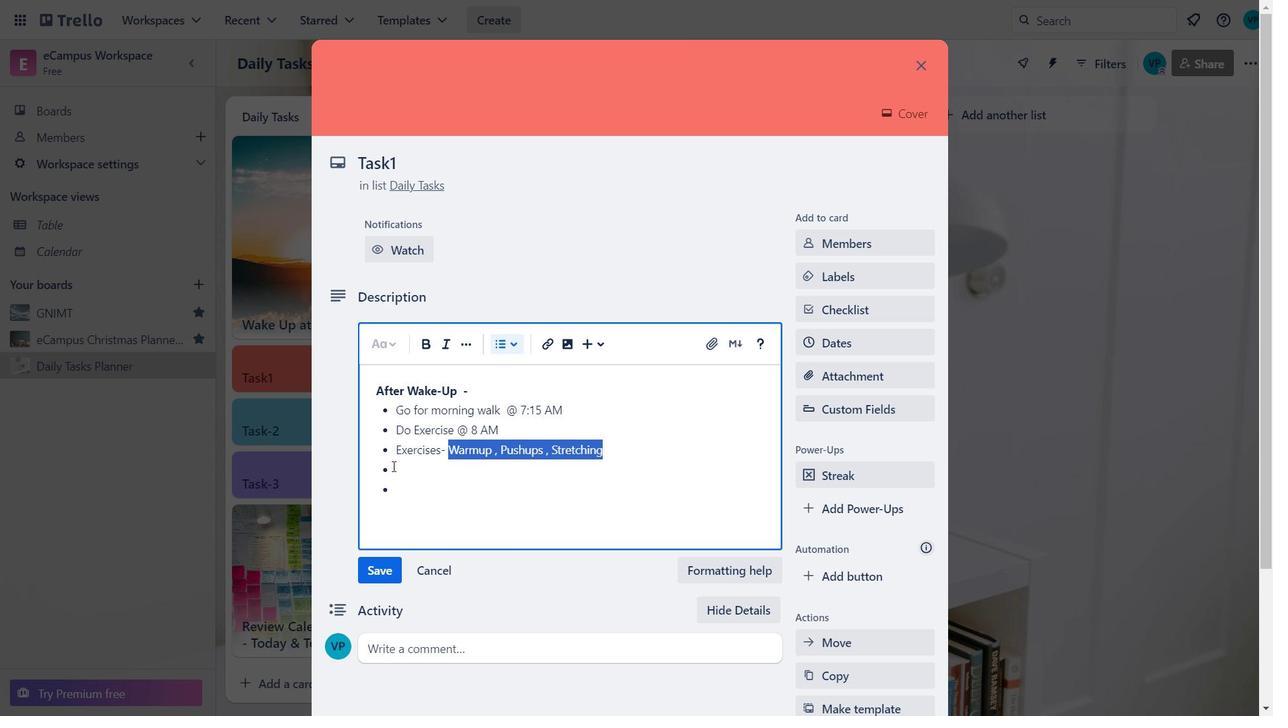 
Action: Key pressed ctrl+V
Screenshot: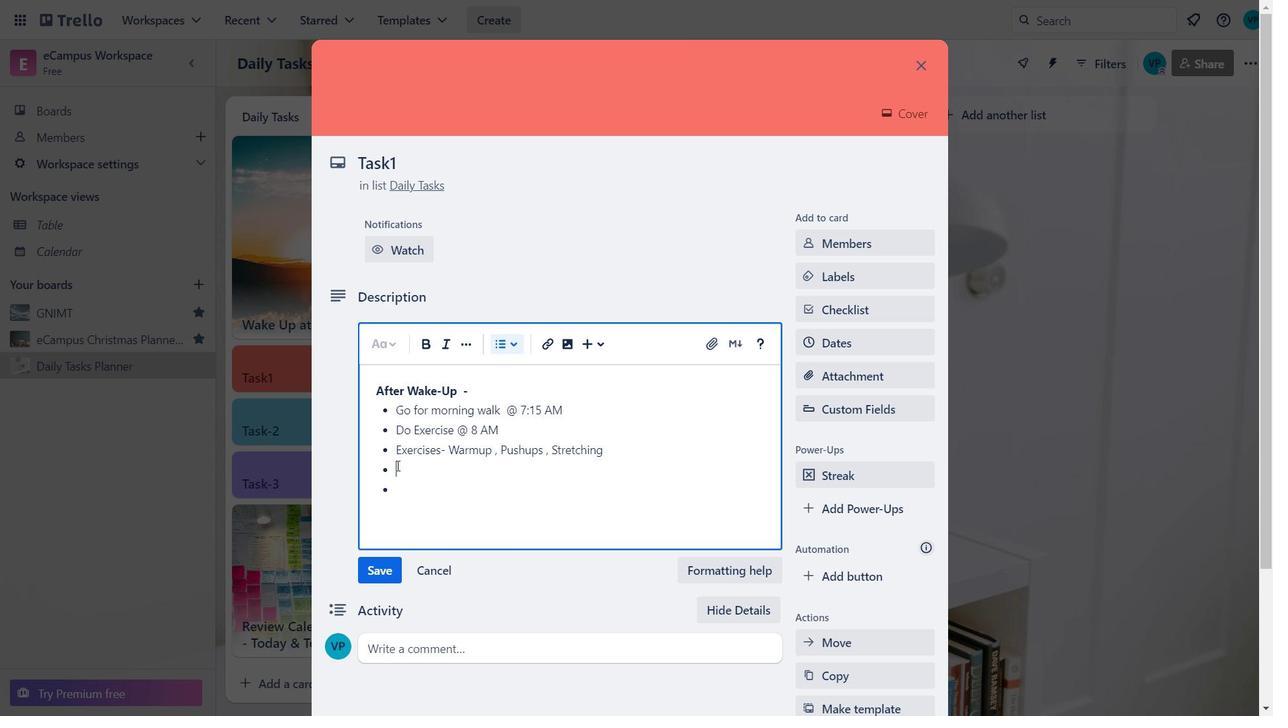 
Action: Mouse moved to (437, 471)
Screenshot: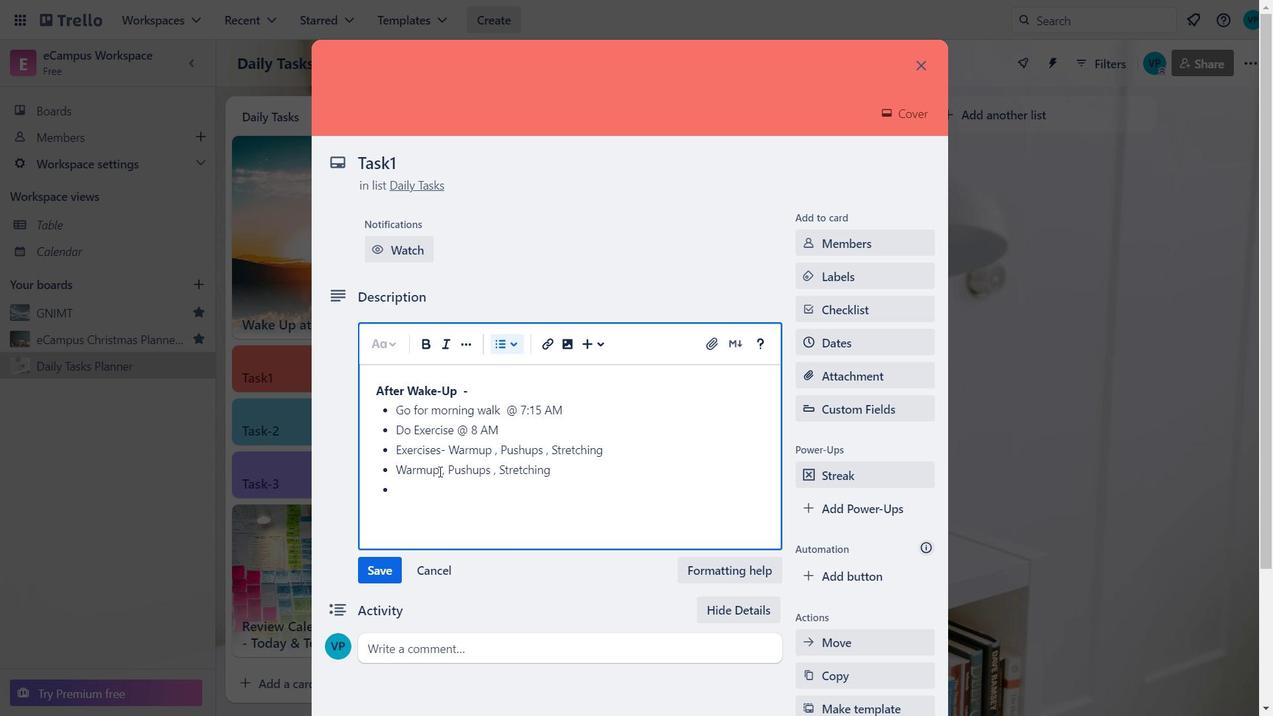 
Action: Mouse pressed left at (437, 471)
Screenshot: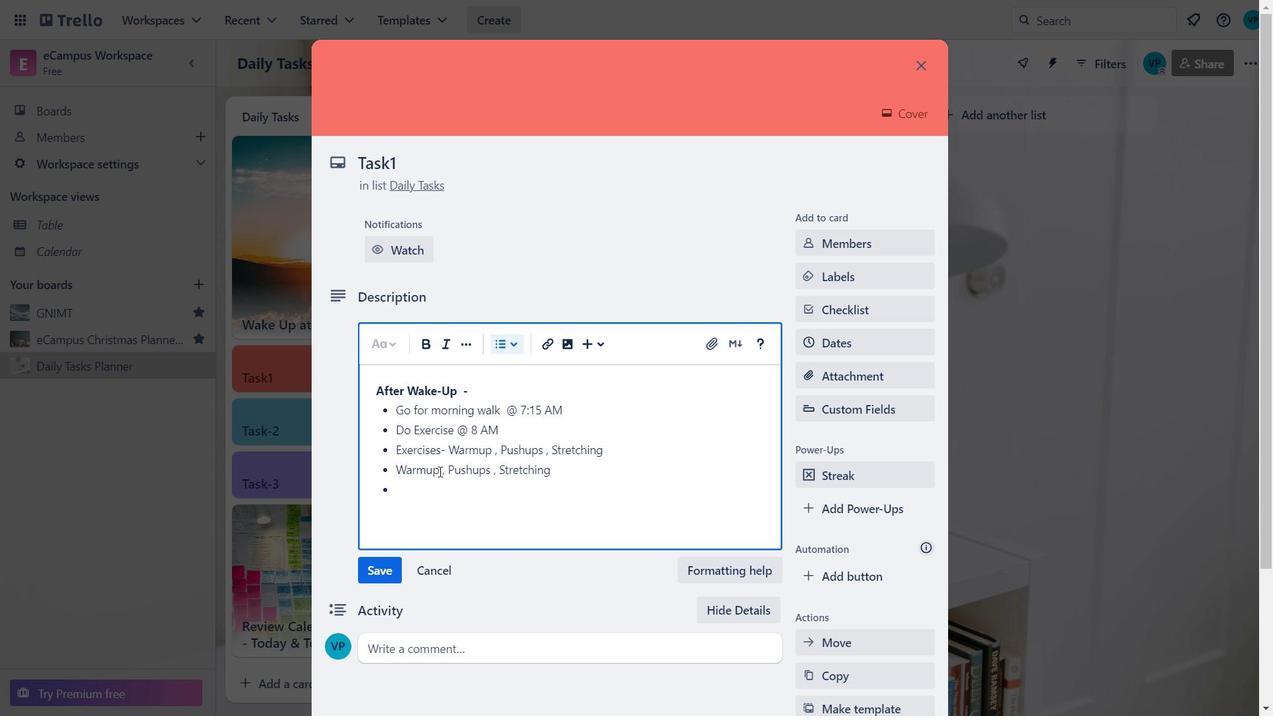 
Action: Mouse moved to (524, 476)
Screenshot: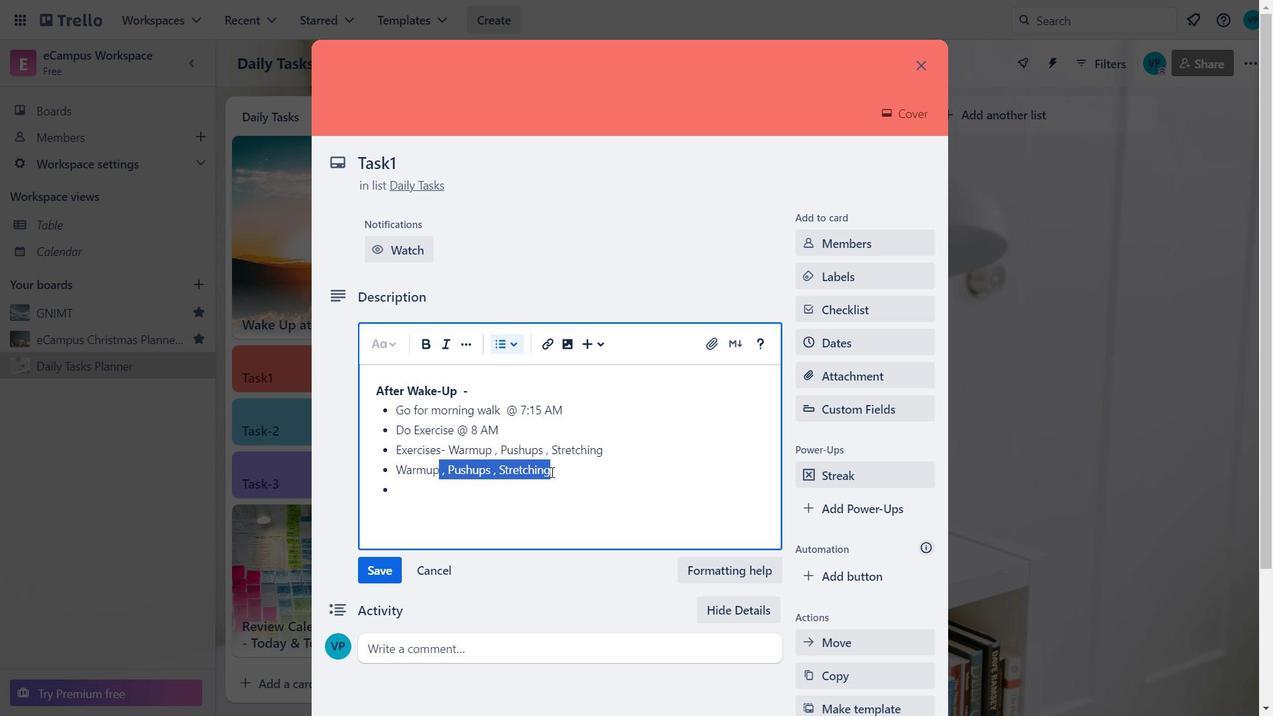 
Action: Key pressed ctrl+C
Screenshot: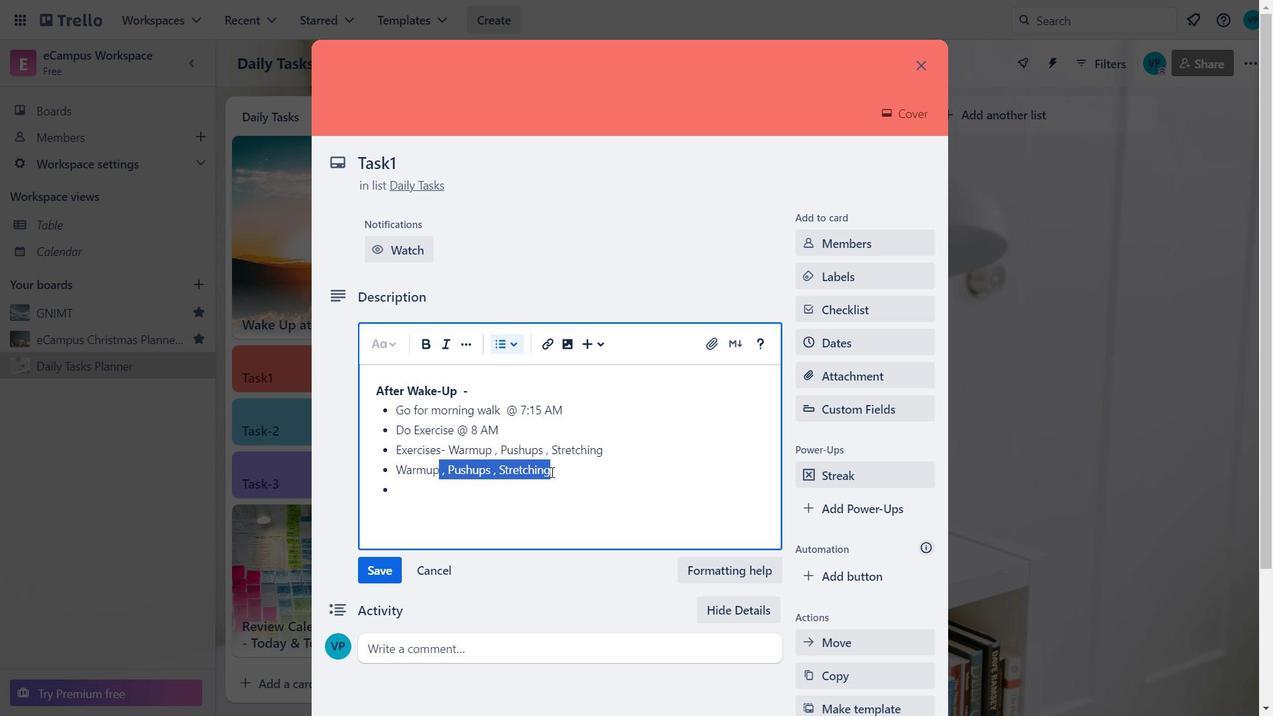 
Action: Mouse moved to (405, 498)
Screenshot: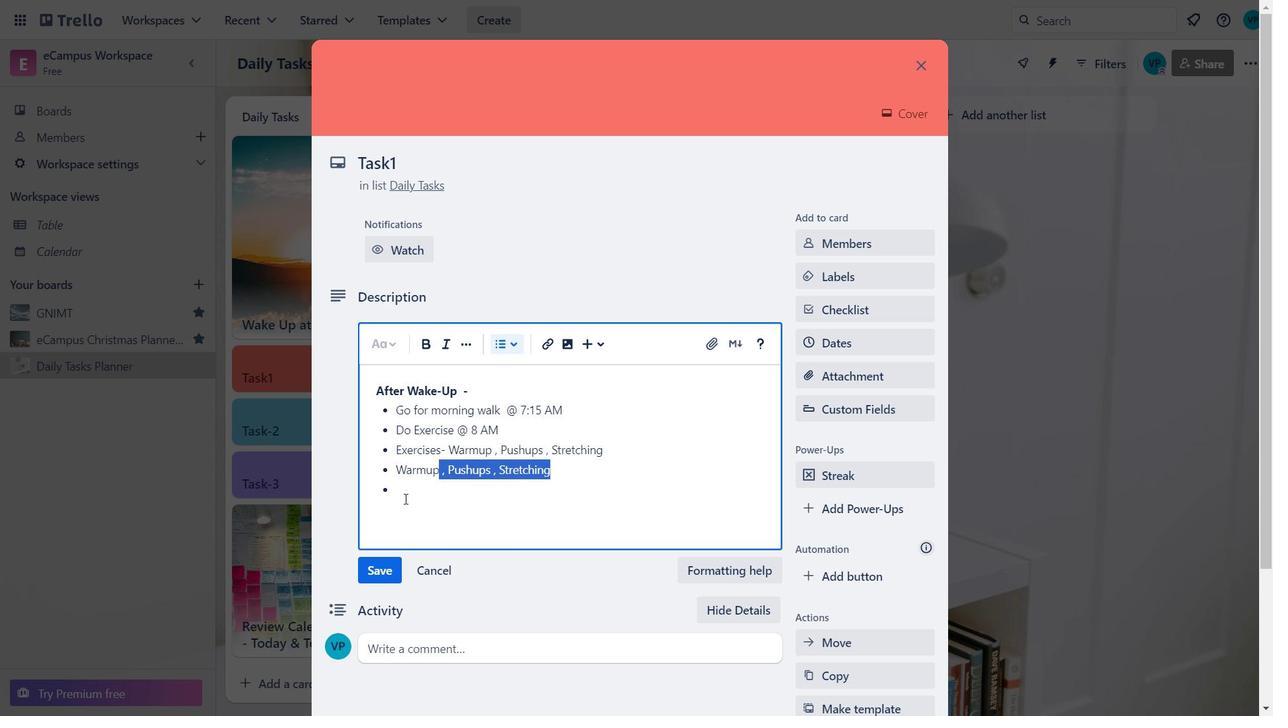 
Action: Mouse pressed left at (405, 498)
Screenshot: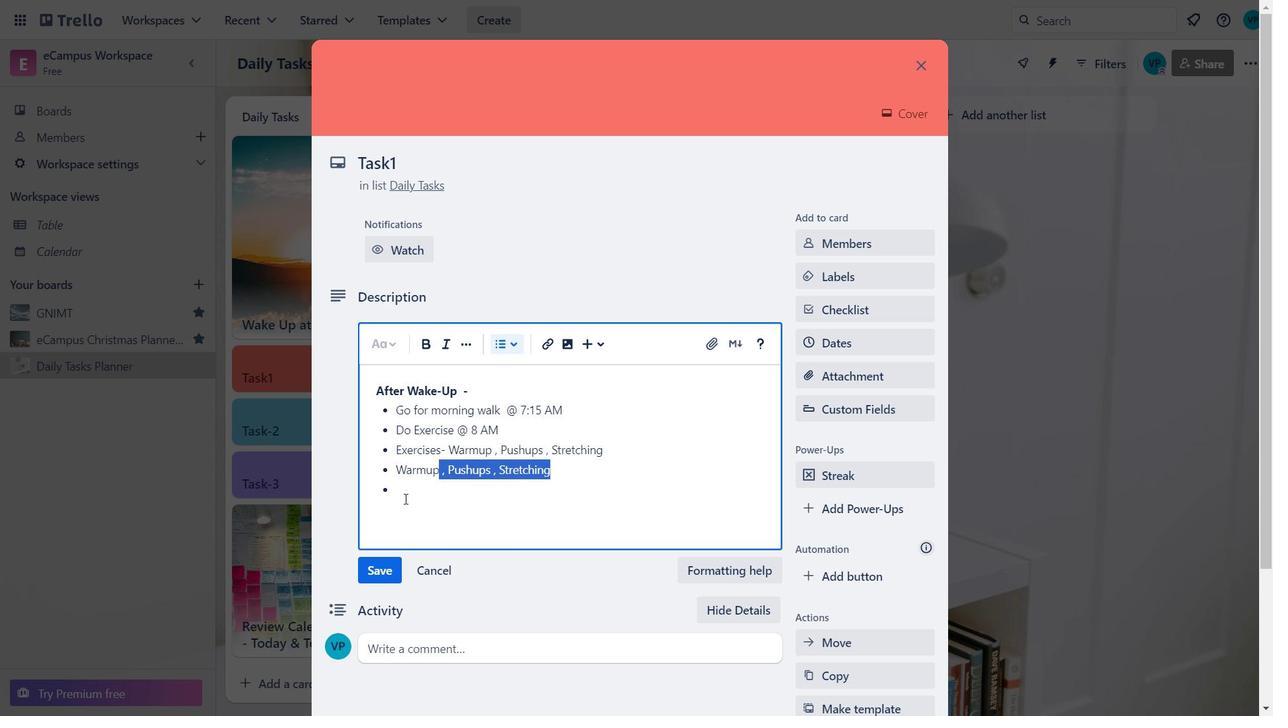 
Action: Mouse moved to (407, 496)
Screenshot: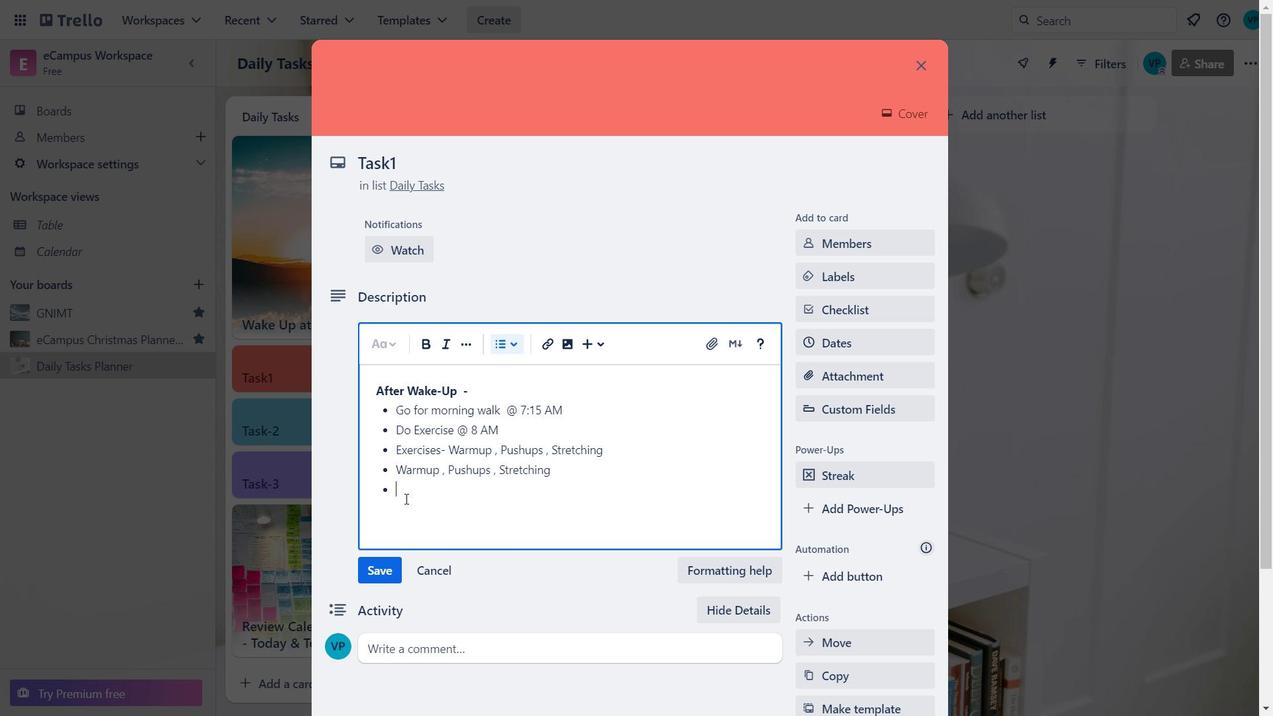 
Action: Key pressed ctrl+V
Screenshot: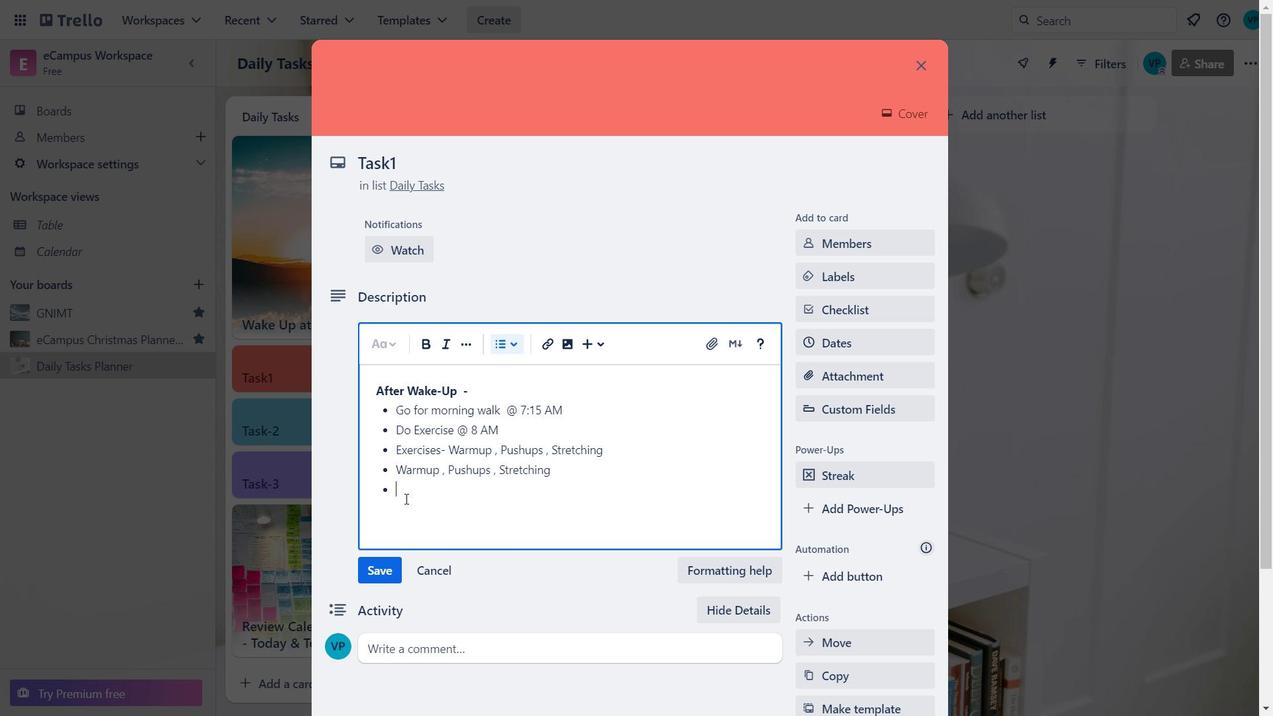 
Action: Mouse moved to (453, 492)
Screenshot: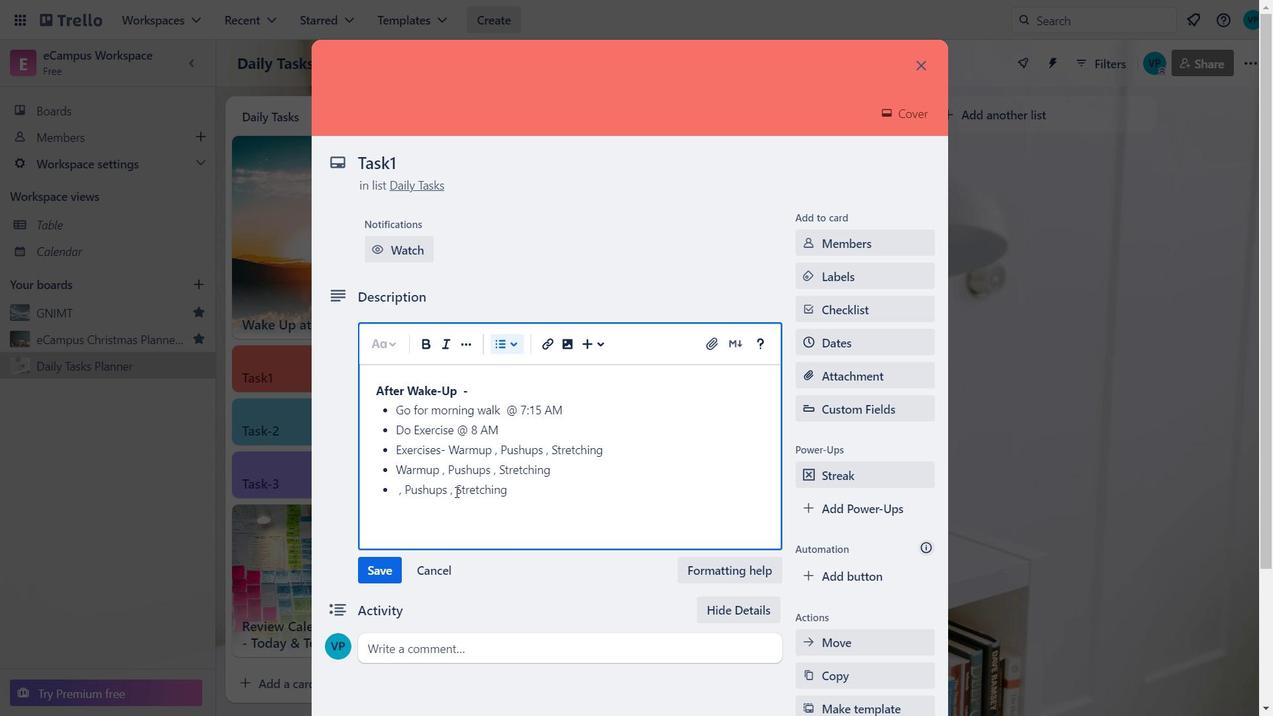 
Action: Mouse pressed left at (453, 492)
Screenshot: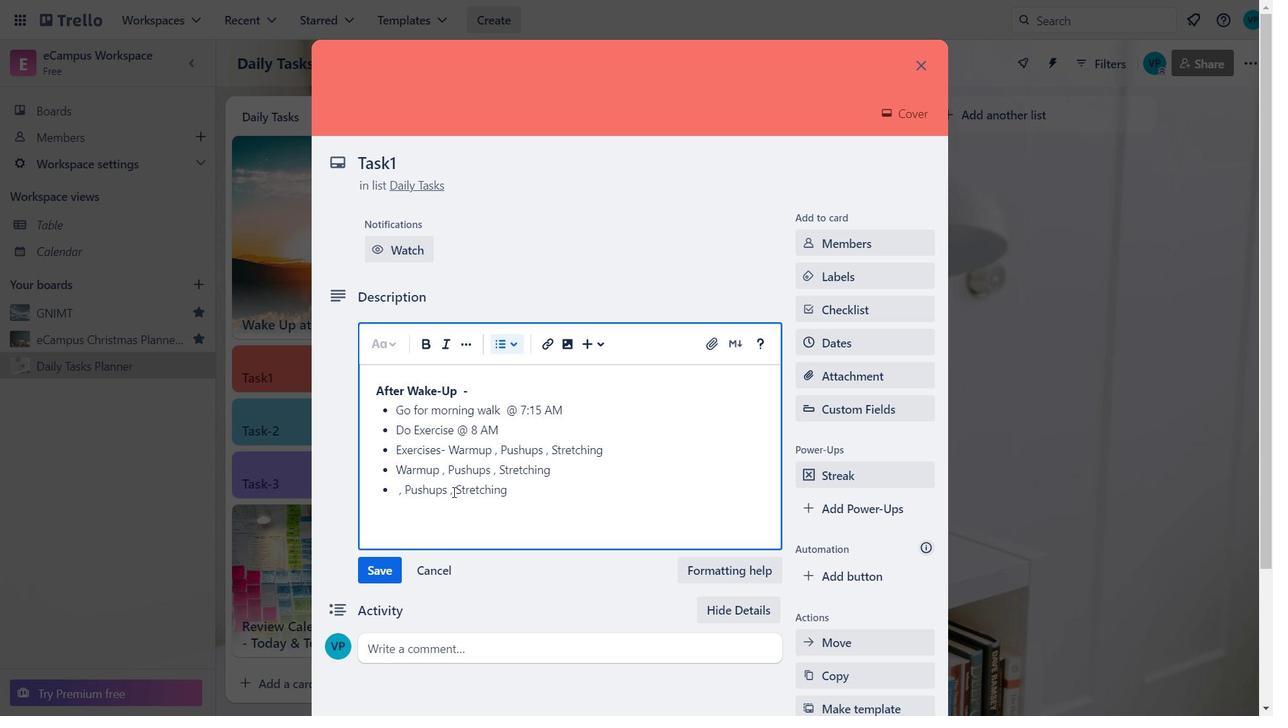 
Action: Mouse moved to (497, 492)
Screenshot: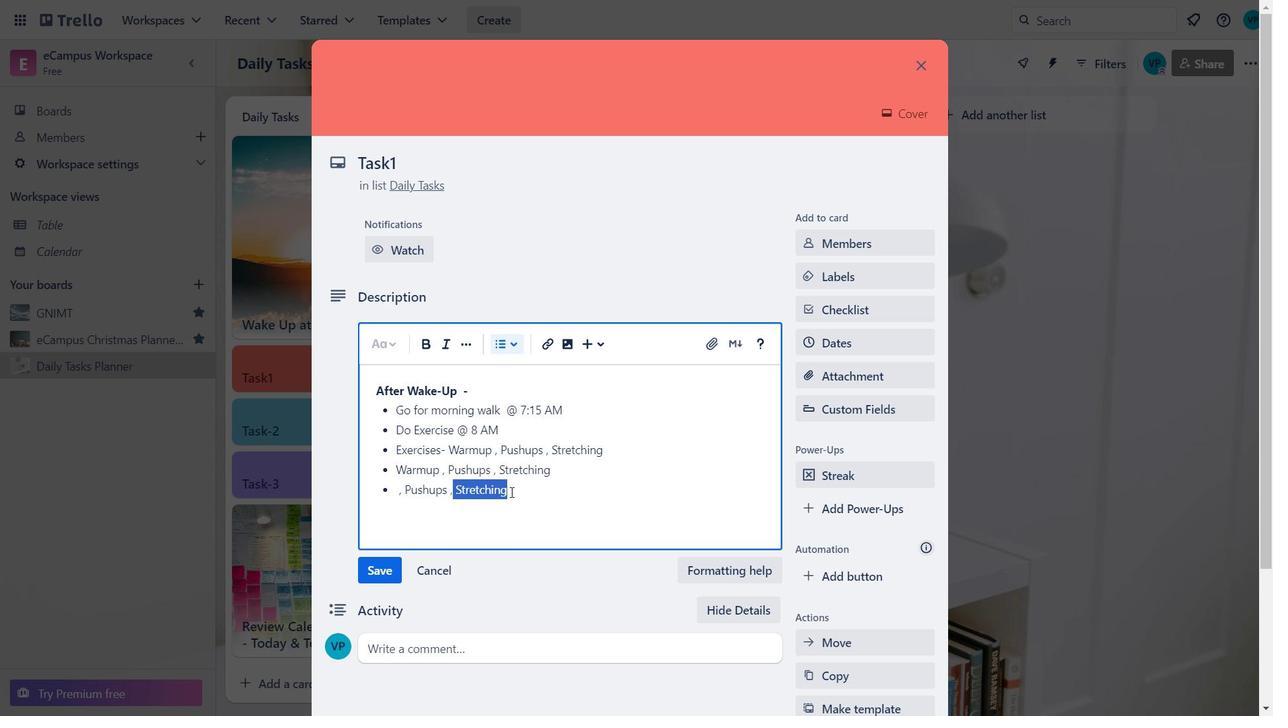 
Action: Key pressed ctrl+C
Screenshot: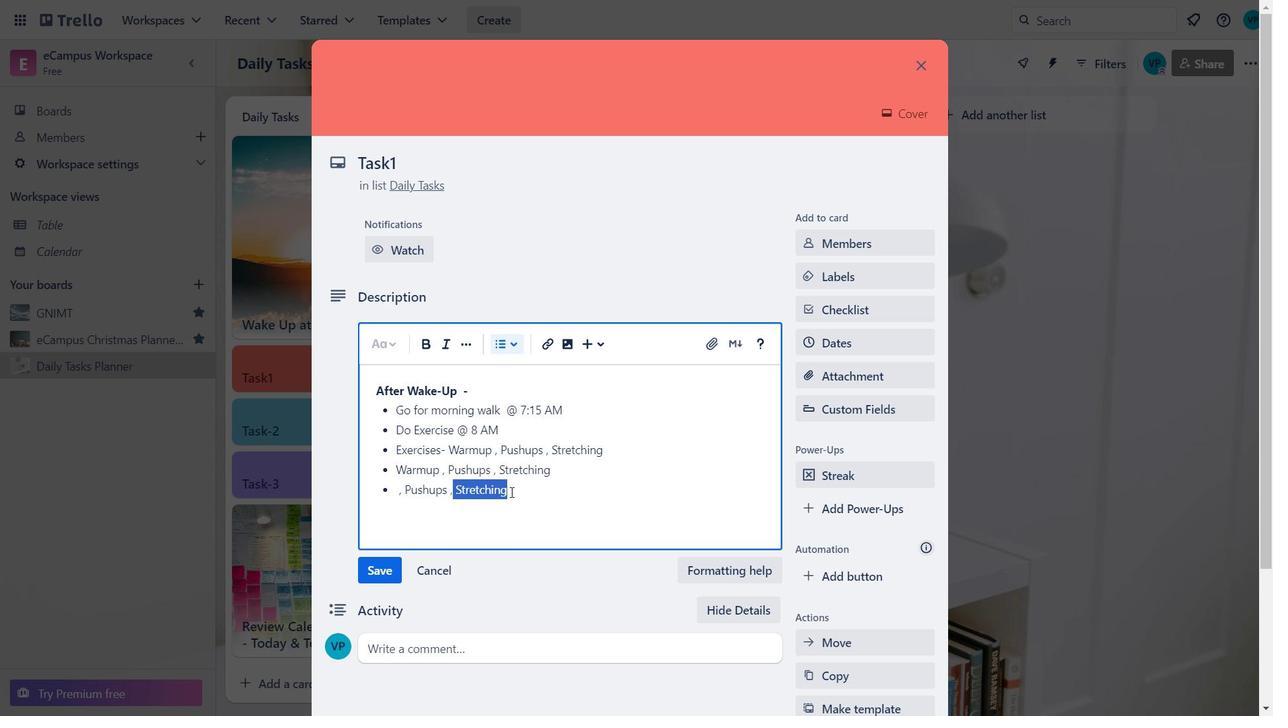 
Action: Mouse moved to (420, 508)
Screenshot: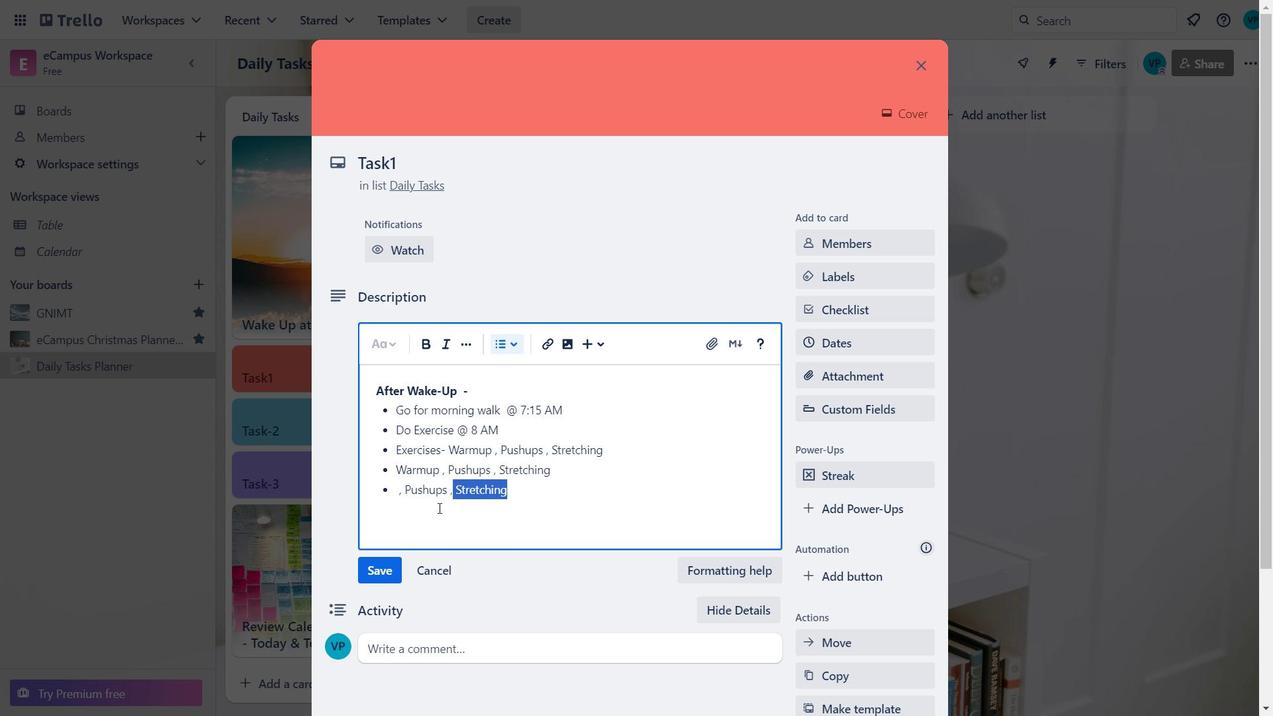 
Action: Mouse pressed left at (420, 508)
Screenshot: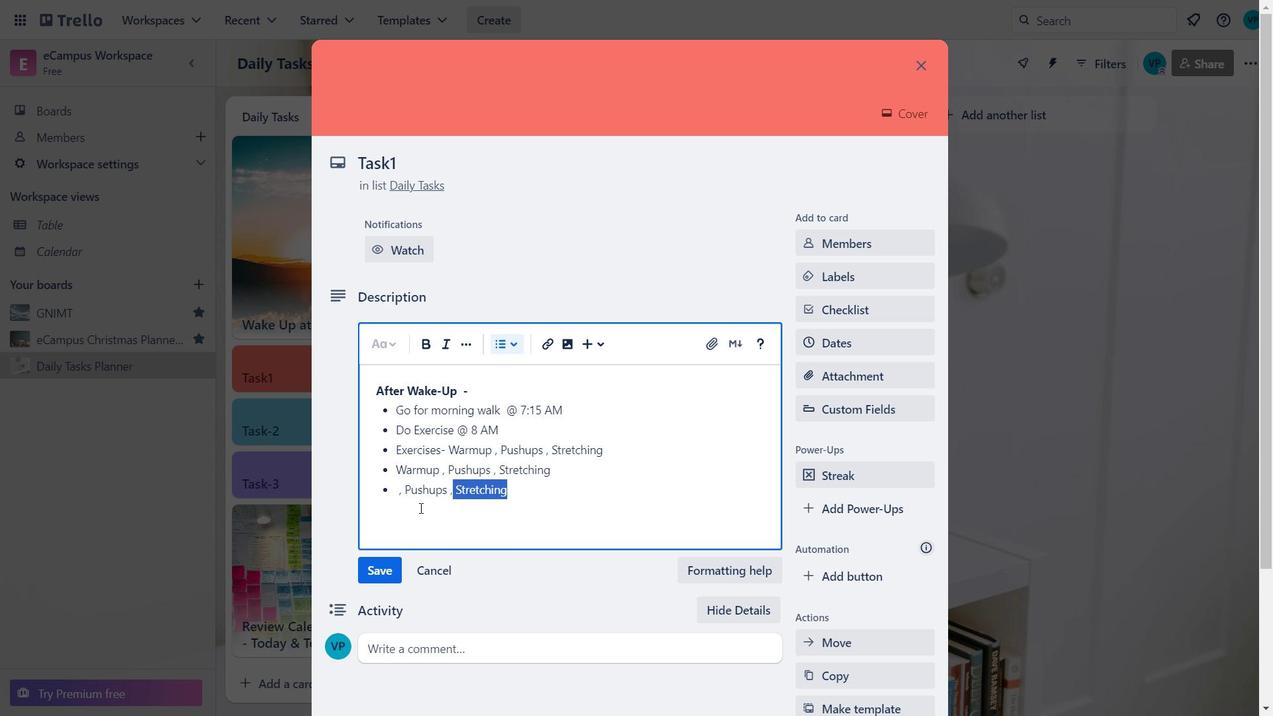 
Action: Mouse moved to (421, 508)
Screenshot: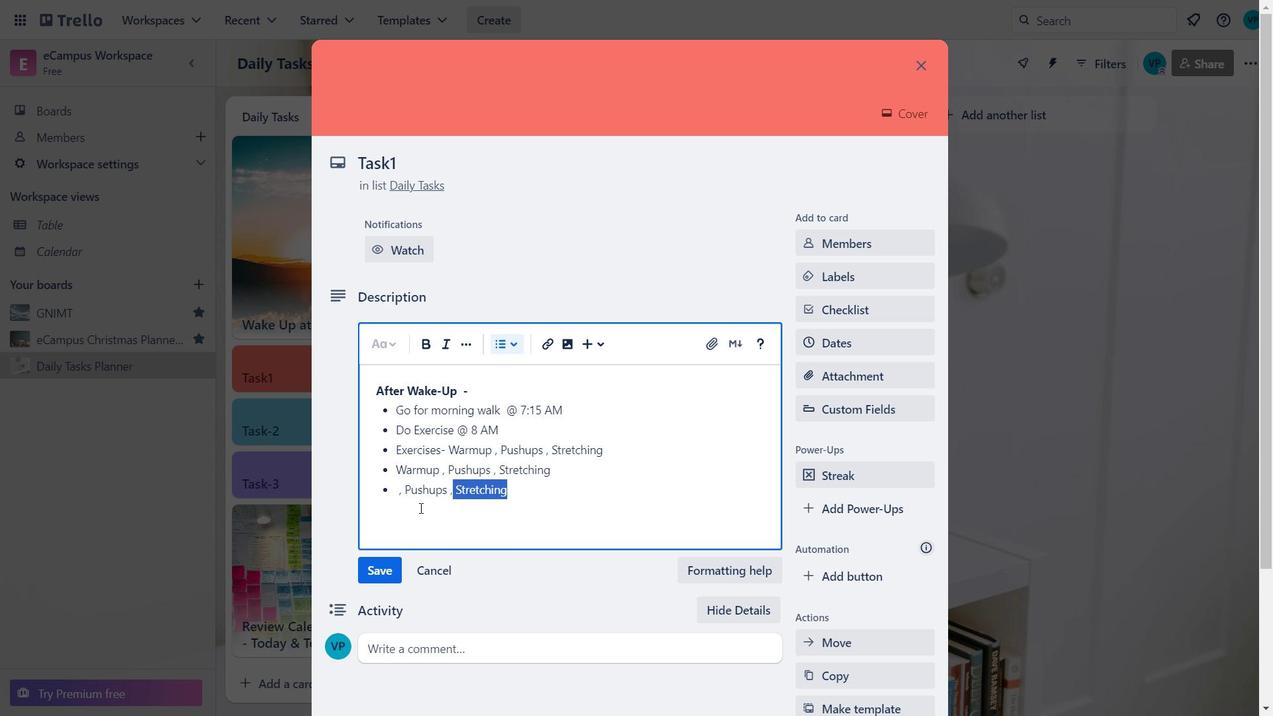 
Action: Key pressed ctrl+V
Screenshot: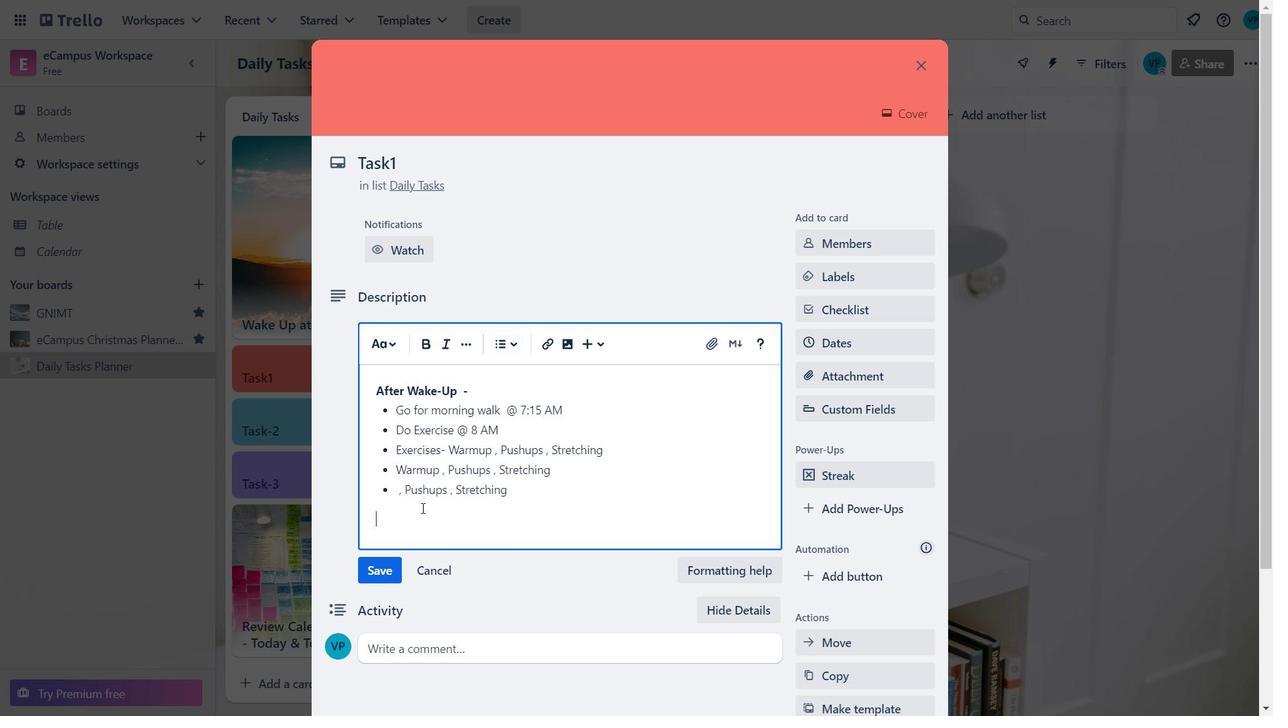
Action: Mouse moved to (406, 496)
Screenshot: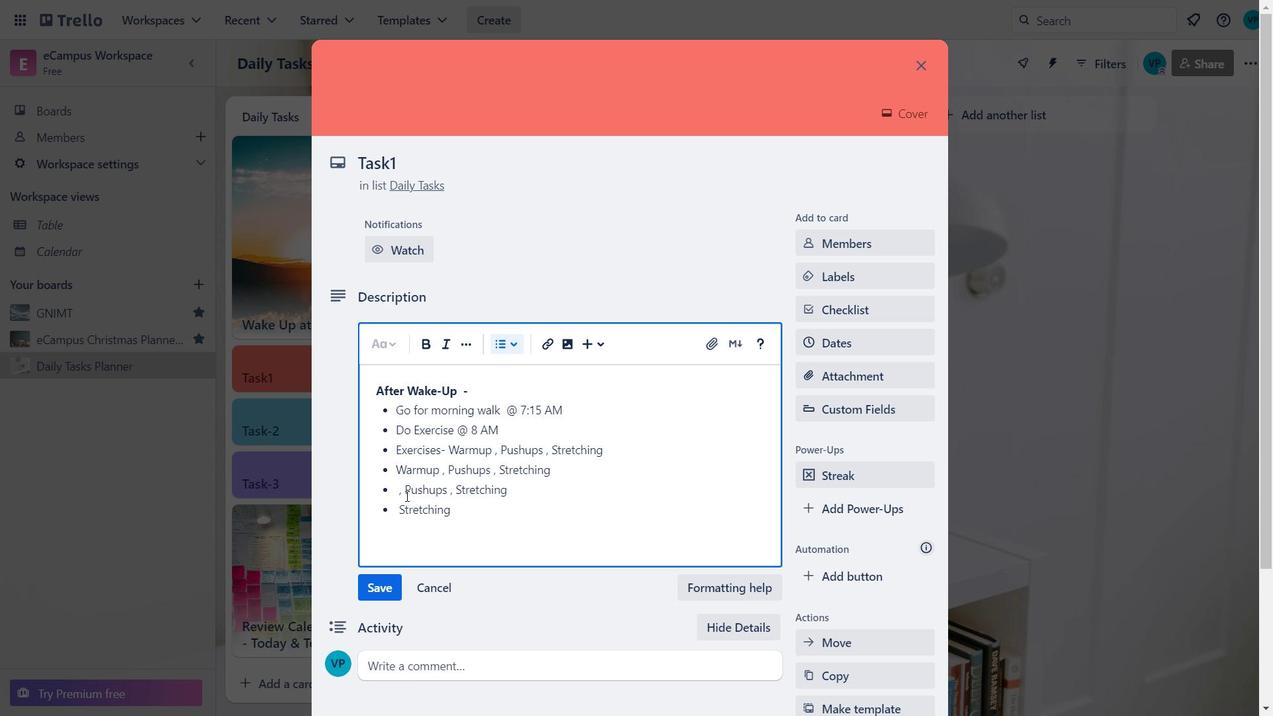 
Action: Mouse pressed left at (406, 496)
Screenshot: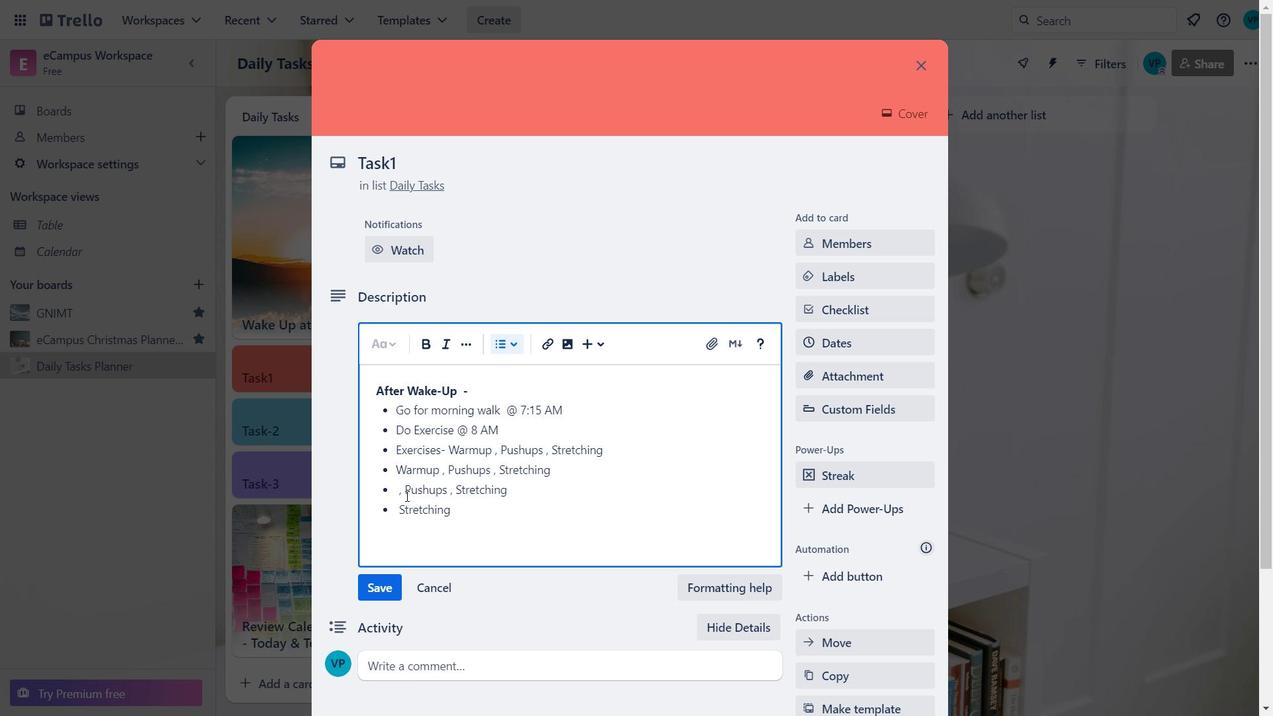 
Action: Mouse moved to (447, 506)
Screenshot: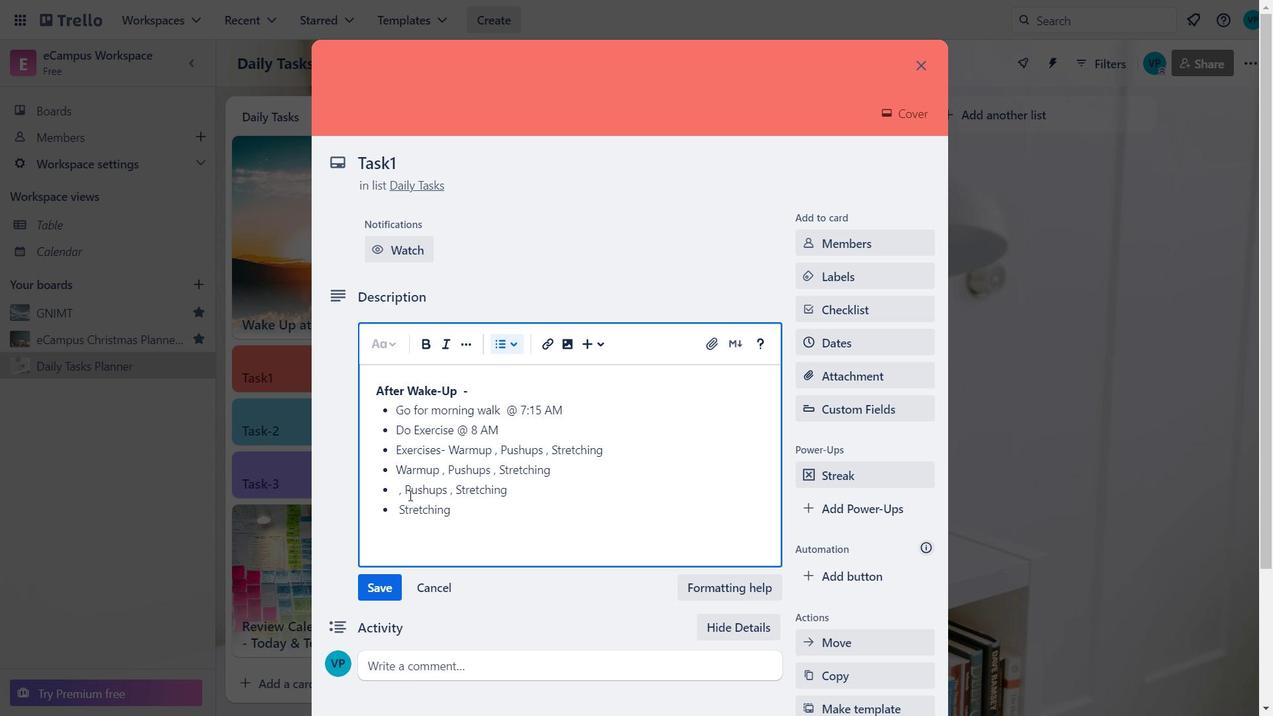 
Action: Key pressed <Key.backspace>
Screenshot: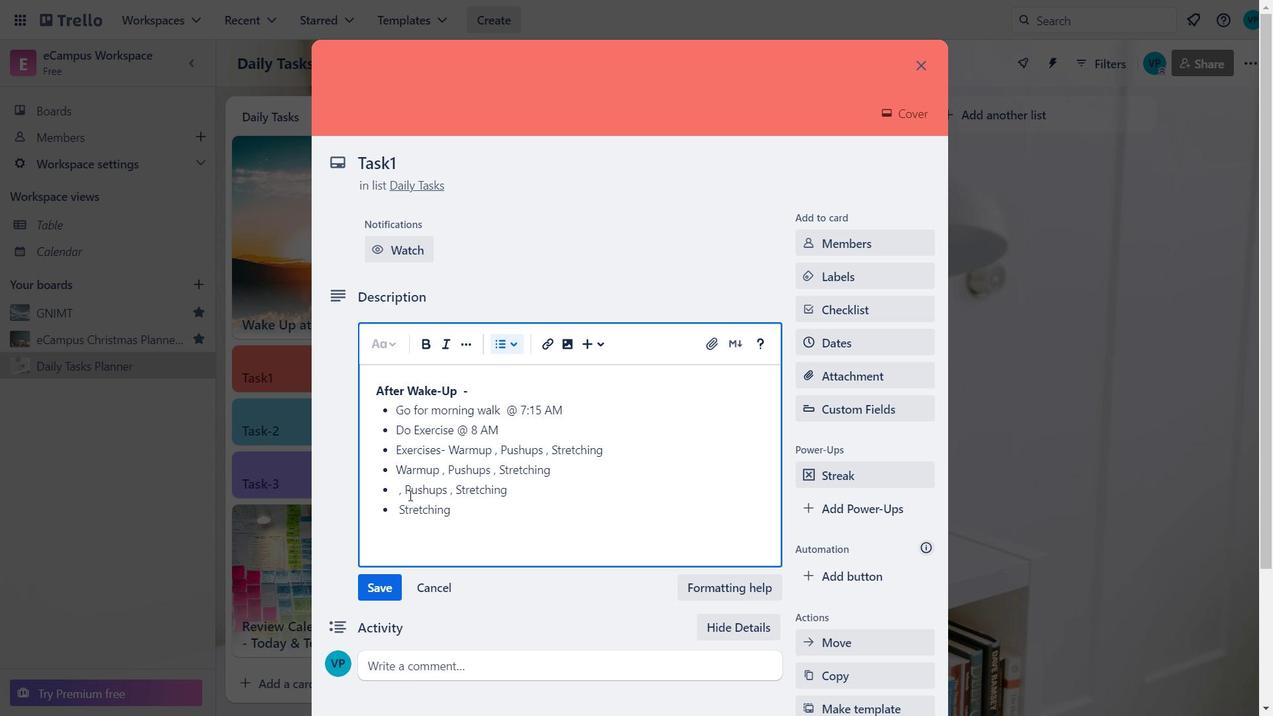 
Action: Mouse moved to (445, 488)
Screenshot: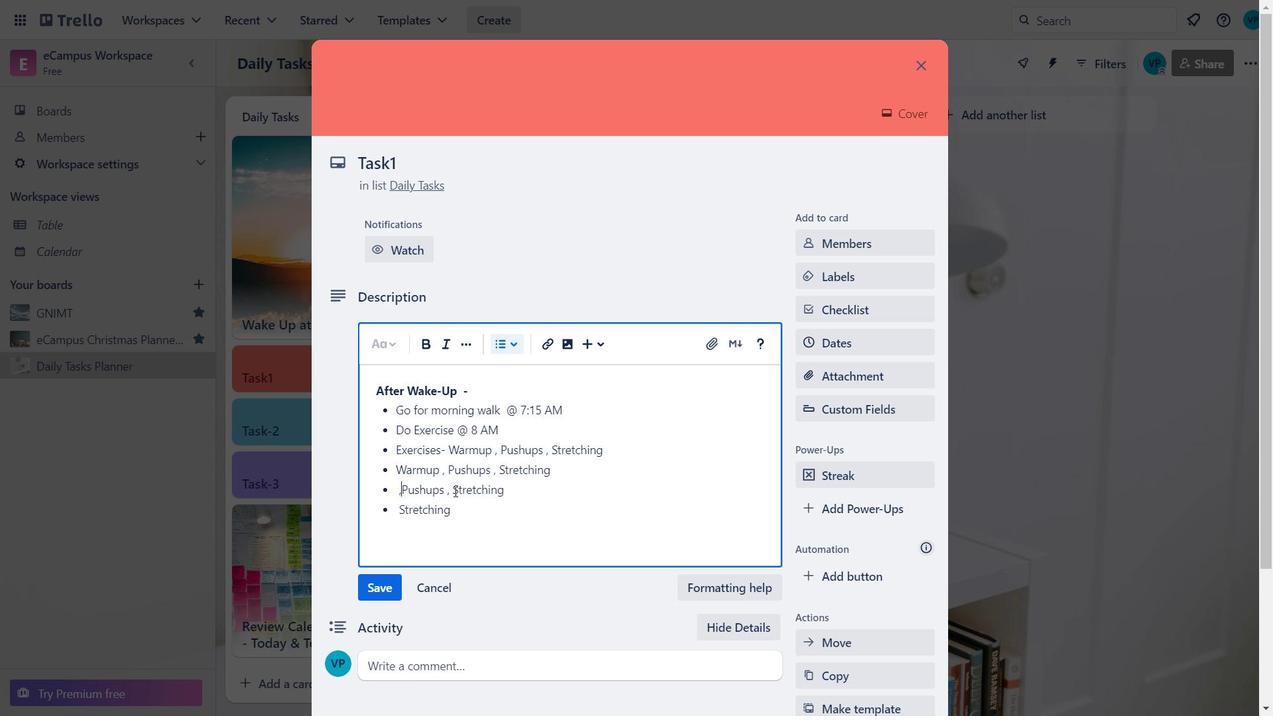 
Action: Mouse pressed left at (445, 488)
Screenshot: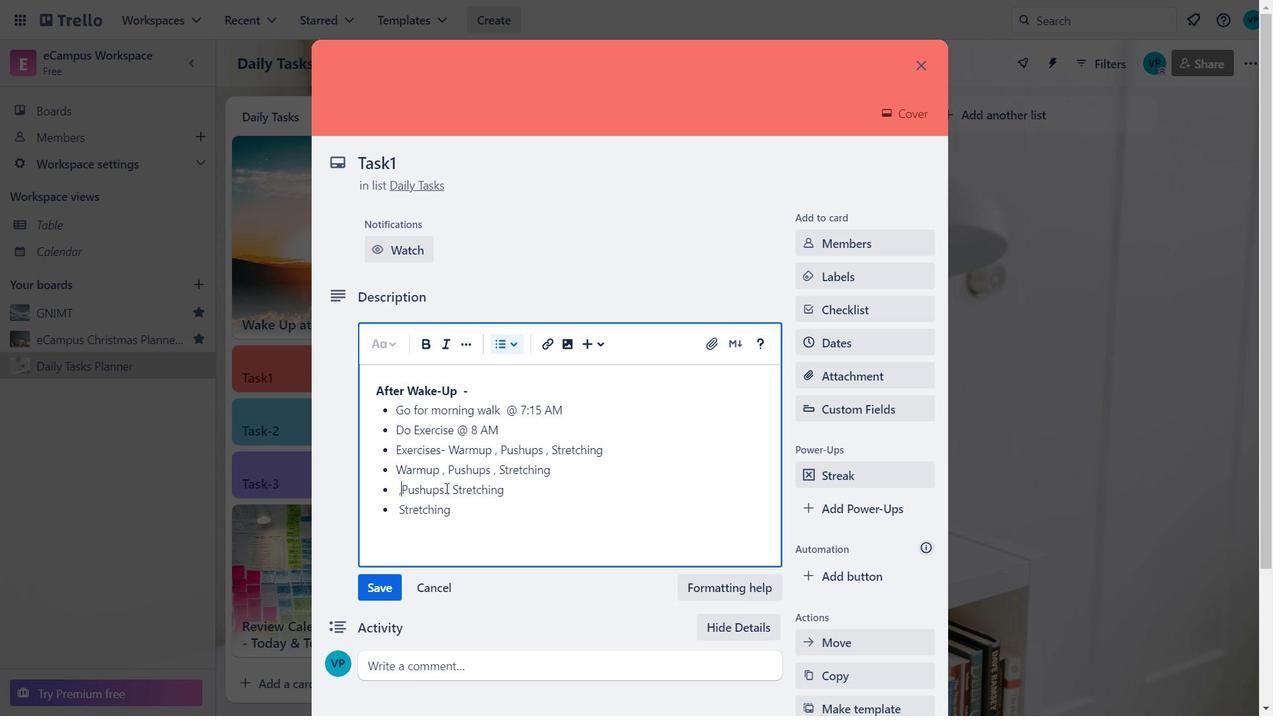 
Action: Mouse moved to (494, 495)
Screenshot: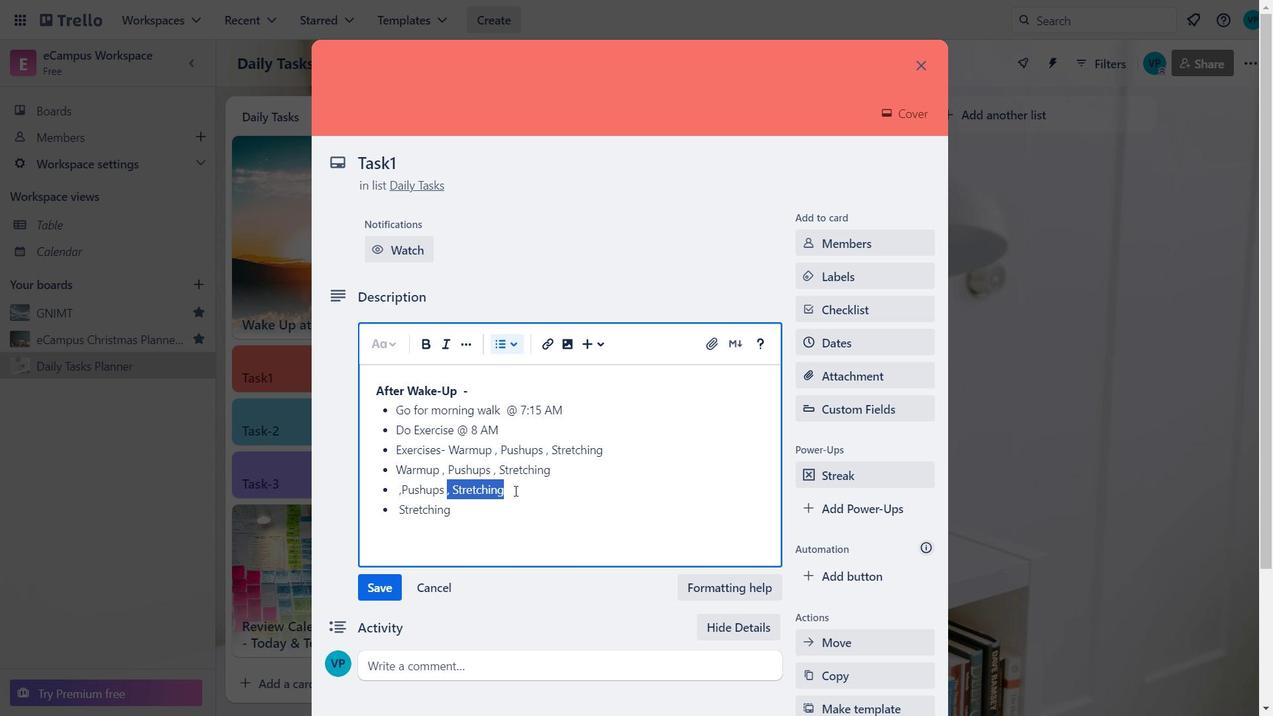 
Action: Key pressed <Key.delete>
Screenshot: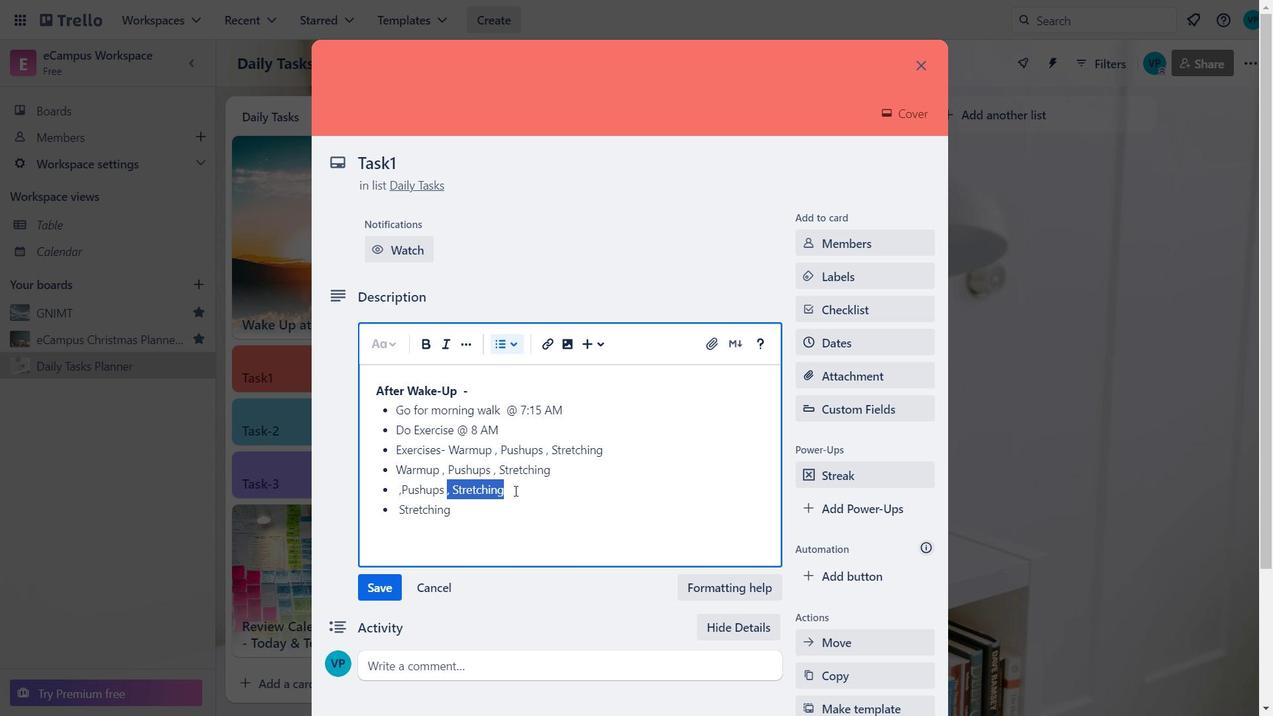 
Action: Mouse moved to (405, 492)
Screenshot: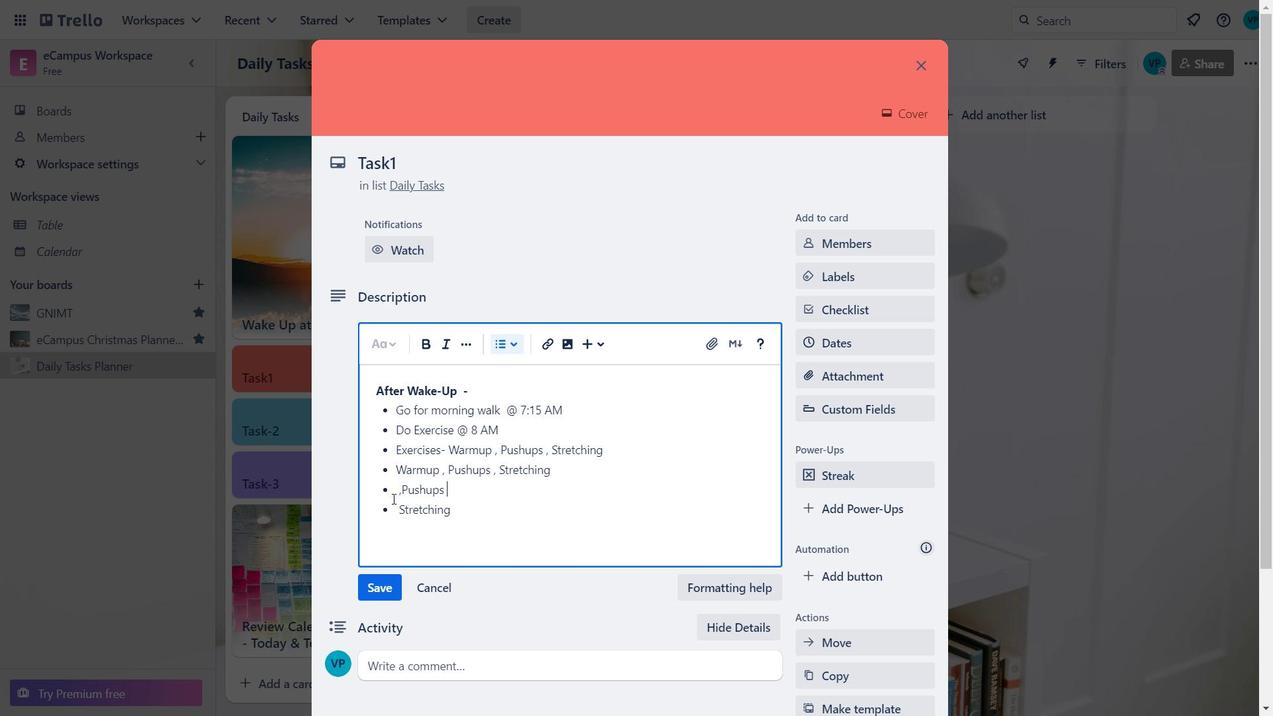 
Action: Mouse pressed left at (405, 492)
Screenshot: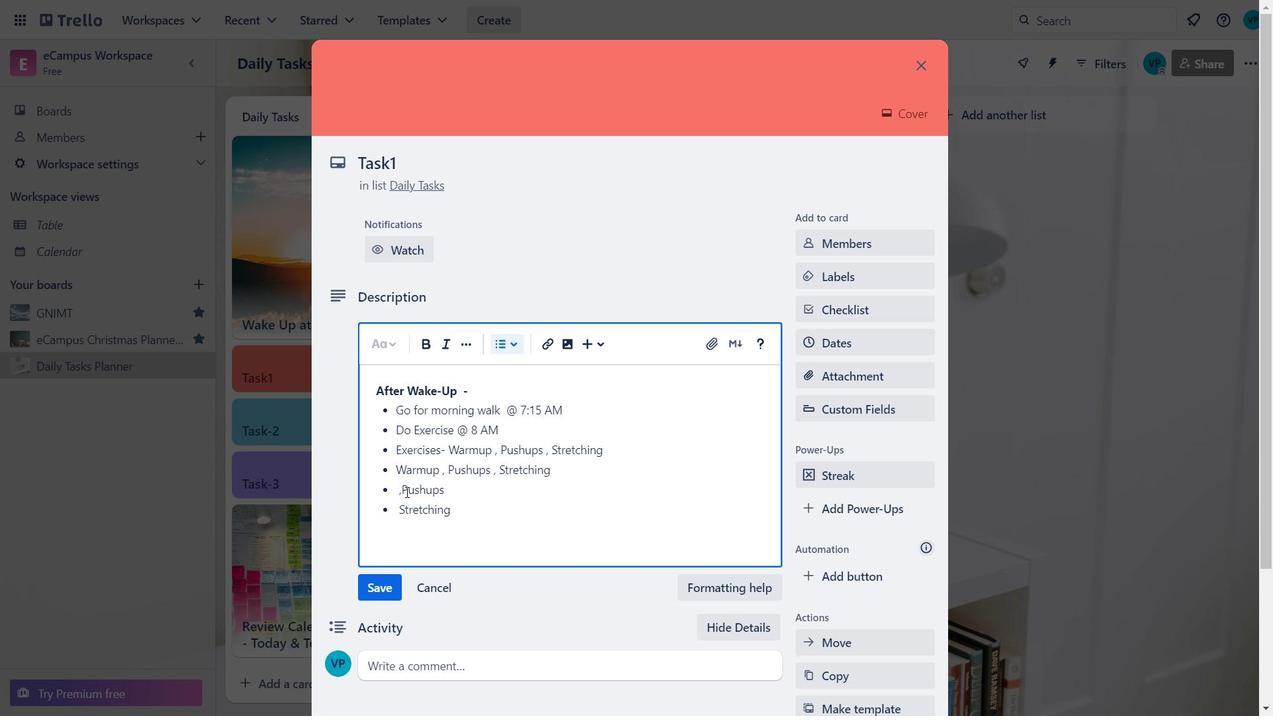 
Action: Mouse moved to (401, 492)
Screenshot: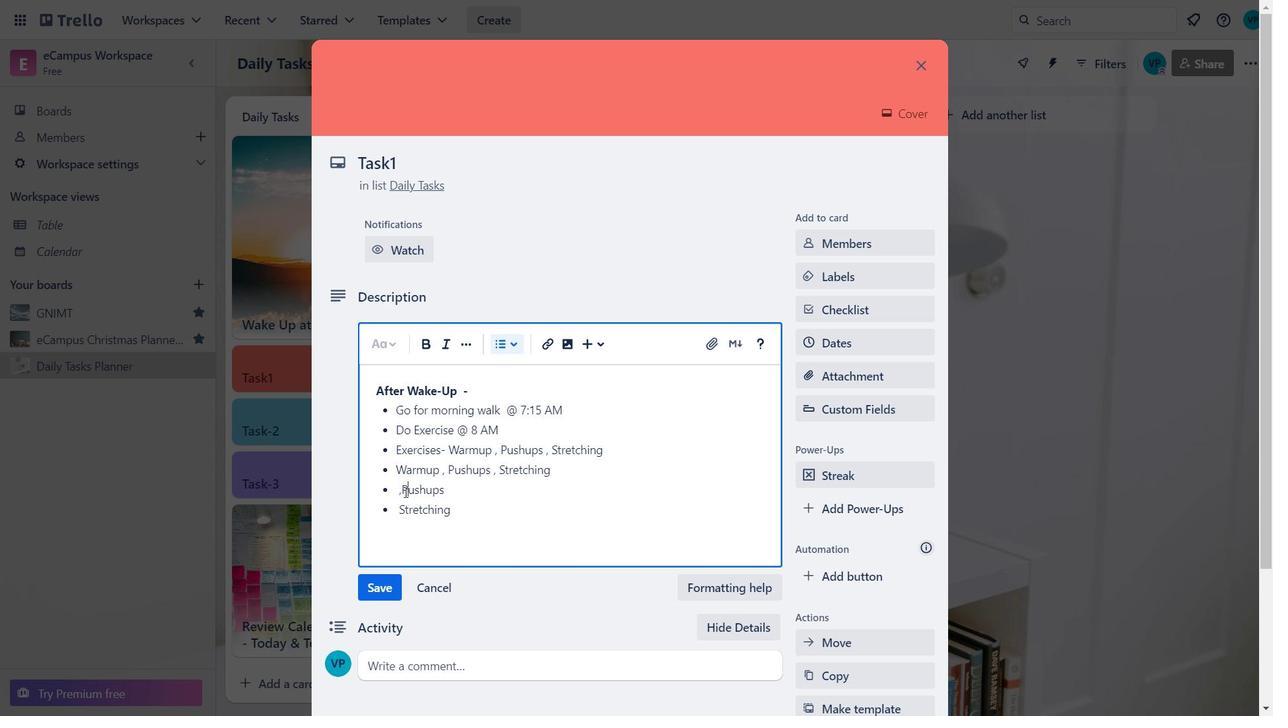 
Action: Mouse pressed left at (401, 492)
Screenshot: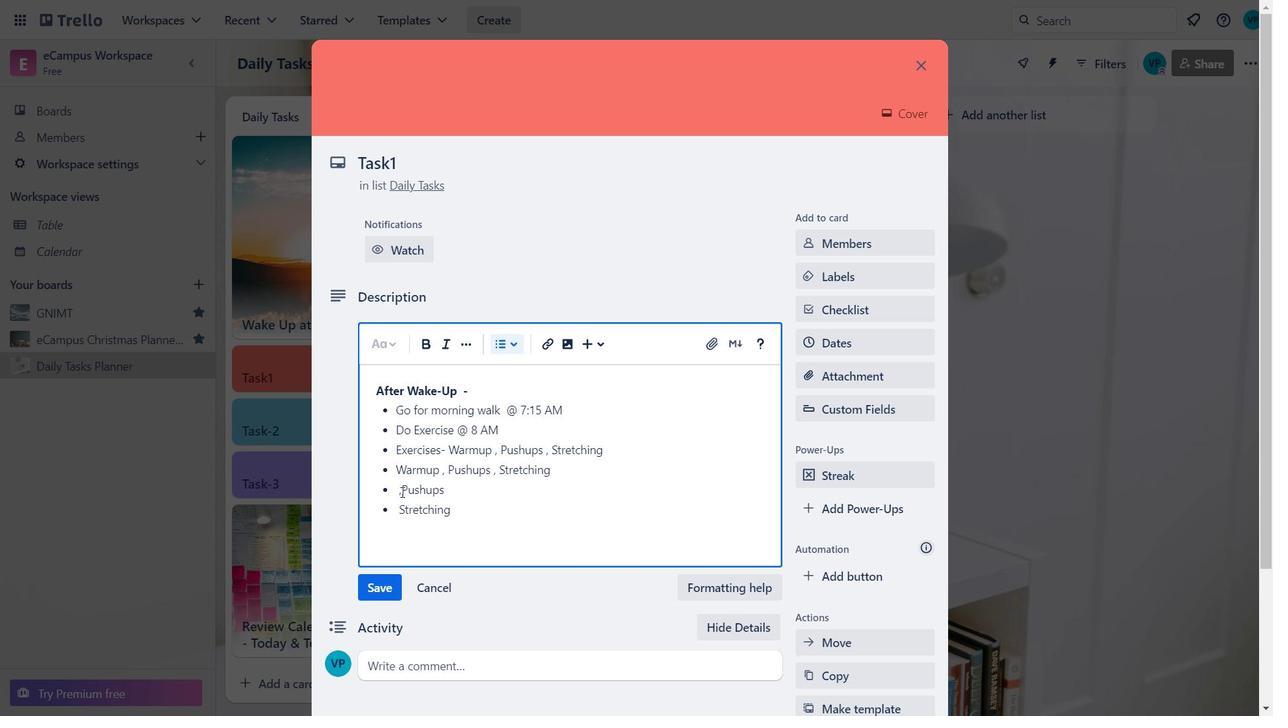 
Action: Mouse moved to (401, 492)
Screenshot: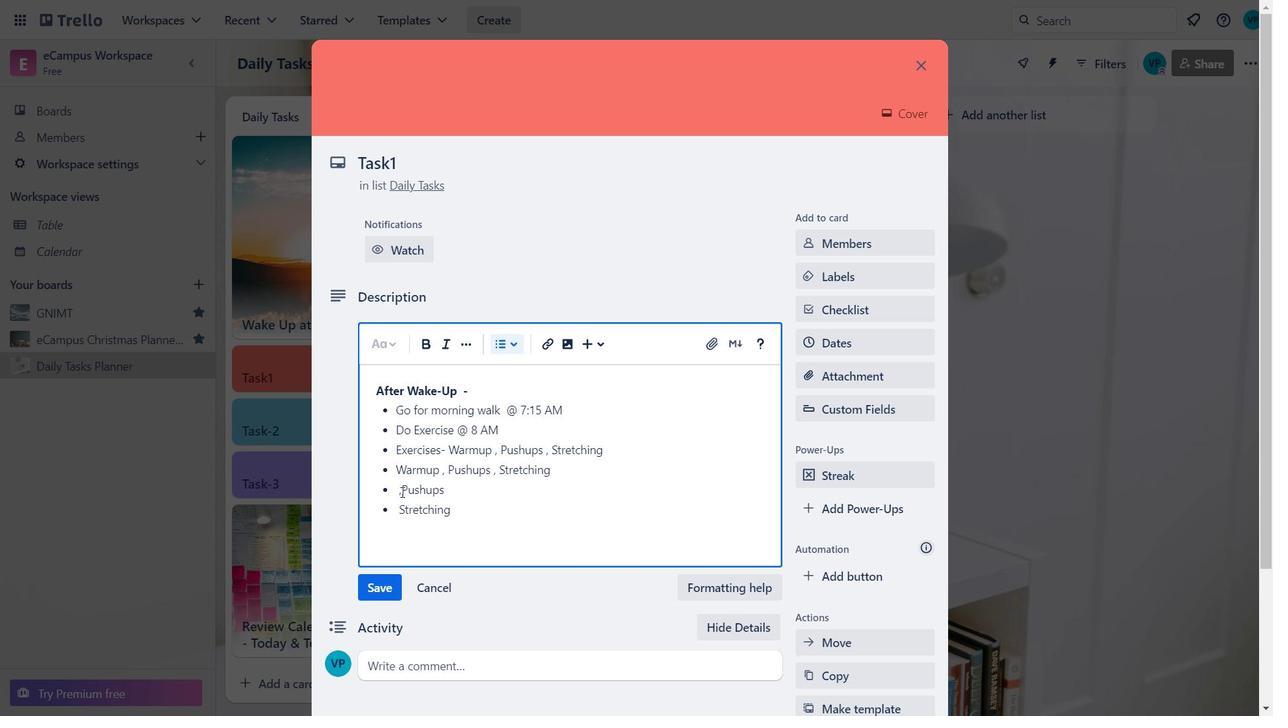 
Action: Key pressed <Key.backspace>
Screenshot: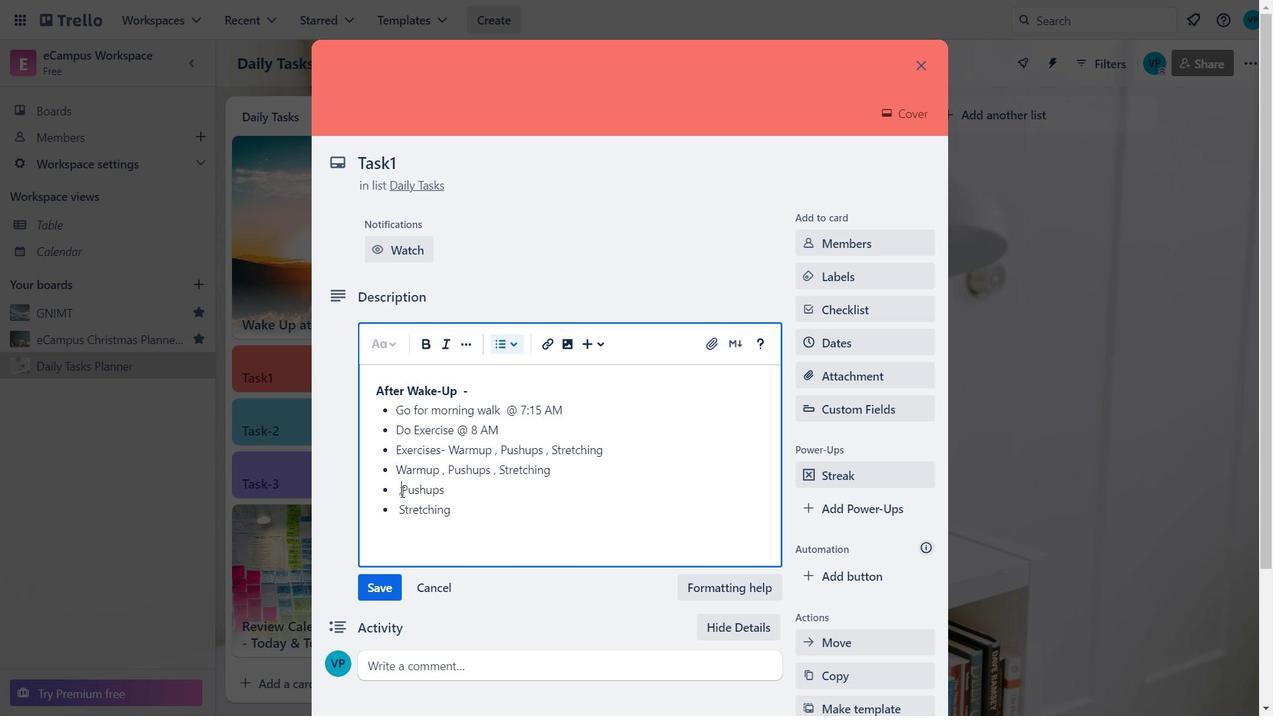 
Action: Mouse moved to (442, 472)
Screenshot: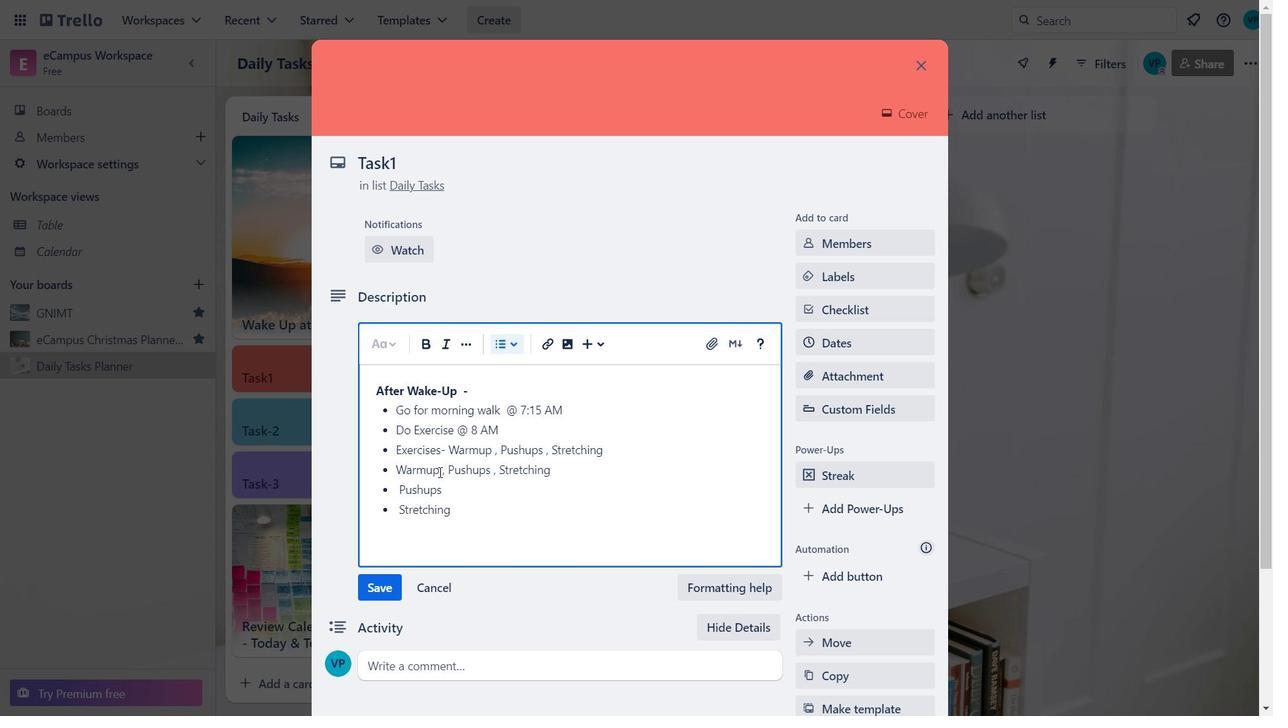 
Action: Mouse pressed left at (442, 472)
Screenshot: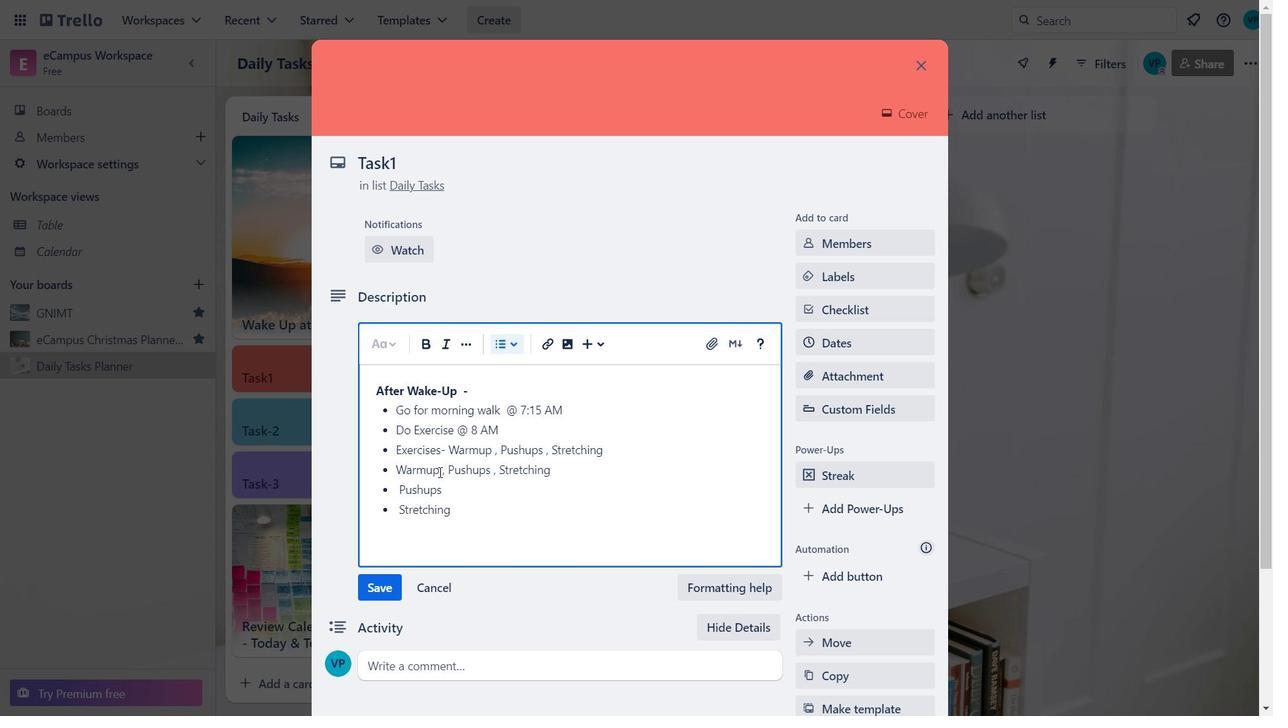 
Action: Mouse moved to (553, 472)
Screenshot: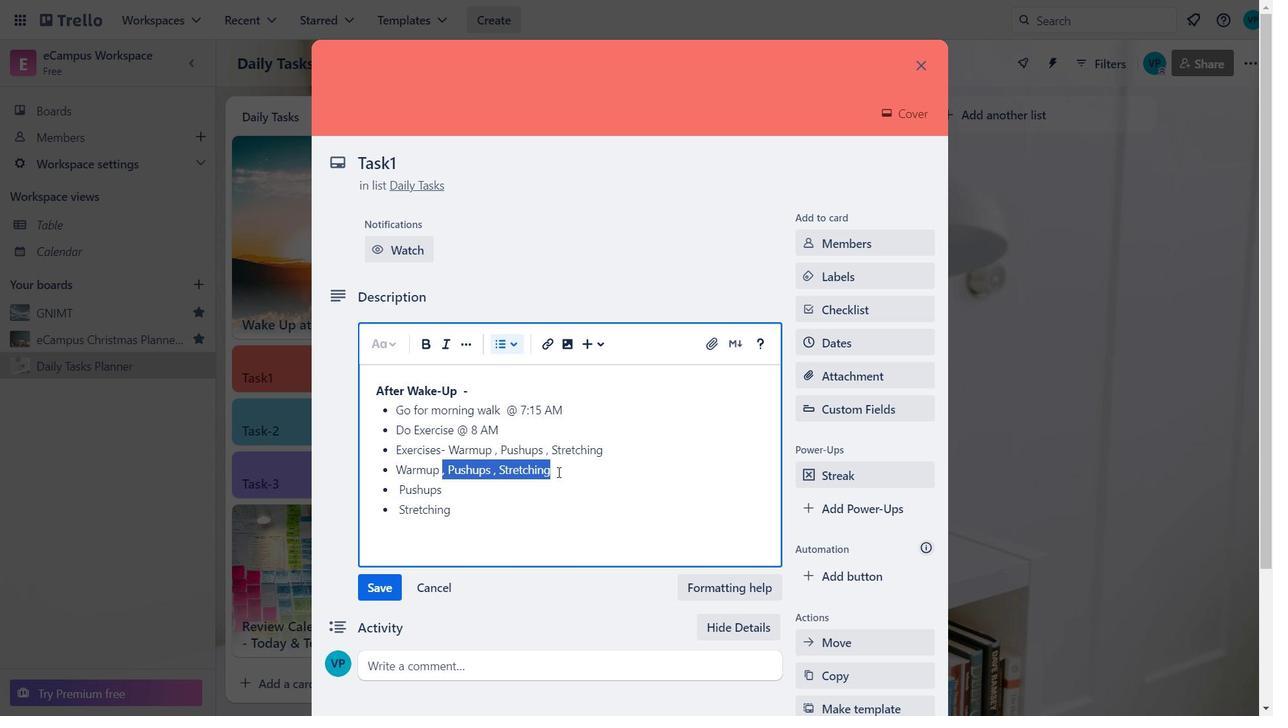 
Action: Key pressed <Key.delete>
Screenshot: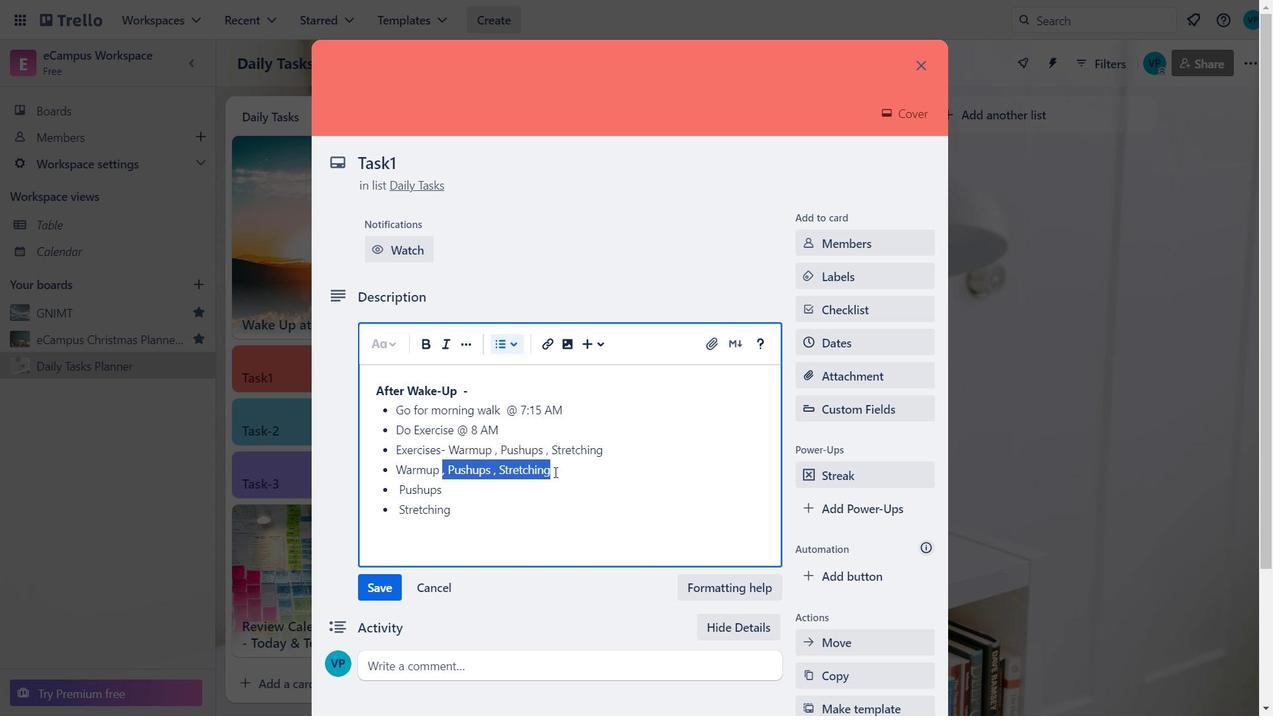
Action: Mouse moved to (460, 514)
Screenshot: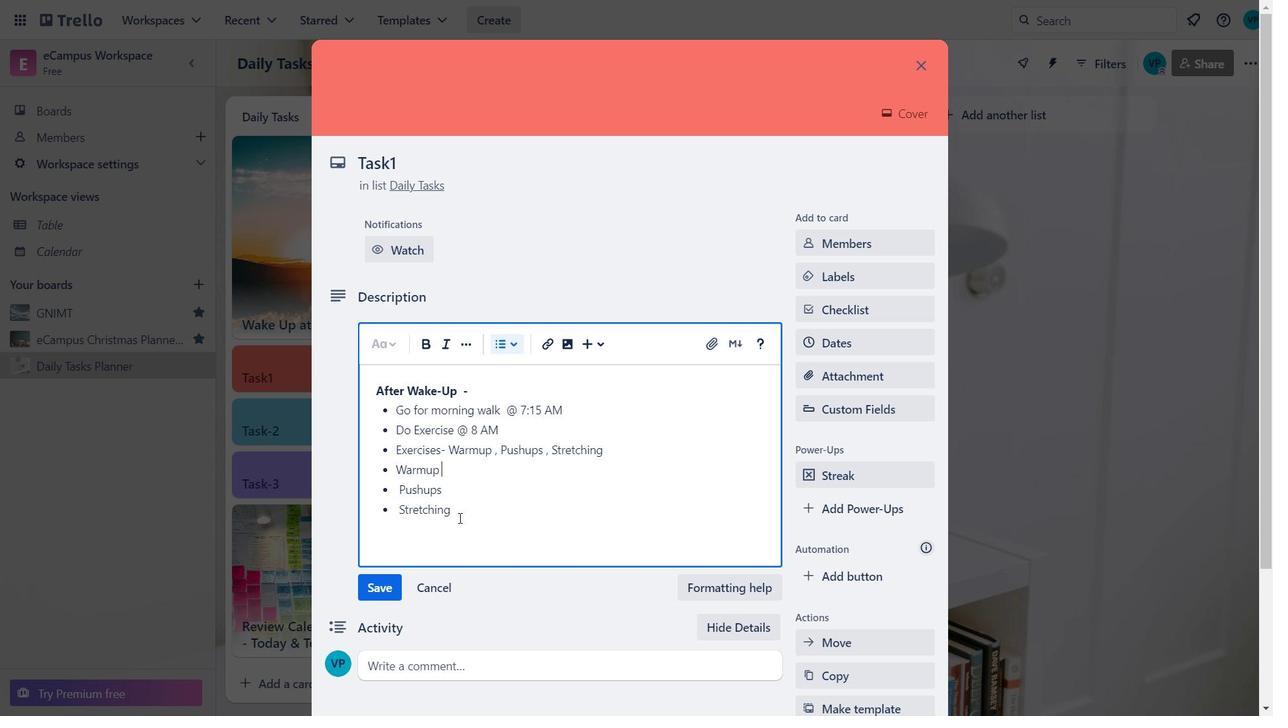 
Action: Mouse pressed left at (460, 514)
Screenshot: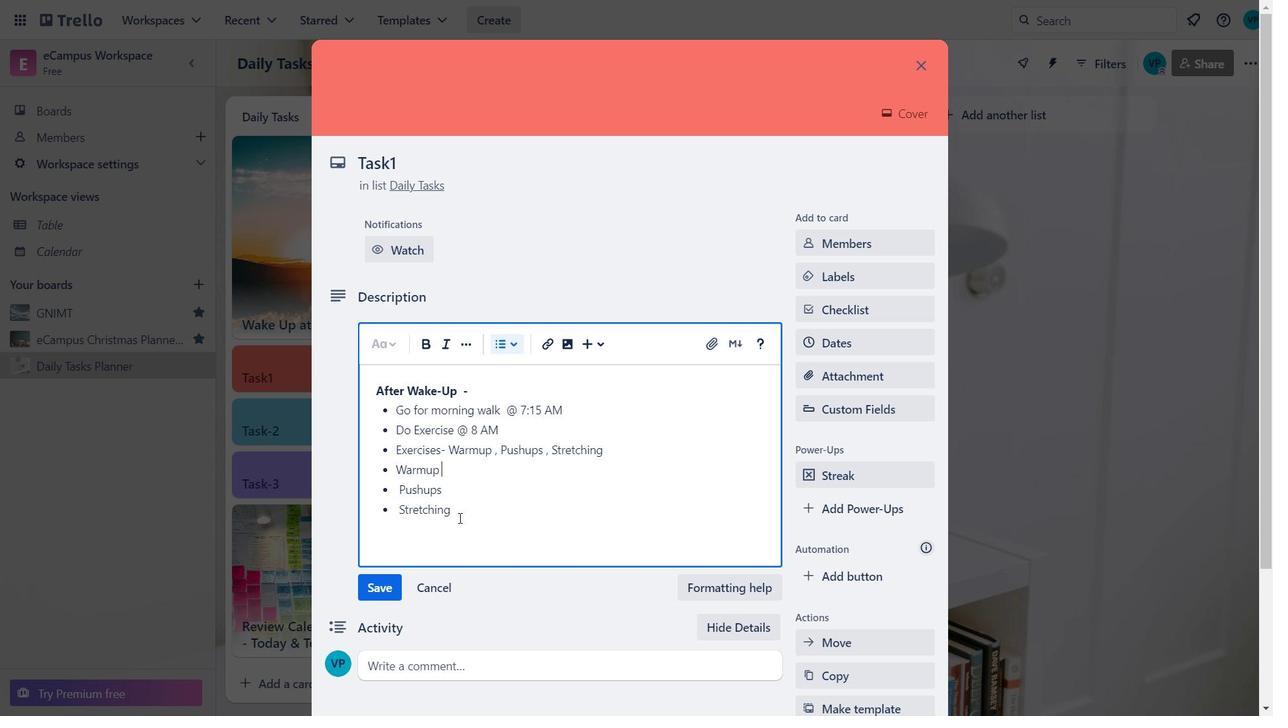 
Action: Mouse moved to (459, 513)
Screenshot: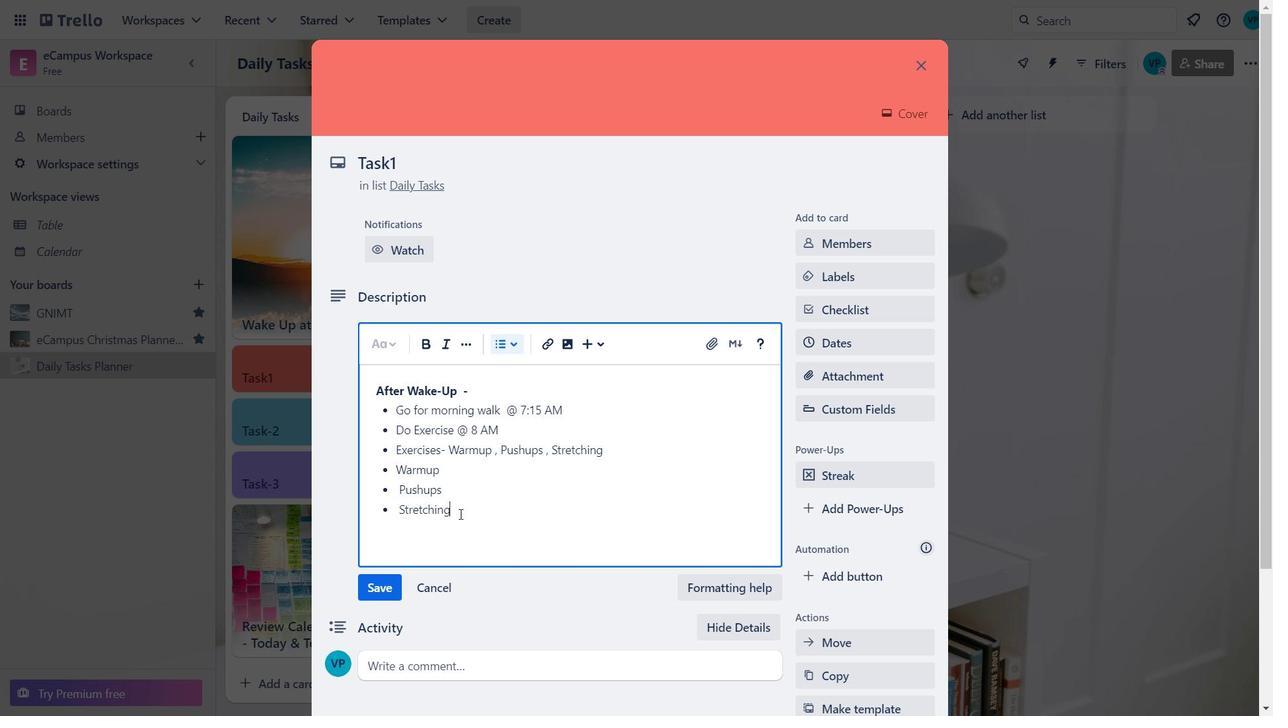 
Action: Key pressed <Key.enter>
Screenshot: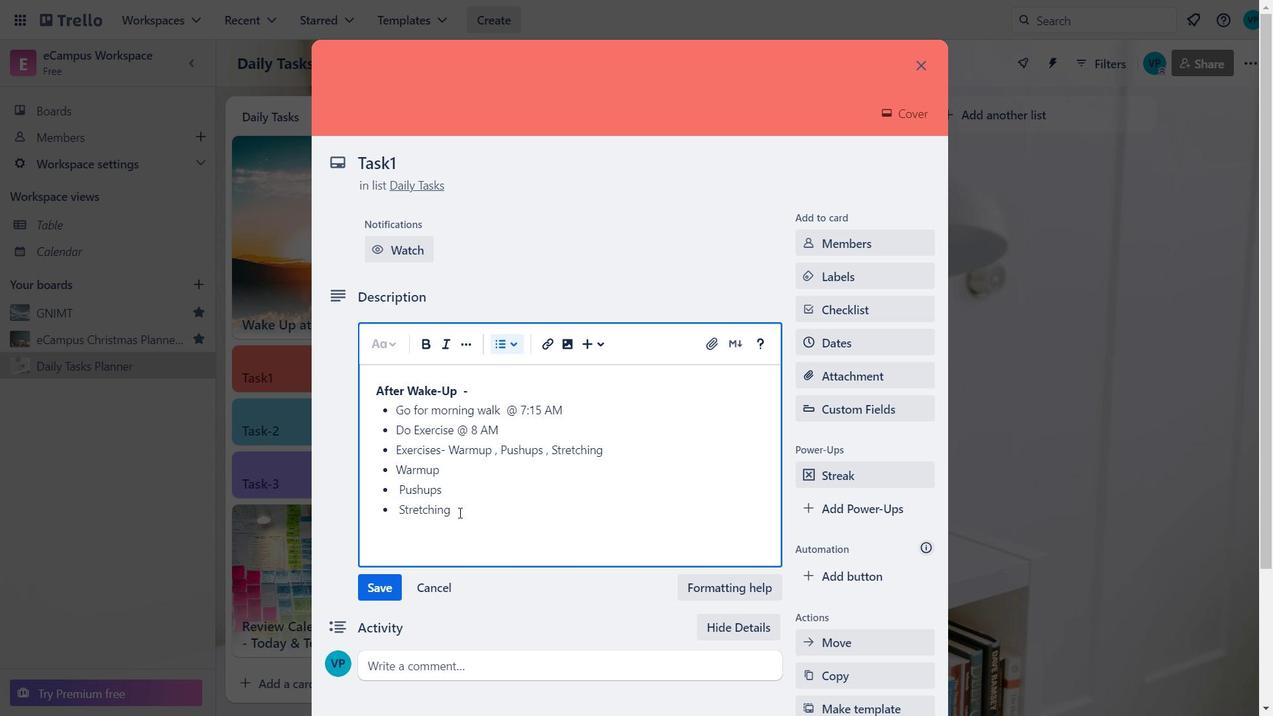 
Action: Mouse moved to (409, 532)
Screenshot: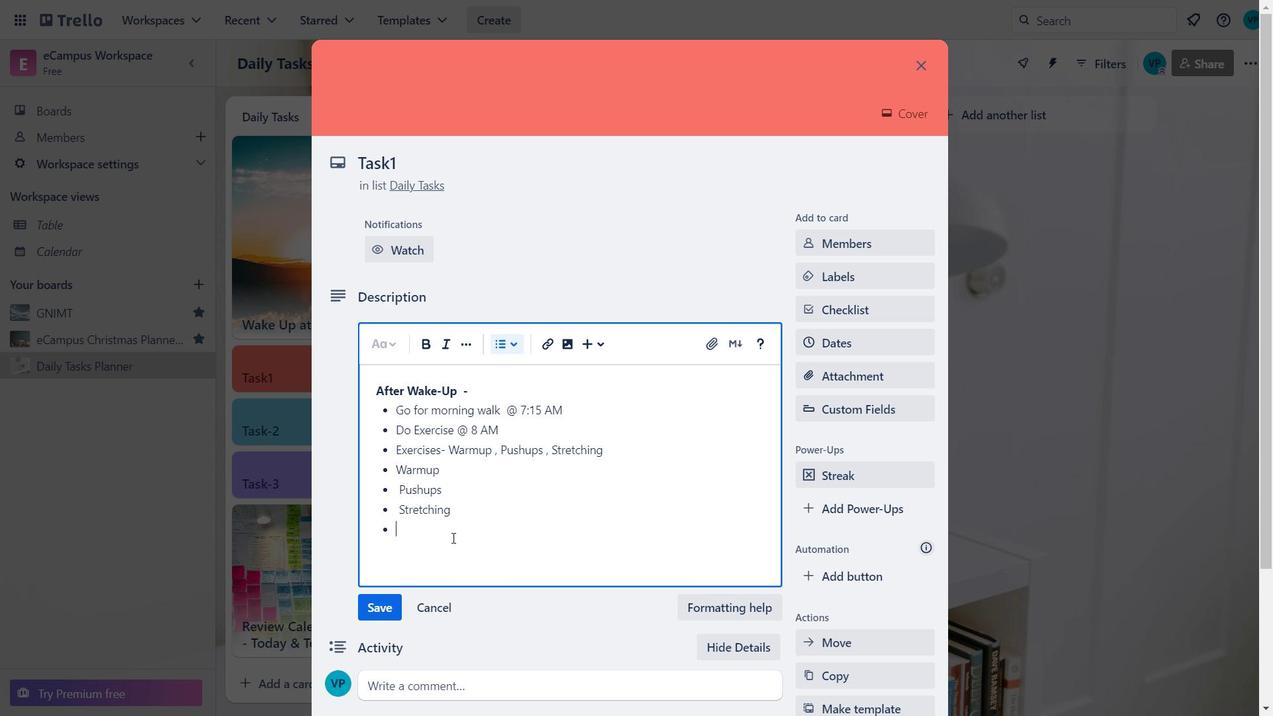 
Action: Key pressed <Key.caps_lock>ctrl+R<Key.caps_lock><Key.backspace><Key.caps_lock><Key.caps_lock>R<Key.caps_lock>unning
Screenshot: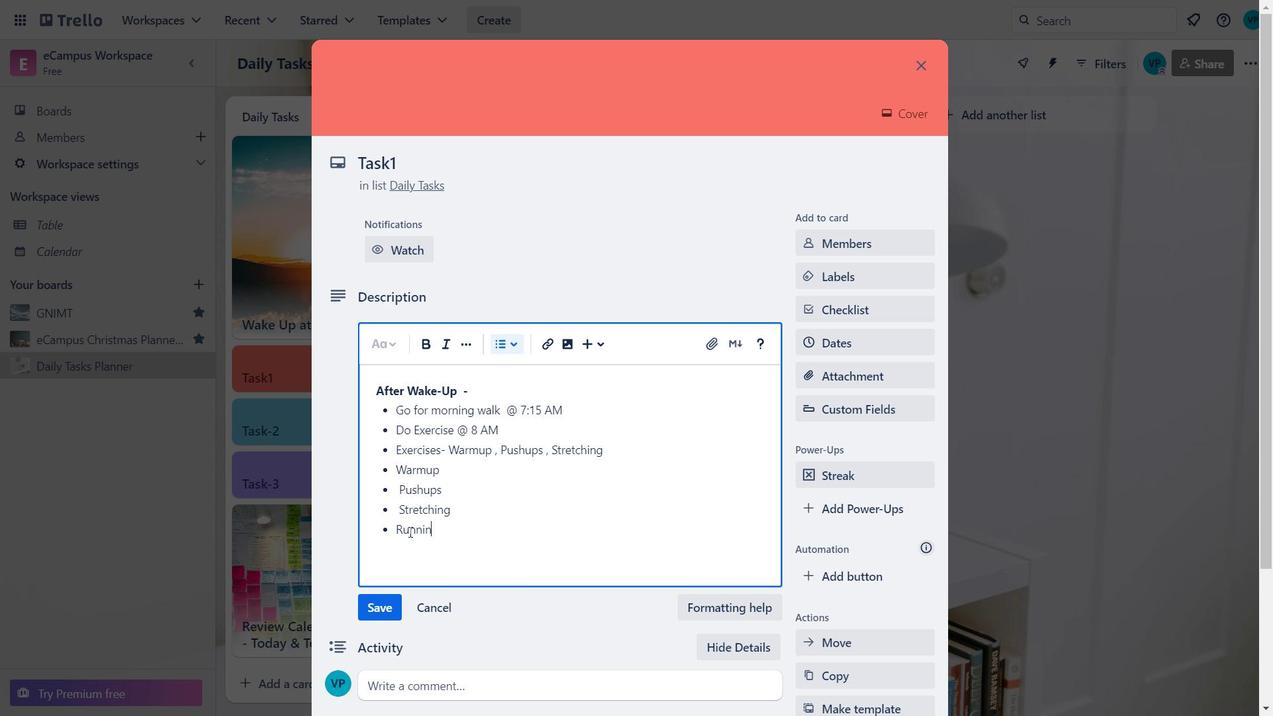 
Action: Mouse moved to (377, 610)
Screenshot: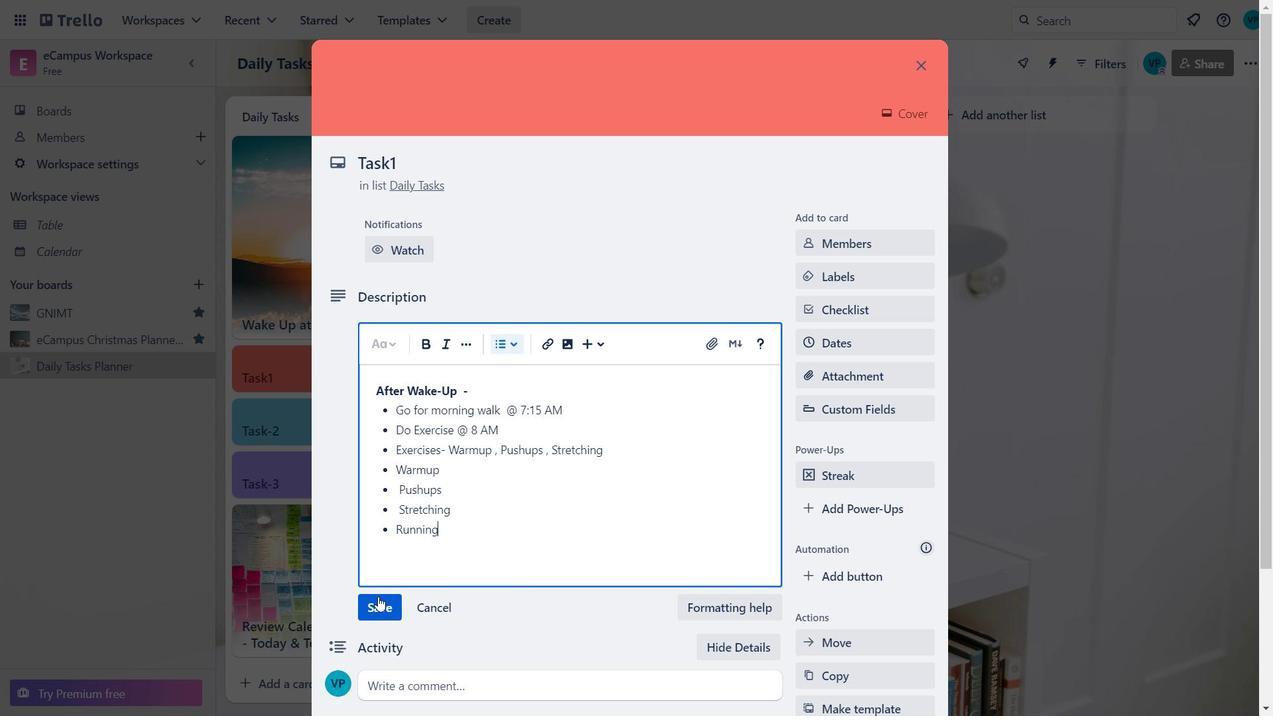 
Action: Mouse pressed left at (377, 610)
Screenshot: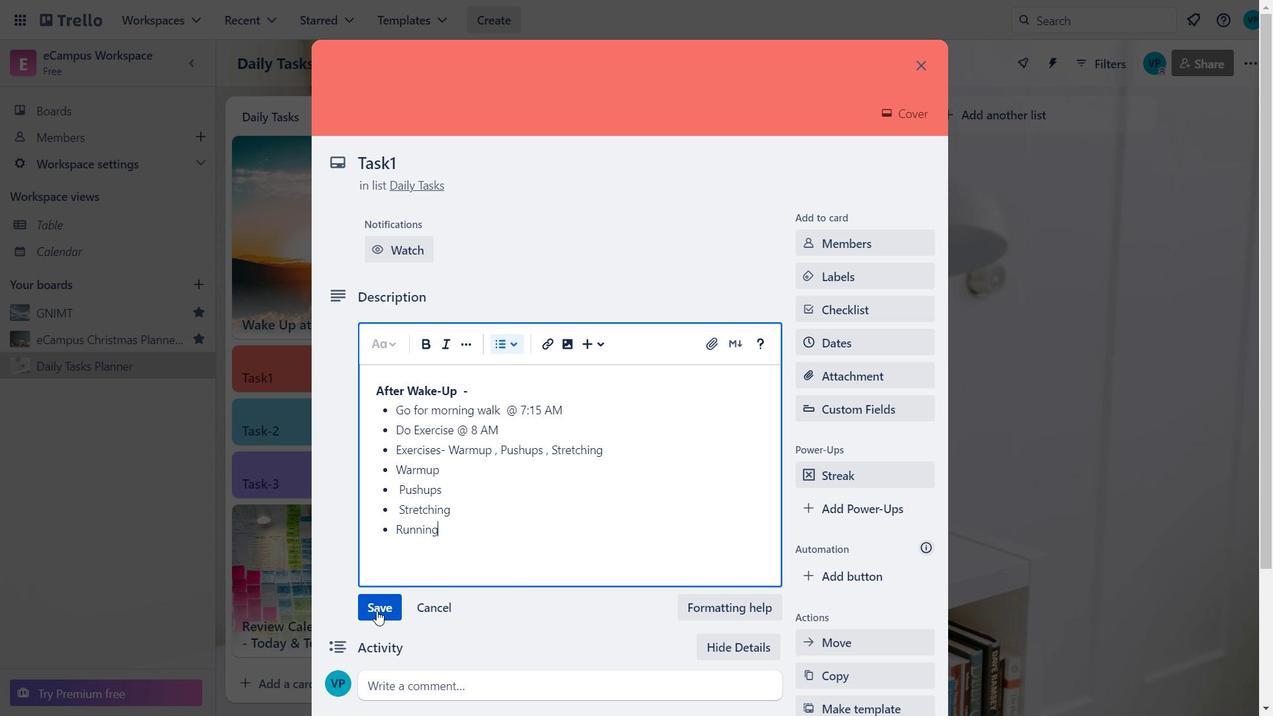
Action: Mouse moved to (918, 65)
Screenshot: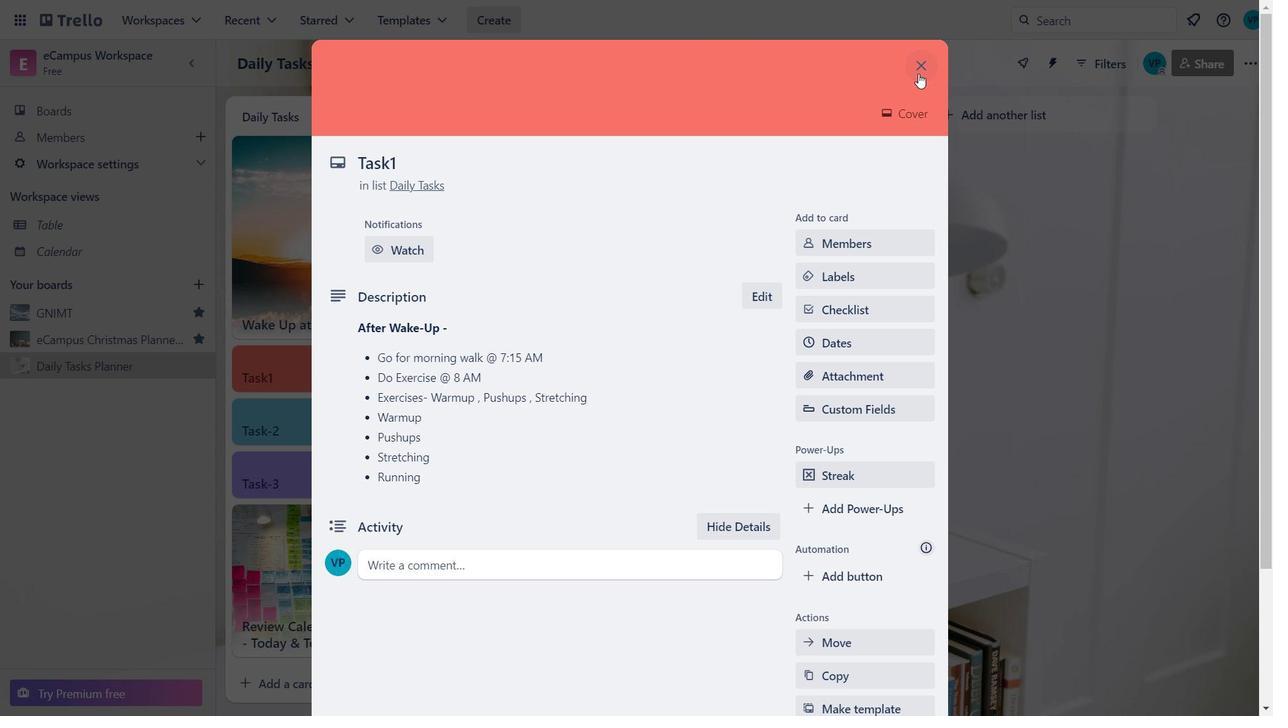 
Action: Mouse pressed left at (918, 65)
Screenshot: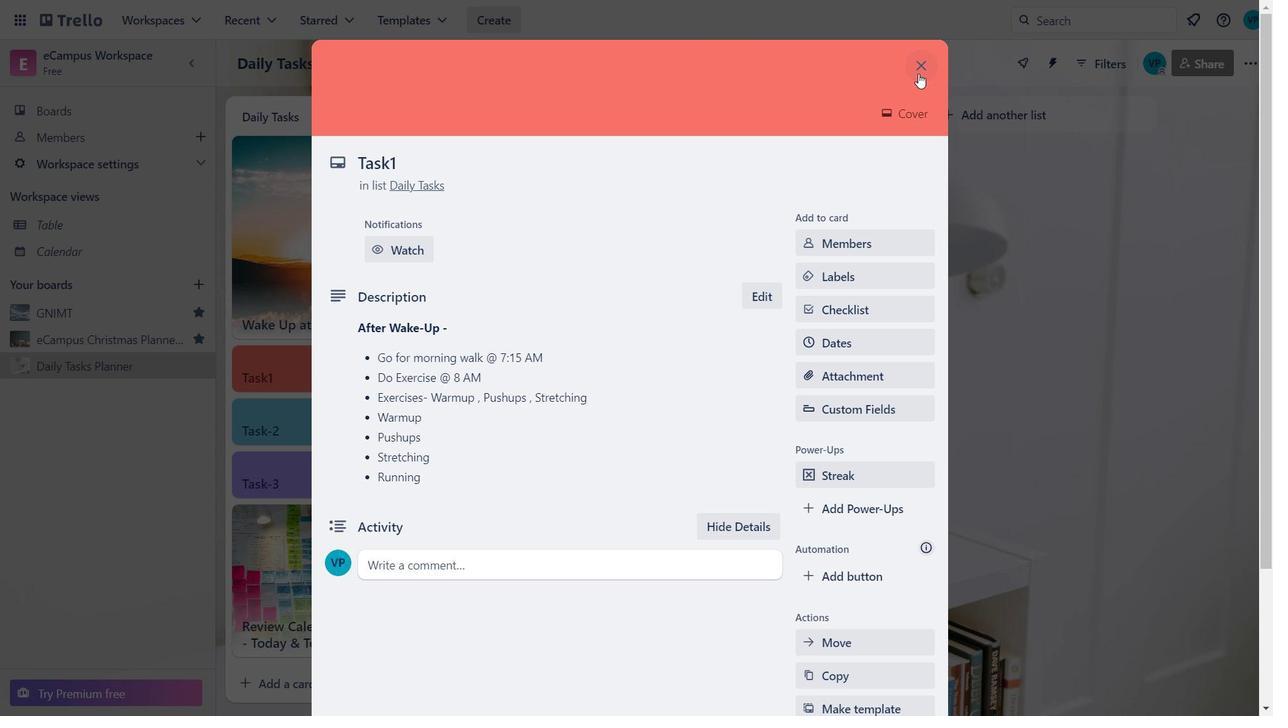 
Action: Mouse moved to (293, 420)
Screenshot: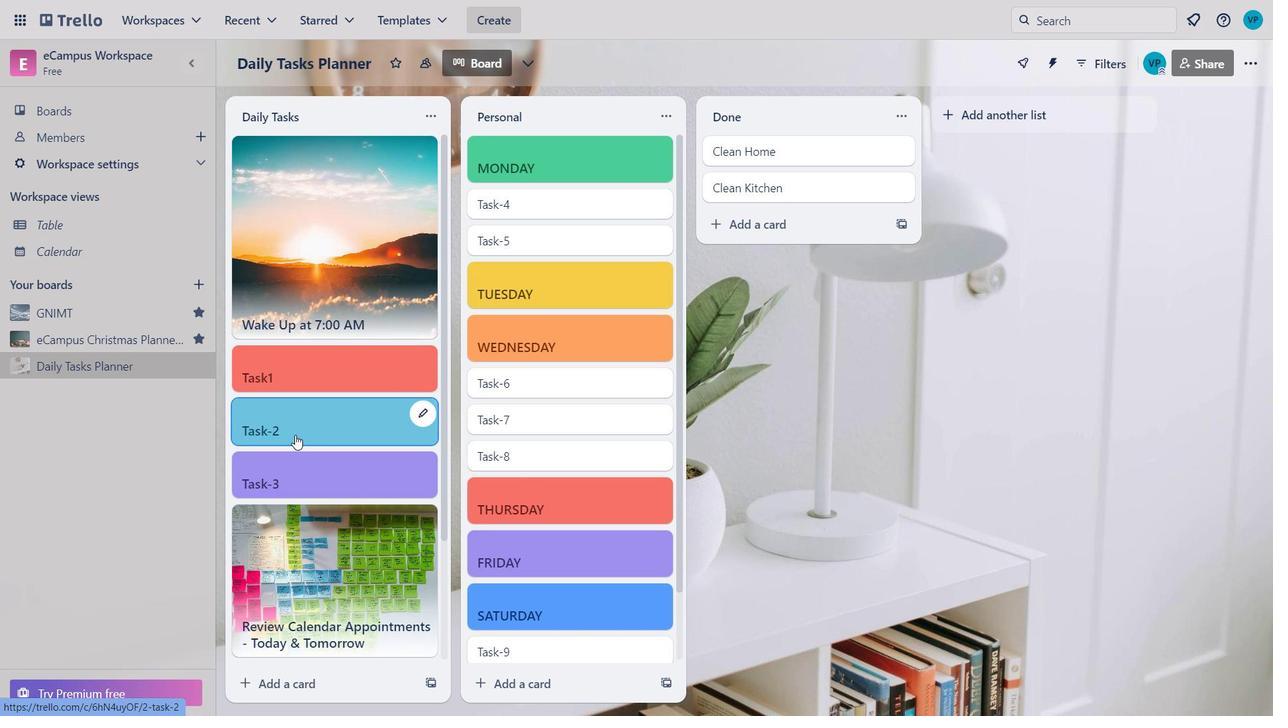 
Action: Mouse pressed left at (293, 420)
Screenshot: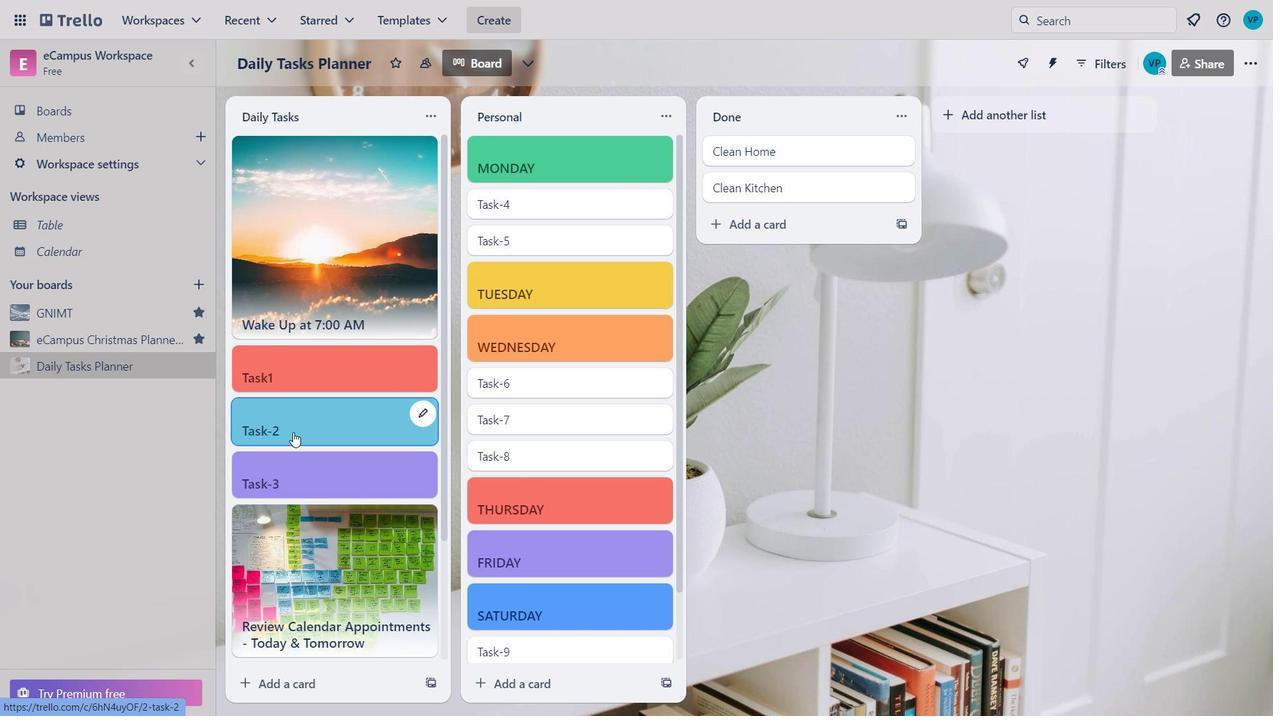 
Action: Mouse moved to (435, 339)
Screenshot: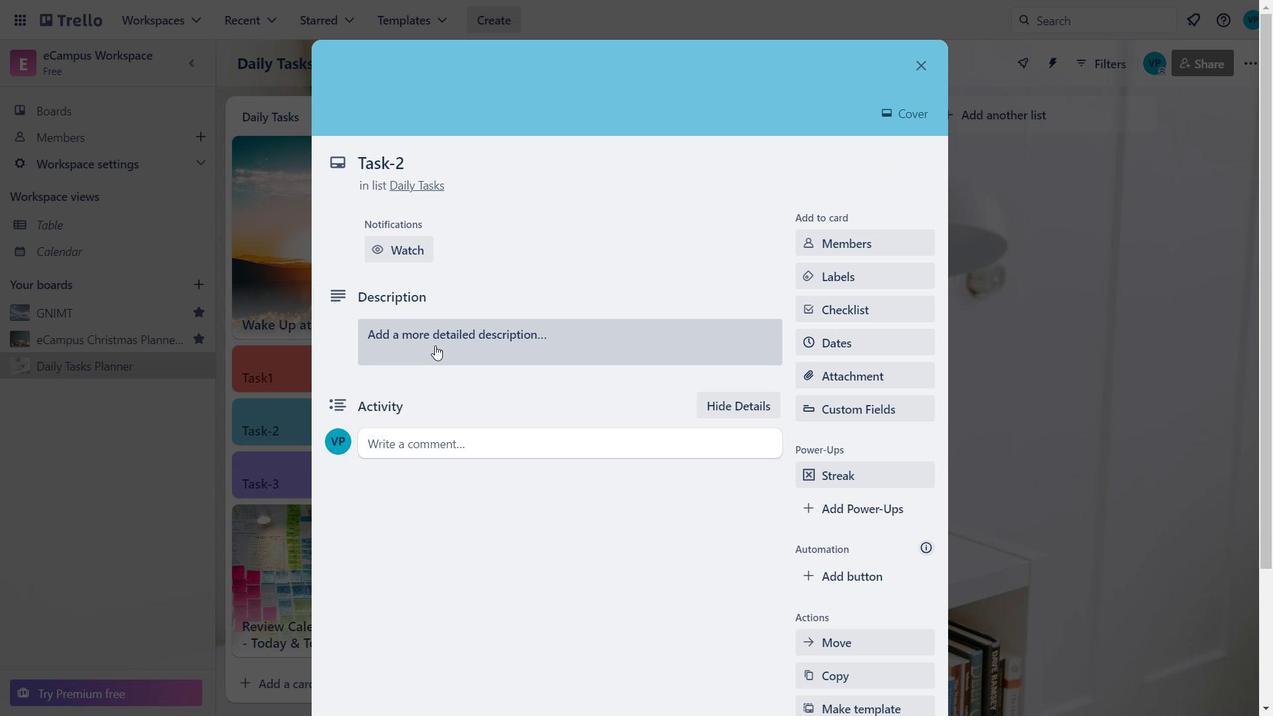 
Action: Mouse pressed left at (435, 339)
Screenshot: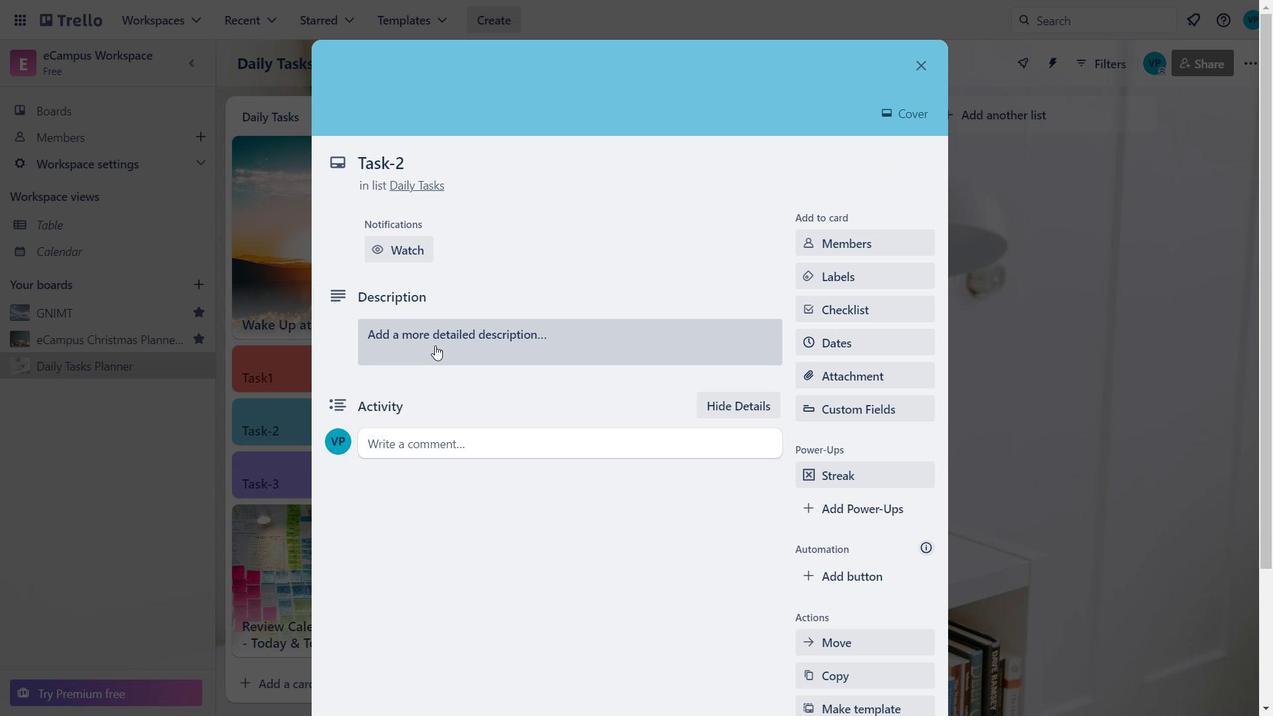 
Action: Mouse moved to (410, 396)
Screenshot: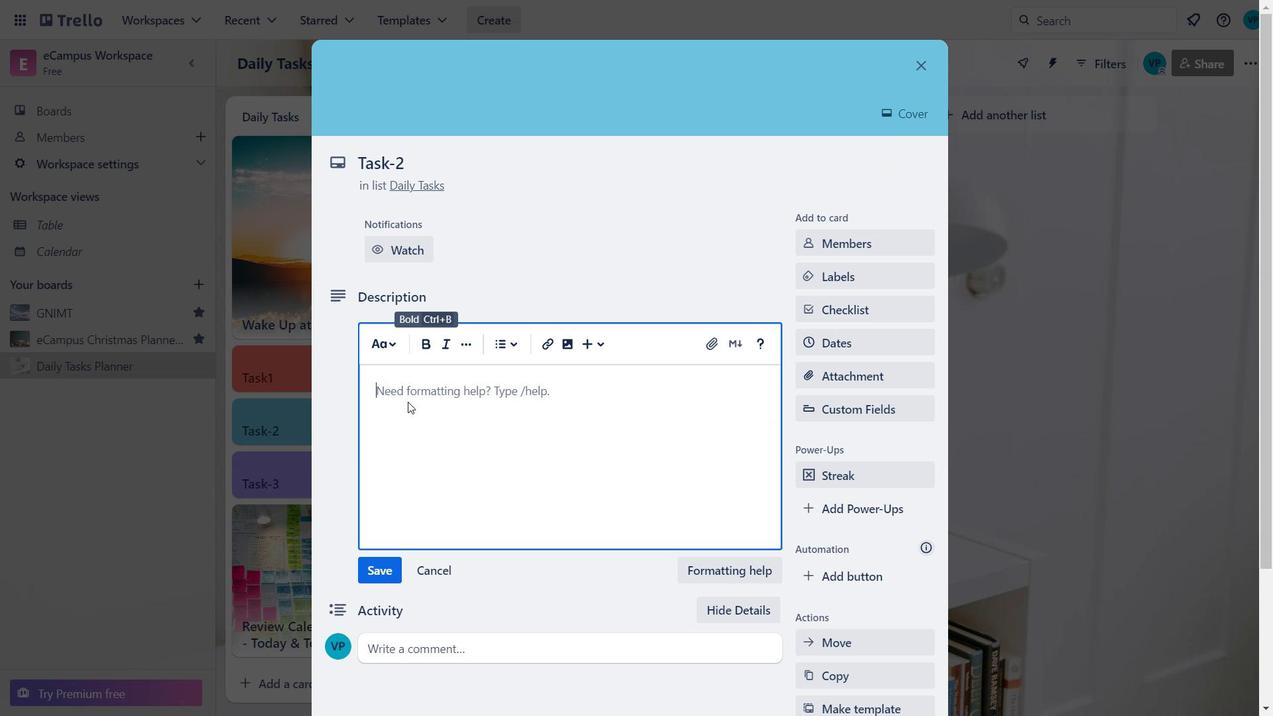 
Action: Mouse pressed left at (410, 396)
Screenshot: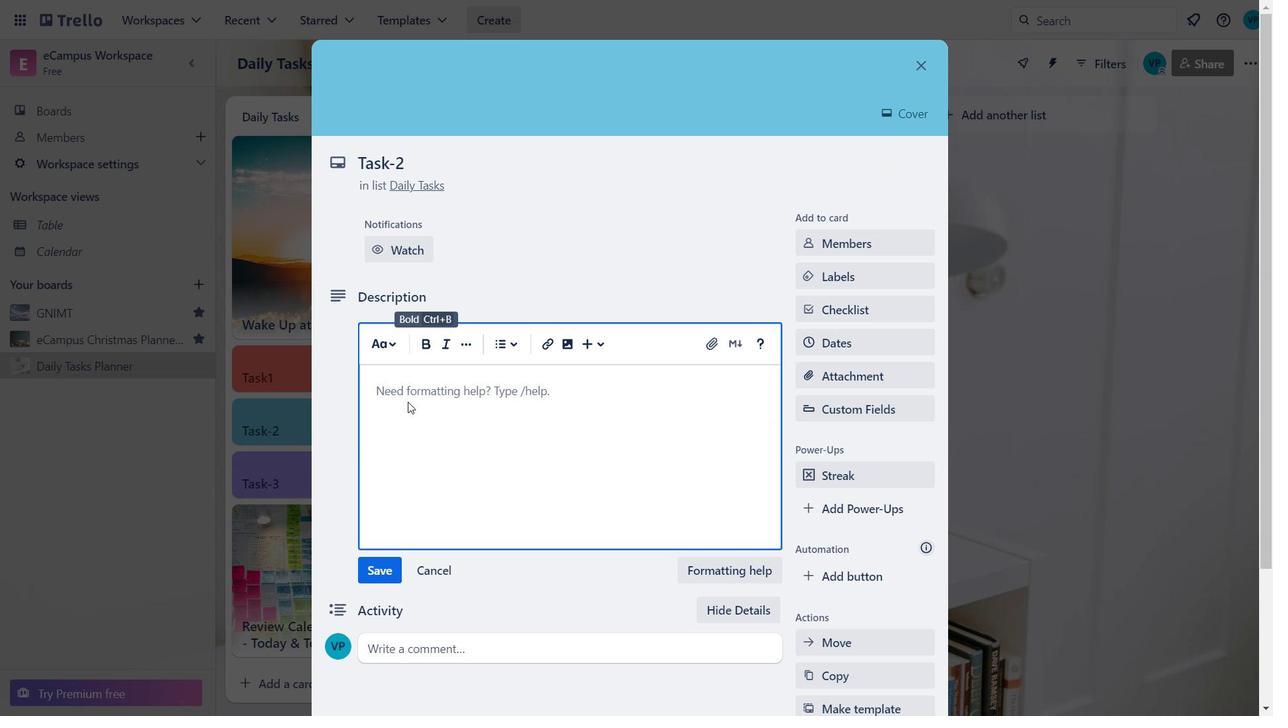
Action: Key pressed <Key.caps_lock>B<Key.caps_lock>reakfast<Key.space><Key.shift>@<Key.space>10<Key.space>a<Key.backspace><Key.caps_lock>AM<Key.enter><Key.caps_lock><Key.caps_lock>D<Key.backspace><Key.backspace><Key.enter><Key.caps_lock><Key.caps_lock>M<Key.caps_lock>ake<Key.space>study<Key.space>plan<Key.space>for<Key.space>todays<Key.space><Key.backspace><Key.backspace>'s<Key.space>new<Key.space>topics<Key.enter>
Screenshot: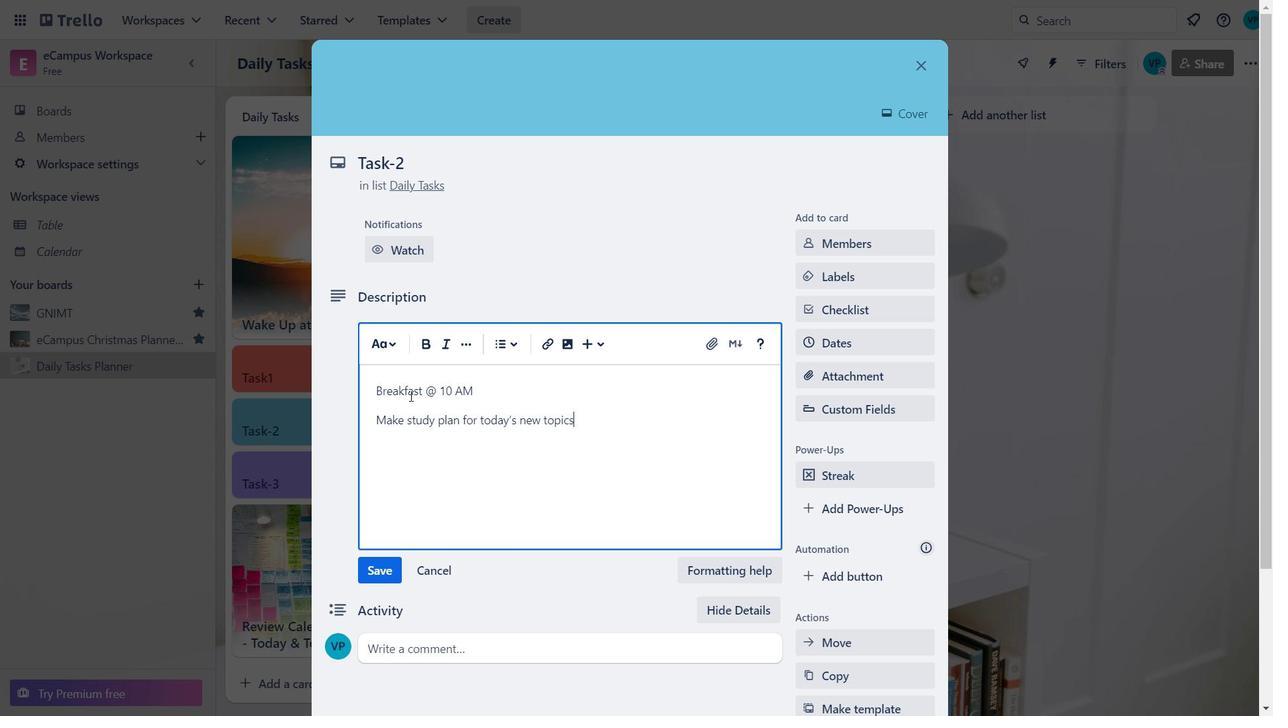 
Action: Mouse moved to (605, 420)
Screenshot: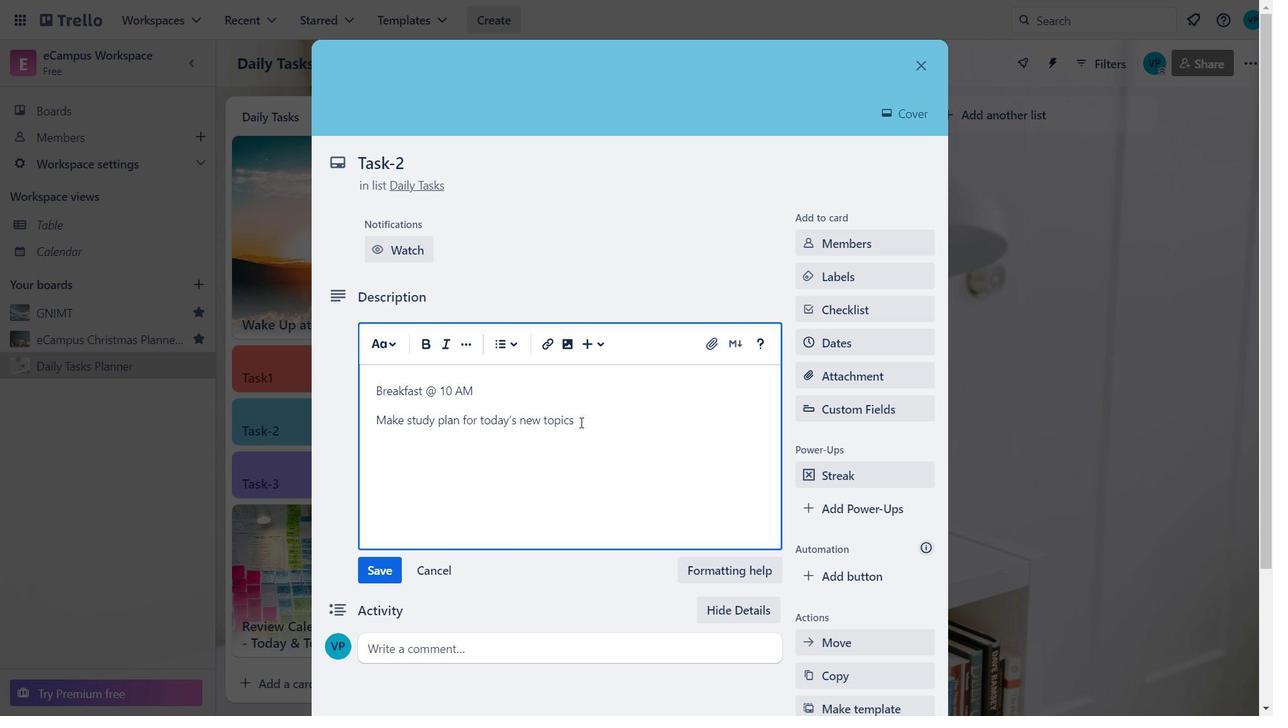 
Action: Mouse pressed left at (605, 420)
Screenshot: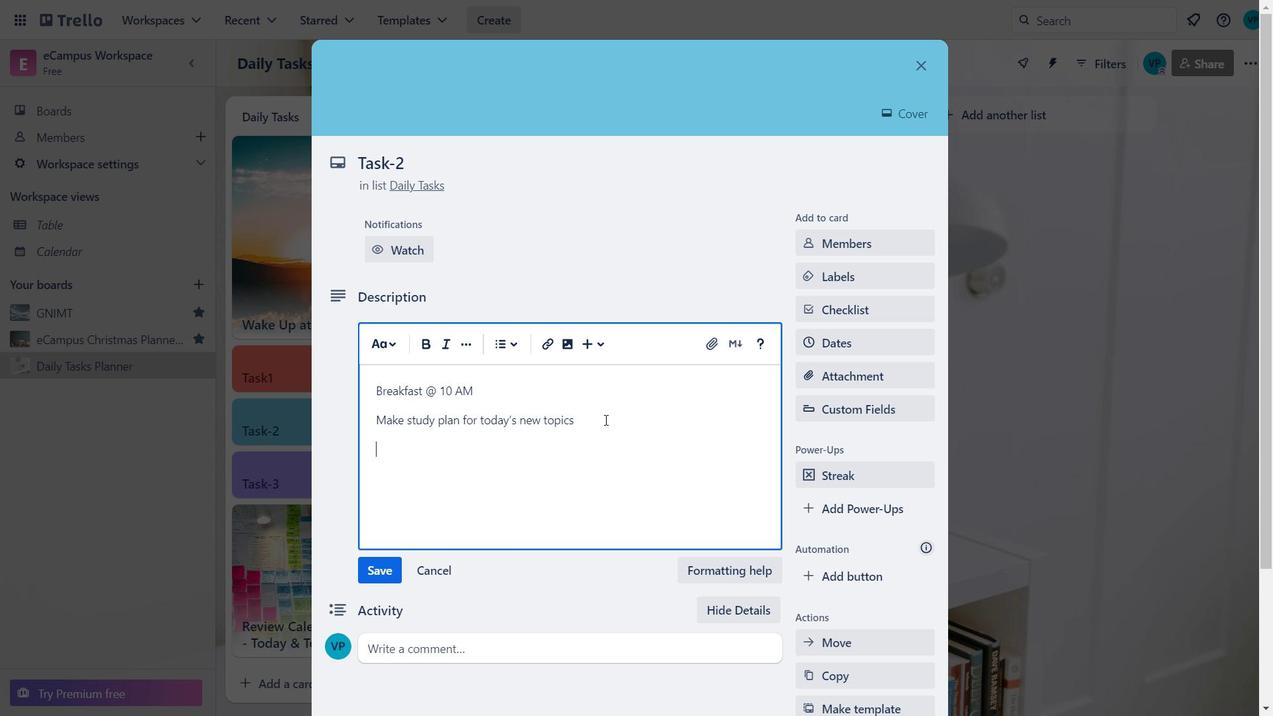 
Action: Mouse moved to (592, 425)
Screenshot: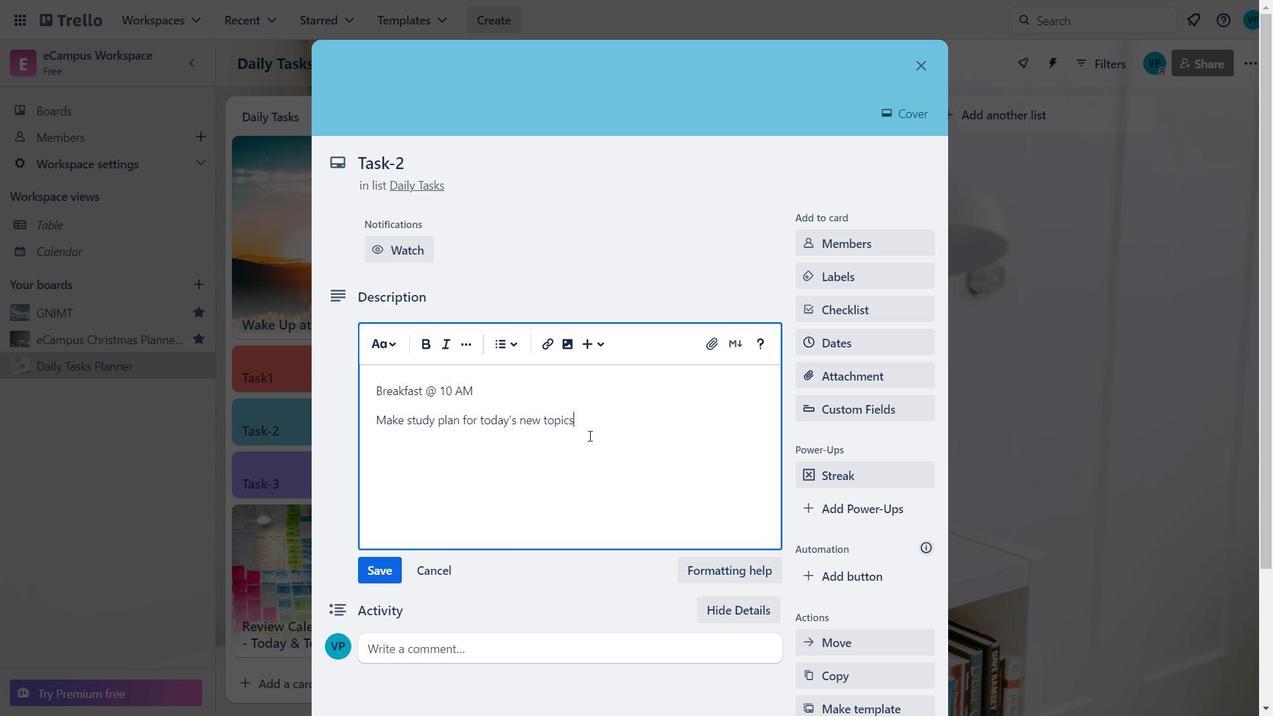 
Action: Mouse pressed left at (592, 425)
Screenshot: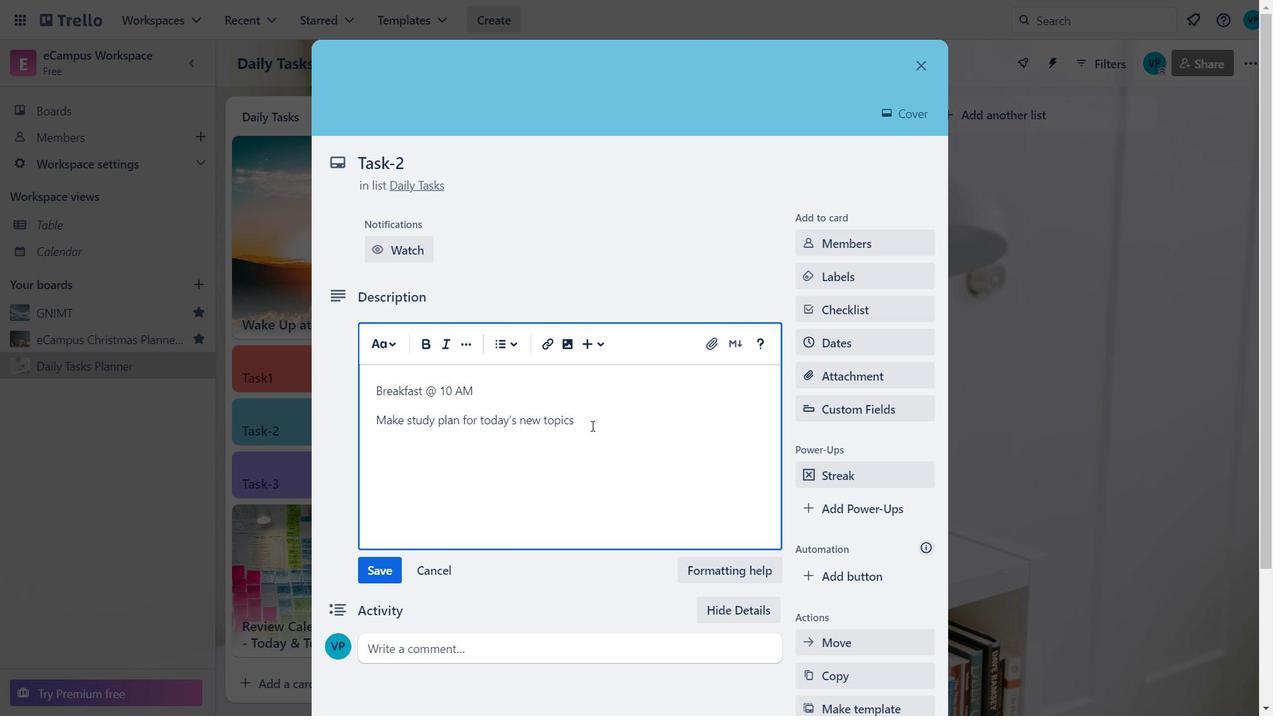 
Action: Mouse moved to (593, 433)
Screenshot: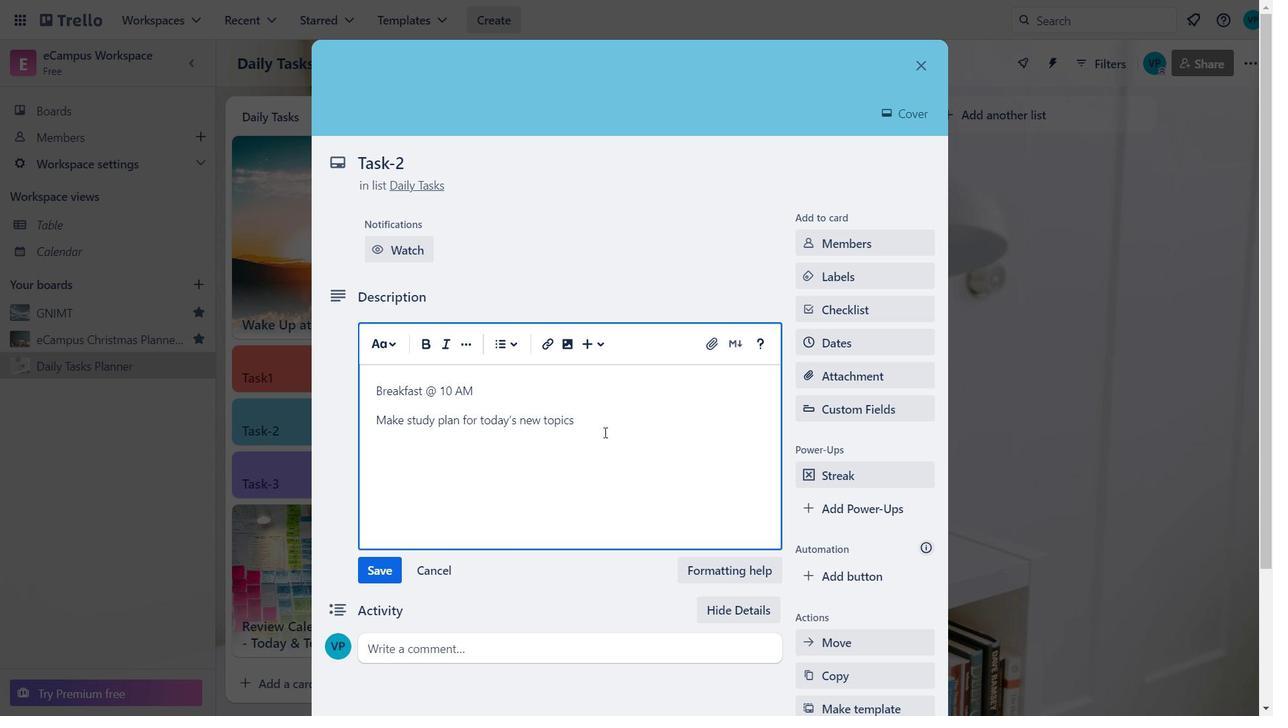 
Action: Mouse pressed left at (593, 433)
Screenshot: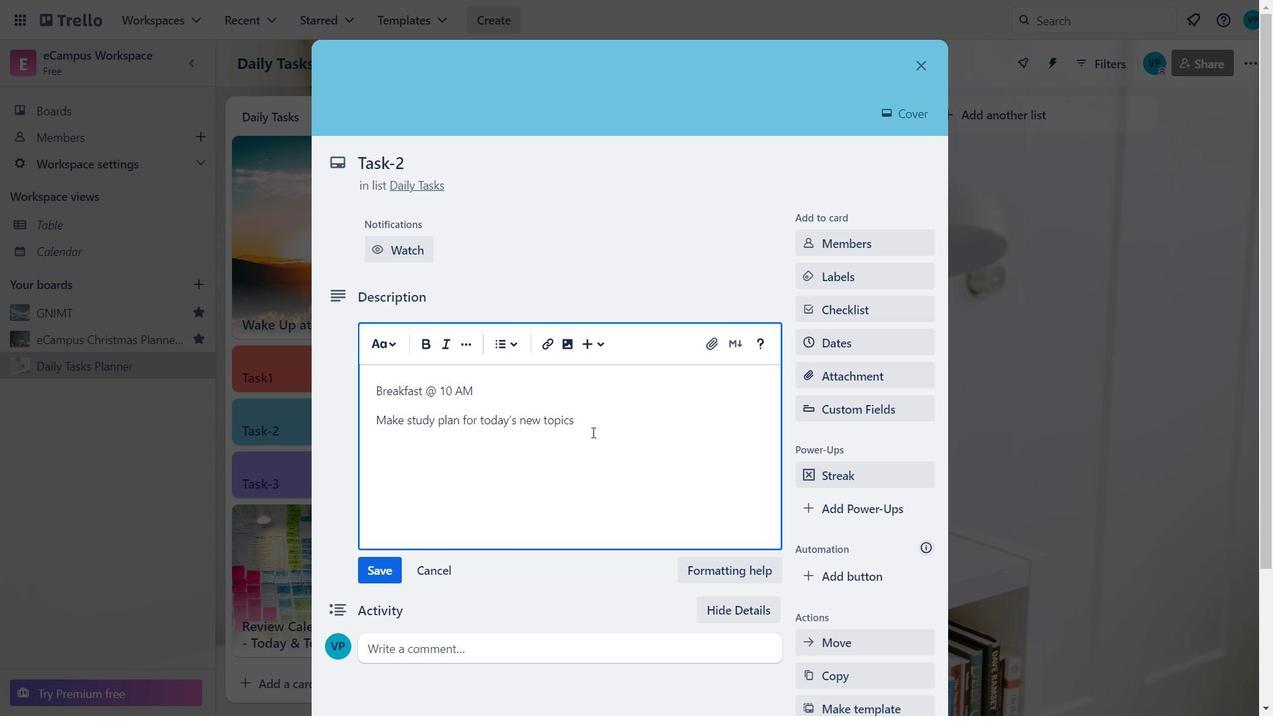 
Action: Mouse moved to (606, 428)
Screenshot: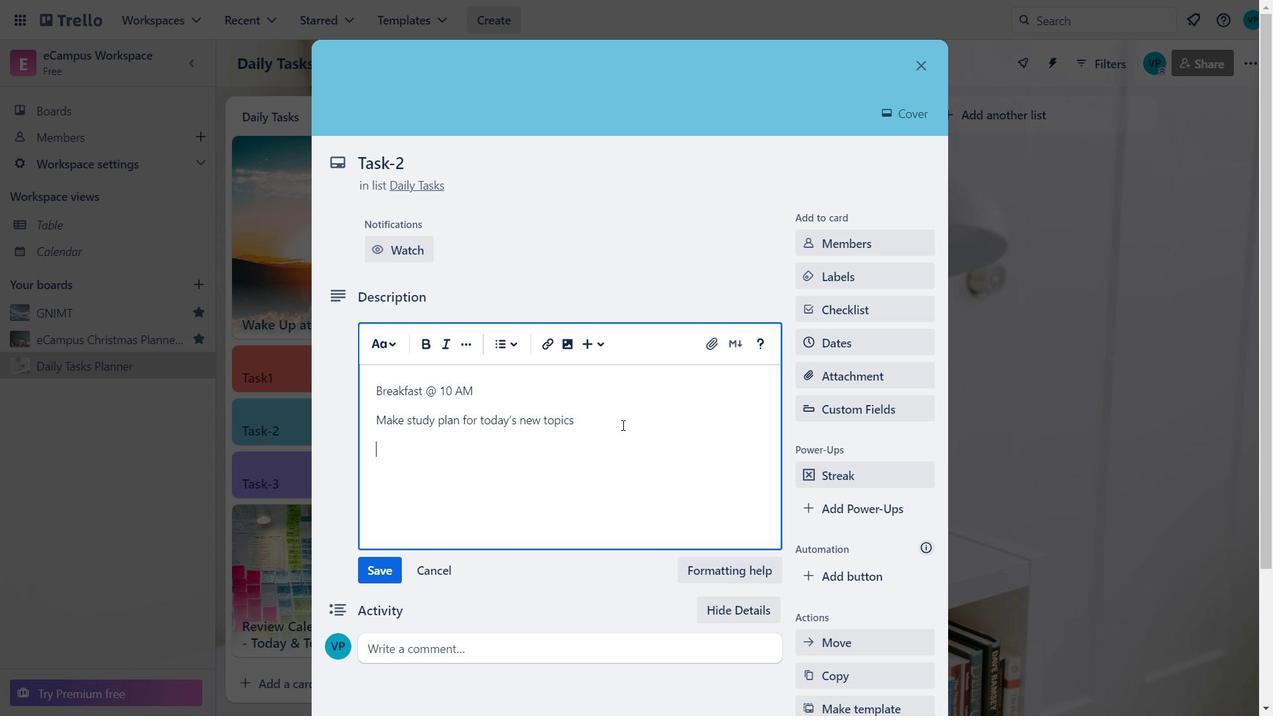 
Action: Mouse pressed left at (606, 428)
Screenshot: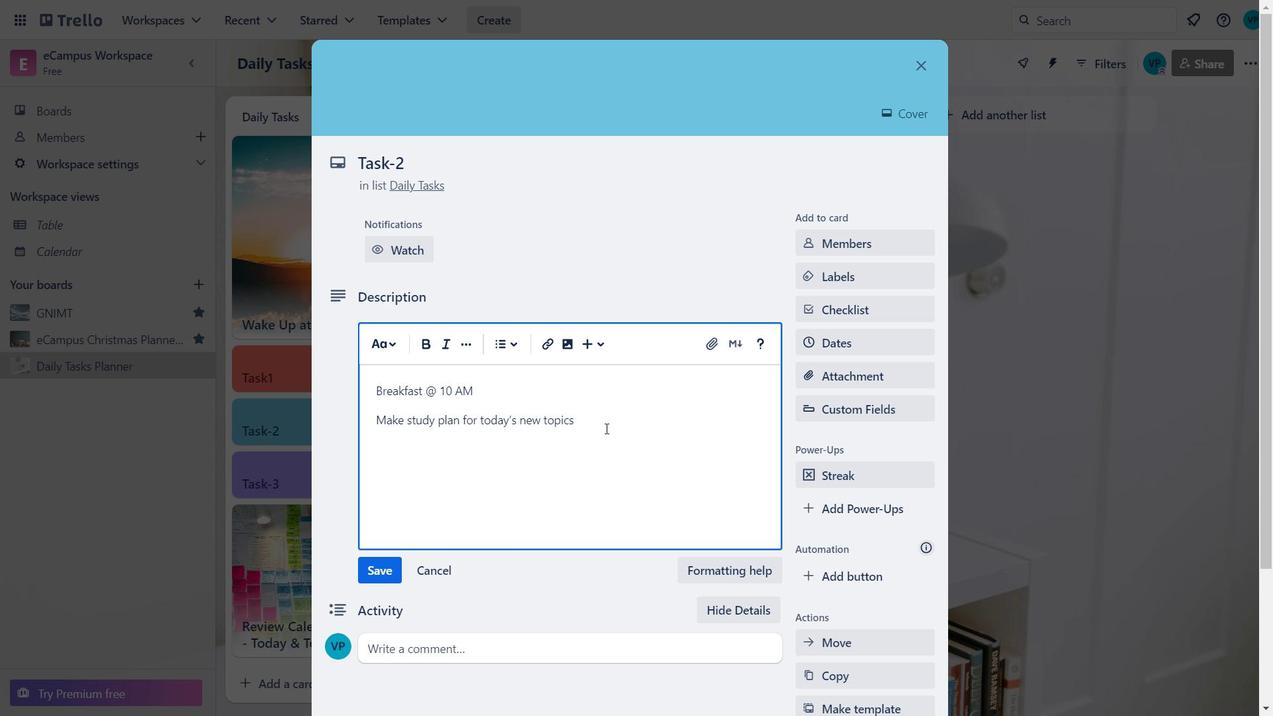 
Action: Key pressed <Key.space><Key.enter>
Screenshot: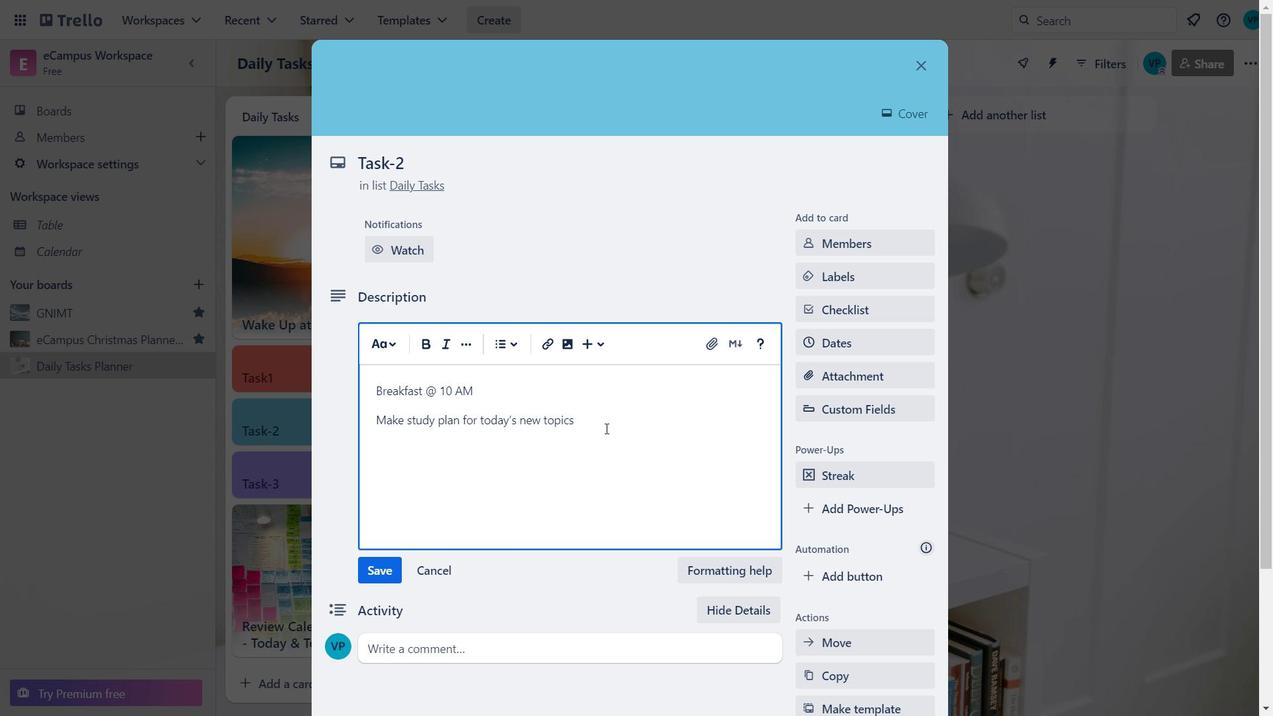 
Action: Mouse moved to (406, 453)
Screenshot: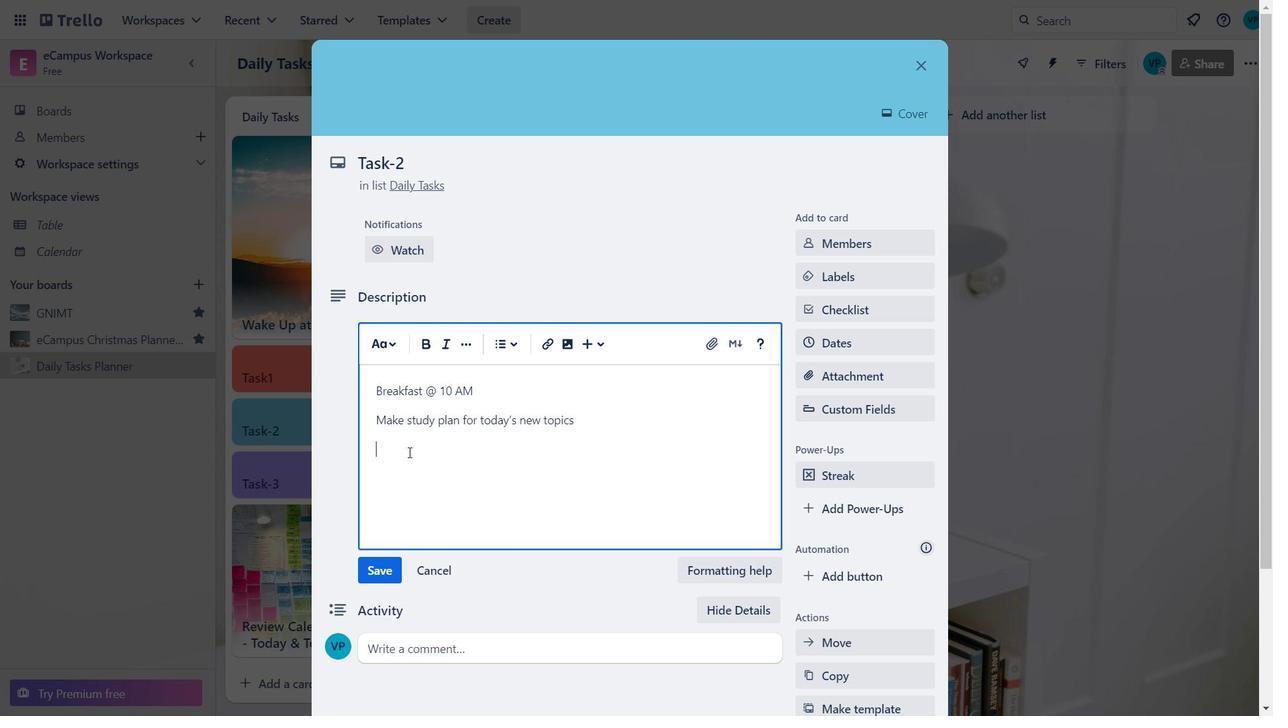 
Action: Key pressed <Key.caps_lock><Key.shift><Key.shift>@12<Key.space>TO<Key.backspace><Key.backspace><Key.caps_lock>to<Key.space>2<Key.space><Key.caps_lock>PM<Key.space>
Screenshot: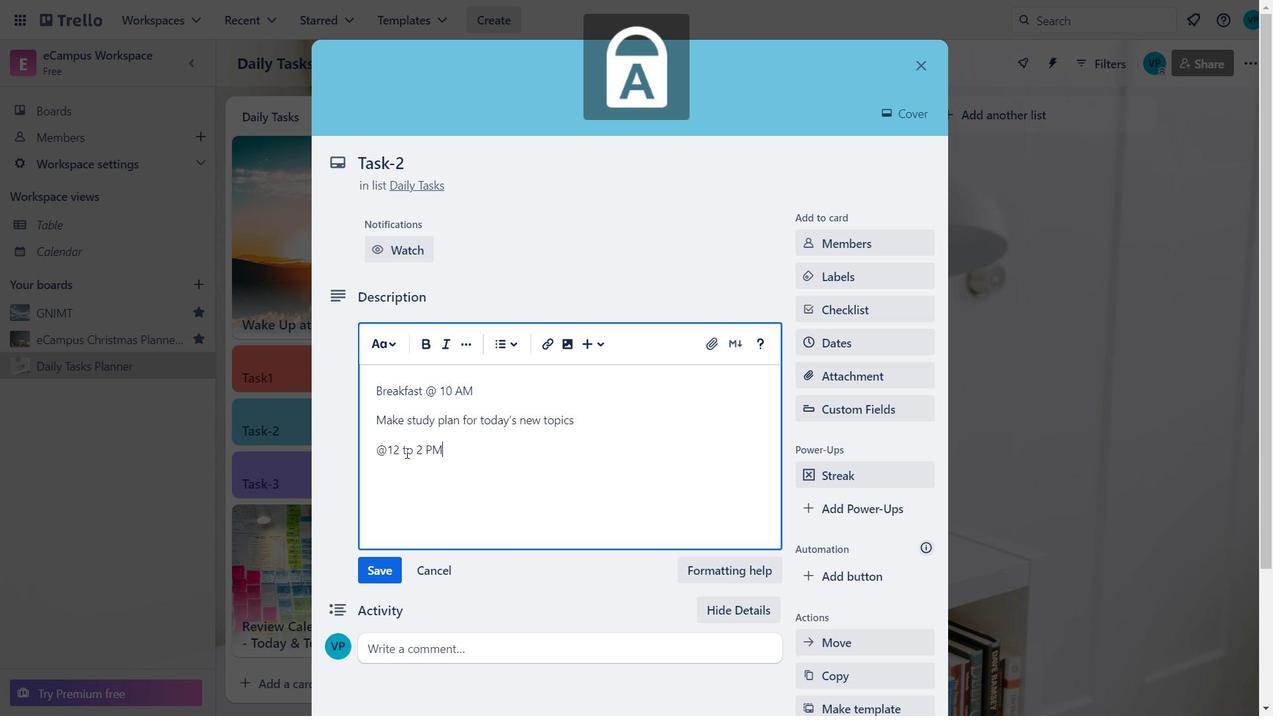 
Action: Mouse moved to (400, 455)
Screenshot: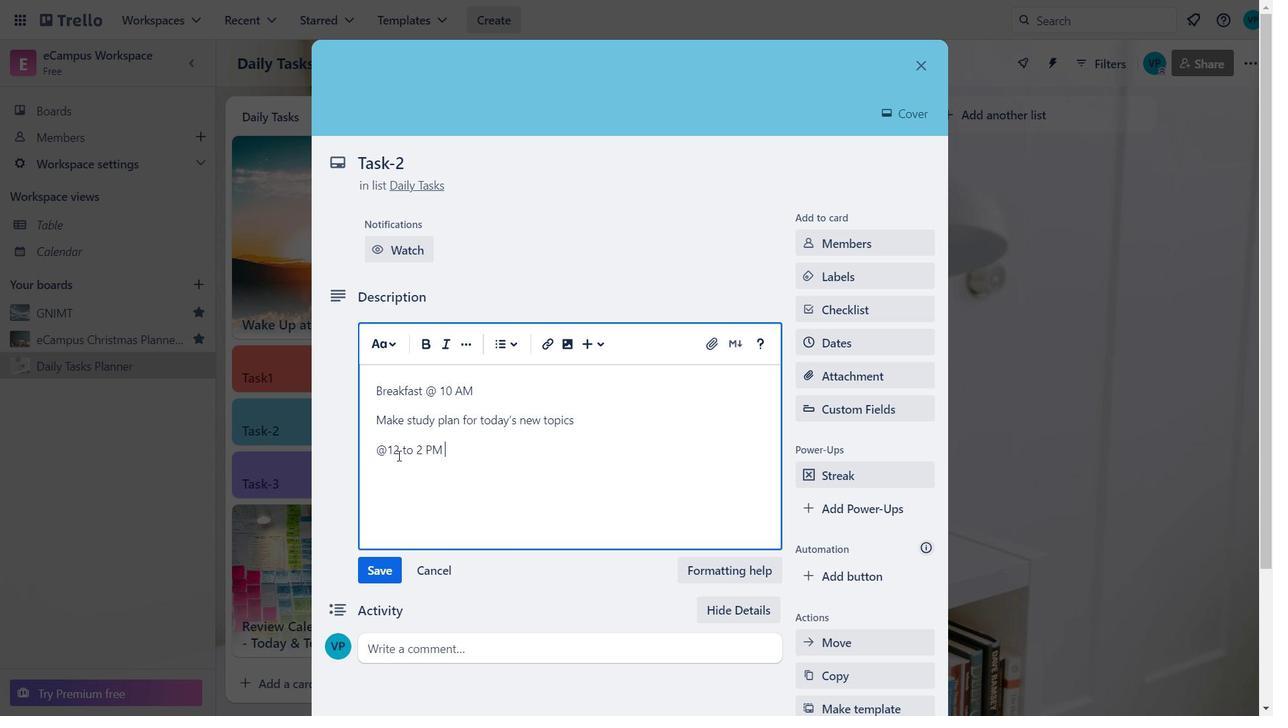
Action: Mouse pressed left at (400, 455)
Screenshot: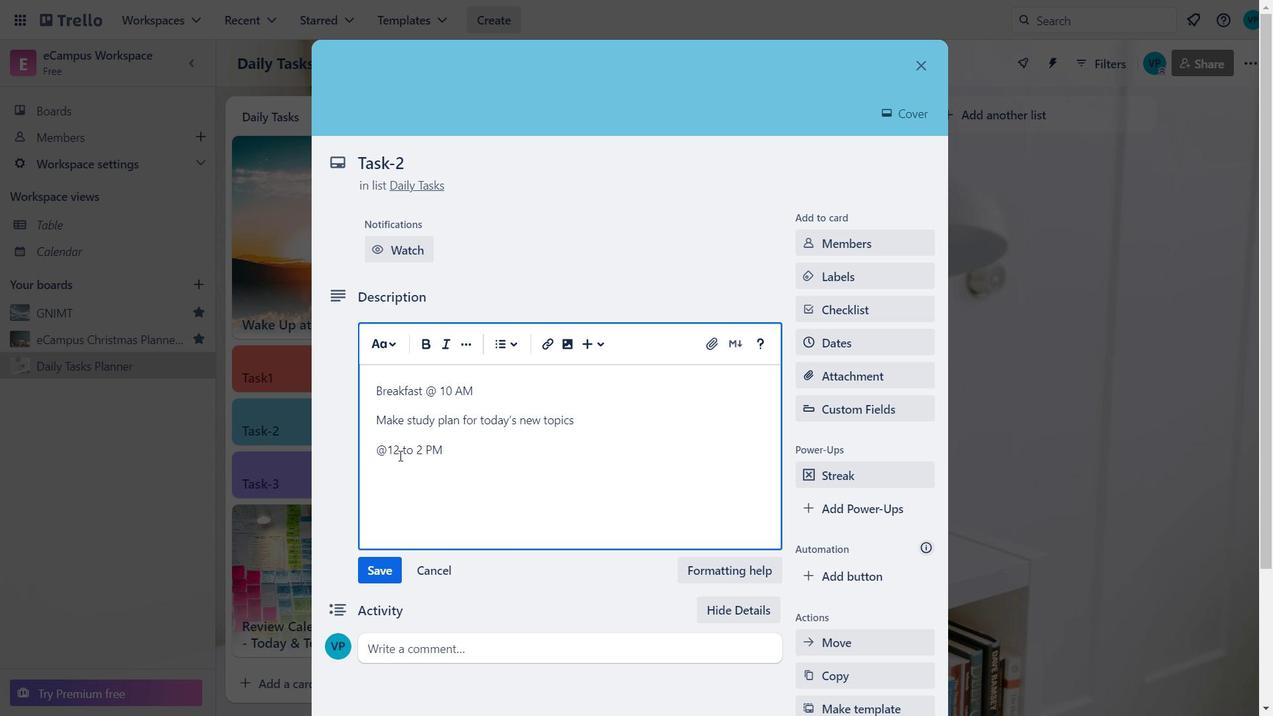 
Action: Key pressed <Key.space><Key.caps_lock>p<Key.backspace><Key.caps_lock>PM<Key.space>
Screenshot: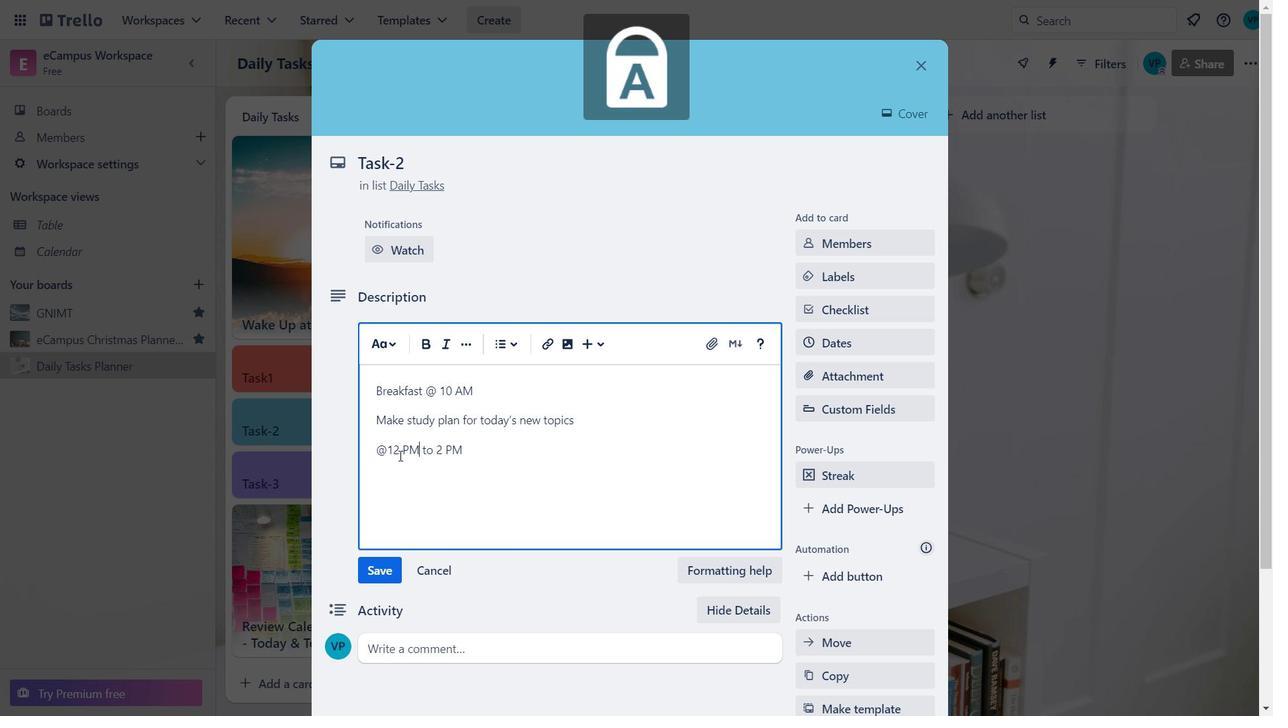 
Action: Mouse moved to (484, 448)
Screenshot: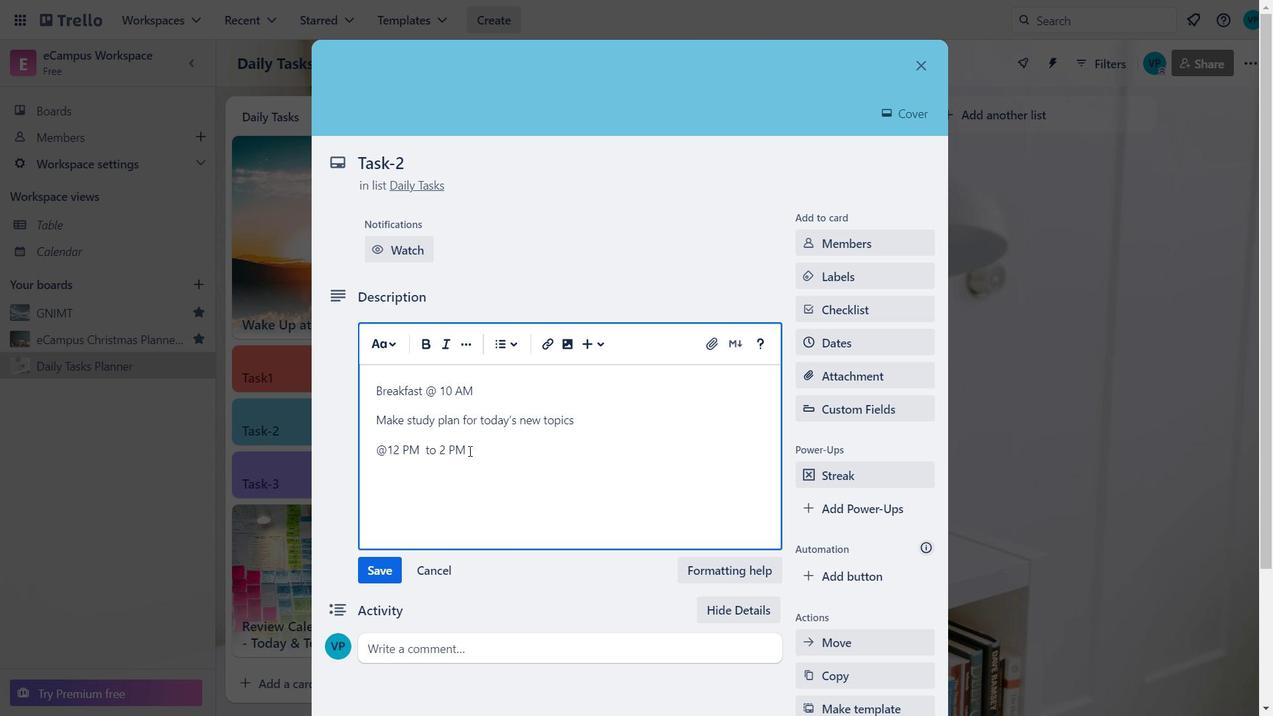 
Action: Mouse pressed left at (484, 448)
Screenshot: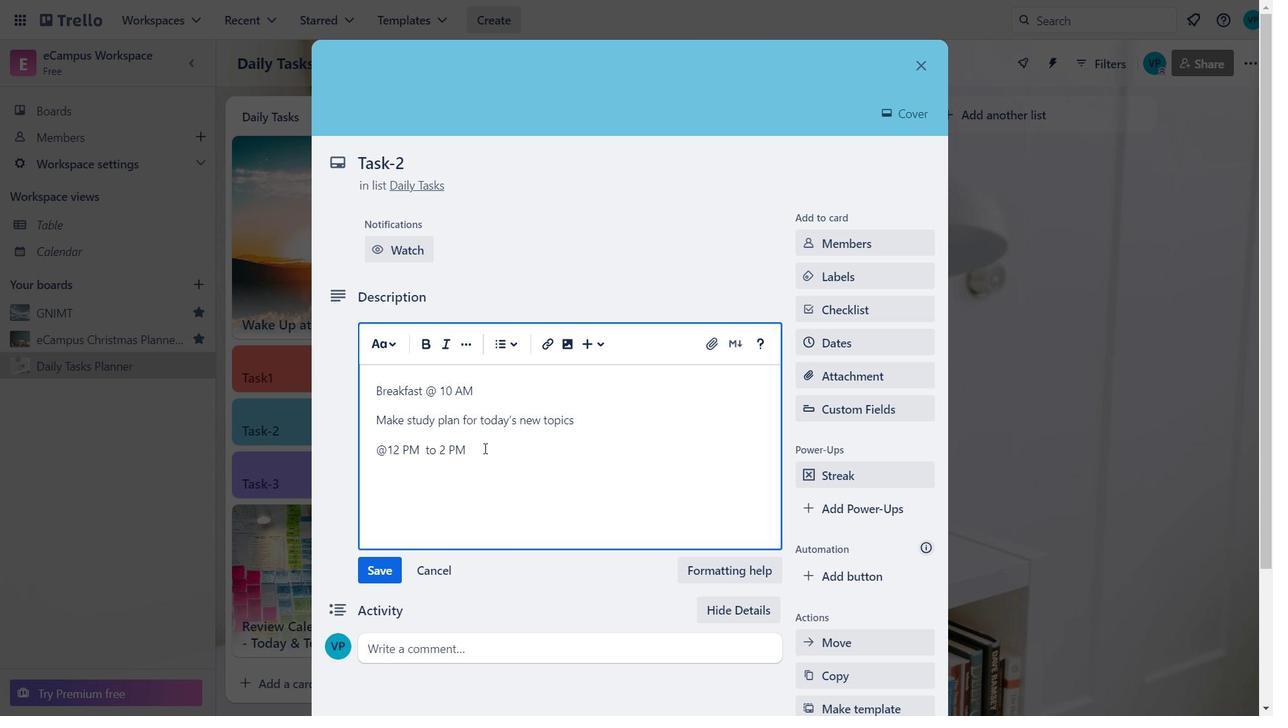 
Action: Key pressed <Key.space><Key.caps_lock><Key.caps_lock>G<Key.caps_lock>ive<Key.space>time<Key.space>t
Screenshot: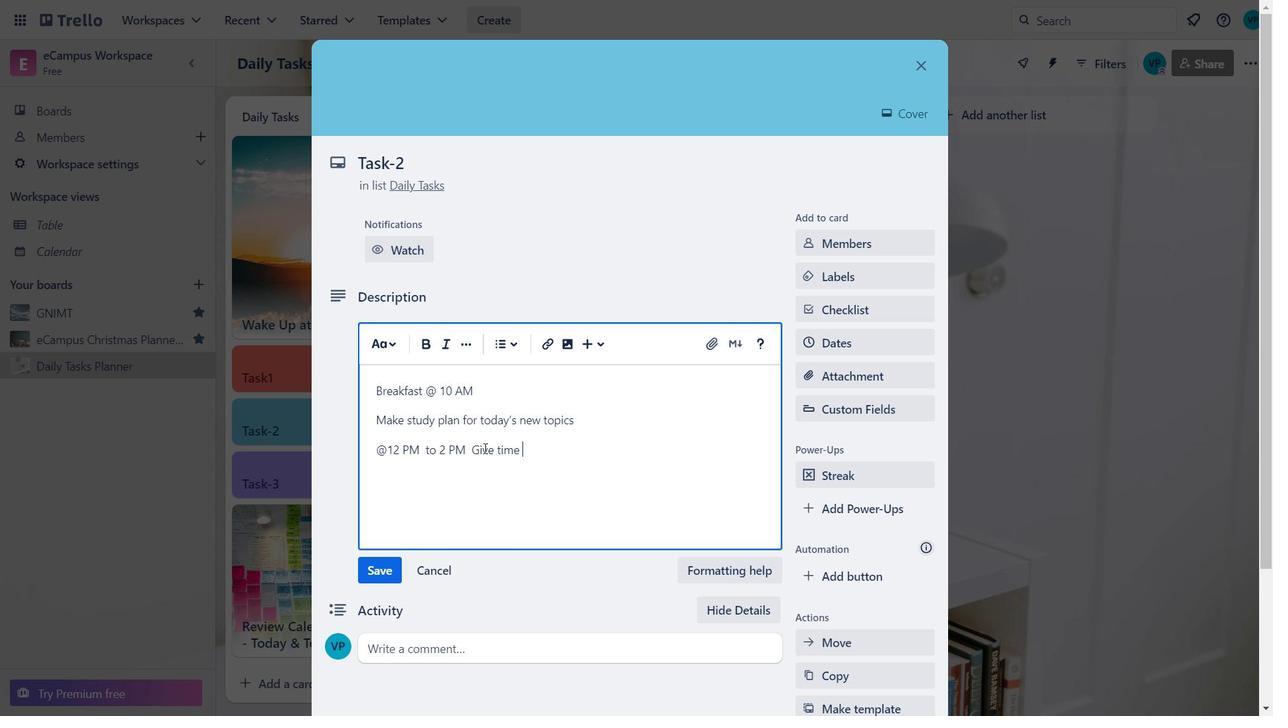 
Action: Mouse moved to (484, 448)
Screenshot: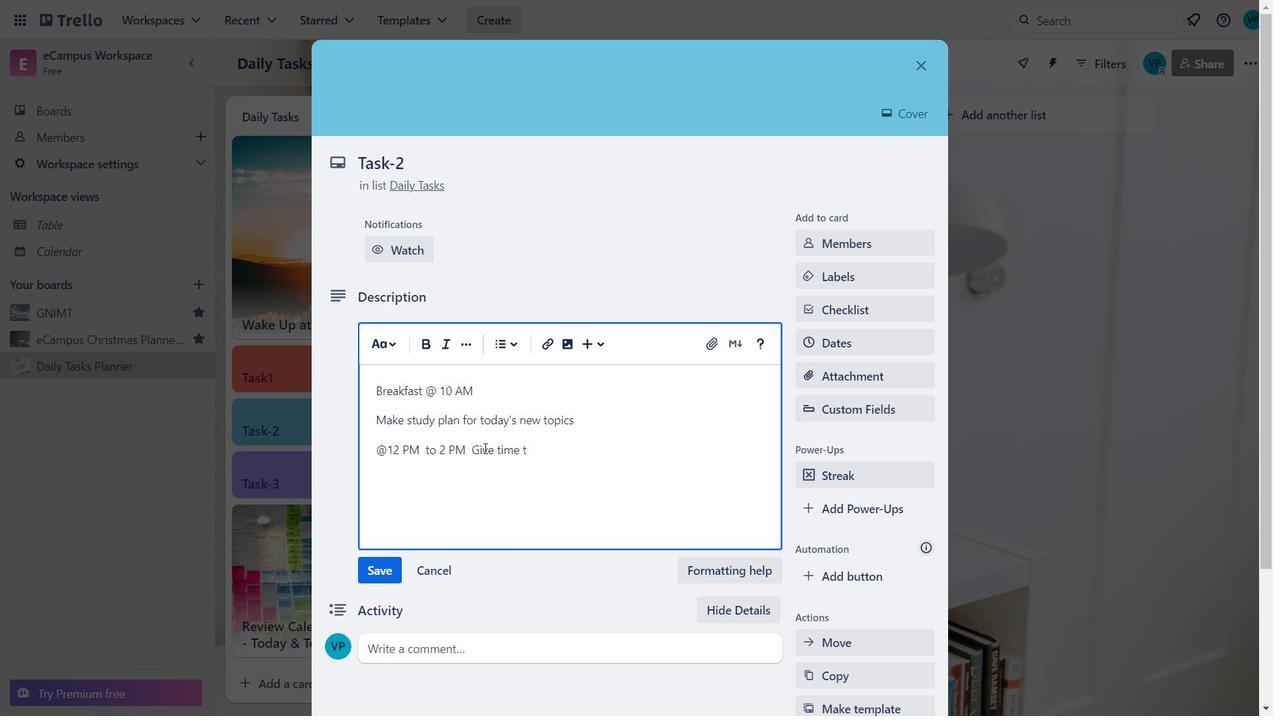 
Action: Key pressed o<Key.space>study<Key.space>only<Key.space>
Screenshot: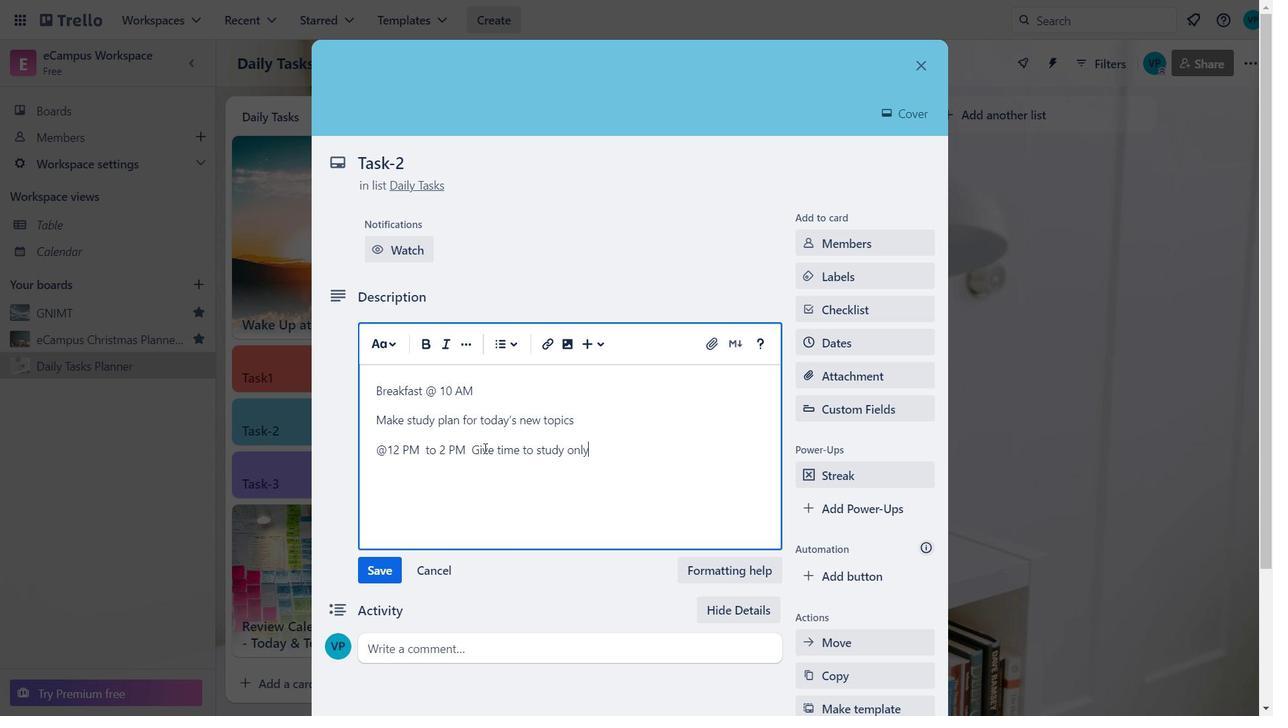 
Action: Mouse moved to (635, 449)
Screenshot: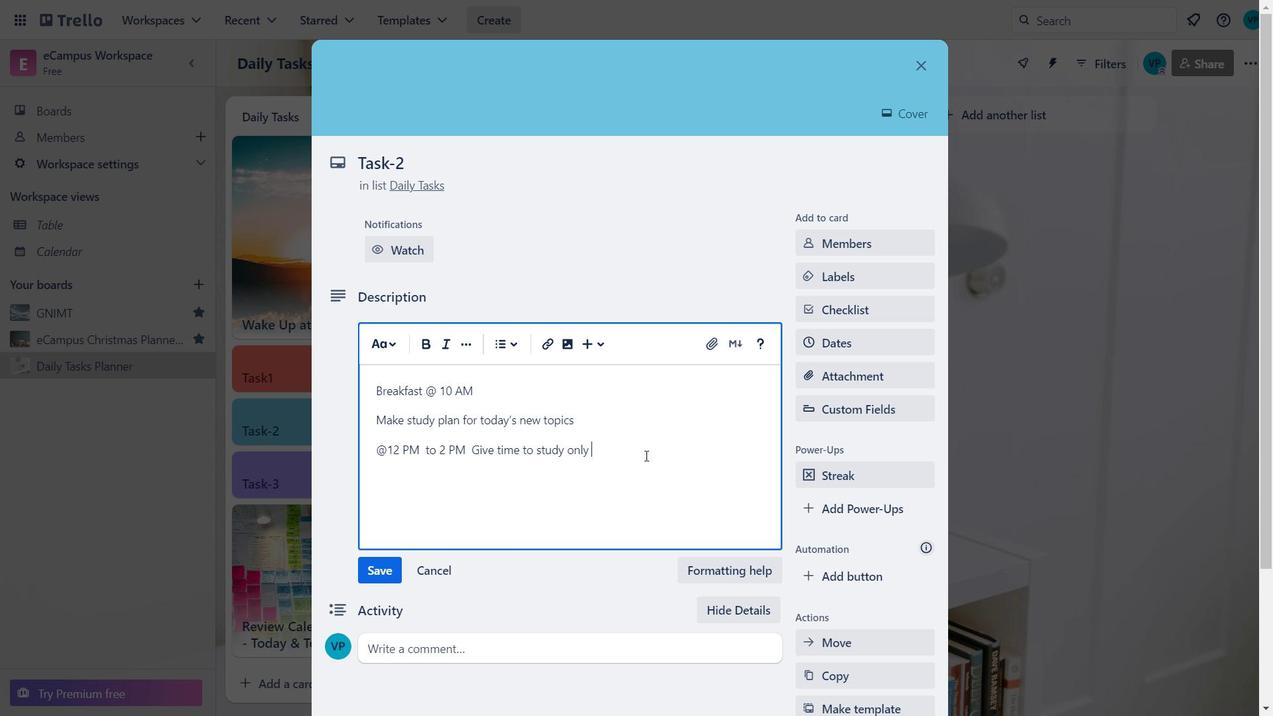 
Action: Mouse pressed left at (635, 449)
Screenshot: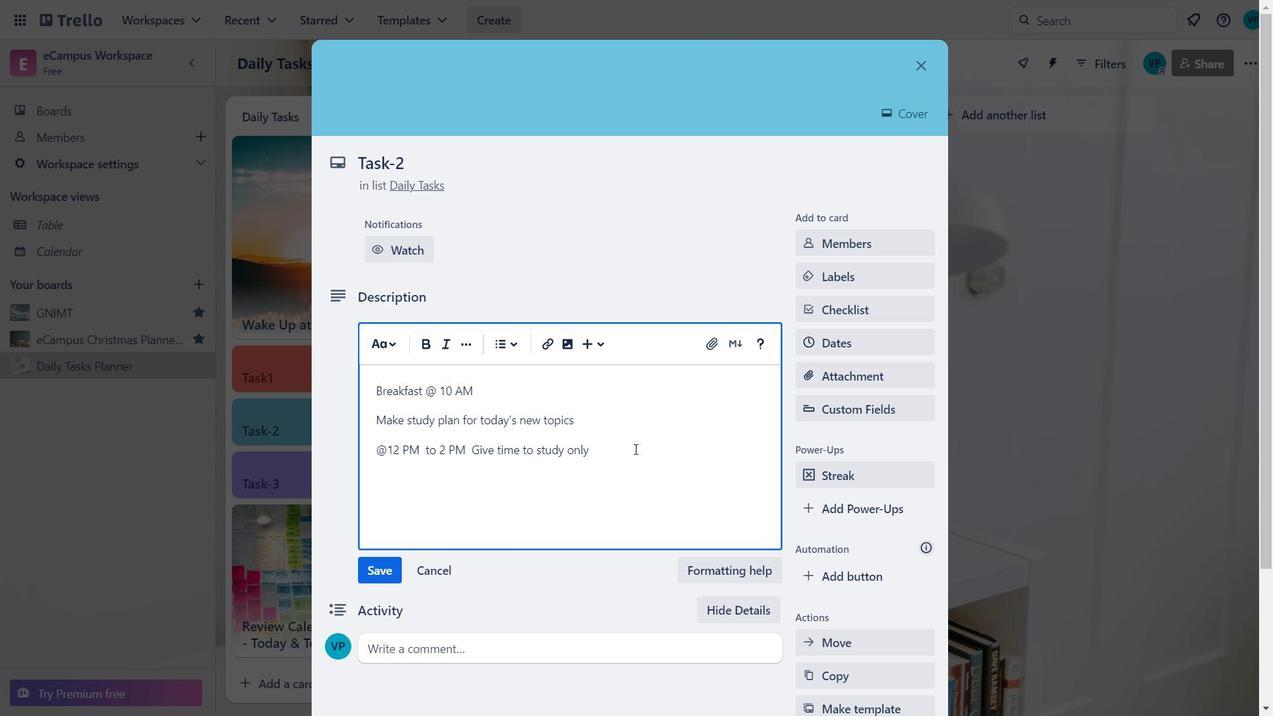 
Action: Mouse moved to (390, 570)
Screenshot: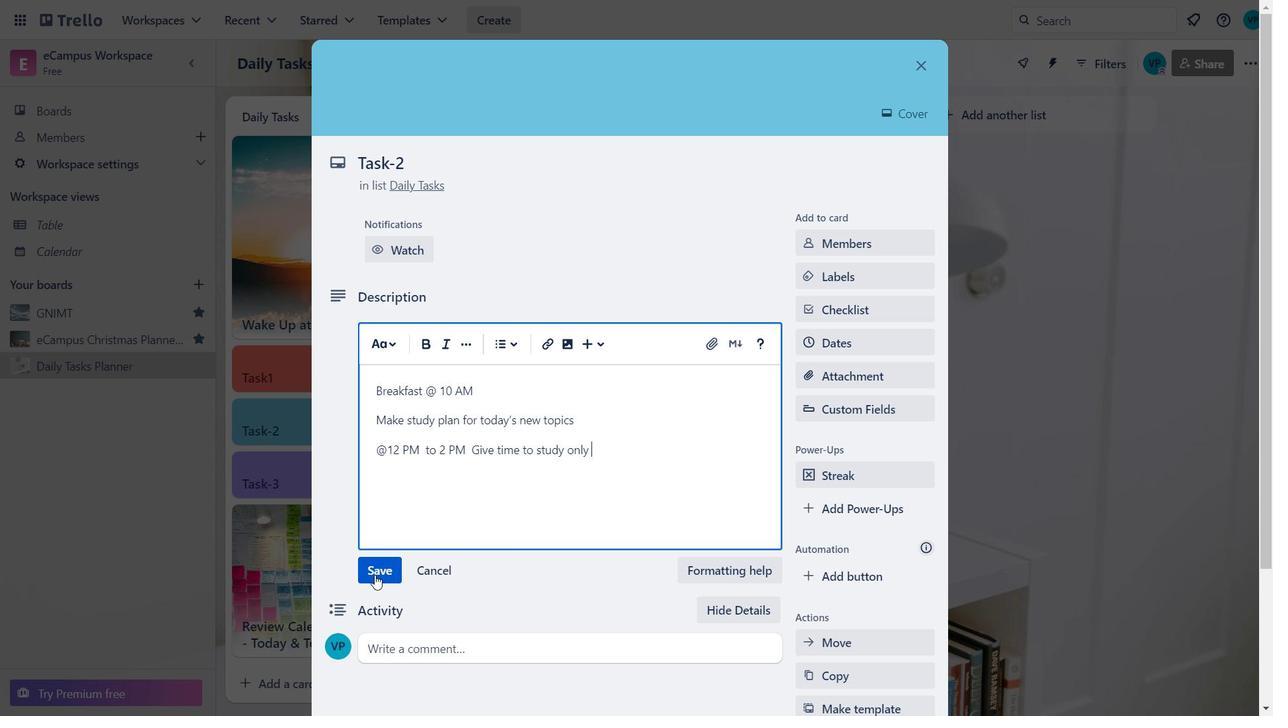 
Action: Mouse pressed left at (390, 570)
Screenshot: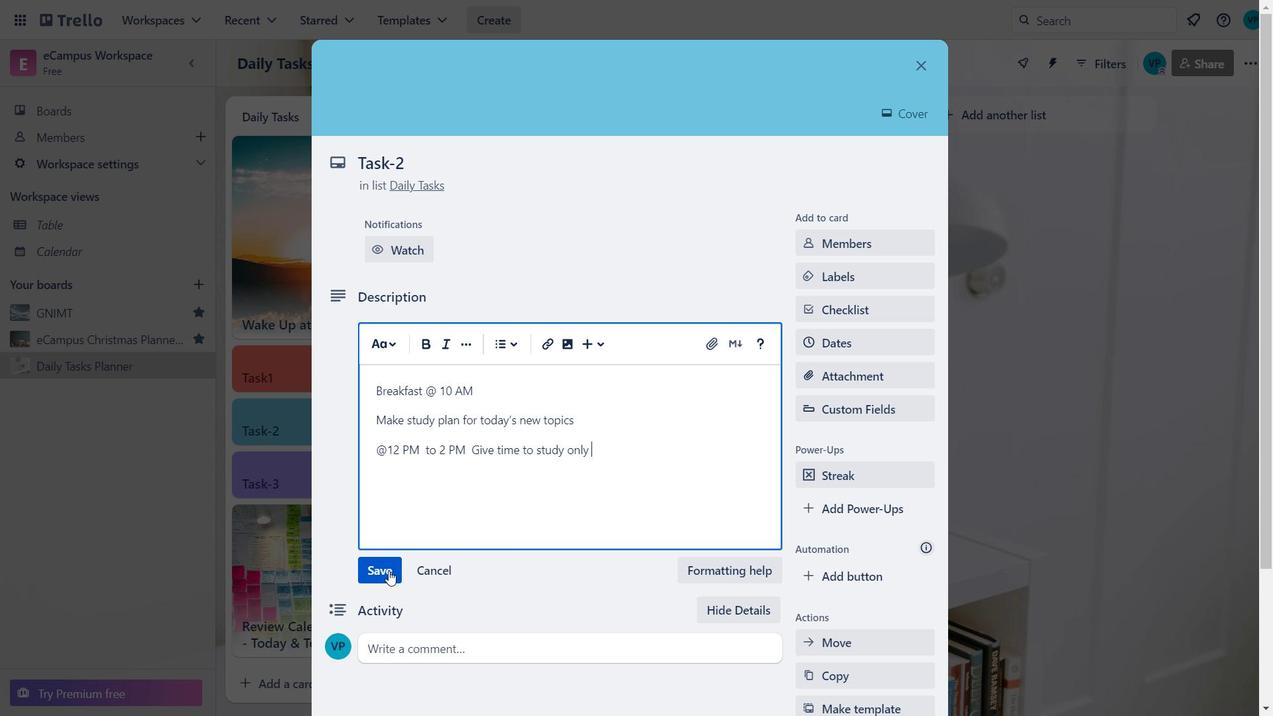 
Action: Mouse moved to (881, 313)
Screenshot: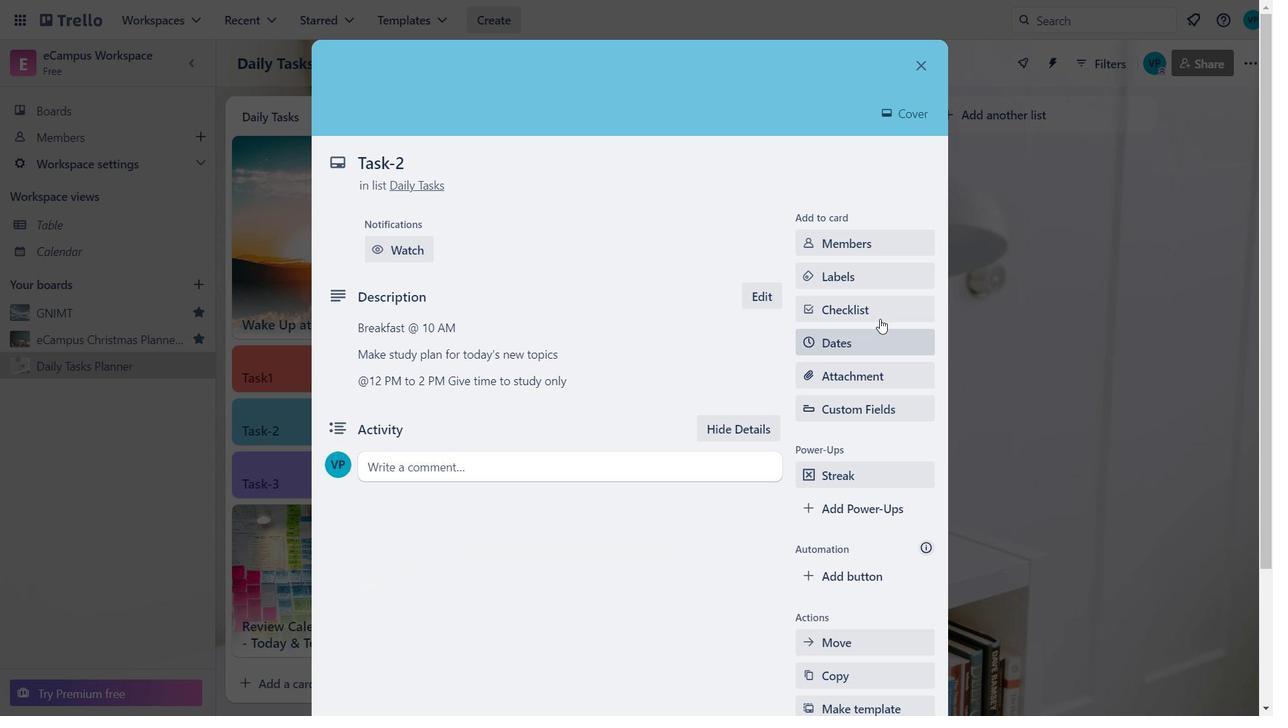 
Action: Mouse pressed left at (881, 313)
Screenshot: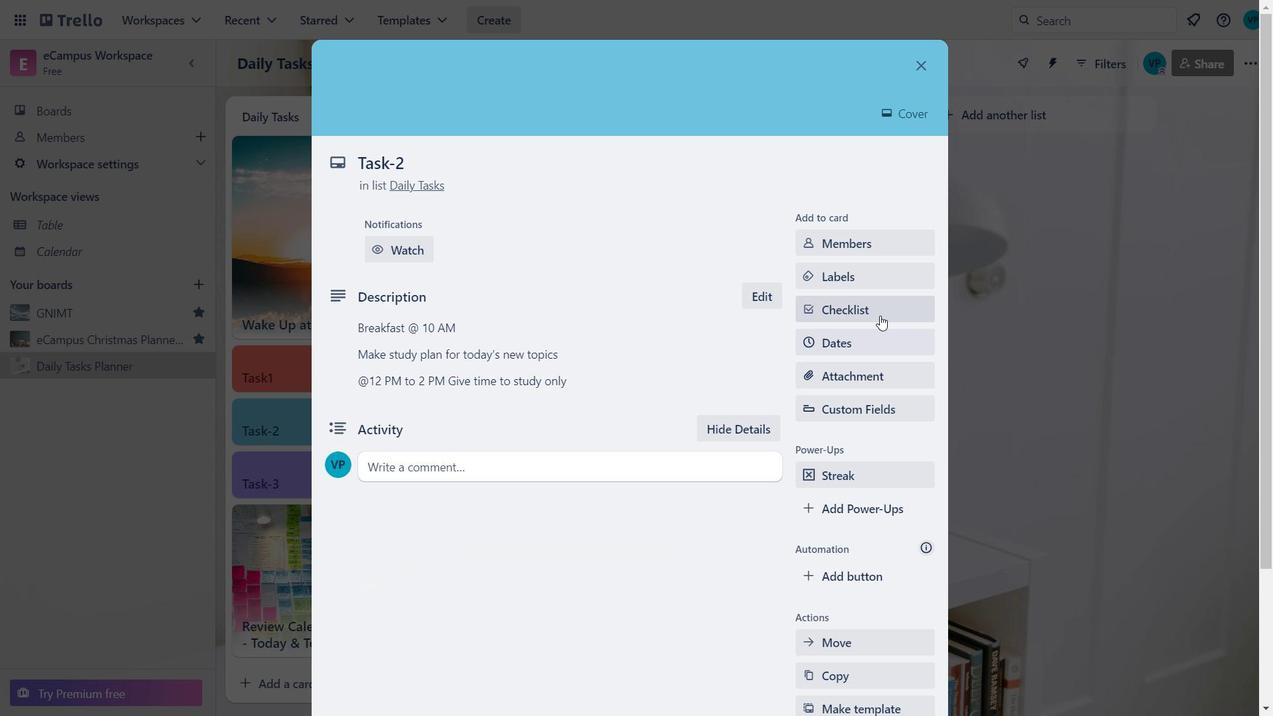 
Action: Mouse moved to (848, 453)
Screenshot: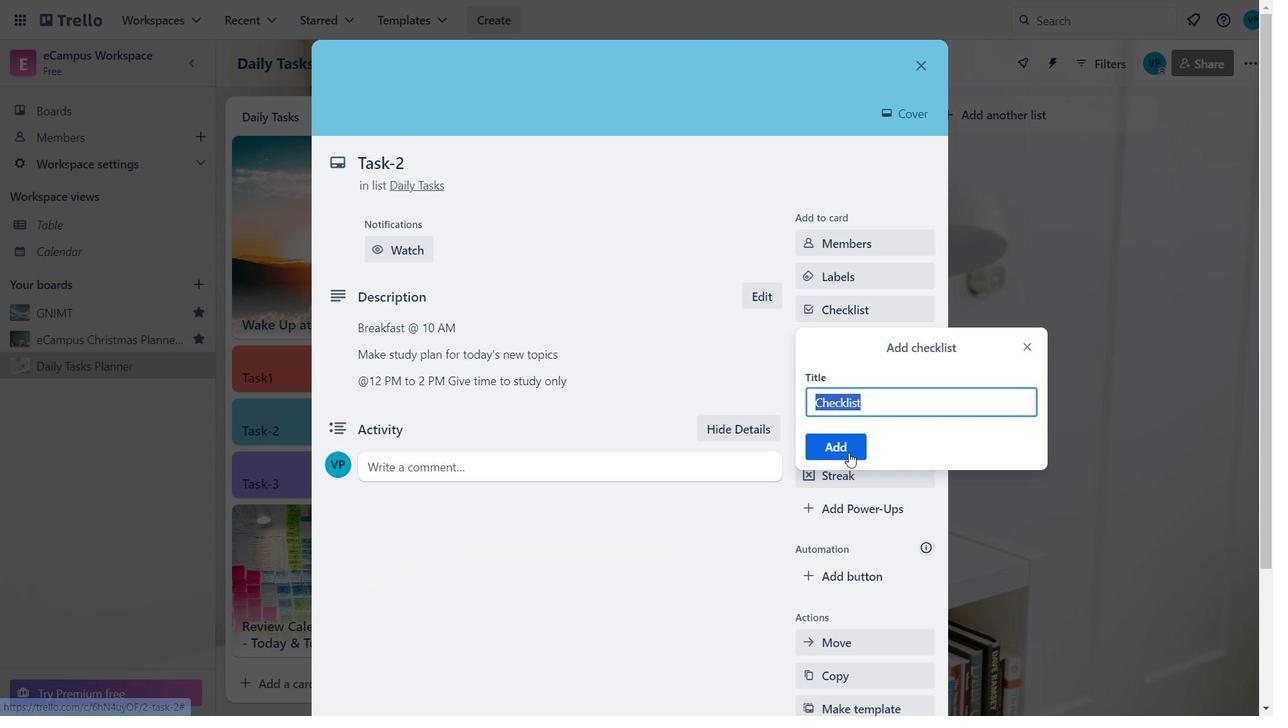 
Action: Mouse pressed left at (848, 453)
Screenshot: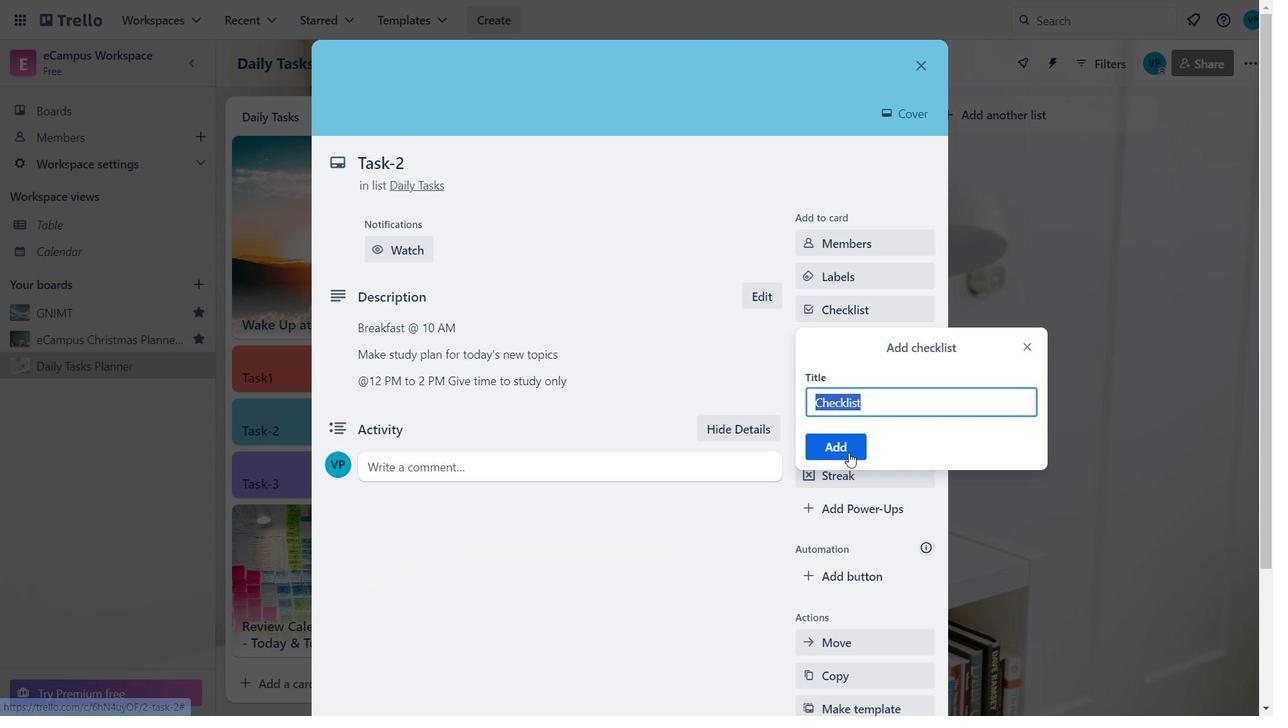 
Action: Mouse moved to (473, 490)
Screenshot: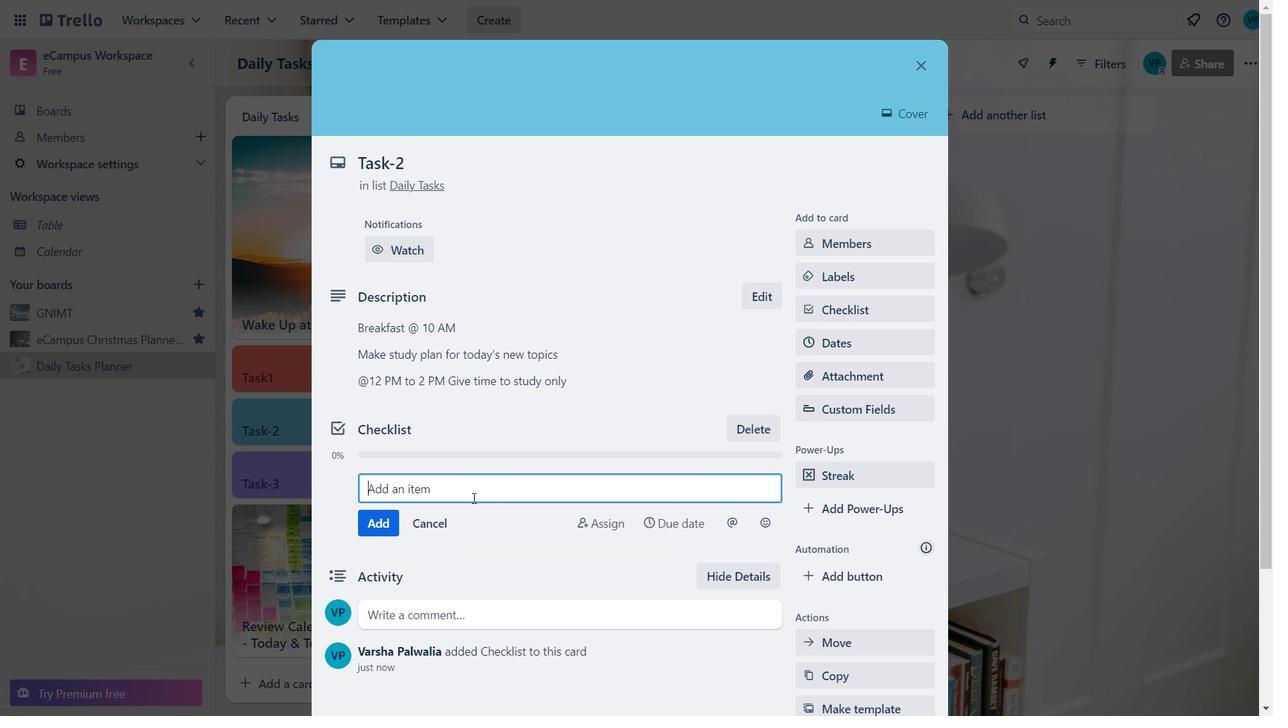 
Action: Mouse pressed left at (473, 490)
Screenshot: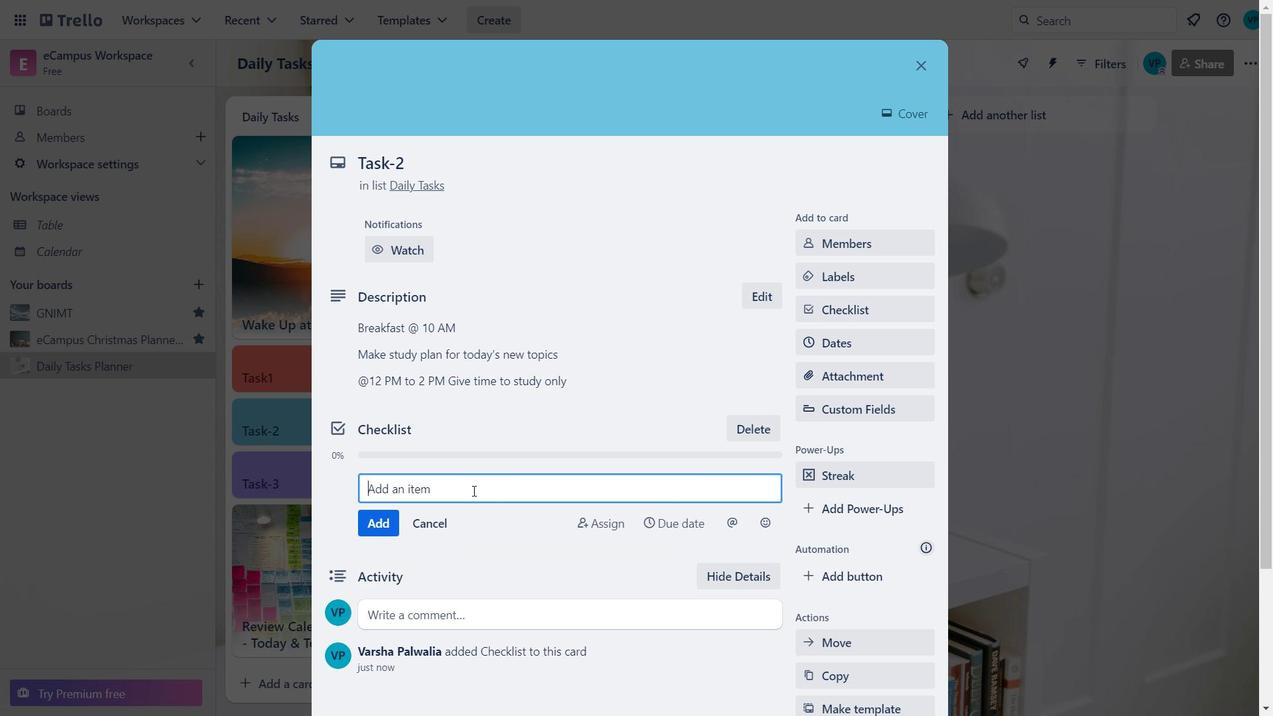 
Action: Mouse moved to (471, 490)
Screenshot: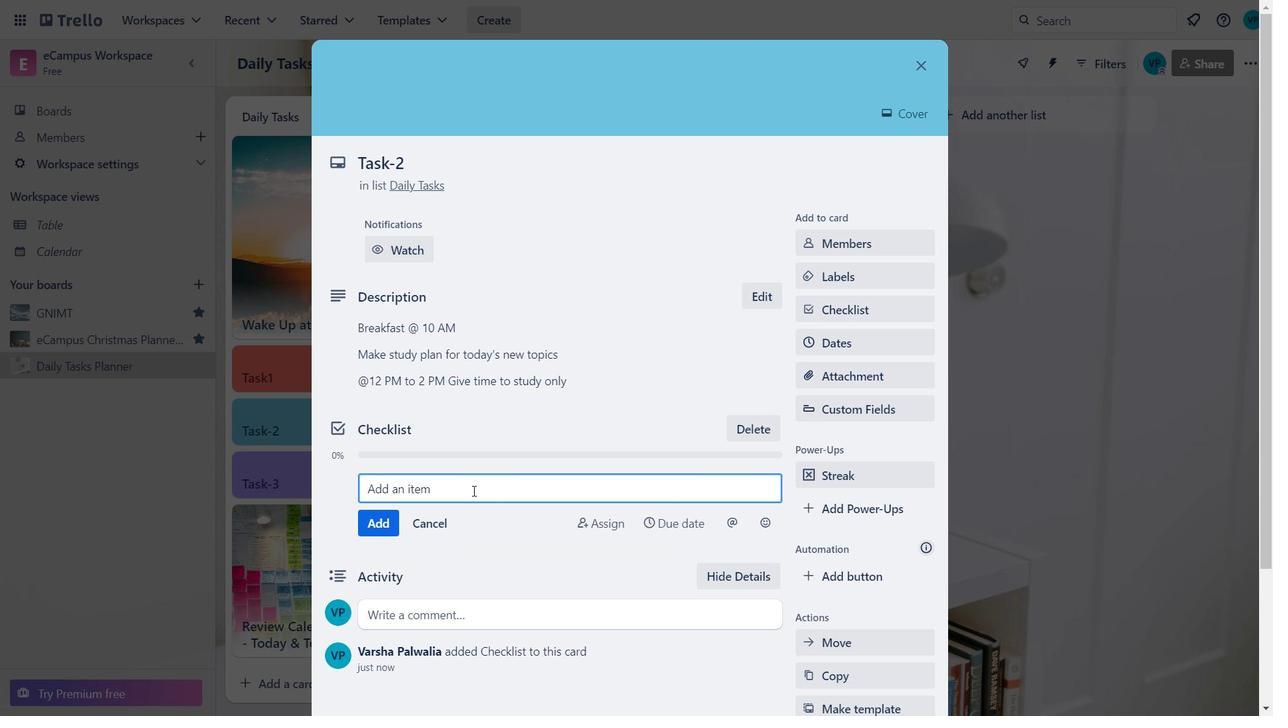 
Action: Key pressed <Key.caps_lock>A<Key.caps_lock>ut
Screenshot: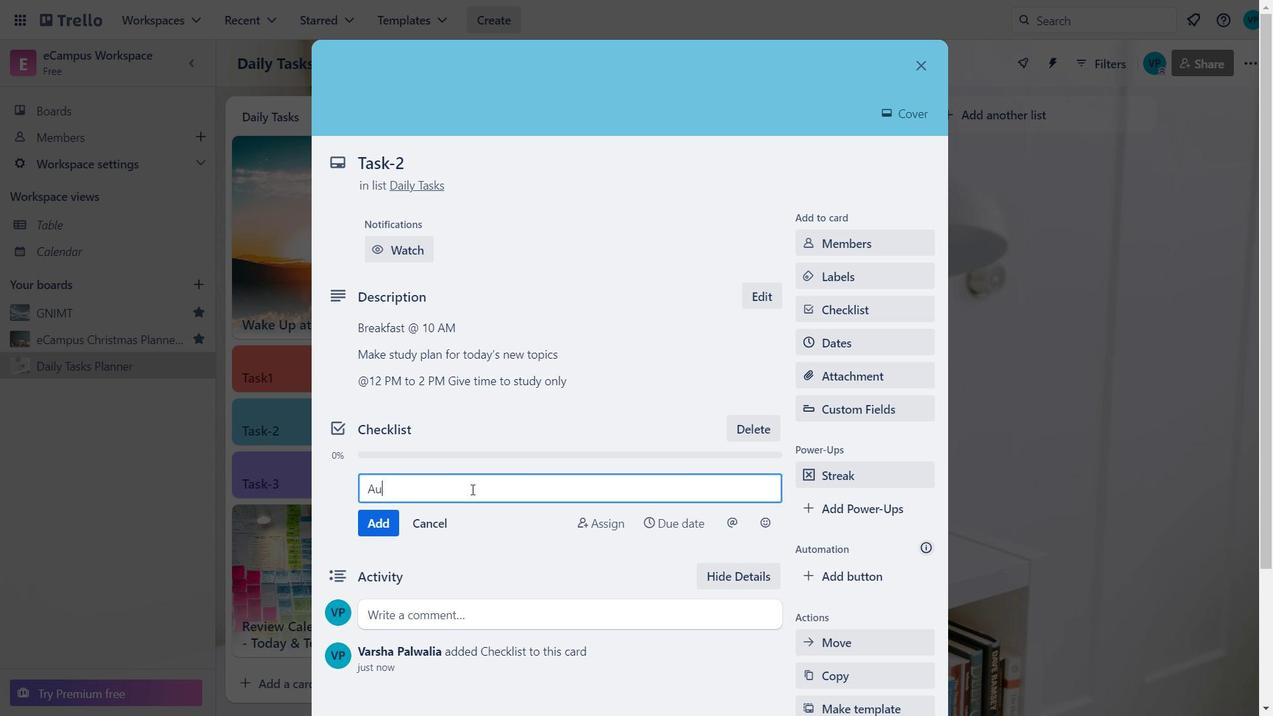
Action: Mouse moved to (413, 427)
Screenshot: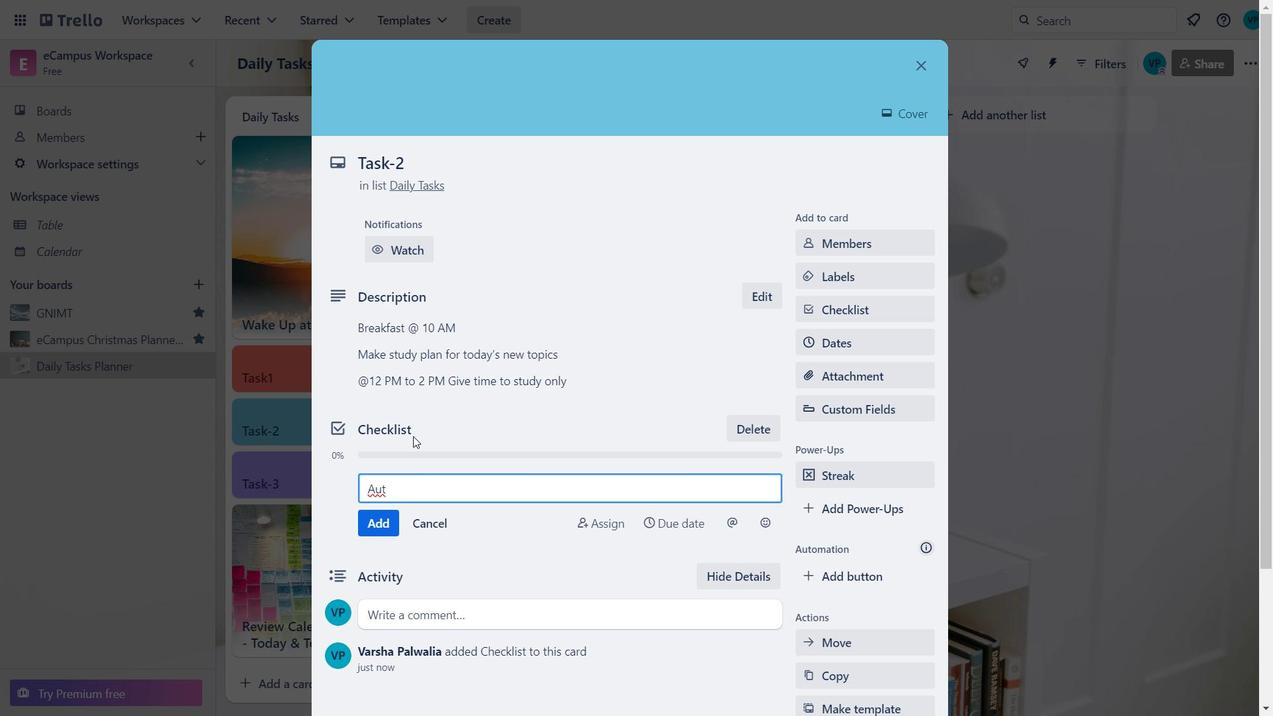 
Action: Mouse pressed left at (413, 427)
Screenshot: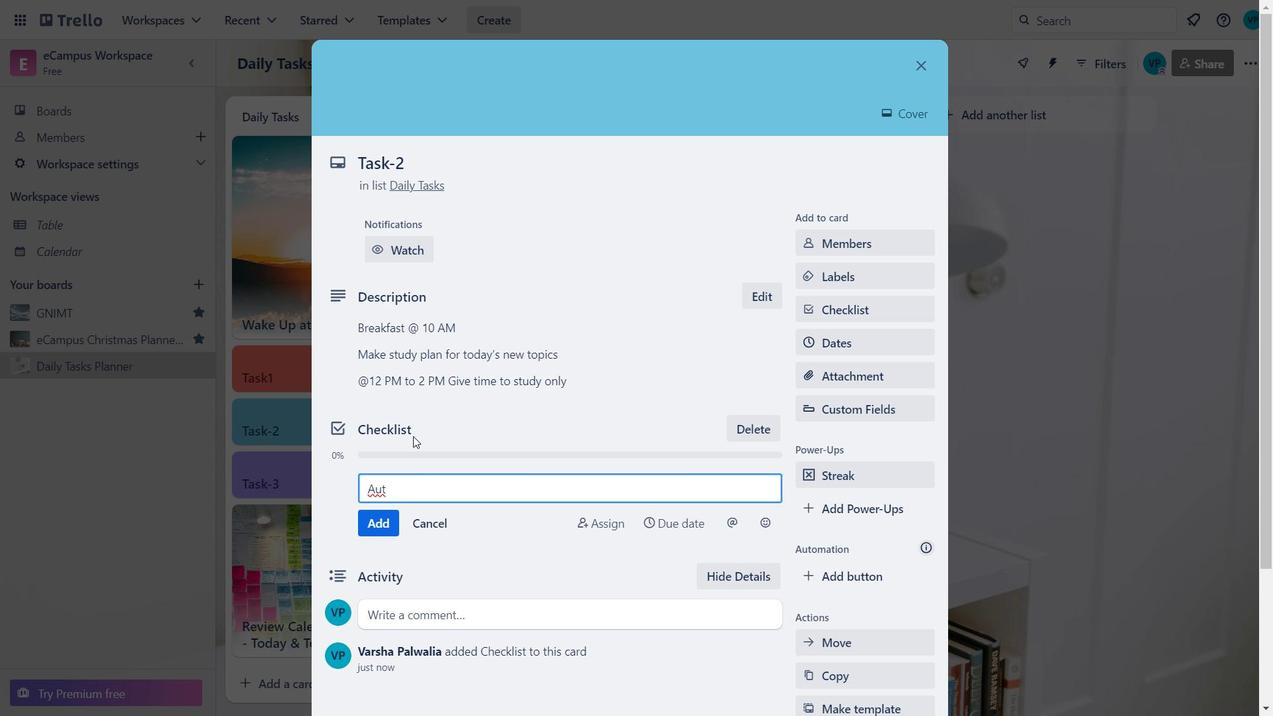 
Action: Mouse pressed left at (413, 427)
Screenshot: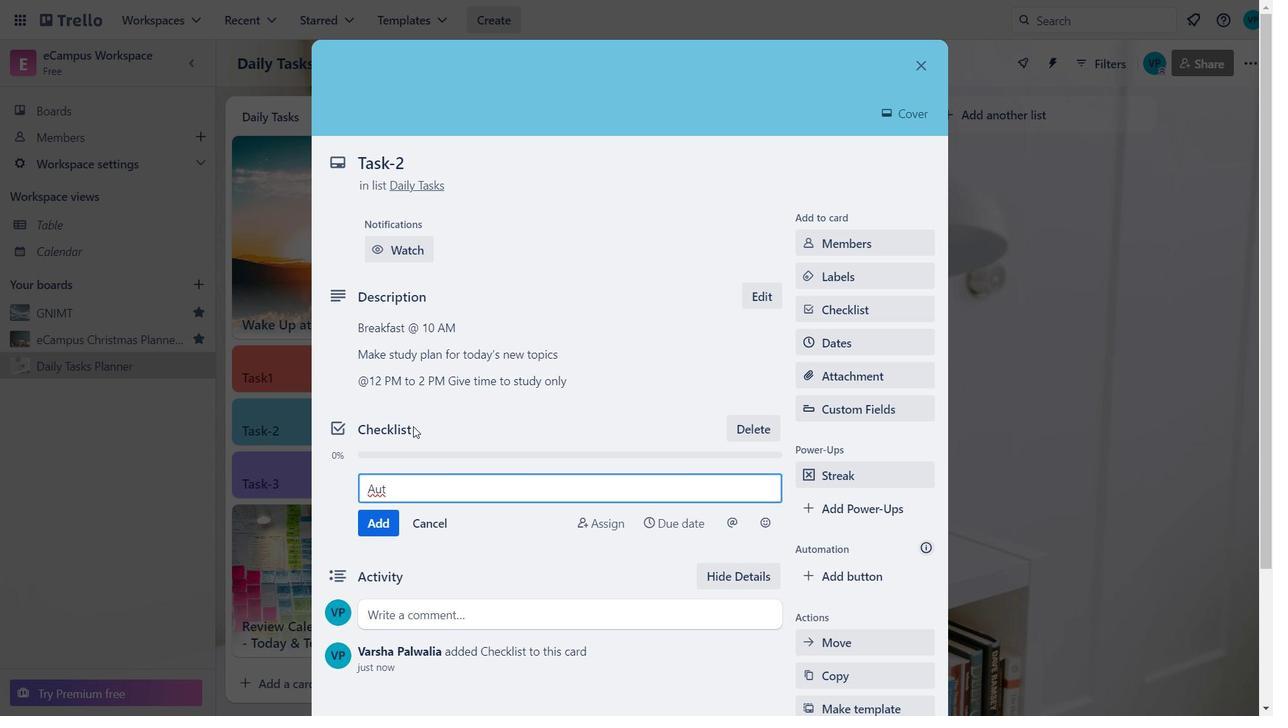 
Action: Mouse moved to (432, 429)
Screenshot: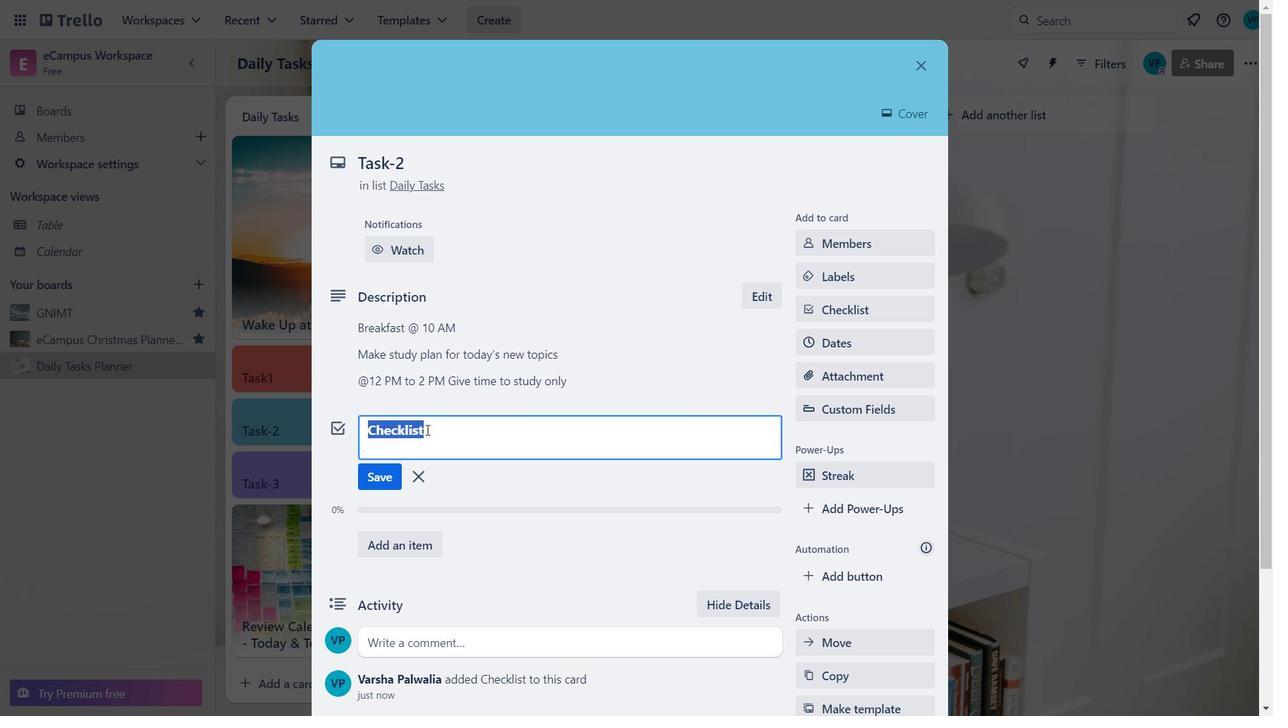 
Action: Mouse pressed left at (432, 429)
Screenshot: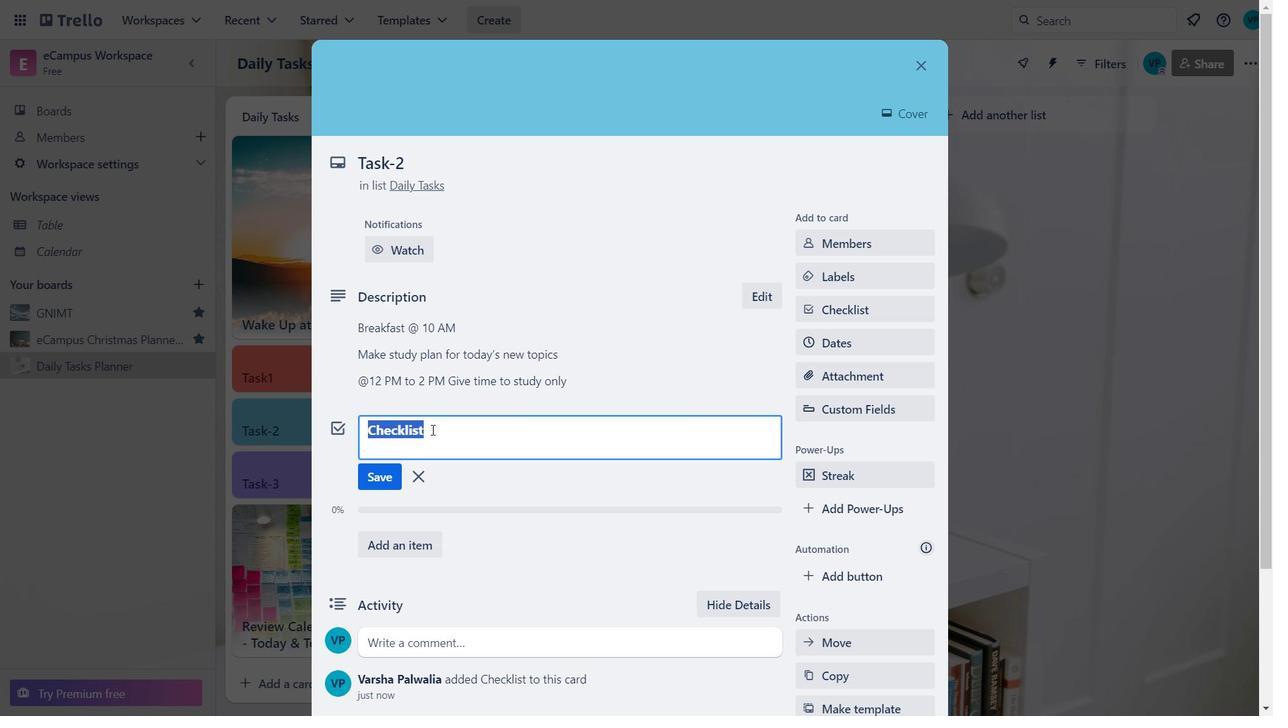 
Action: Key pressed <Key.backspace><Key.backspace><Key.backspace><Key.backspace><Key.backspace><Key.backspace><Key.backspace><Key.backspace><Key.backspace><Key.backspace><Key.backspace><Key.backspace><Key.caps_lock>M<Key.caps_lock>aterial
Screenshot: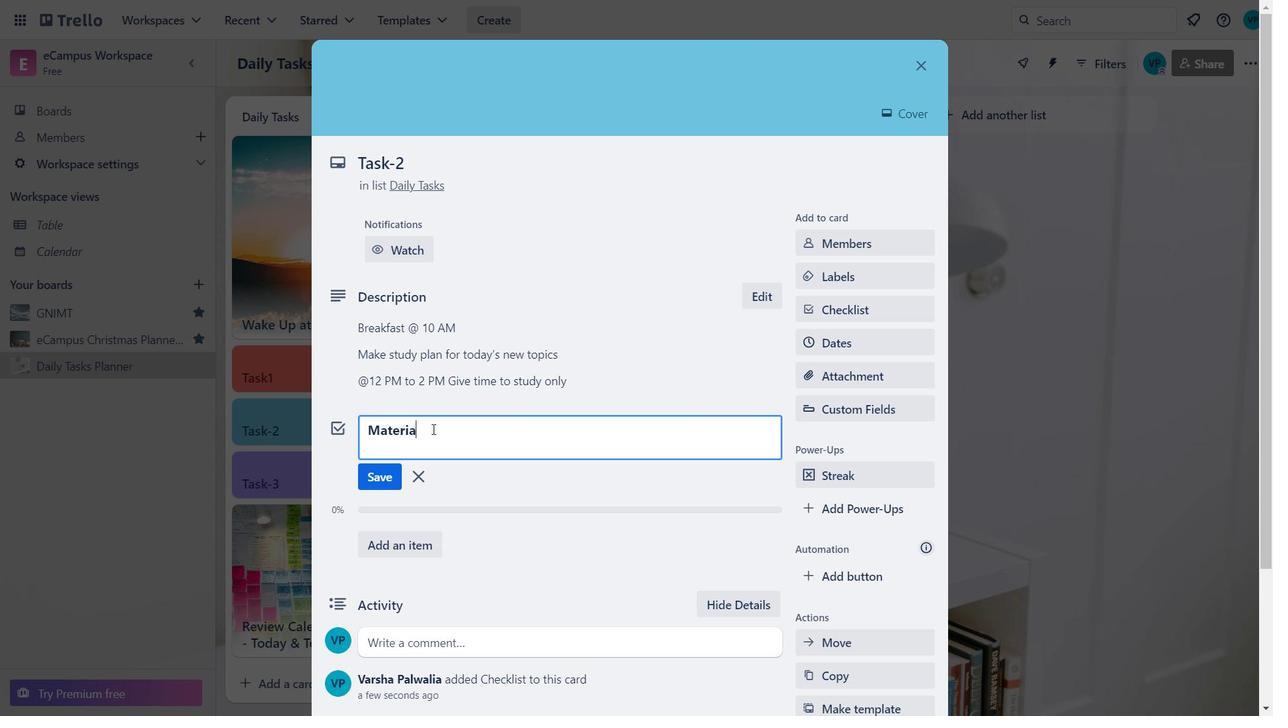 
Action: Mouse moved to (384, 476)
Screenshot: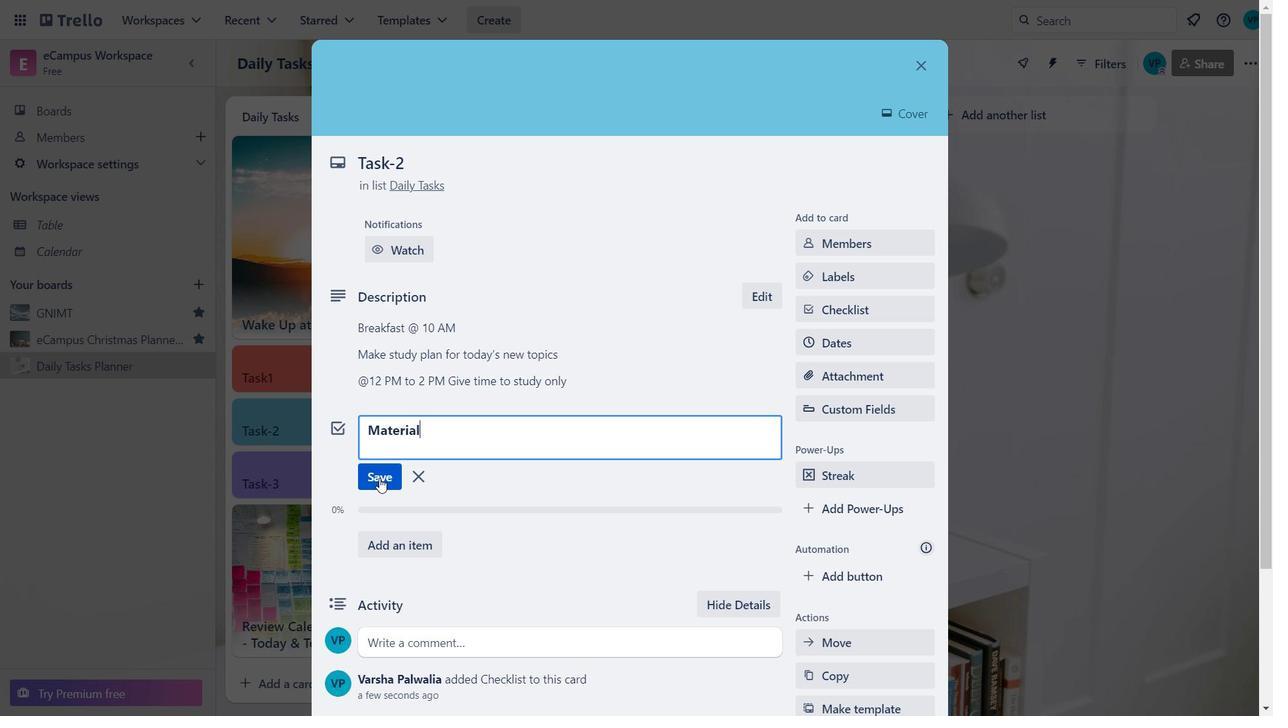 
Action: Mouse pressed left at (384, 476)
Screenshot: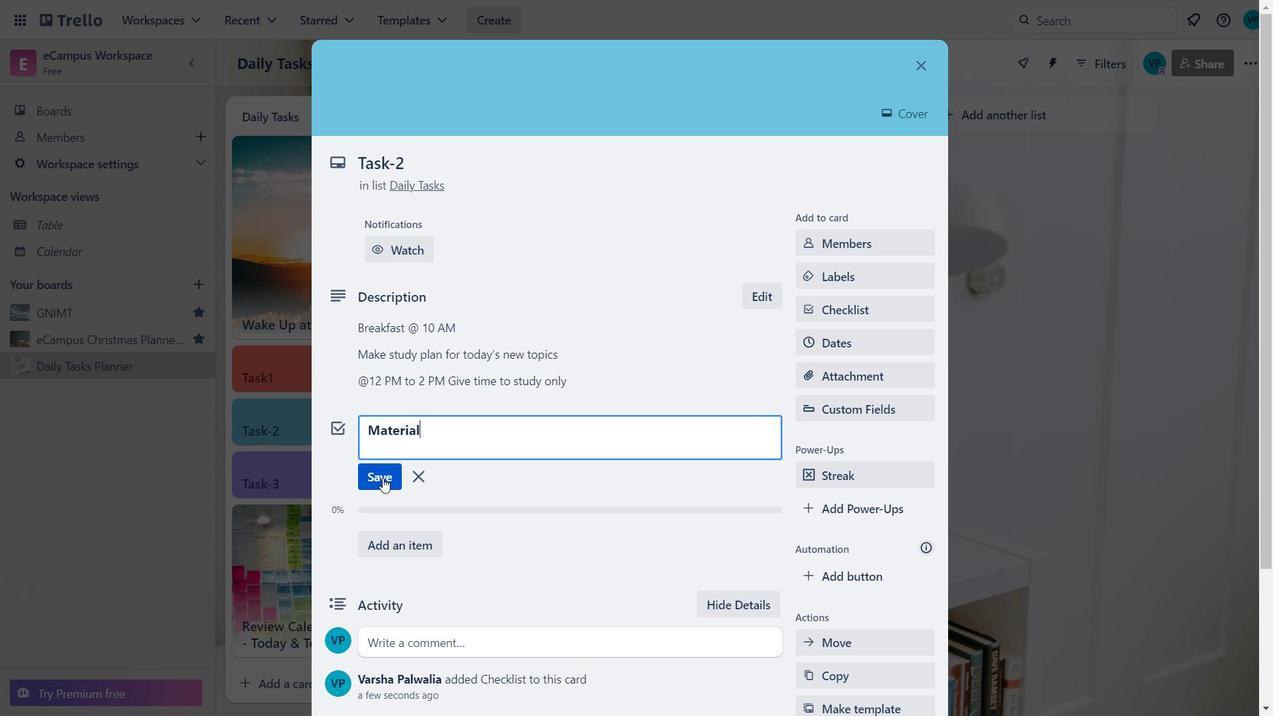 
Action: Mouse moved to (392, 493)
Screenshot: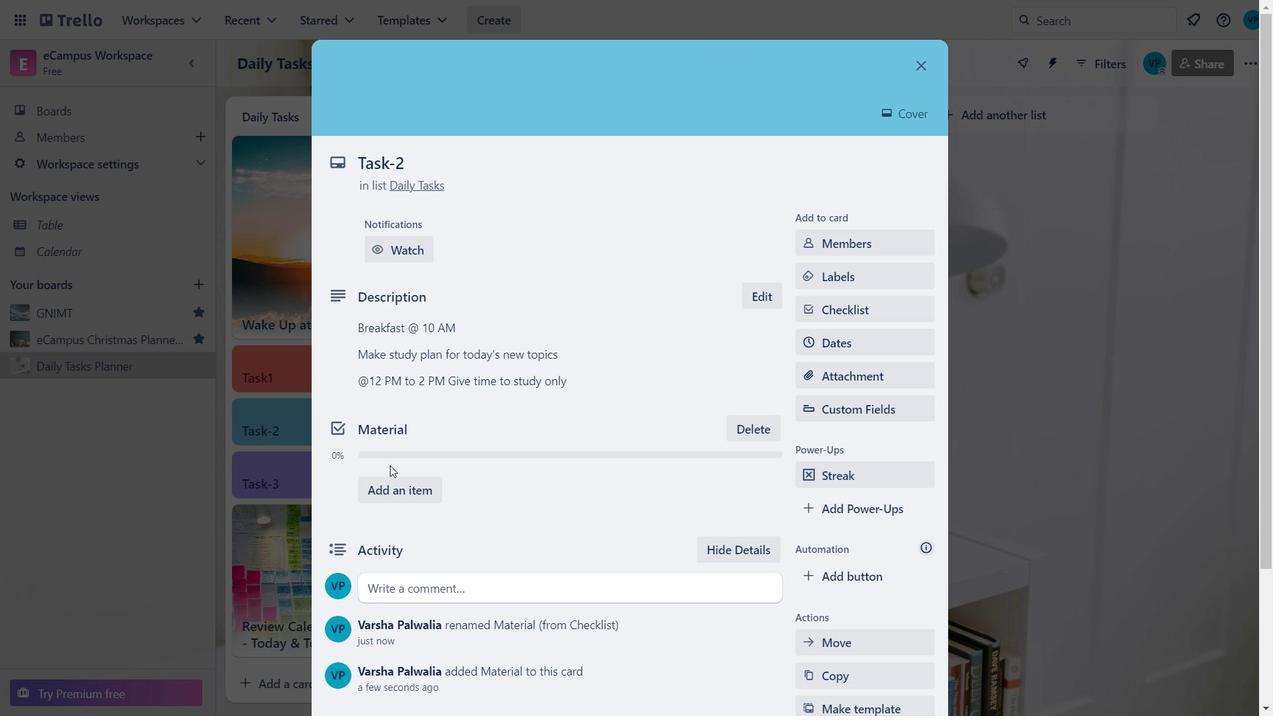 
Action: Mouse pressed left at (392, 493)
Screenshot: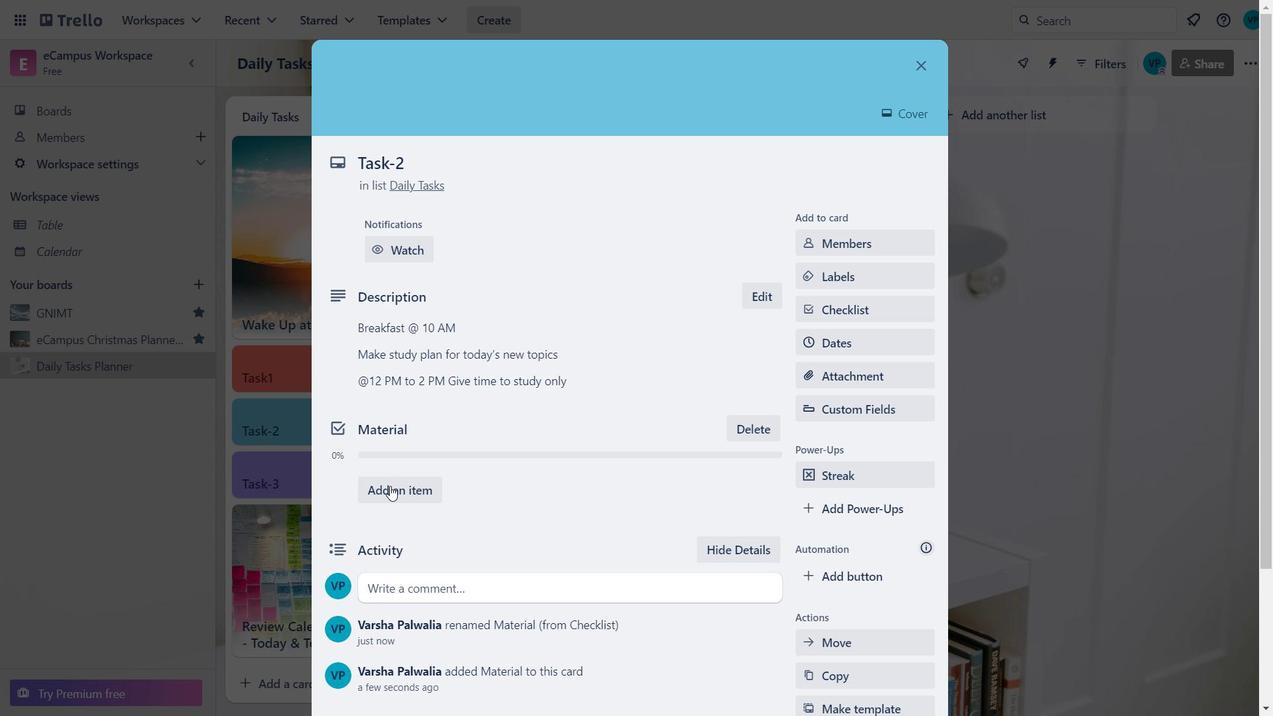 
Action: Mouse moved to (398, 486)
Screenshot: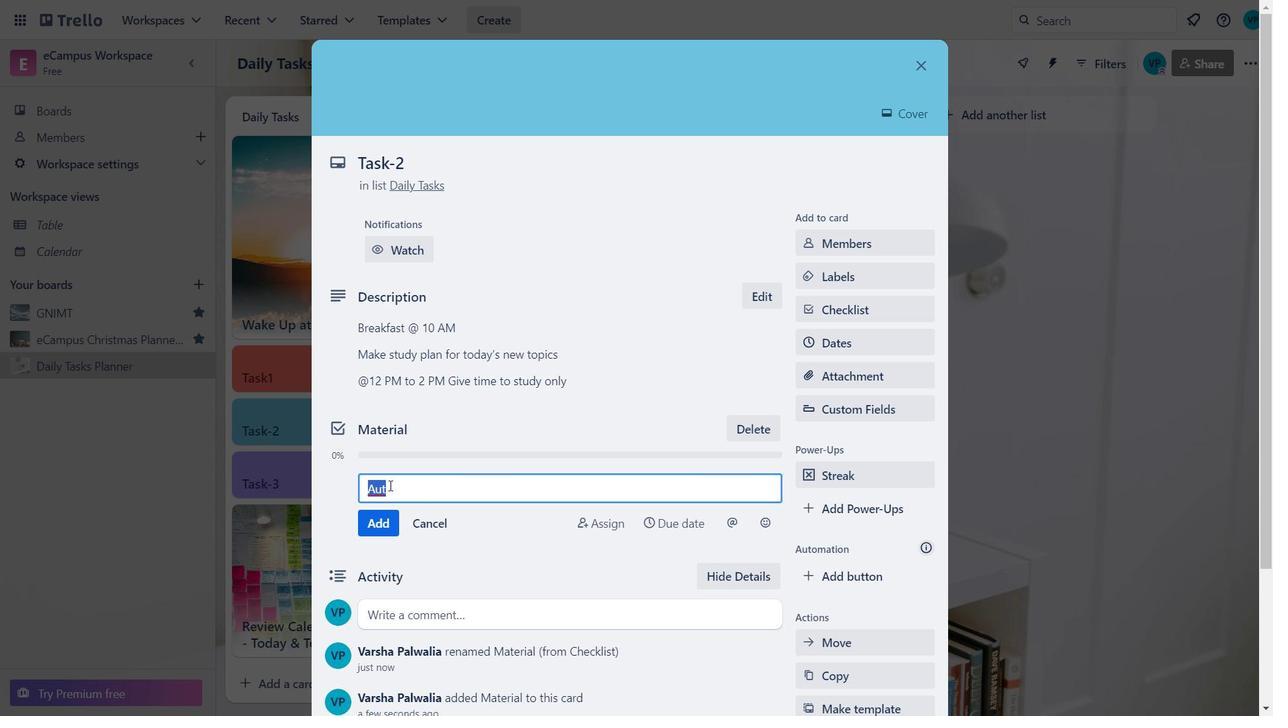 
Action: Mouse pressed left at (398, 486)
Screenshot: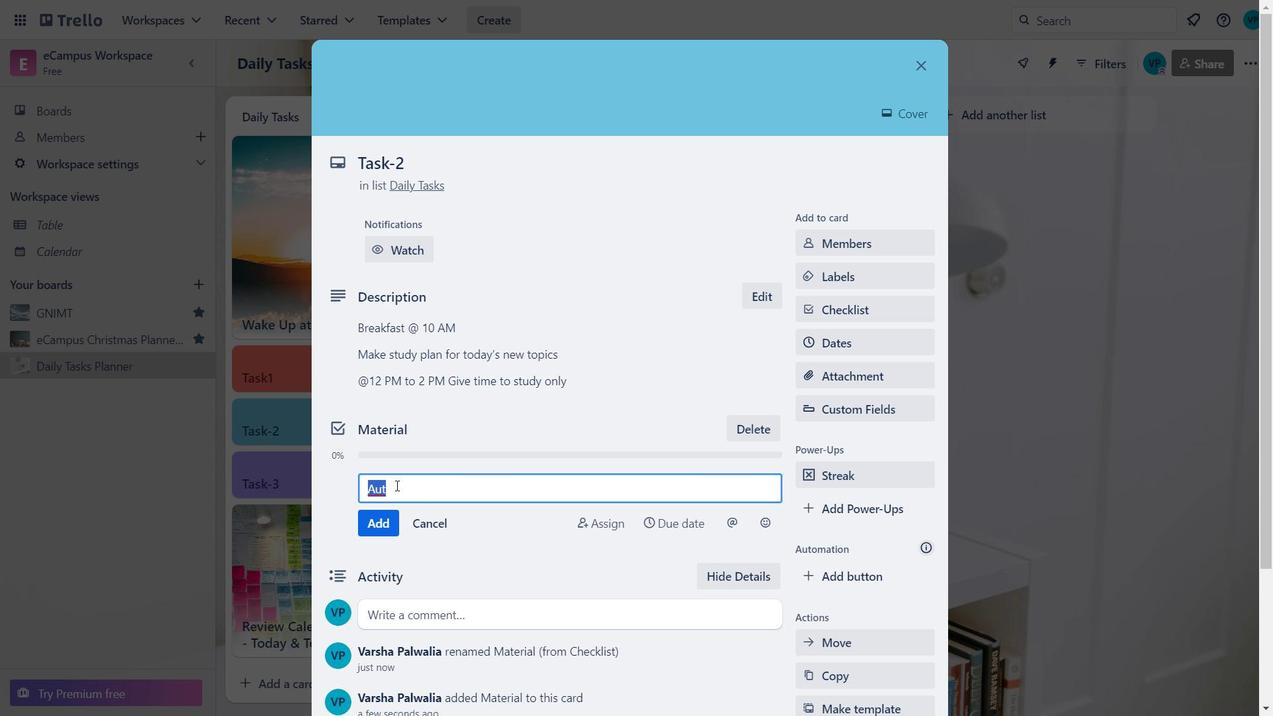 
Action: Mouse moved to (396, 486)
Screenshot: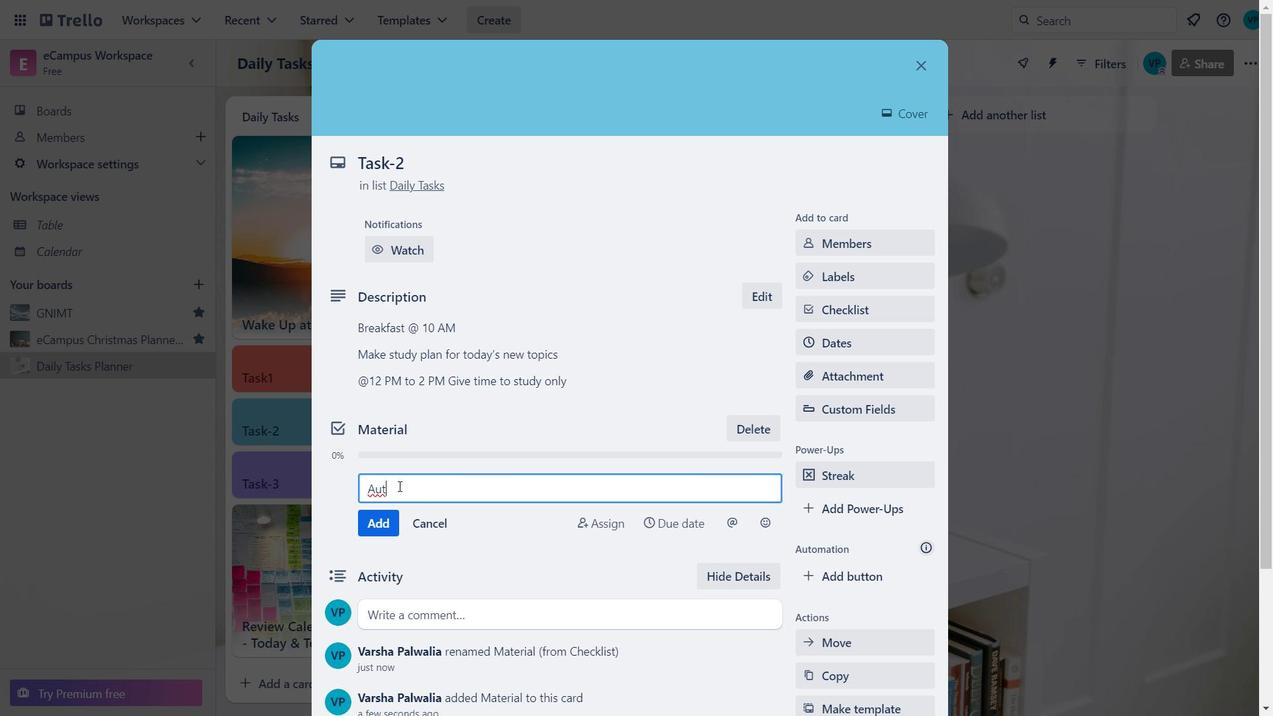 
Action: Key pressed omation
Screenshot: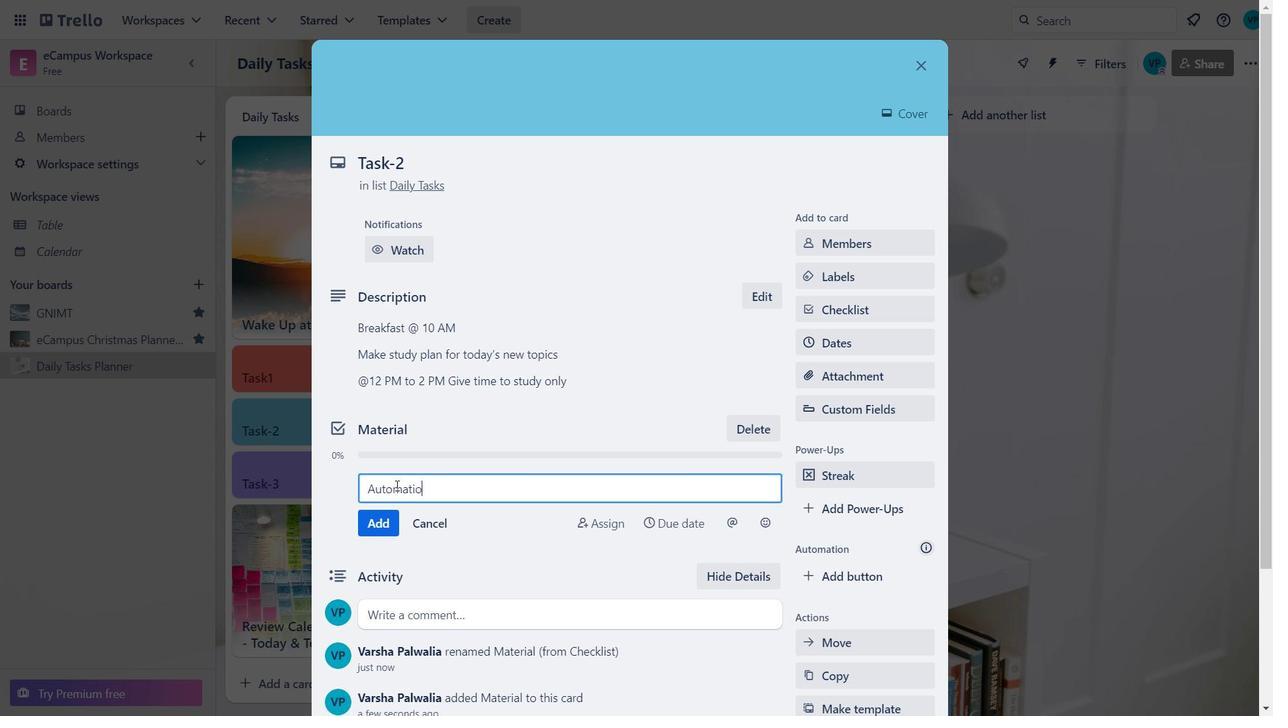 
Action: Mouse moved to (384, 524)
